 Task: Read customer reviews and ratings for real estate agents in Montgomery, Alabama, to find an agent who specializes in historic districts or antebellum homes.
Action: Mouse moved to (424, 215)
Screenshot: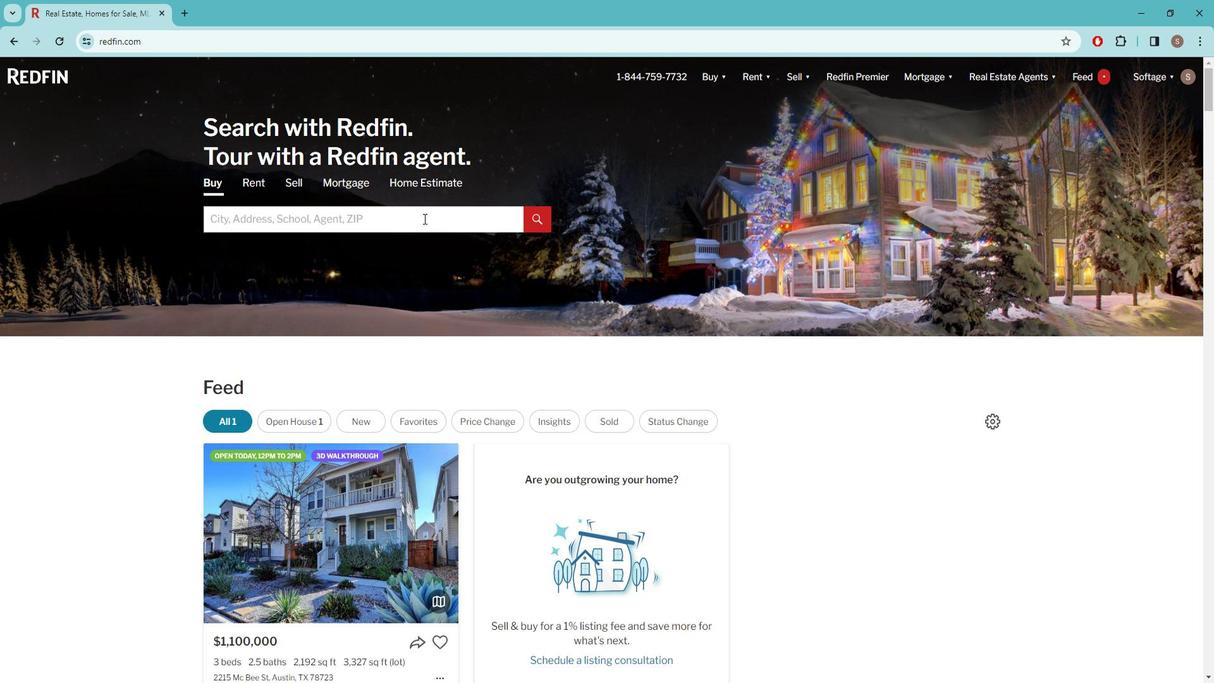 
Action: Mouse pressed left at (424, 215)
Screenshot: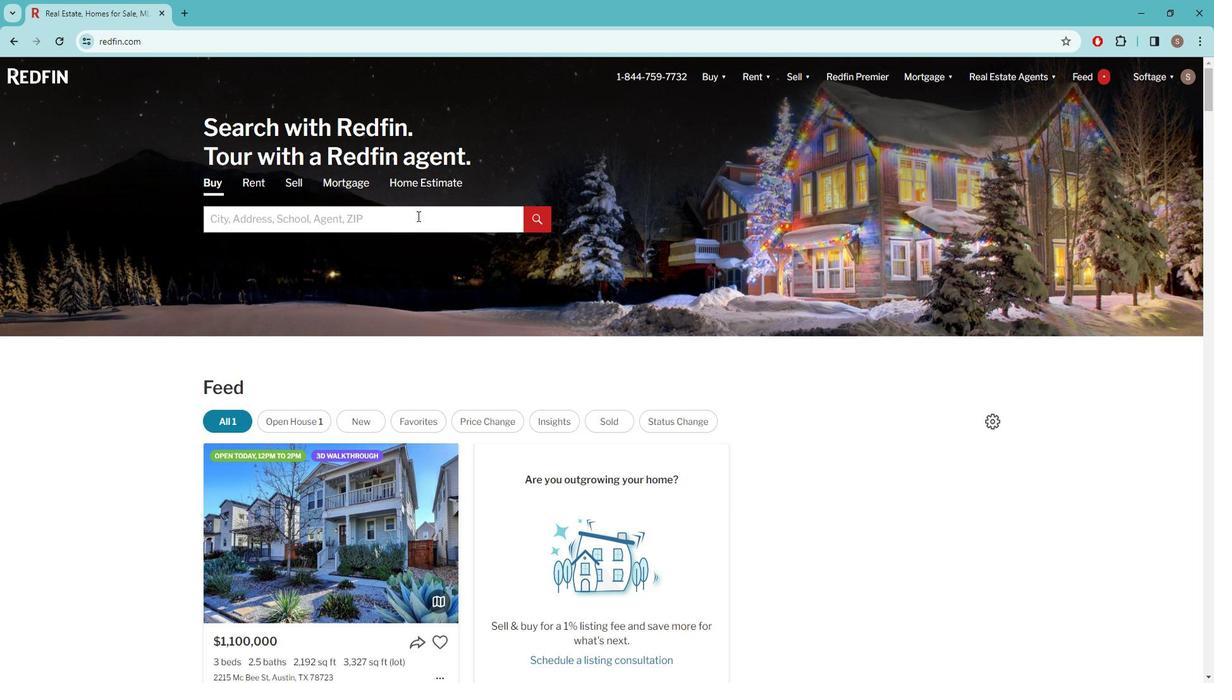 
Action: Key pressed m<Key.caps_lock>ONTGOMERY,<Key.space><Key.caps_lock>a<Key.caps_lock>LABAMA
Screenshot: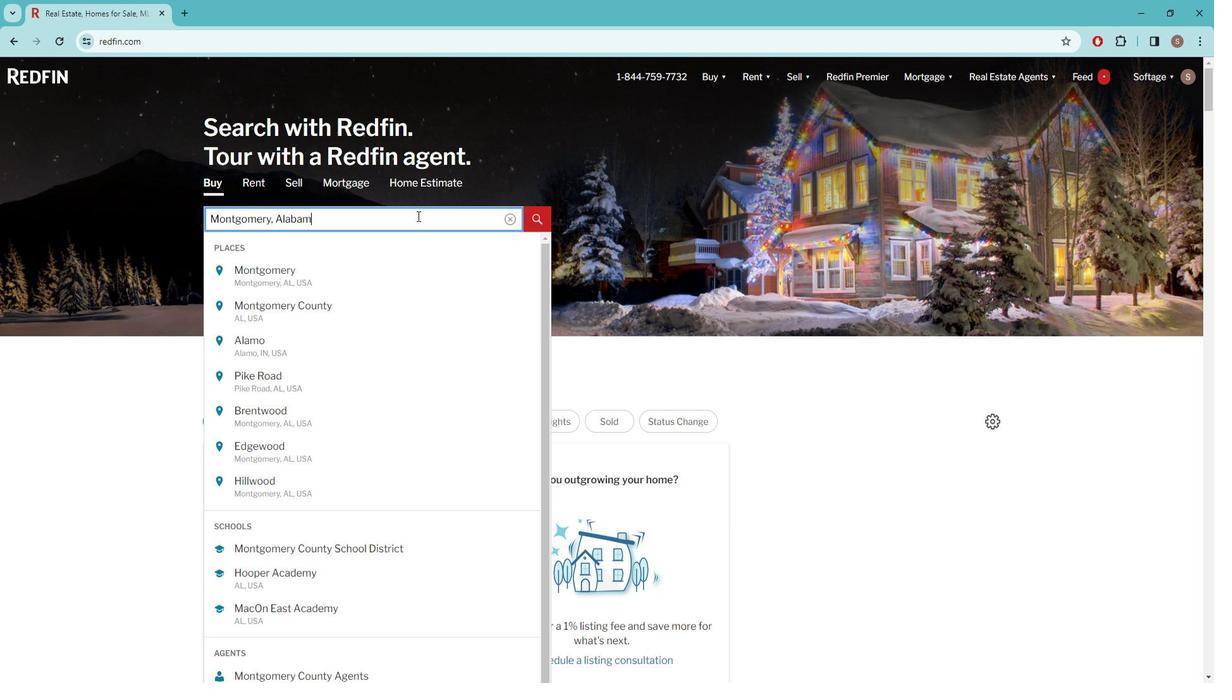 
Action: Mouse moved to (394, 271)
Screenshot: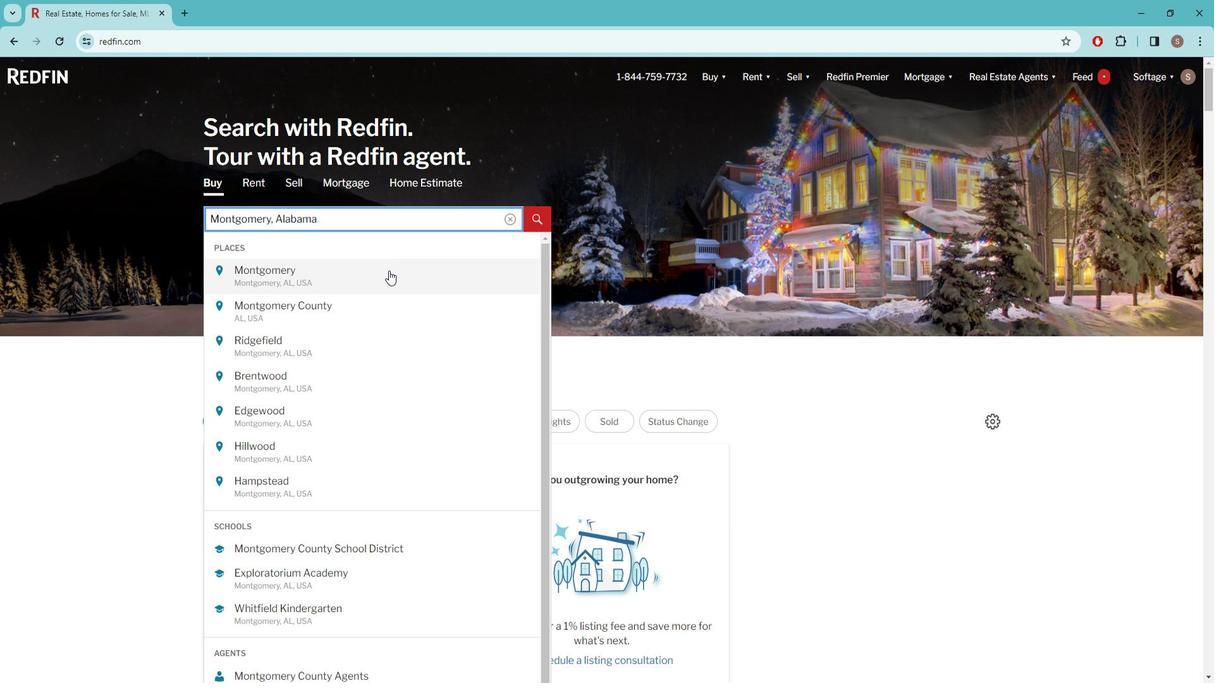 
Action: Mouse pressed left at (394, 271)
Screenshot: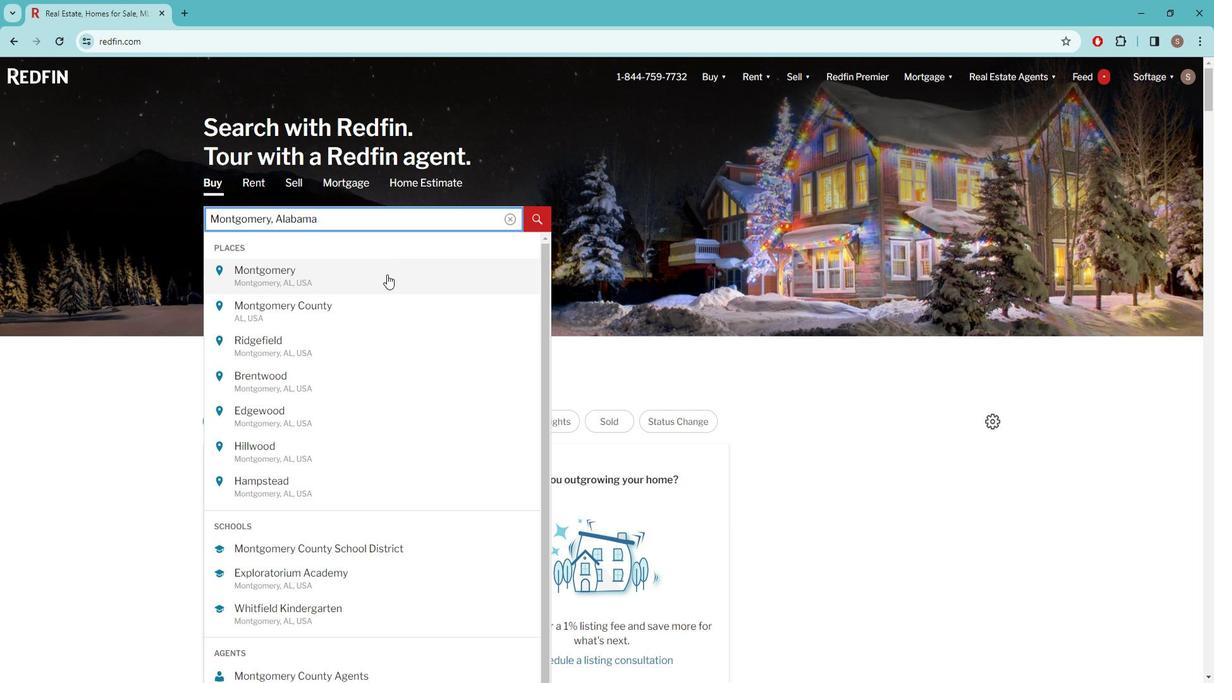 
Action: Mouse moved to (1073, 163)
Screenshot: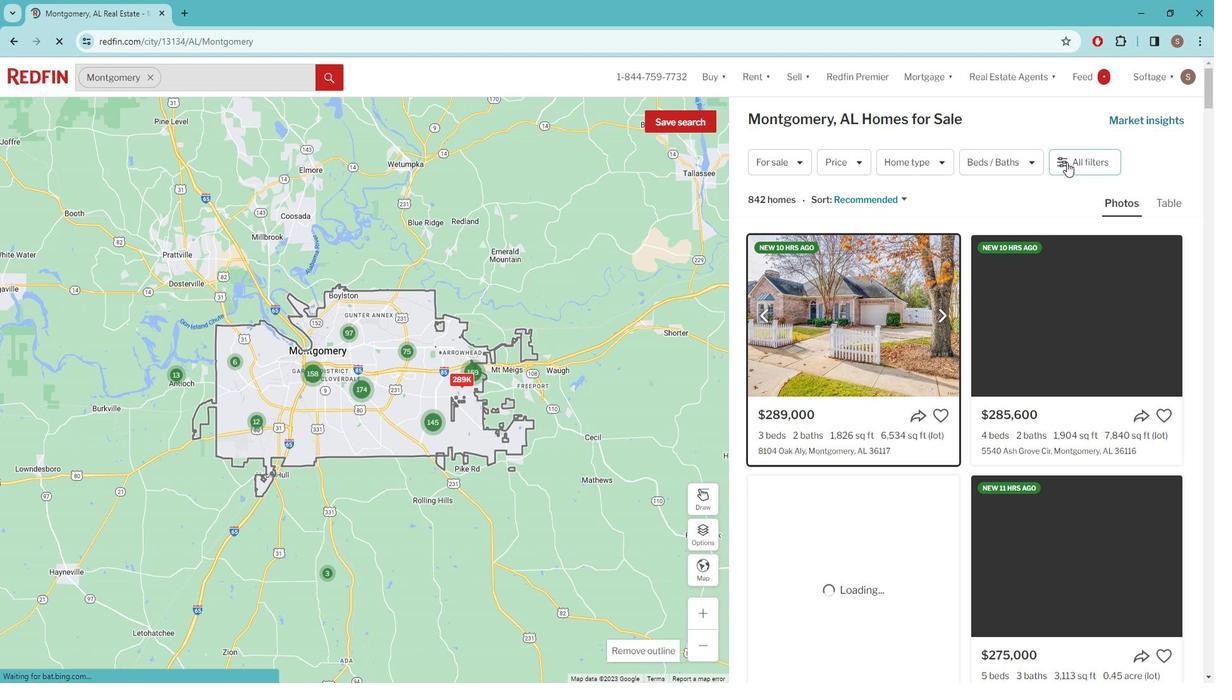 
Action: Mouse pressed left at (1073, 163)
Screenshot: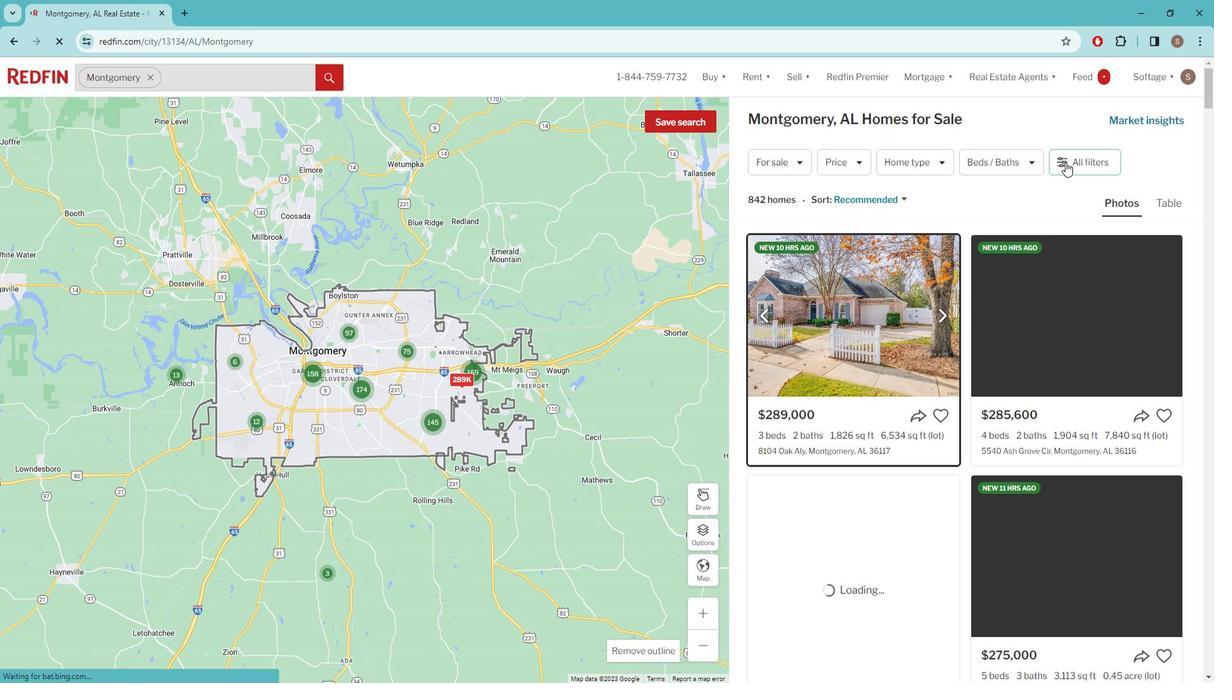 
Action: Mouse pressed left at (1073, 163)
Screenshot: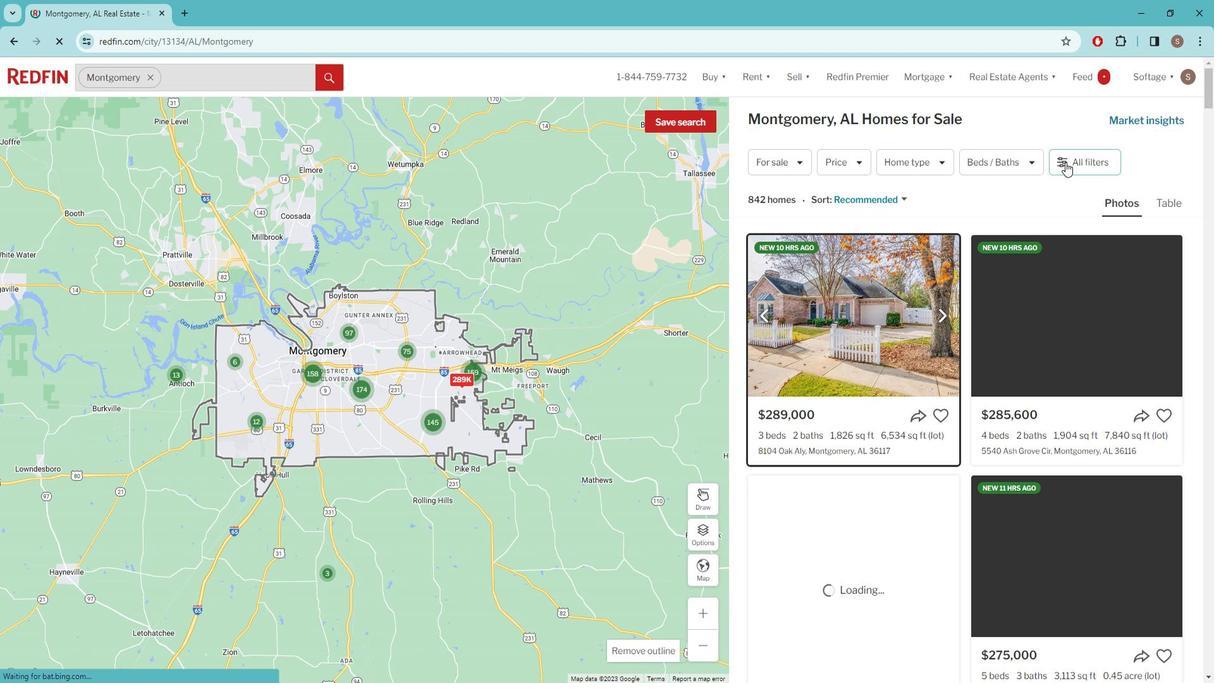 
Action: Mouse pressed left at (1073, 163)
Screenshot: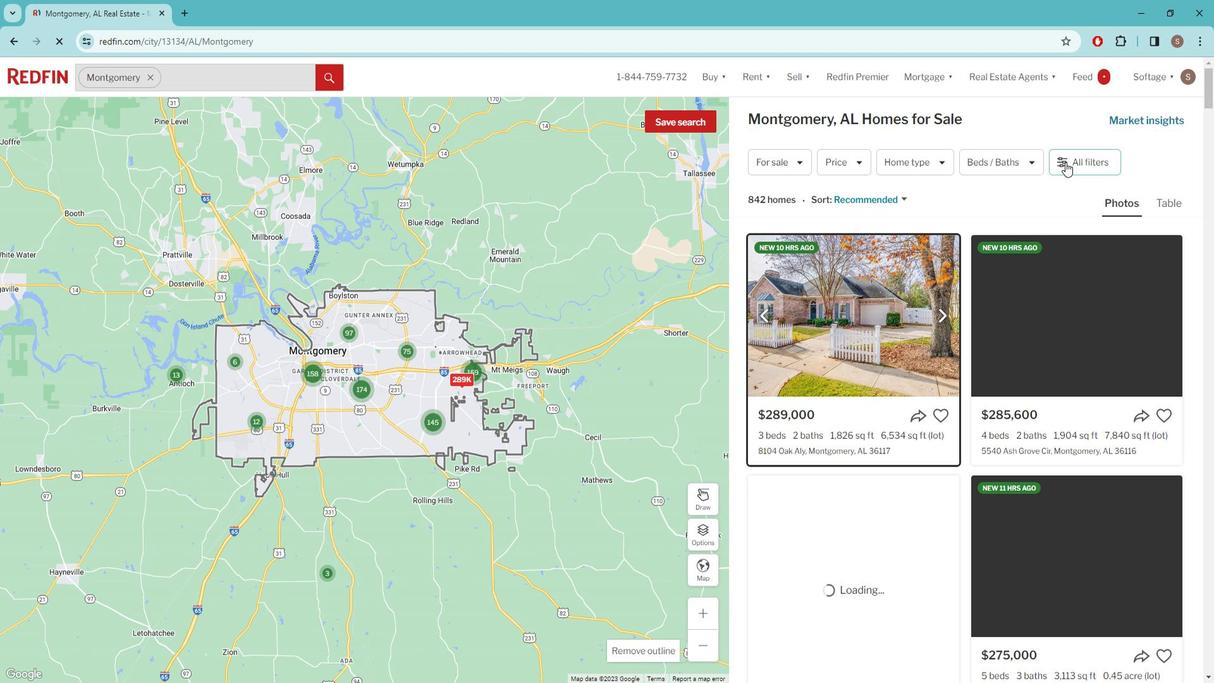 
Action: Mouse pressed left at (1073, 163)
Screenshot: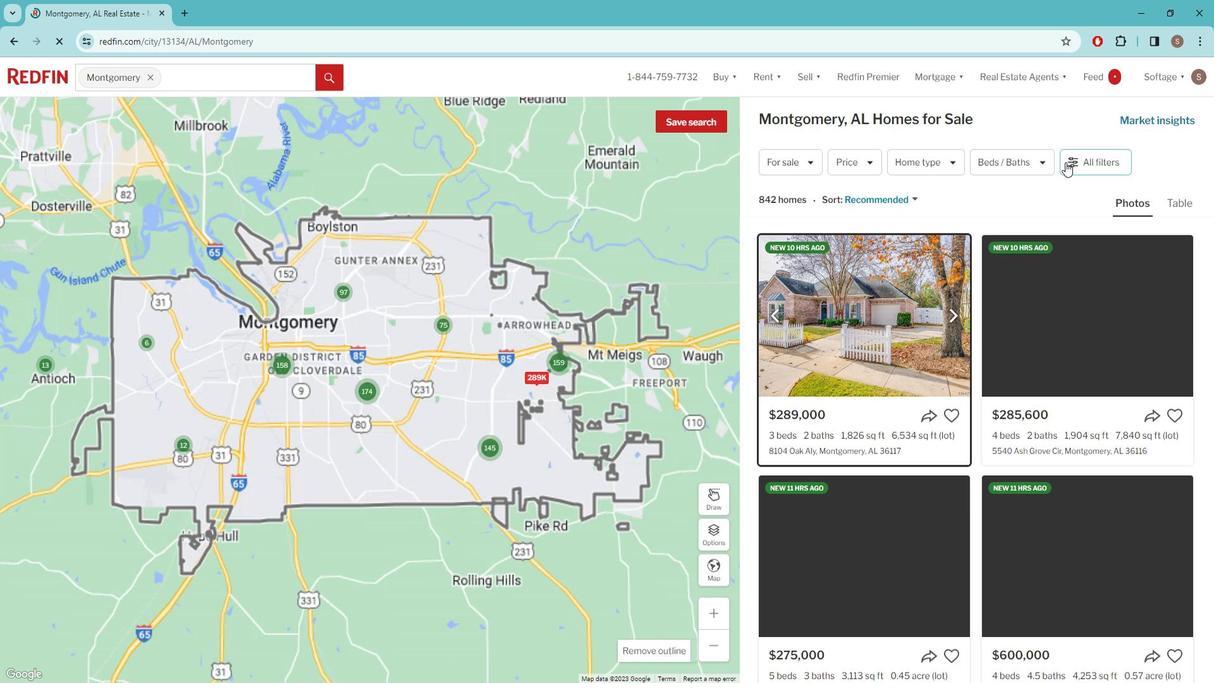 
Action: Mouse moved to (1076, 161)
Screenshot: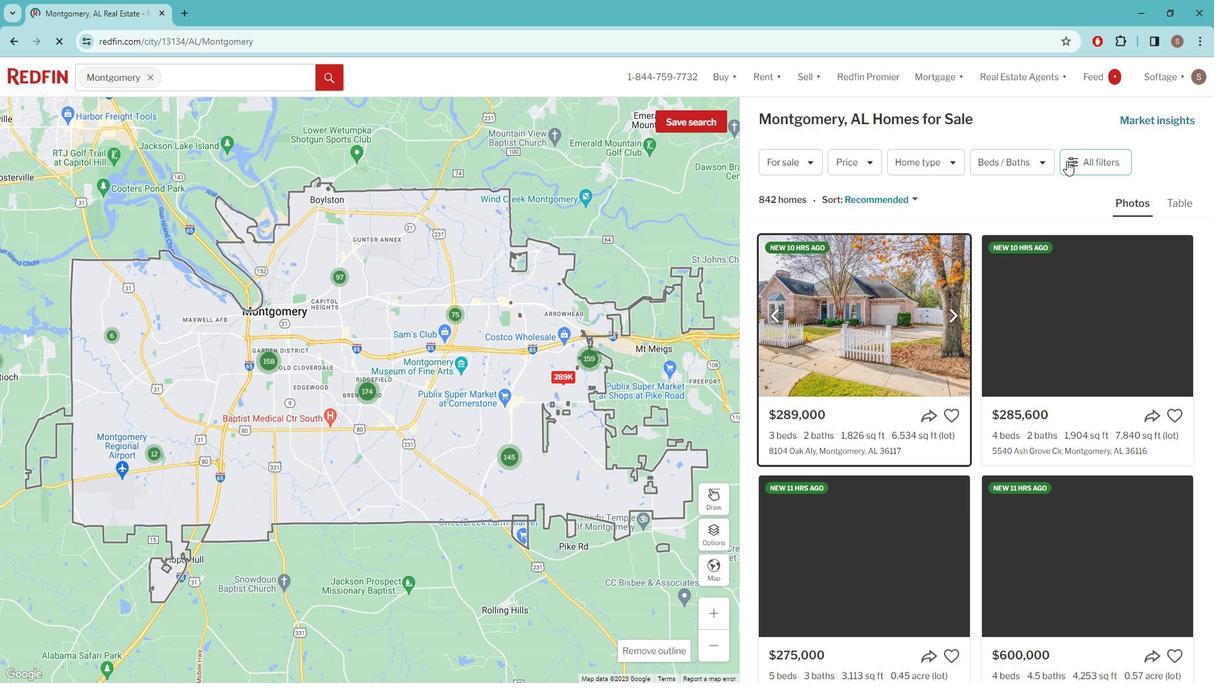 
Action: Mouse pressed left at (1076, 161)
Screenshot: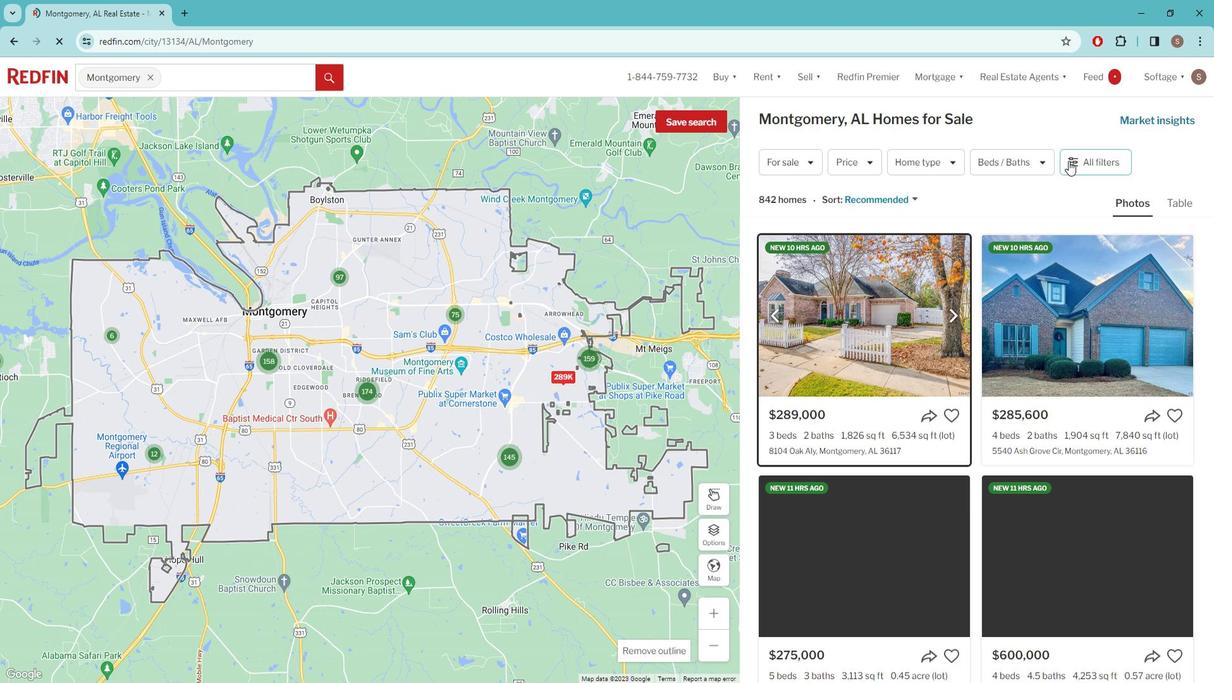 
Action: Mouse moved to (1052, 195)
Screenshot: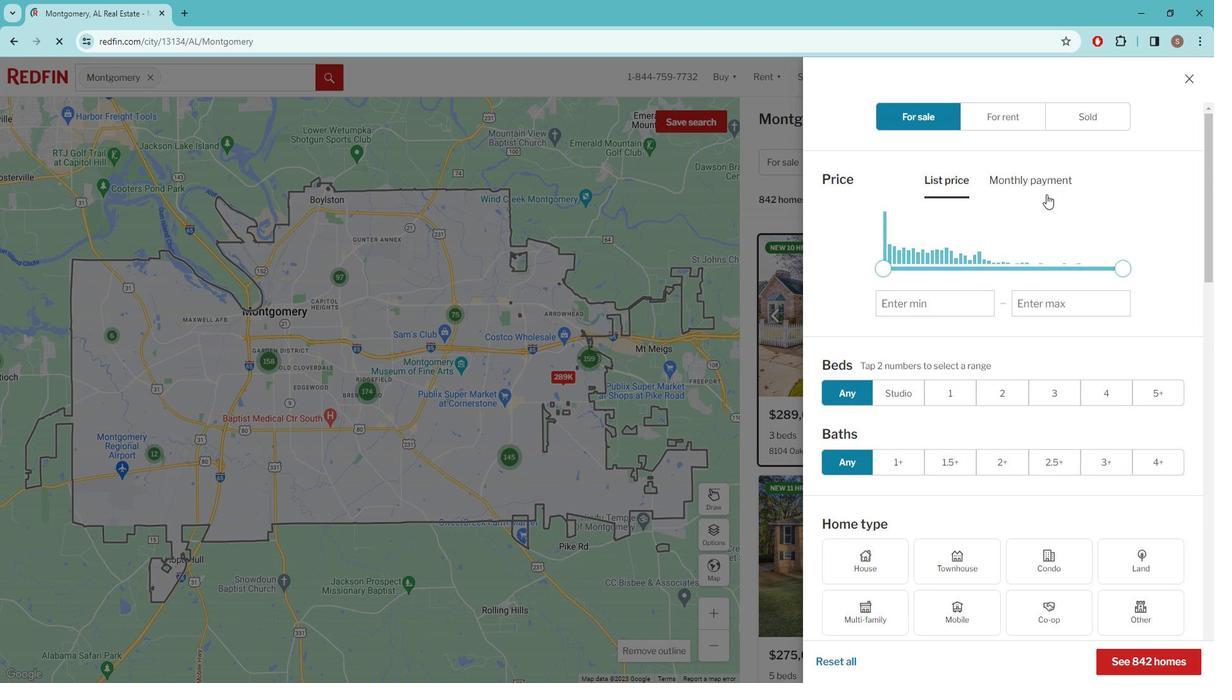 
Action: Mouse scrolled (1052, 194) with delta (0, 0)
Screenshot: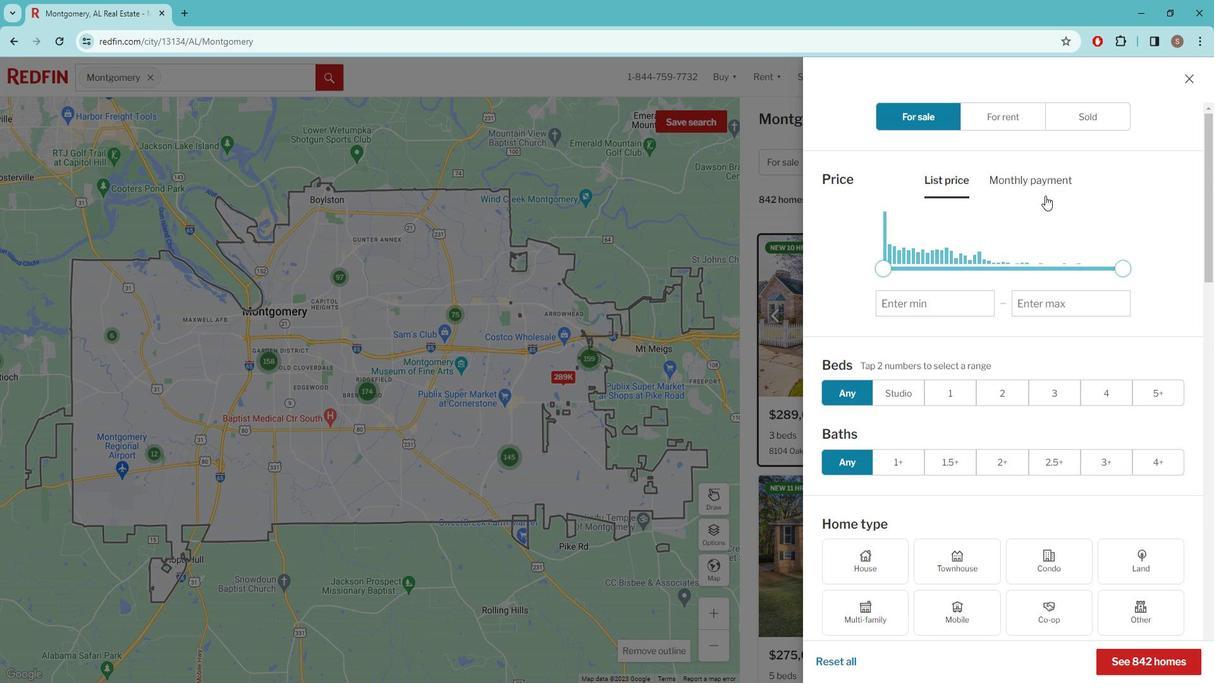 
Action: Mouse scrolled (1052, 194) with delta (0, 0)
Screenshot: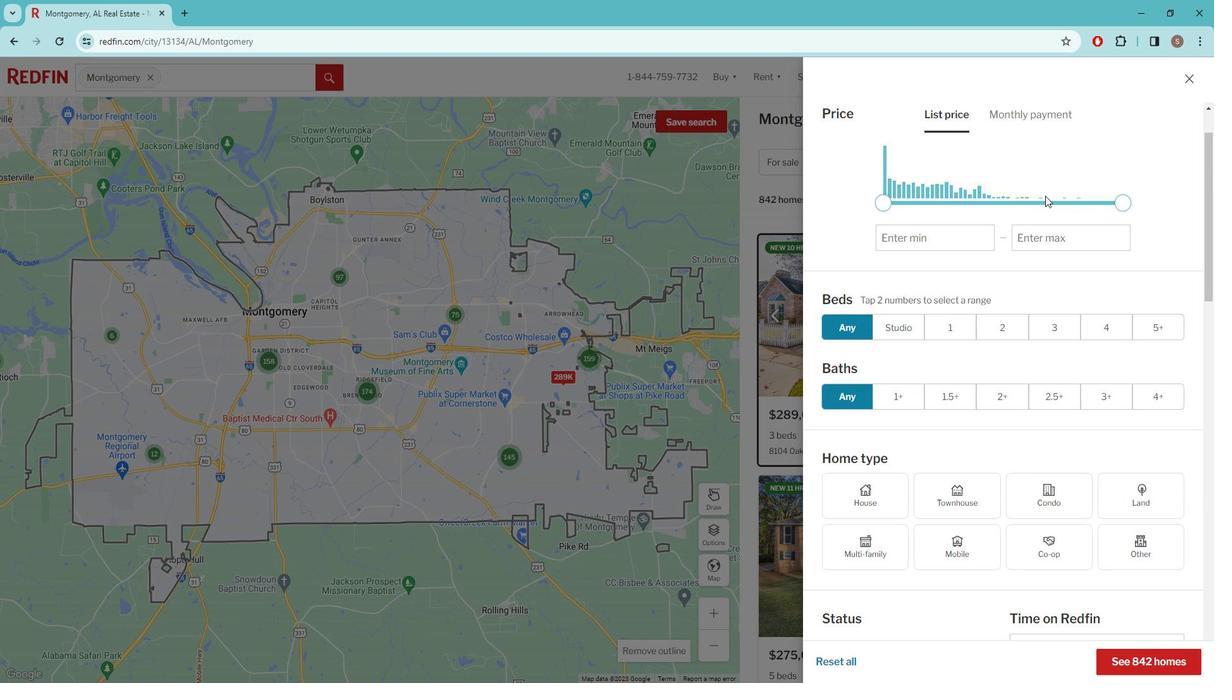 
Action: Mouse moved to (1042, 201)
Screenshot: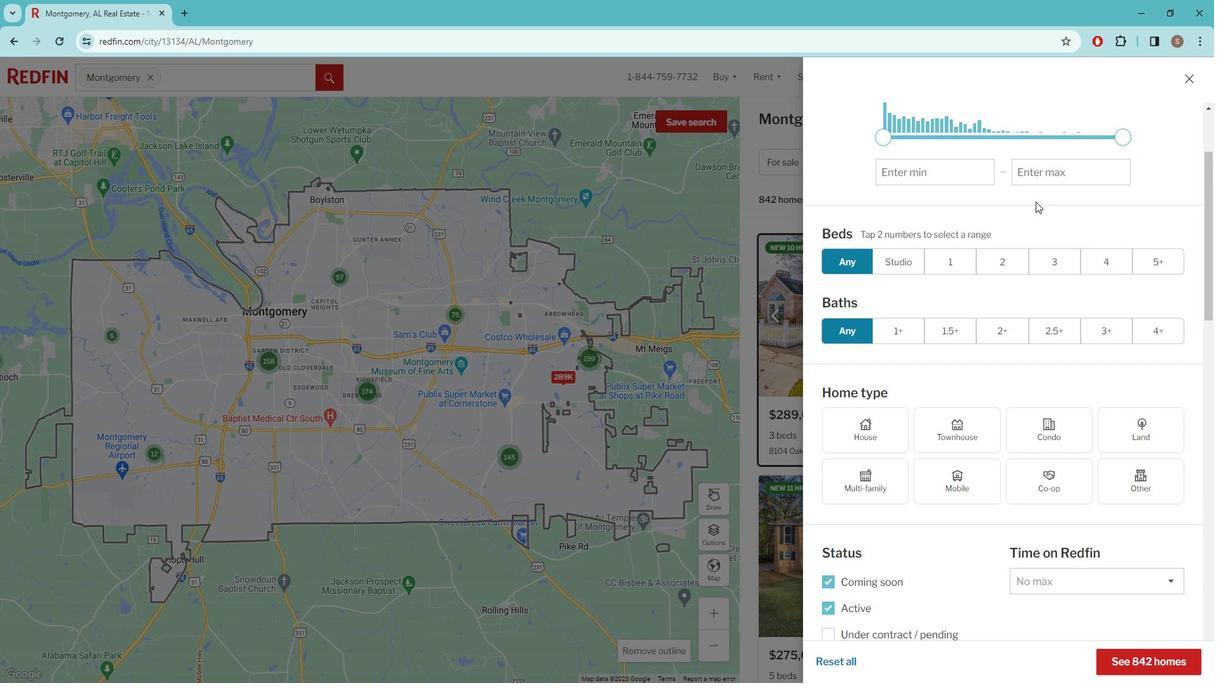
Action: Mouse scrolled (1042, 201) with delta (0, 0)
Screenshot: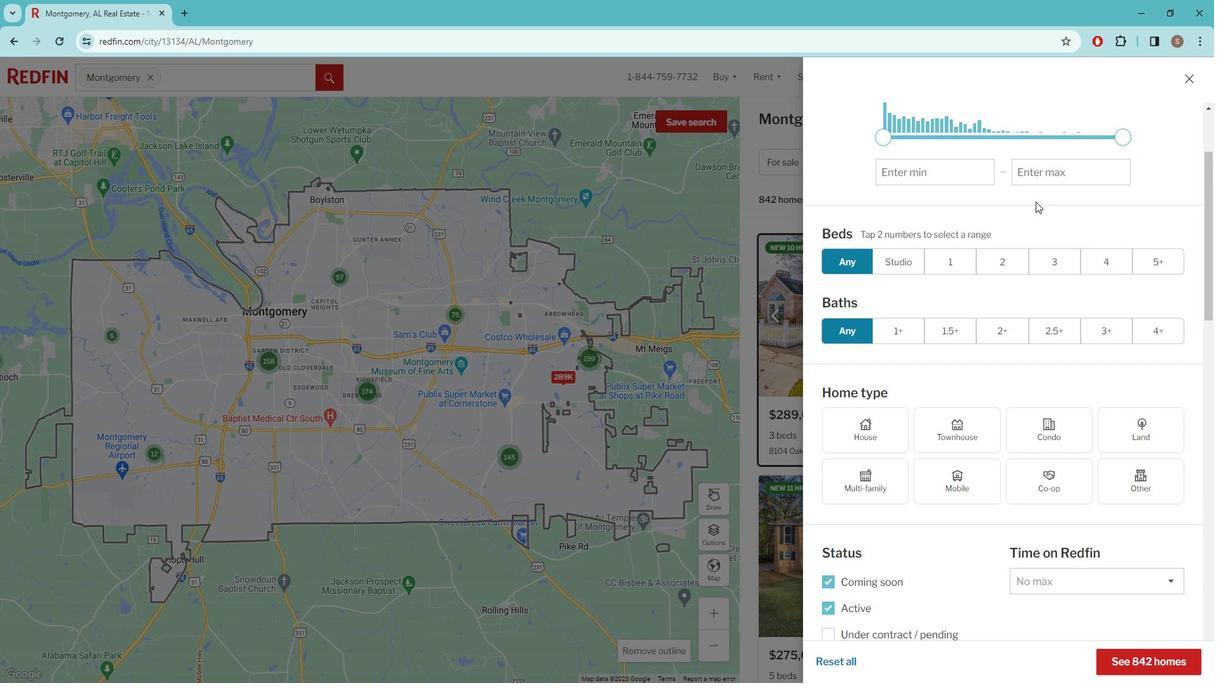 
Action: Mouse moved to (1037, 205)
Screenshot: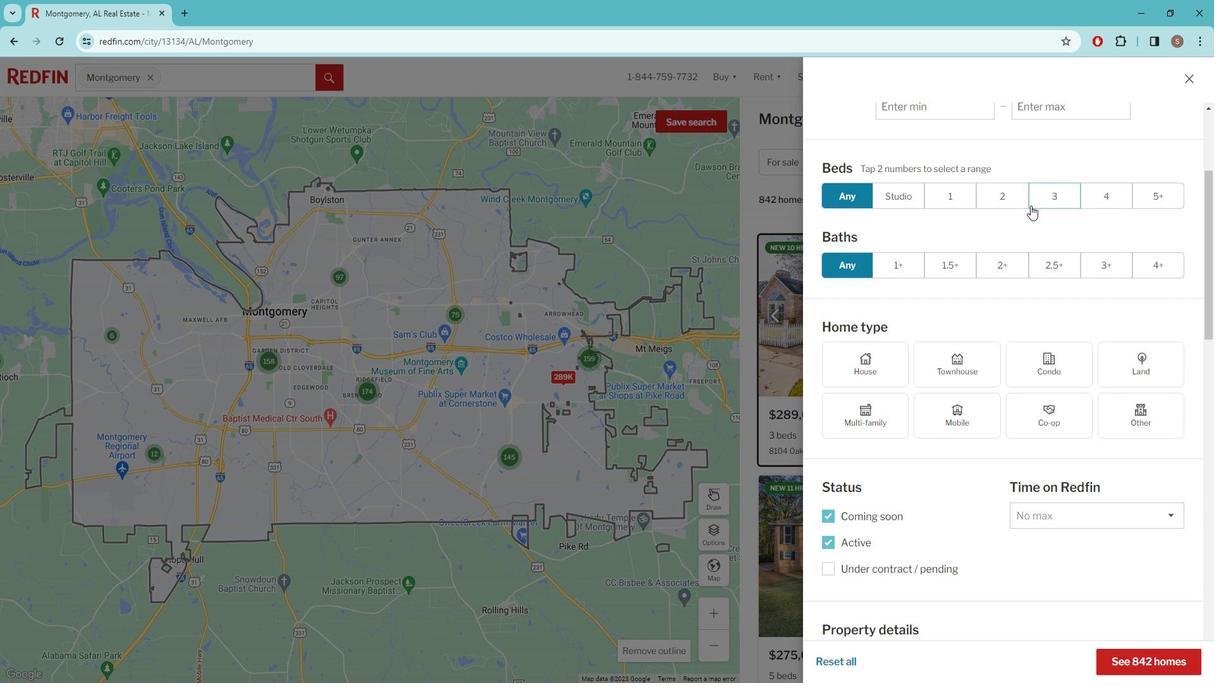 
Action: Mouse scrolled (1037, 205) with delta (0, 0)
Screenshot: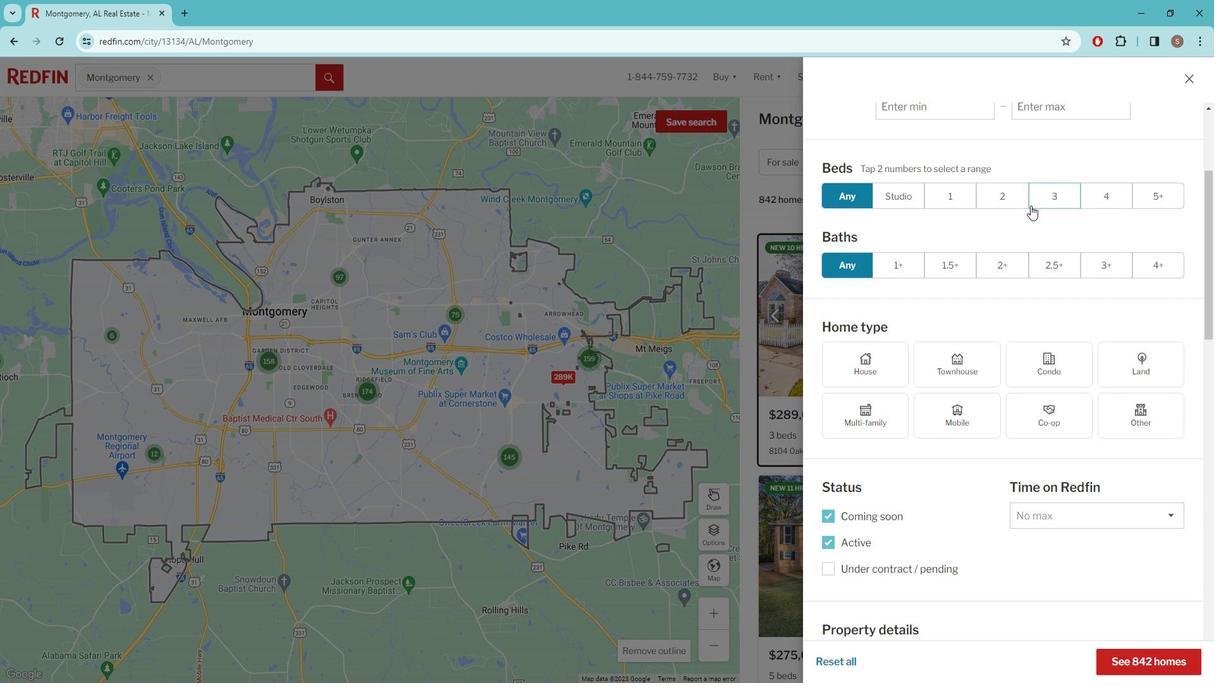 
Action: Mouse moved to (1023, 211)
Screenshot: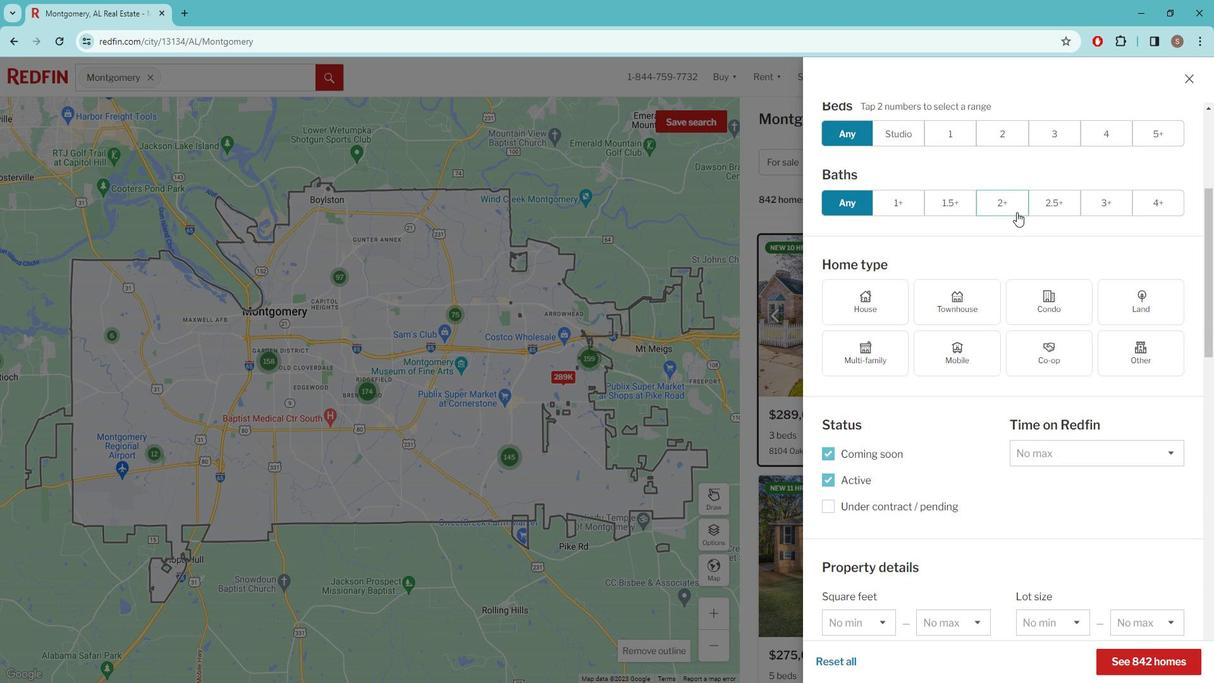 
Action: Mouse scrolled (1023, 210) with delta (0, 0)
Screenshot: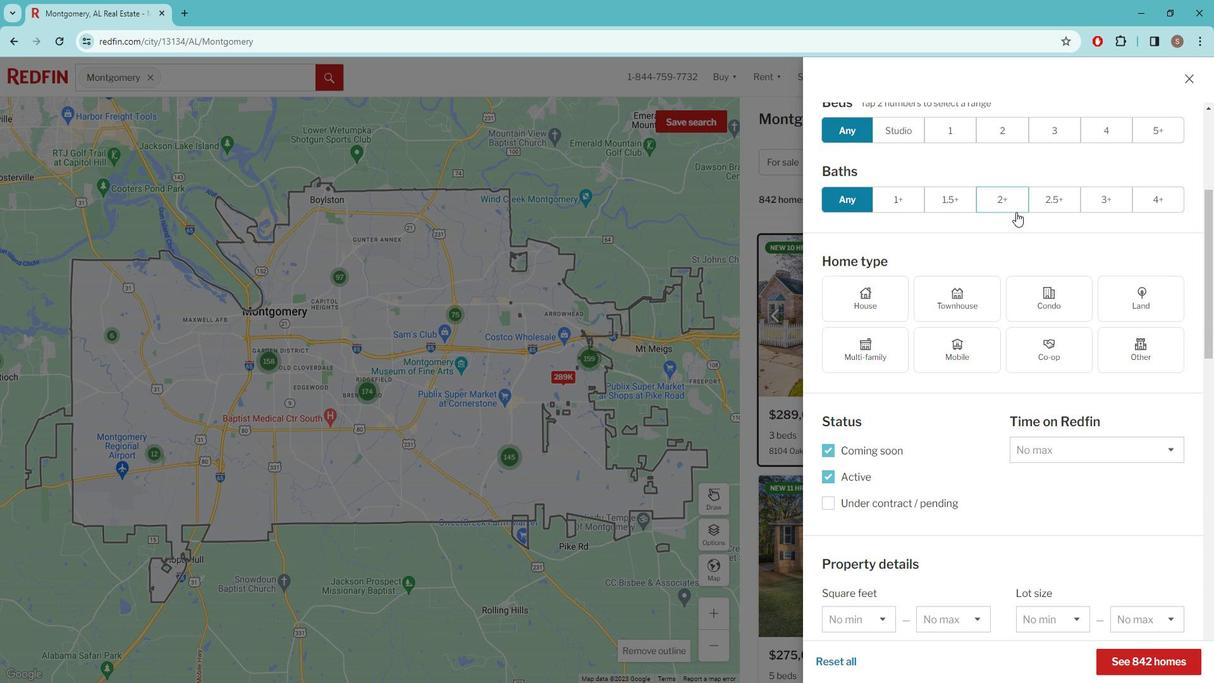 
Action: Mouse moved to (1023, 211)
Screenshot: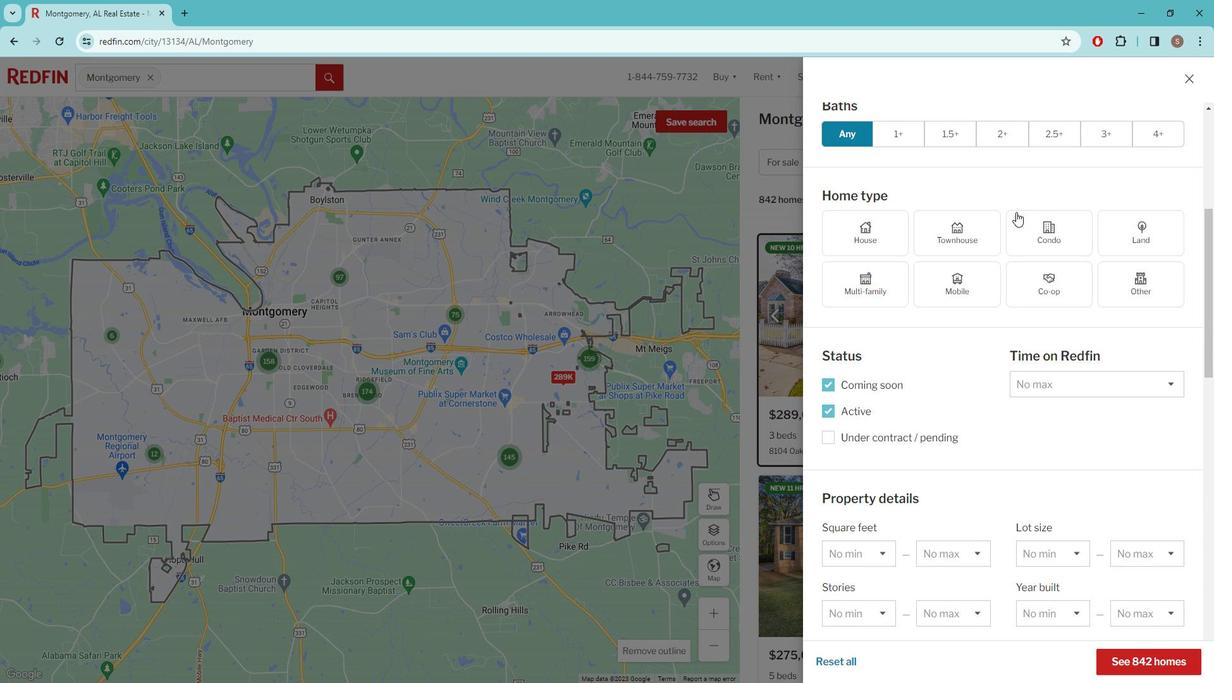 
Action: Mouse scrolled (1023, 210) with delta (0, 0)
Screenshot: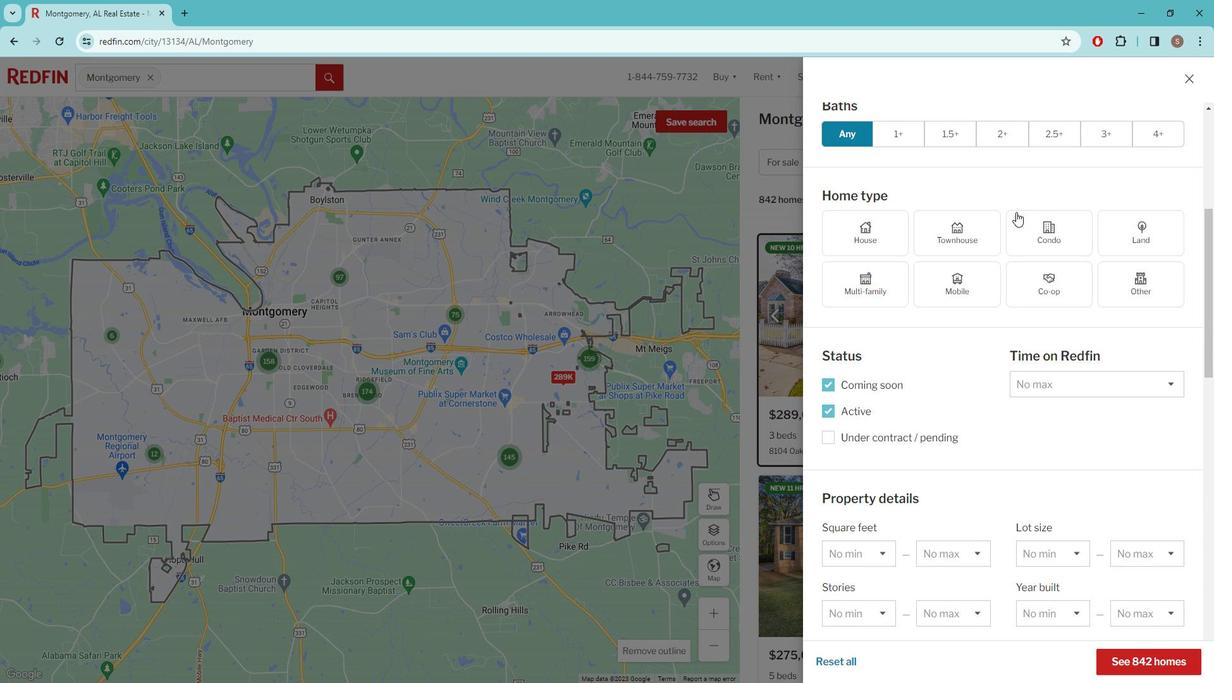 
Action: Mouse scrolled (1023, 210) with delta (0, 0)
Screenshot: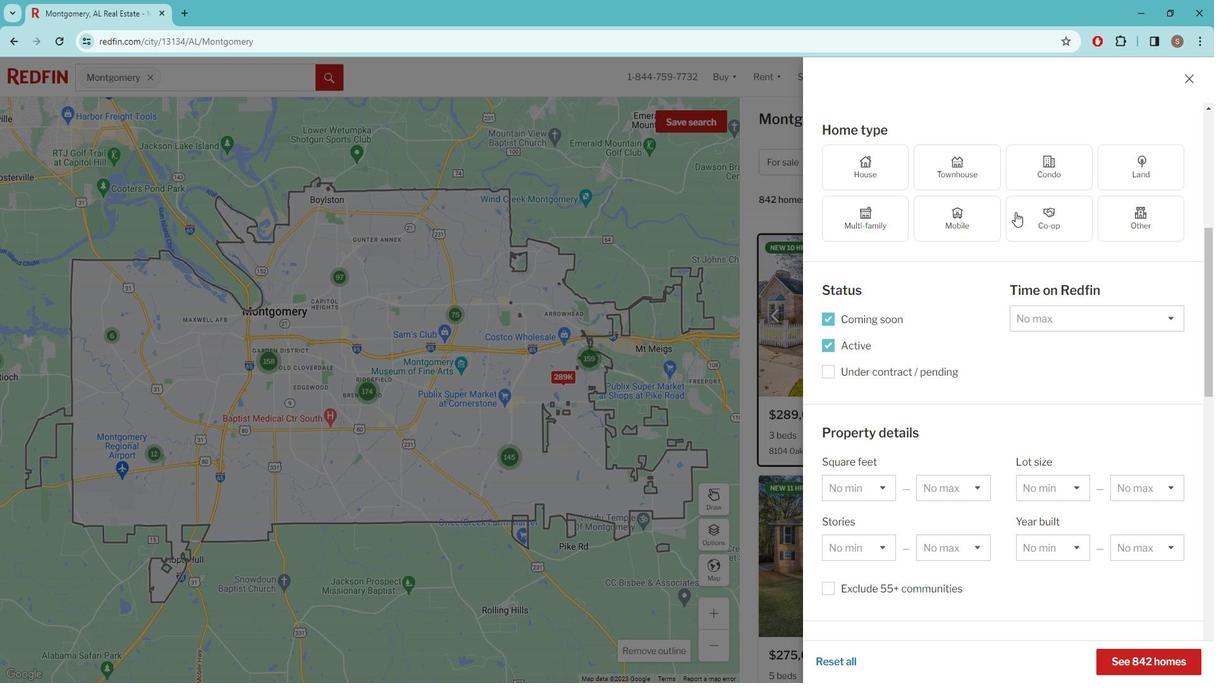 
Action: Mouse scrolled (1023, 210) with delta (0, 0)
Screenshot: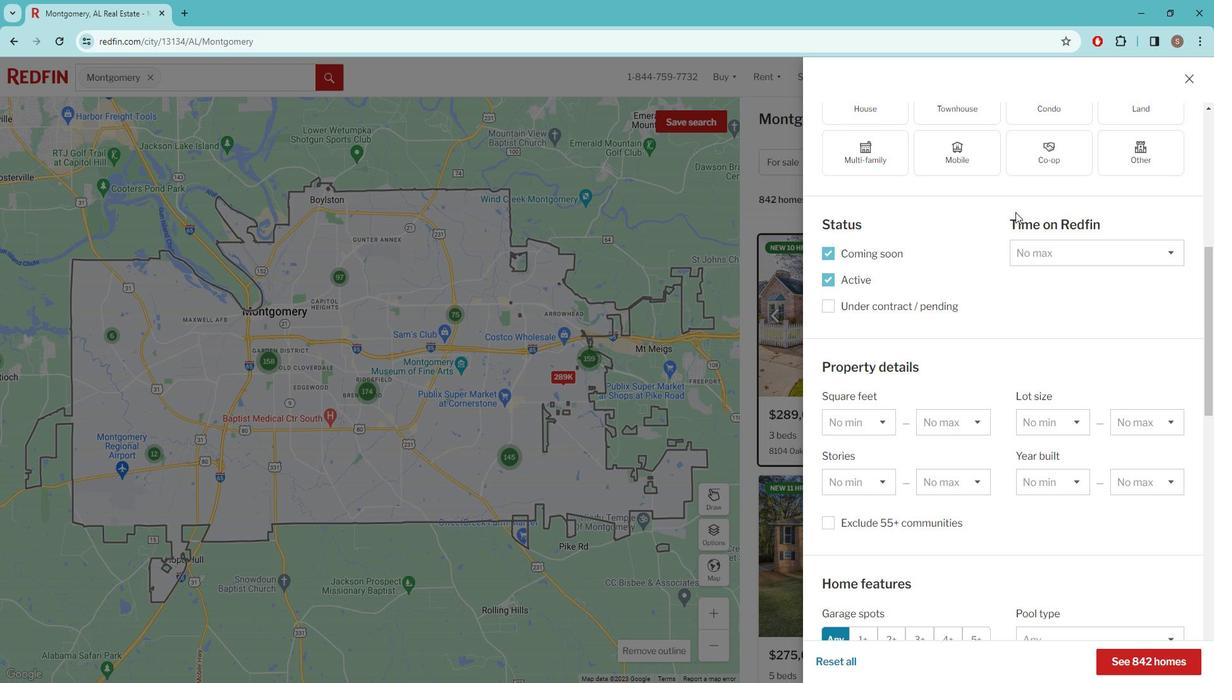 
Action: Mouse moved to (999, 239)
Screenshot: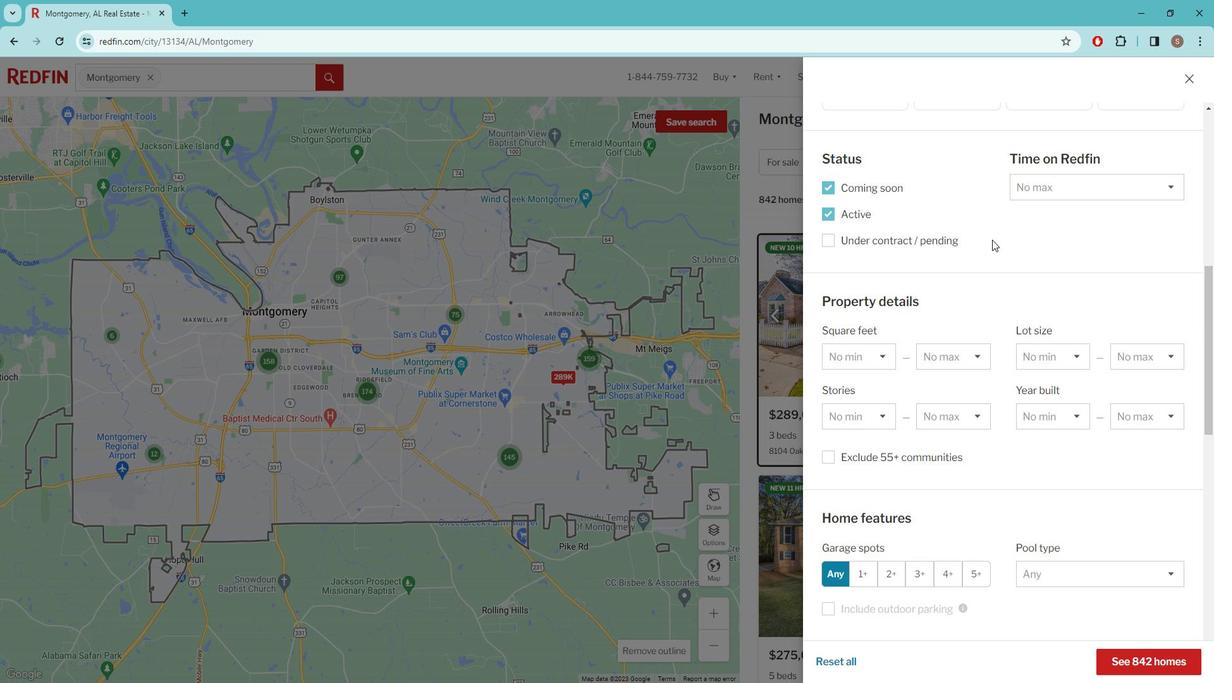 
Action: Mouse scrolled (999, 238) with delta (0, 0)
Screenshot: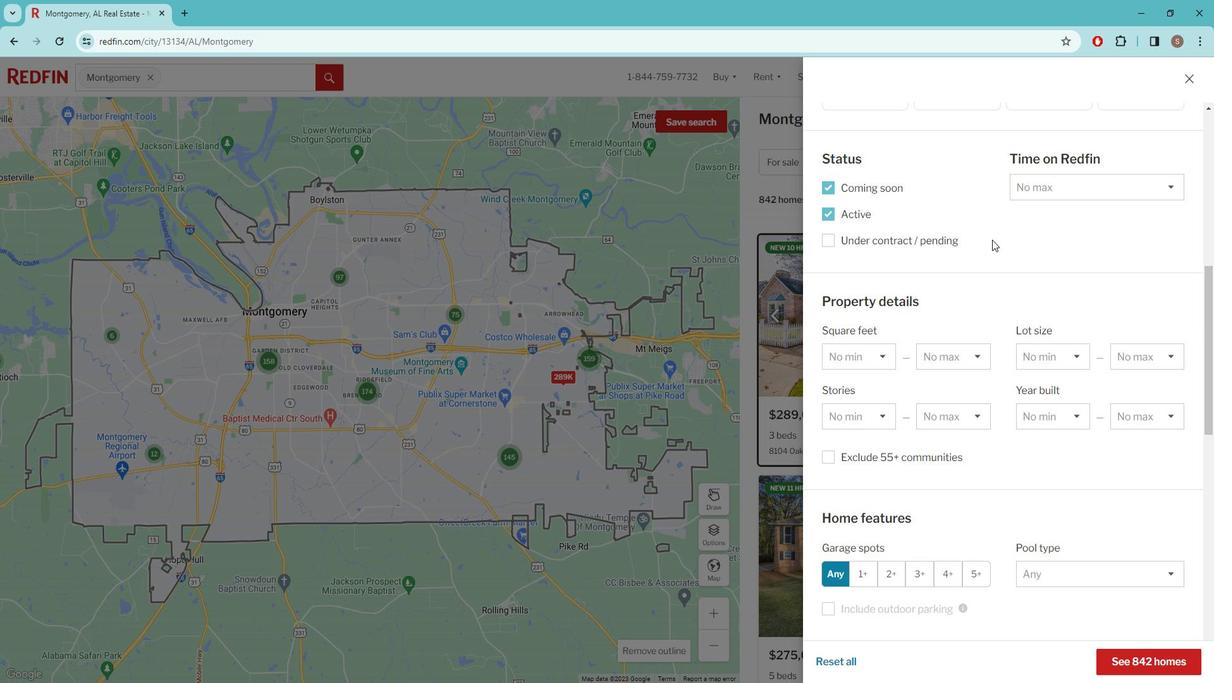 
Action: Mouse scrolled (999, 238) with delta (0, 0)
Screenshot: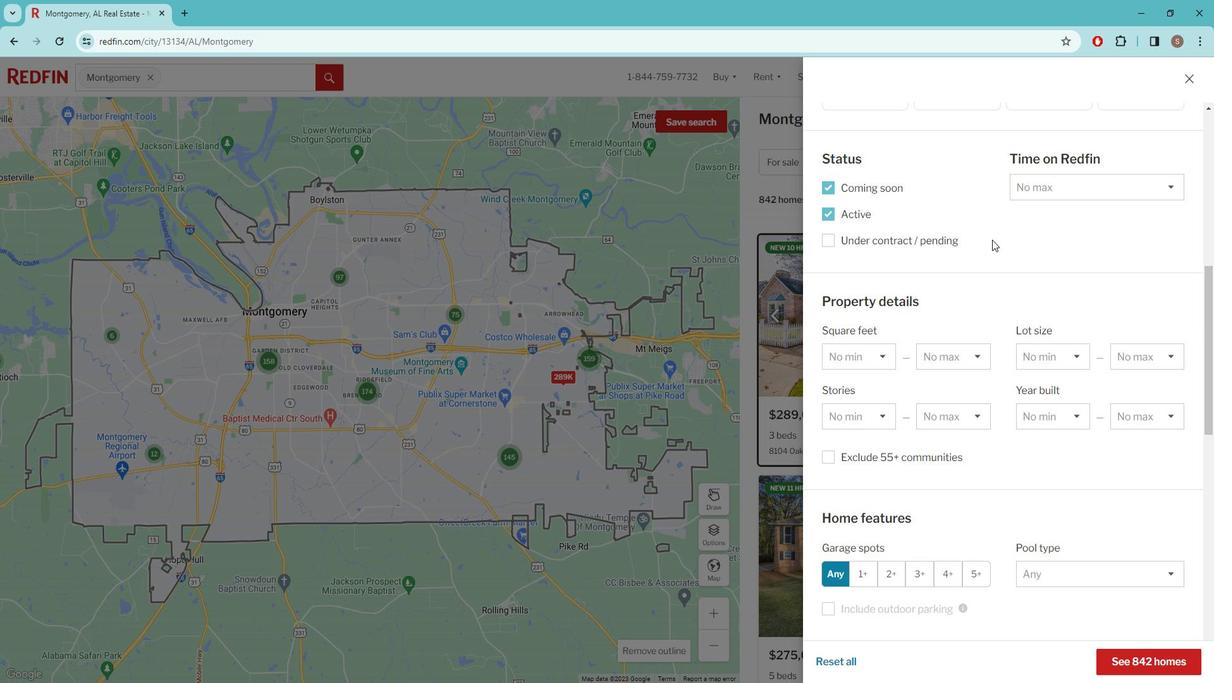 
Action: Mouse scrolled (999, 238) with delta (0, 0)
Screenshot: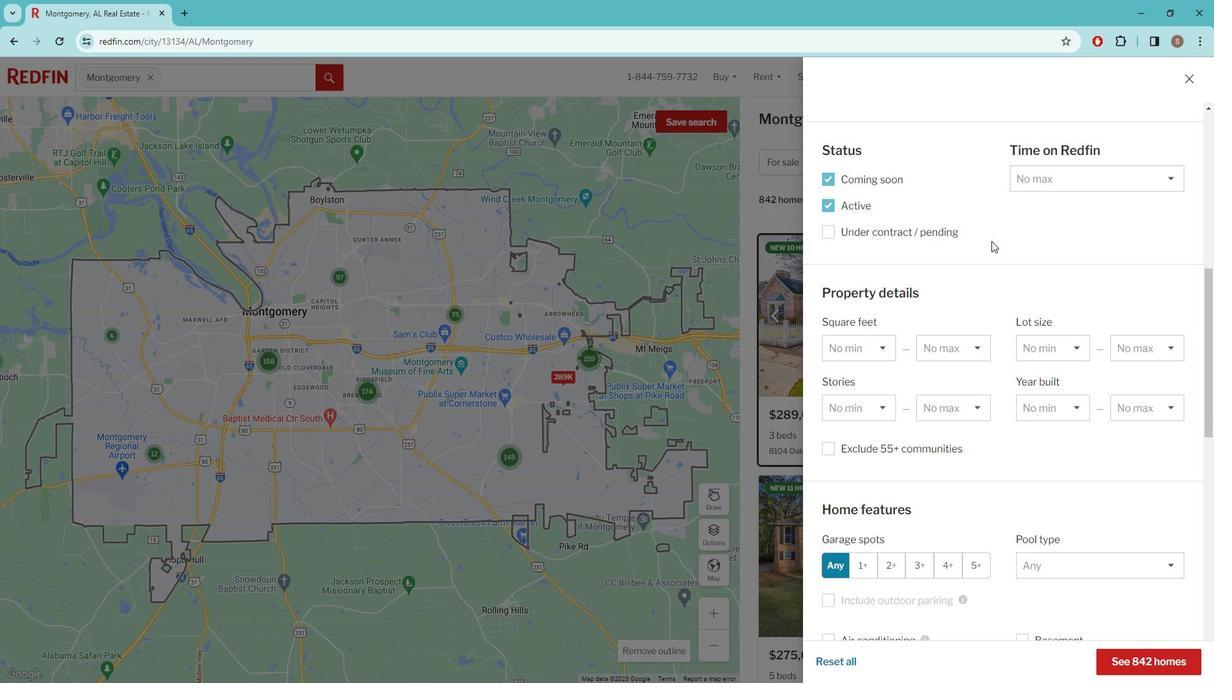 
Action: Mouse moved to (999, 242)
Screenshot: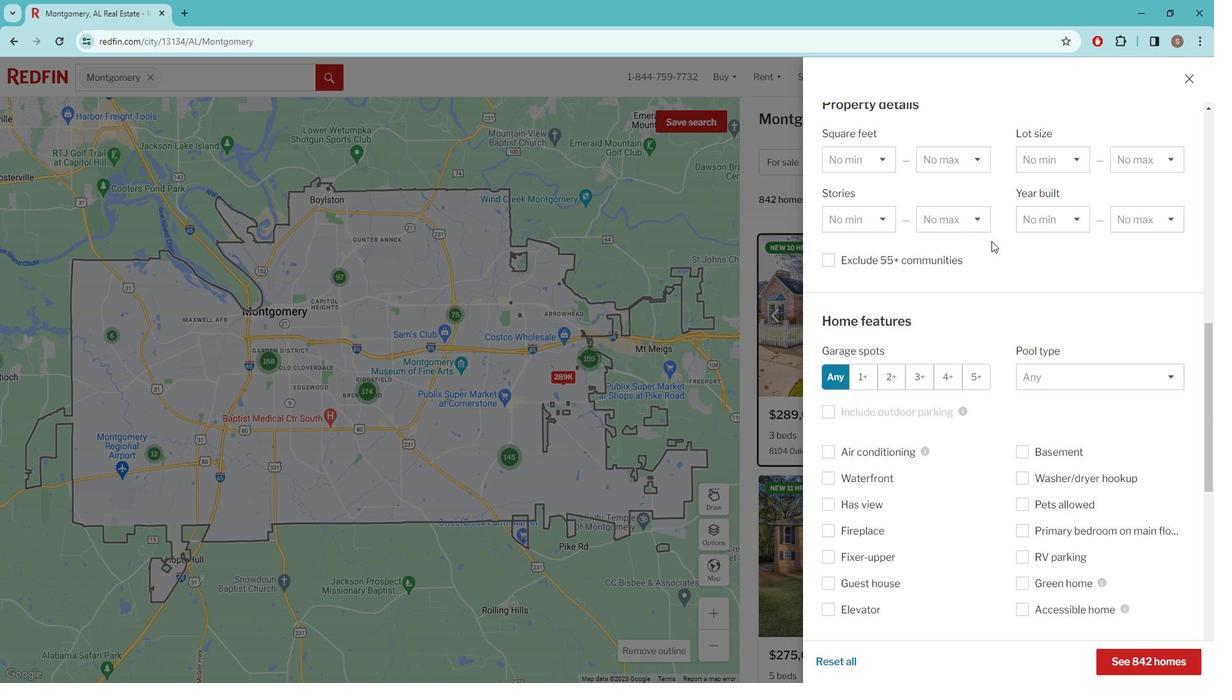 
Action: Mouse scrolled (999, 241) with delta (0, 0)
Screenshot: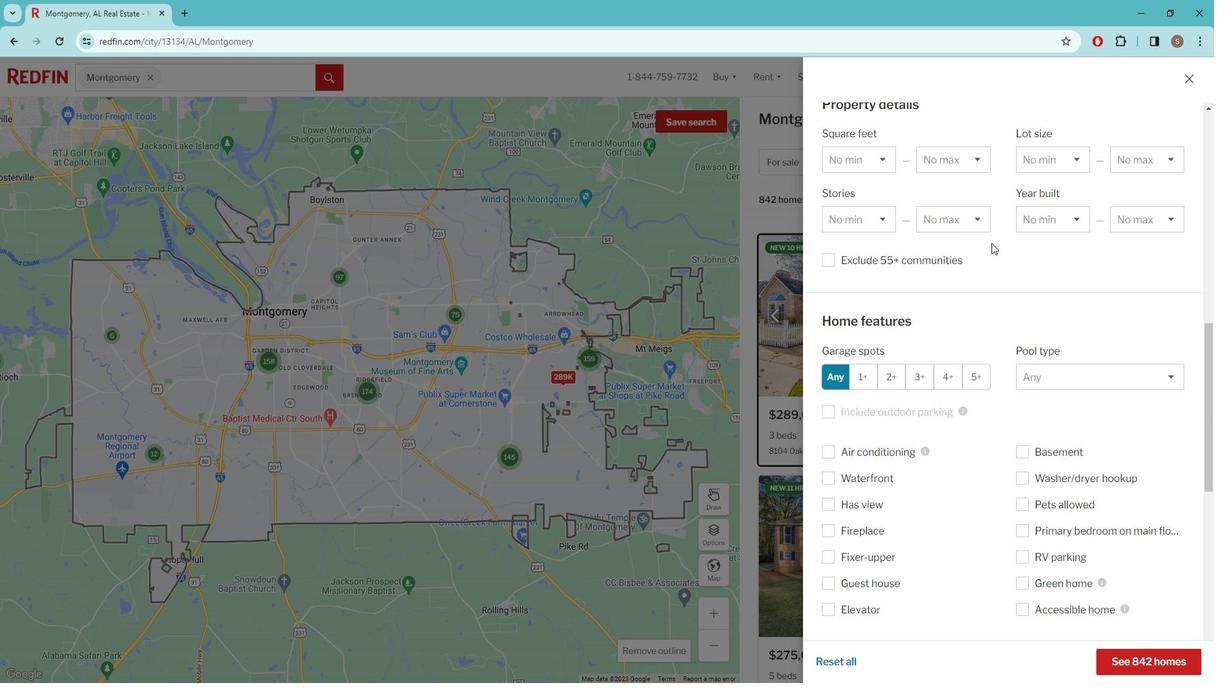 
Action: Mouse moved to (998, 244)
Screenshot: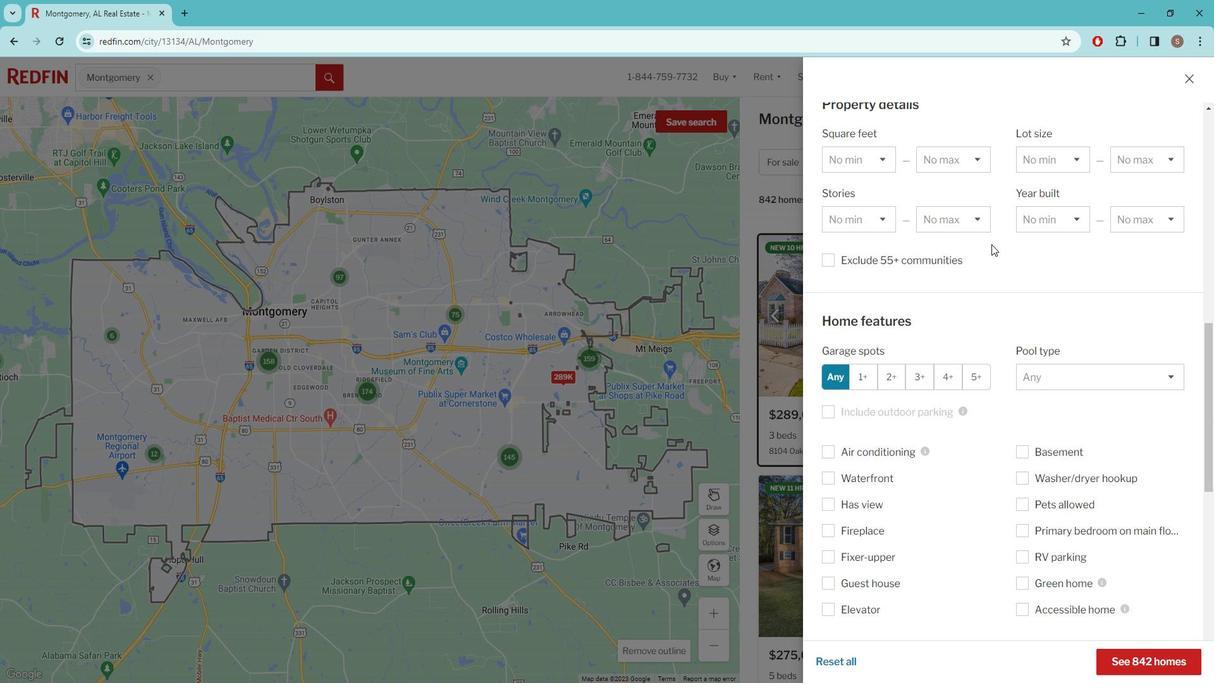 
Action: Mouse scrolled (998, 244) with delta (0, 0)
Screenshot: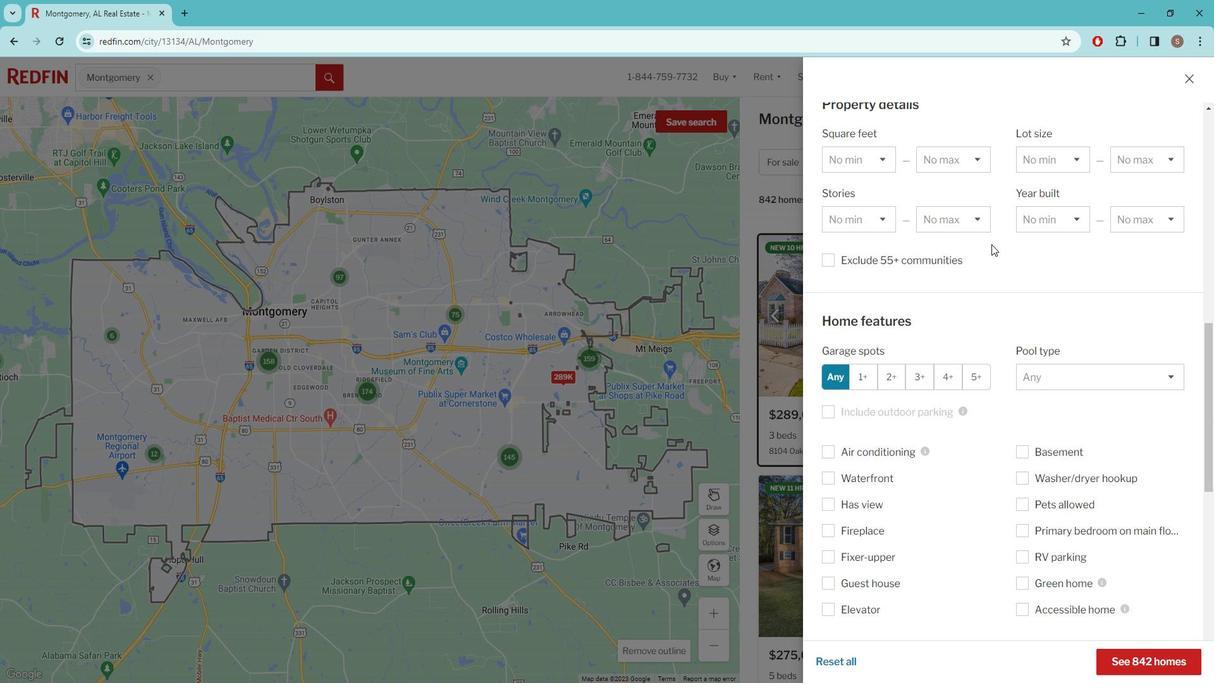 
Action: Mouse moved to (914, 539)
Screenshot: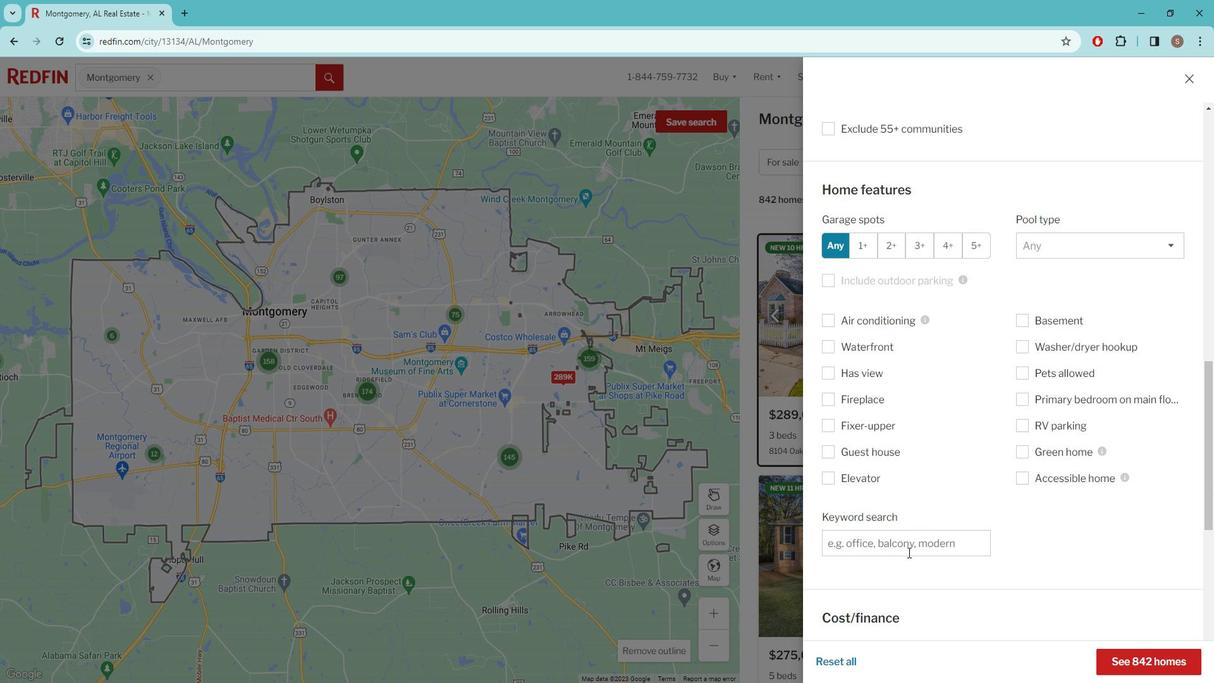 
Action: Mouse pressed left at (914, 539)
Screenshot: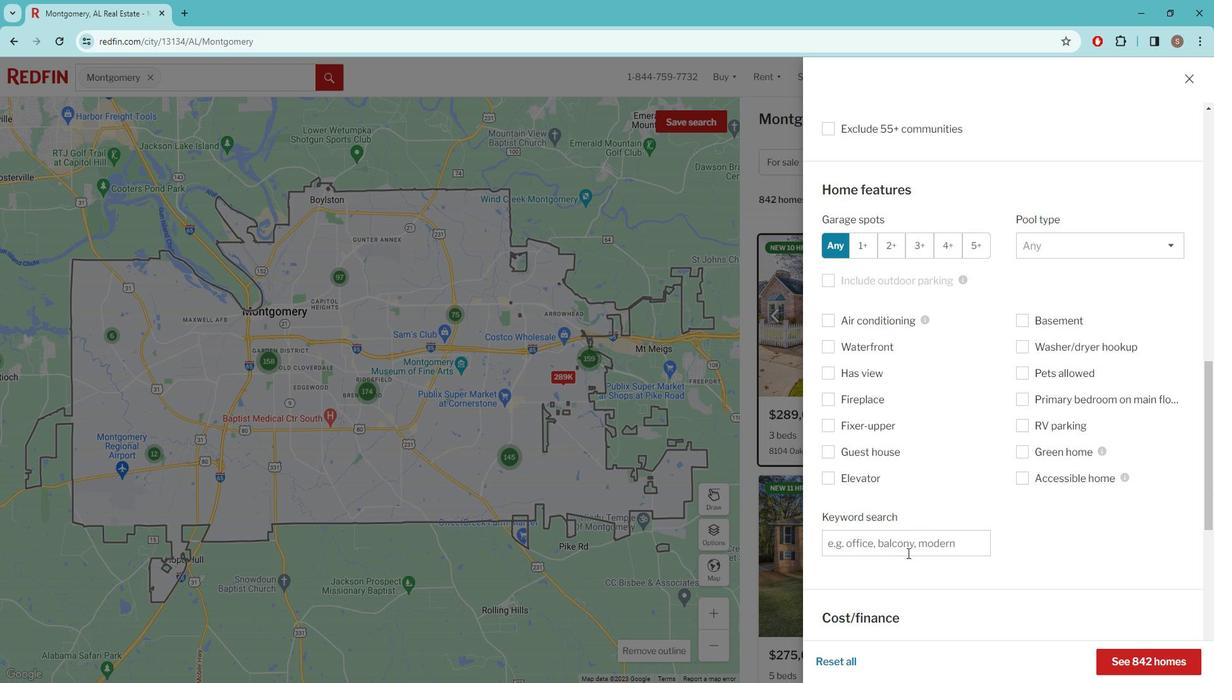 
Action: Mouse moved to (903, 542)
Screenshot: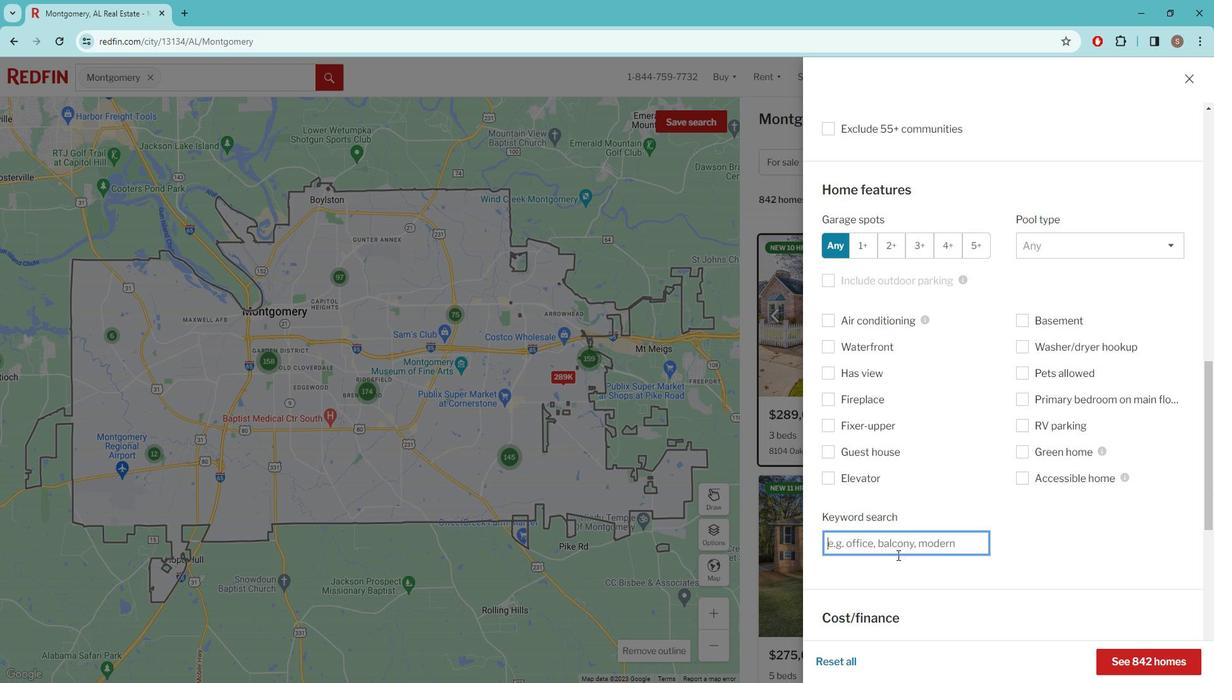
Action: Key pressed ANTEBELLUM<Key.space>HOMES
Screenshot: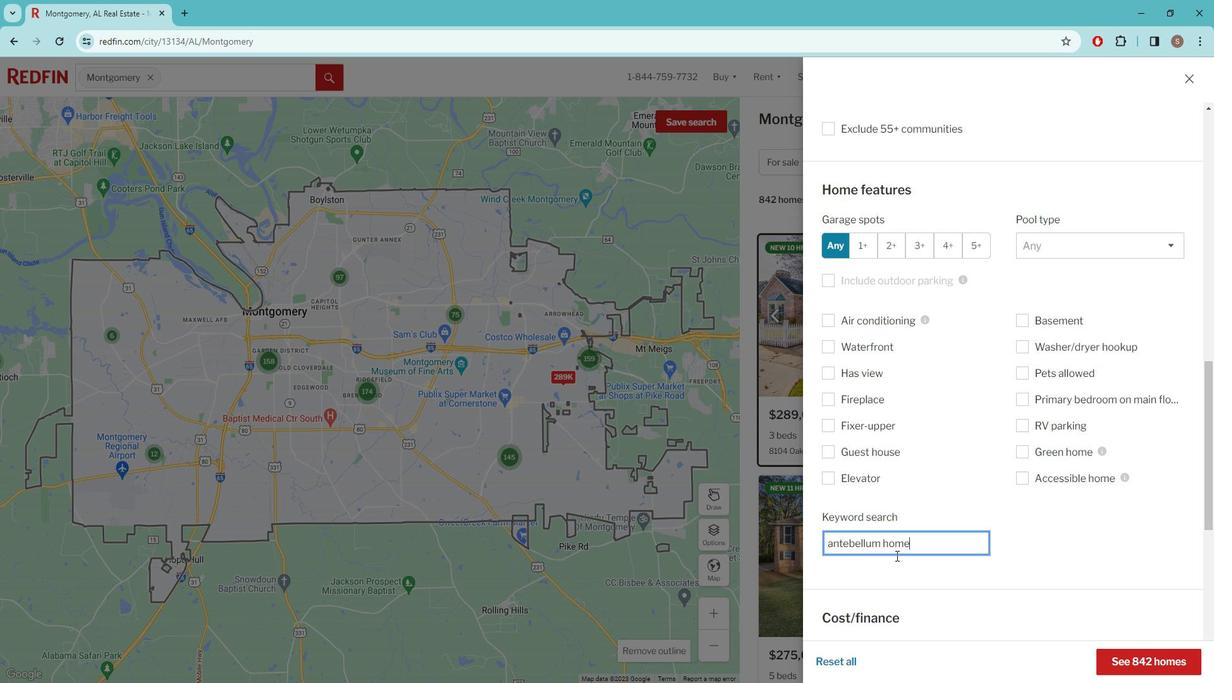 
Action: Mouse scrolled (903, 541) with delta (0, 0)
Screenshot: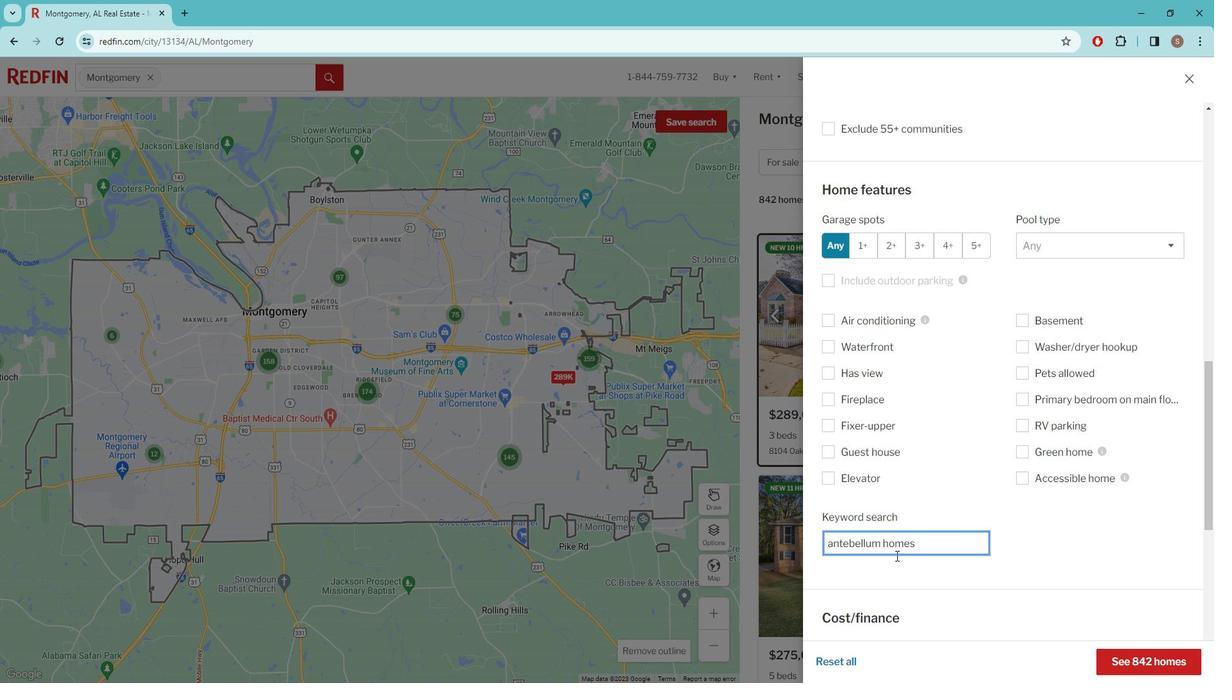 
Action: Mouse moved to (913, 526)
Screenshot: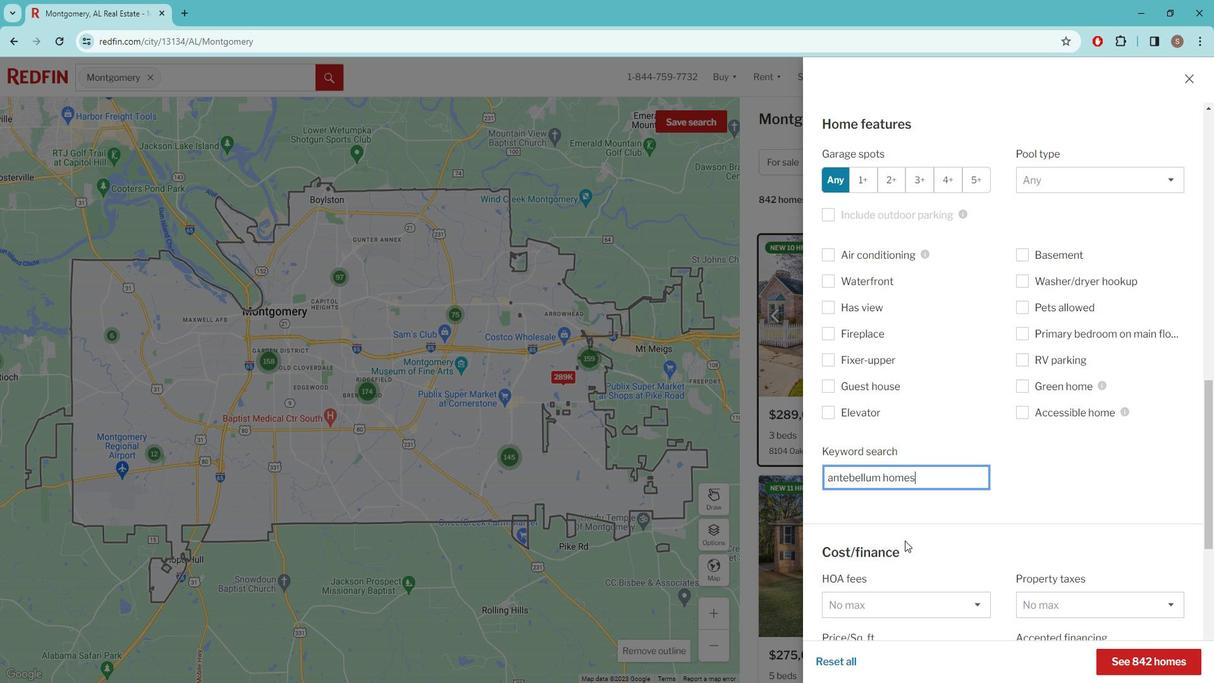 
Action: Mouse scrolled (913, 525) with delta (0, 0)
Screenshot: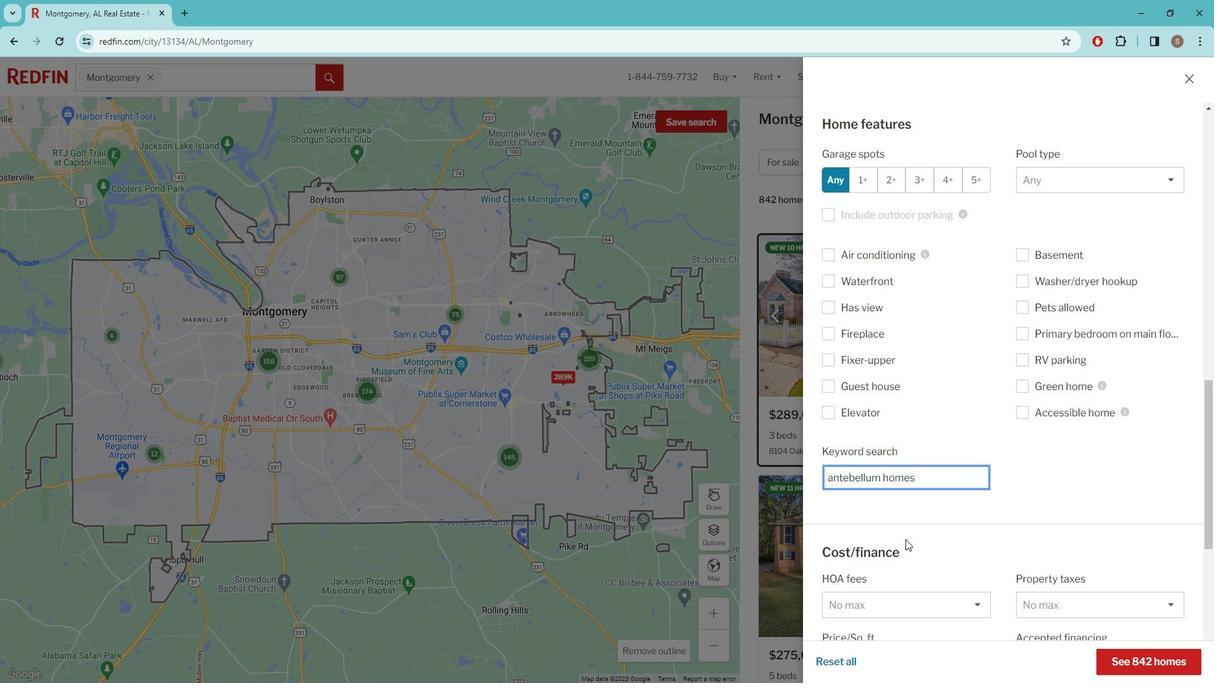 
Action: Mouse scrolled (913, 525) with delta (0, 0)
Screenshot: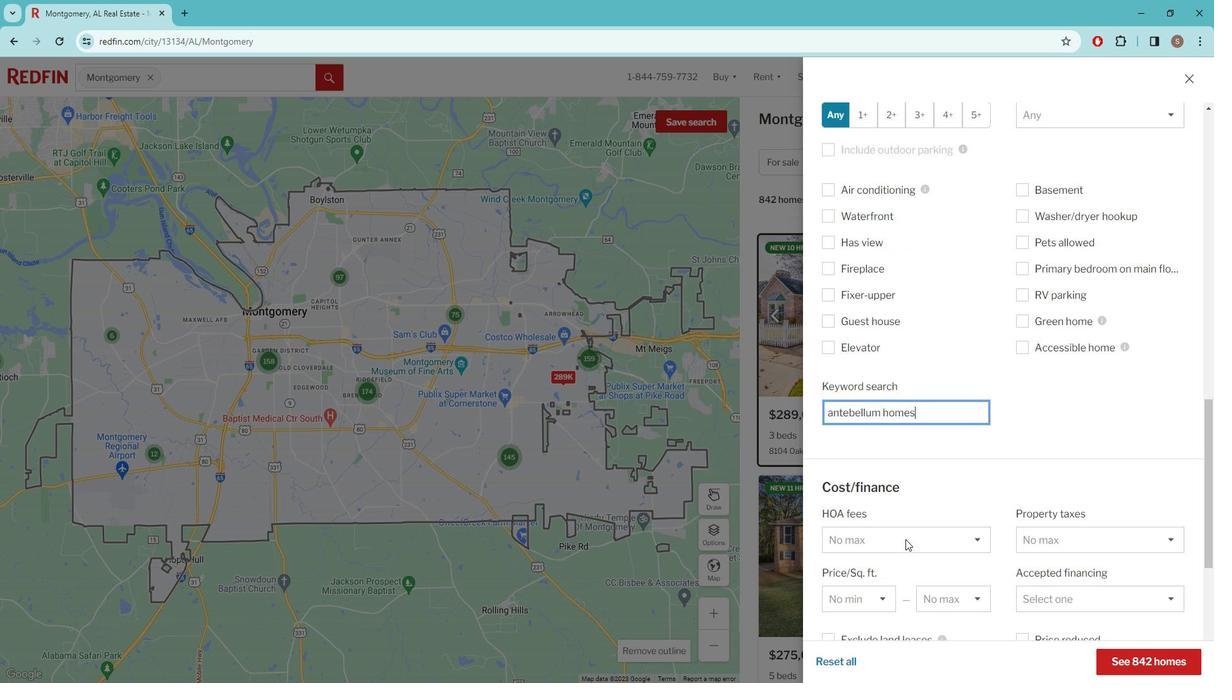 
Action: Mouse scrolled (913, 525) with delta (0, 0)
Screenshot: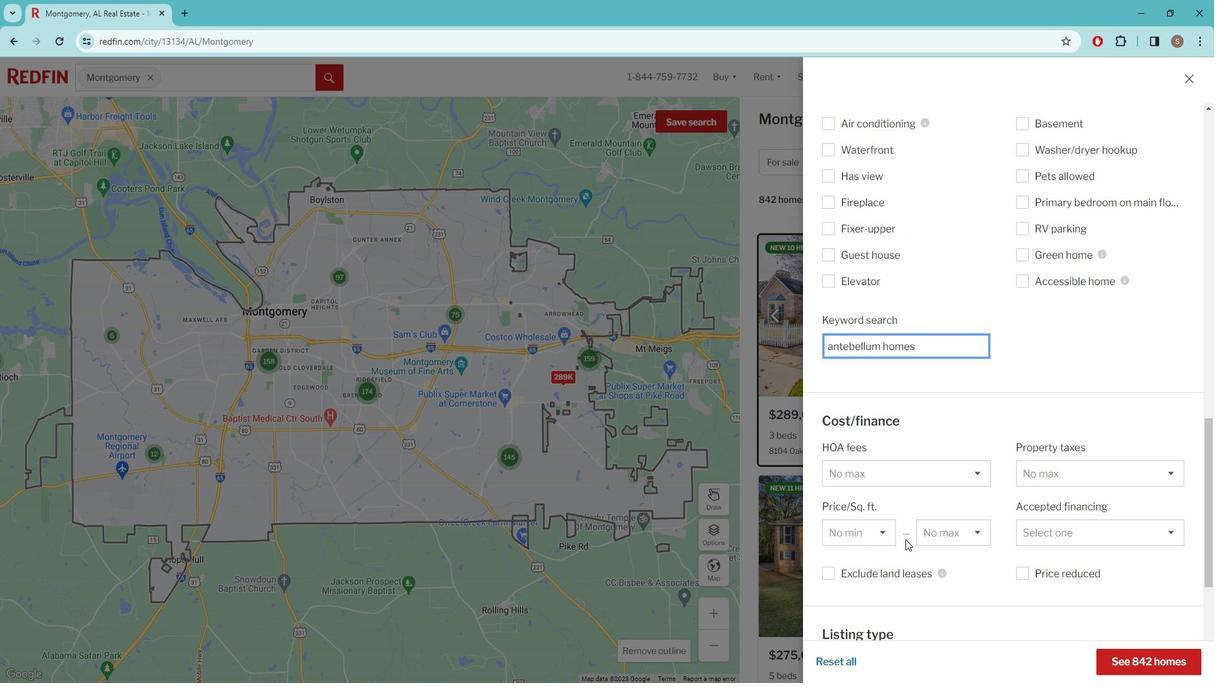 
Action: Mouse scrolled (913, 525) with delta (0, 0)
Screenshot: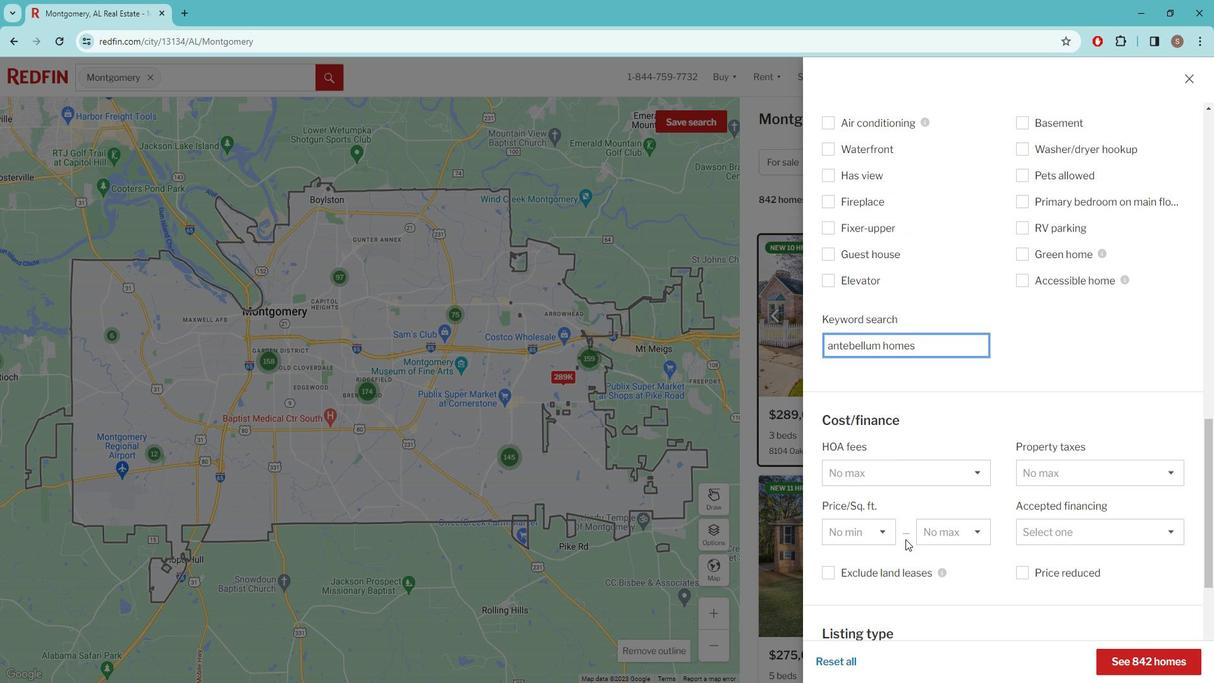 
Action: Mouse scrolled (913, 525) with delta (0, 0)
Screenshot: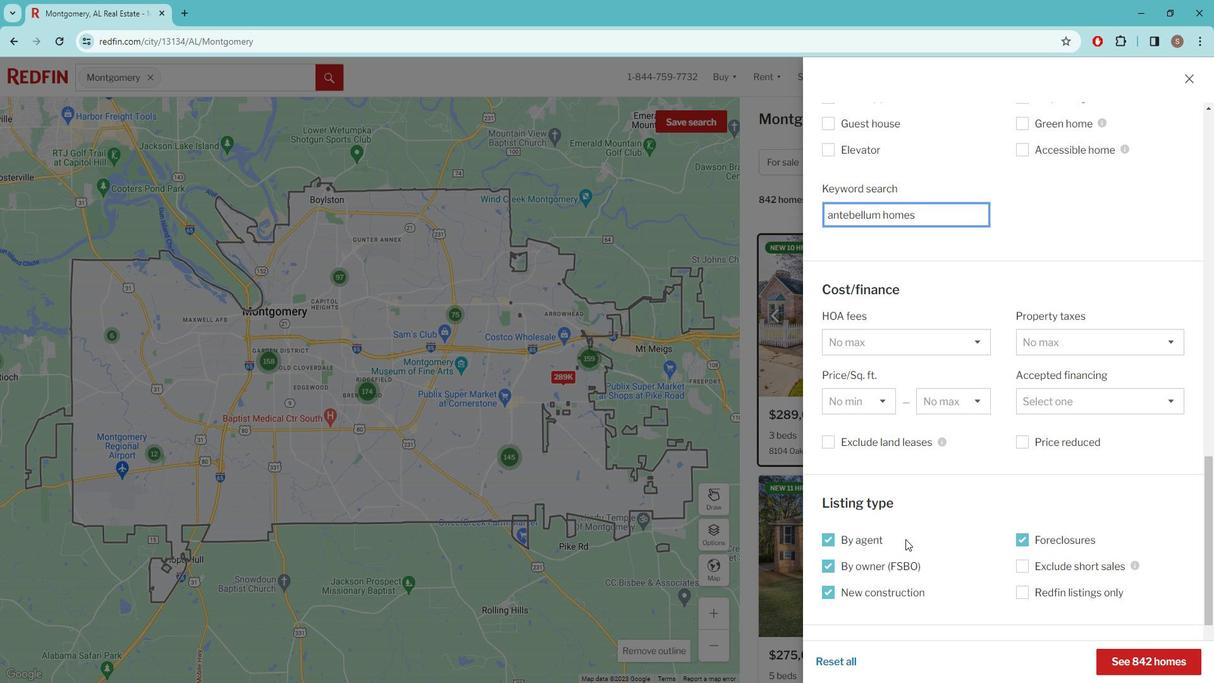 
Action: Mouse scrolled (913, 525) with delta (0, 0)
Screenshot: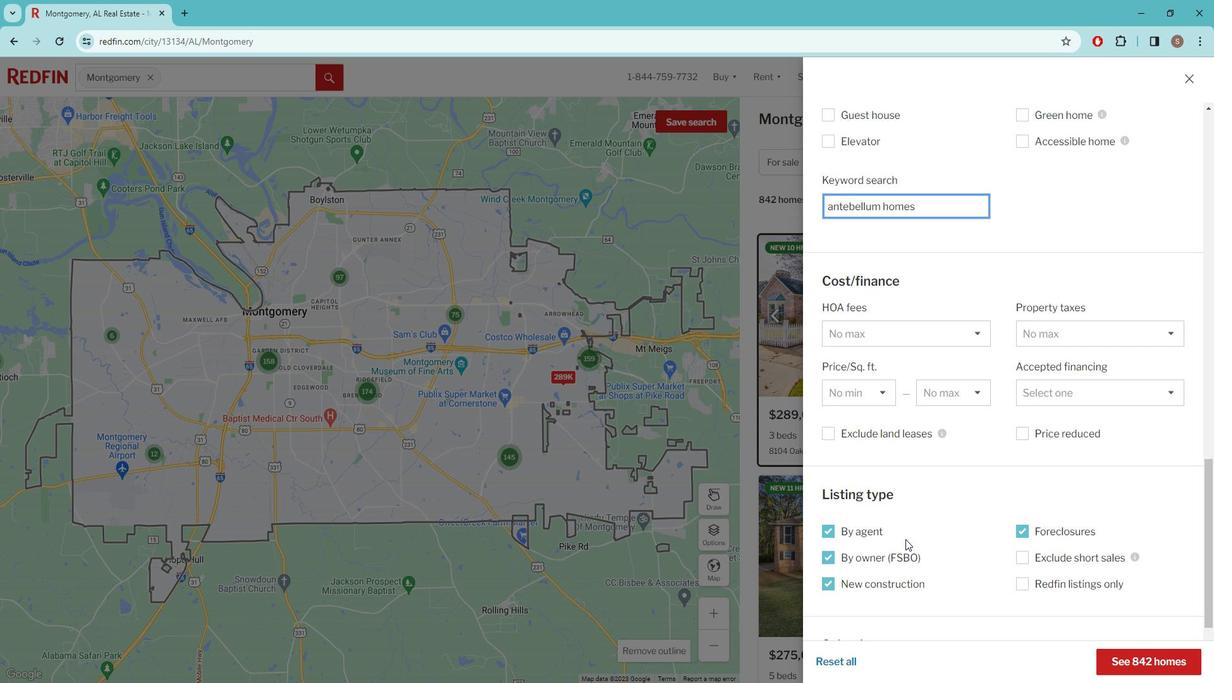 
Action: Mouse scrolled (913, 525) with delta (0, 0)
Screenshot: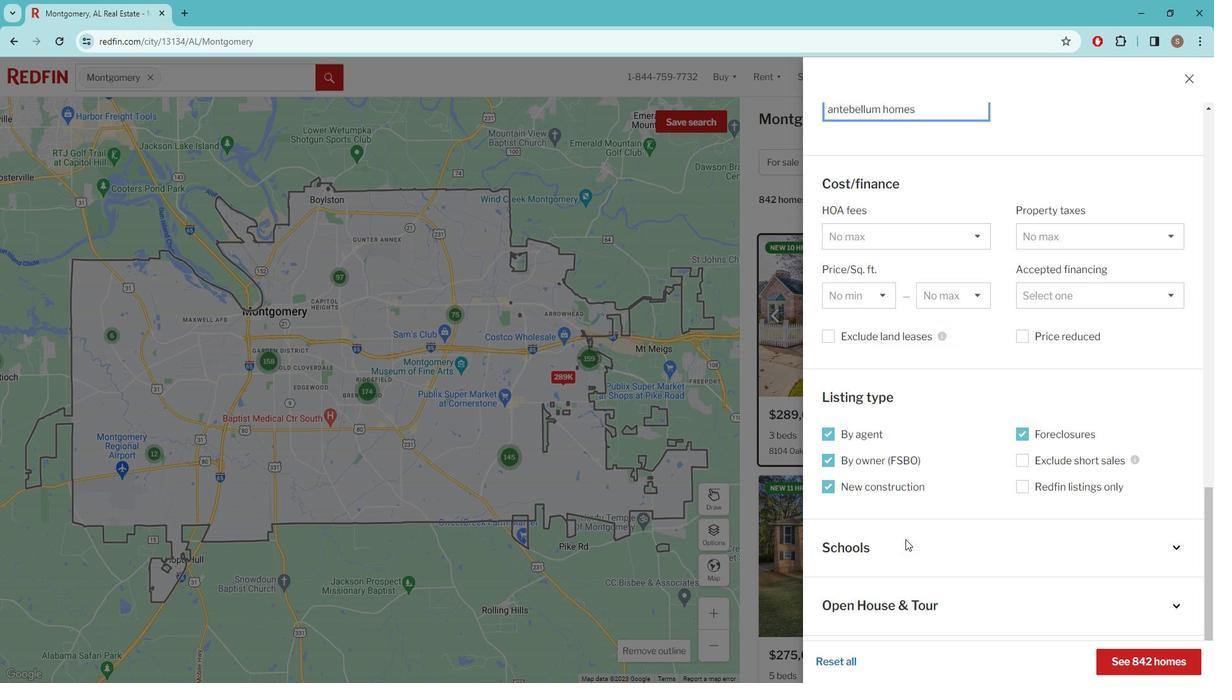 
Action: Mouse scrolled (913, 525) with delta (0, 0)
Screenshot: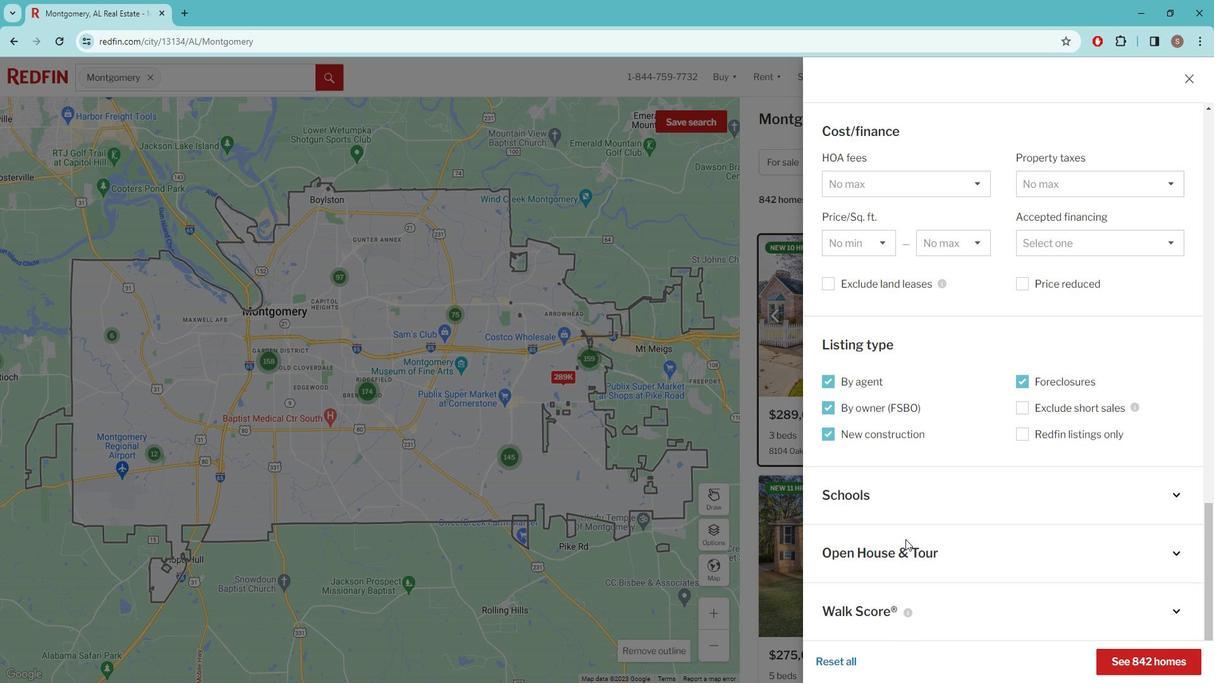 
Action: Mouse scrolled (913, 525) with delta (0, 0)
Screenshot: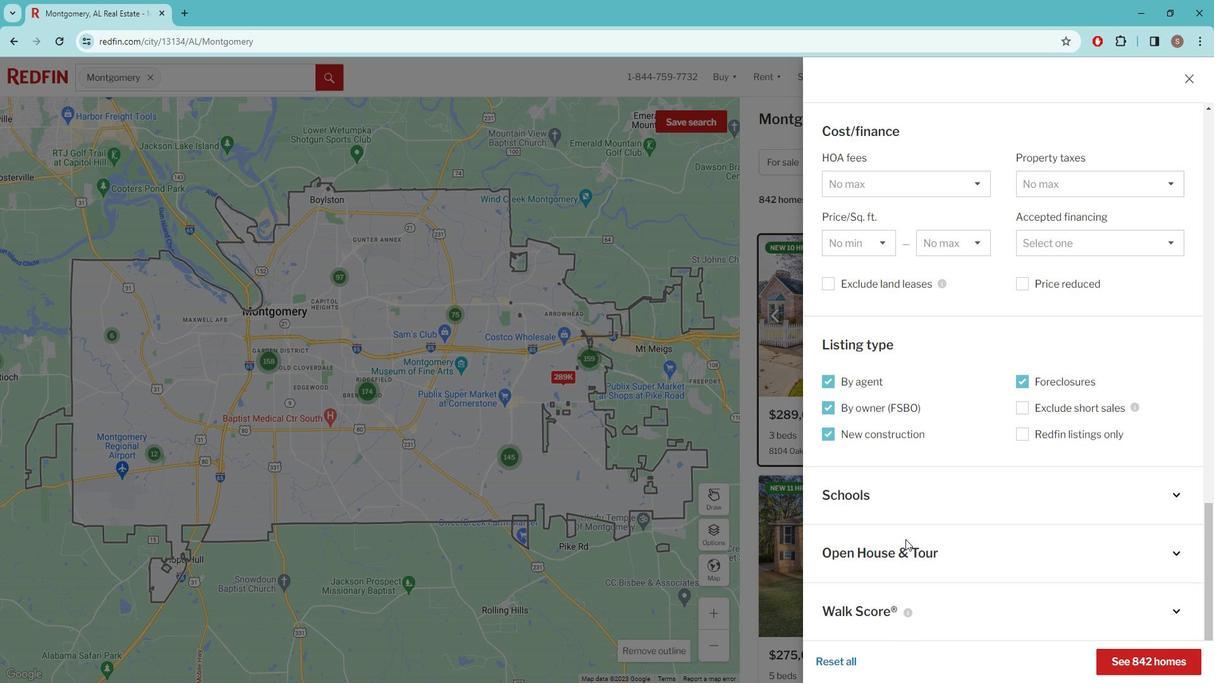 
Action: Mouse scrolled (913, 525) with delta (0, 0)
Screenshot: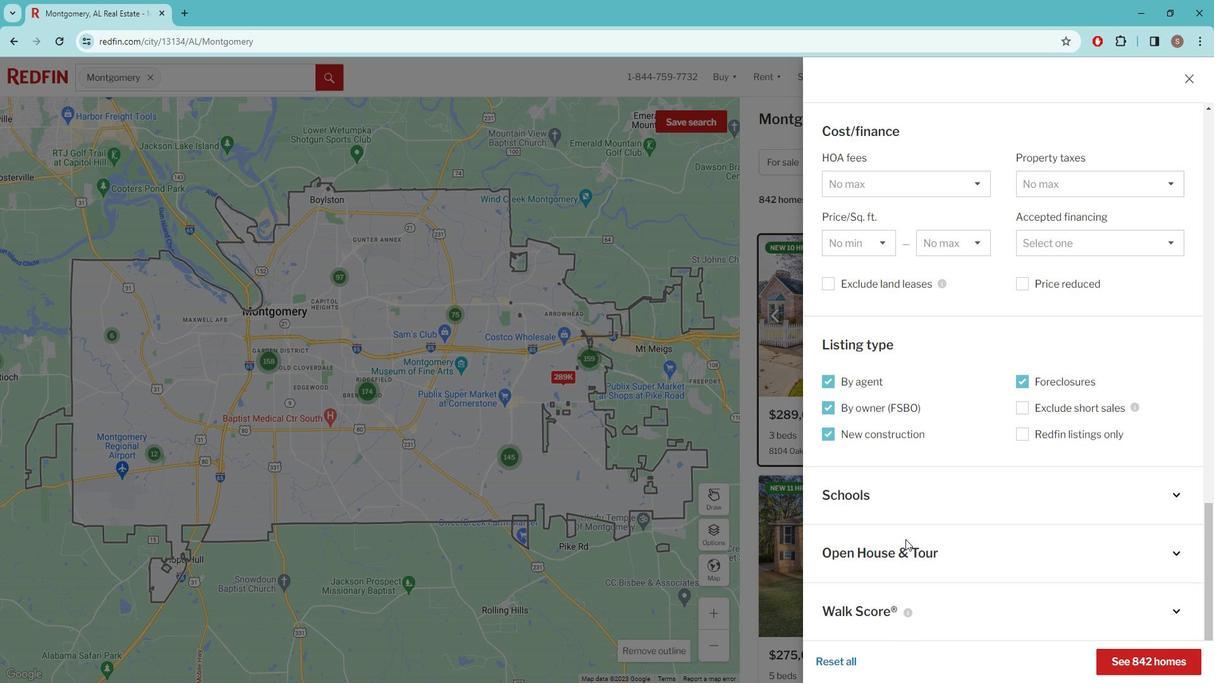 
Action: Mouse moved to (1162, 640)
Screenshot: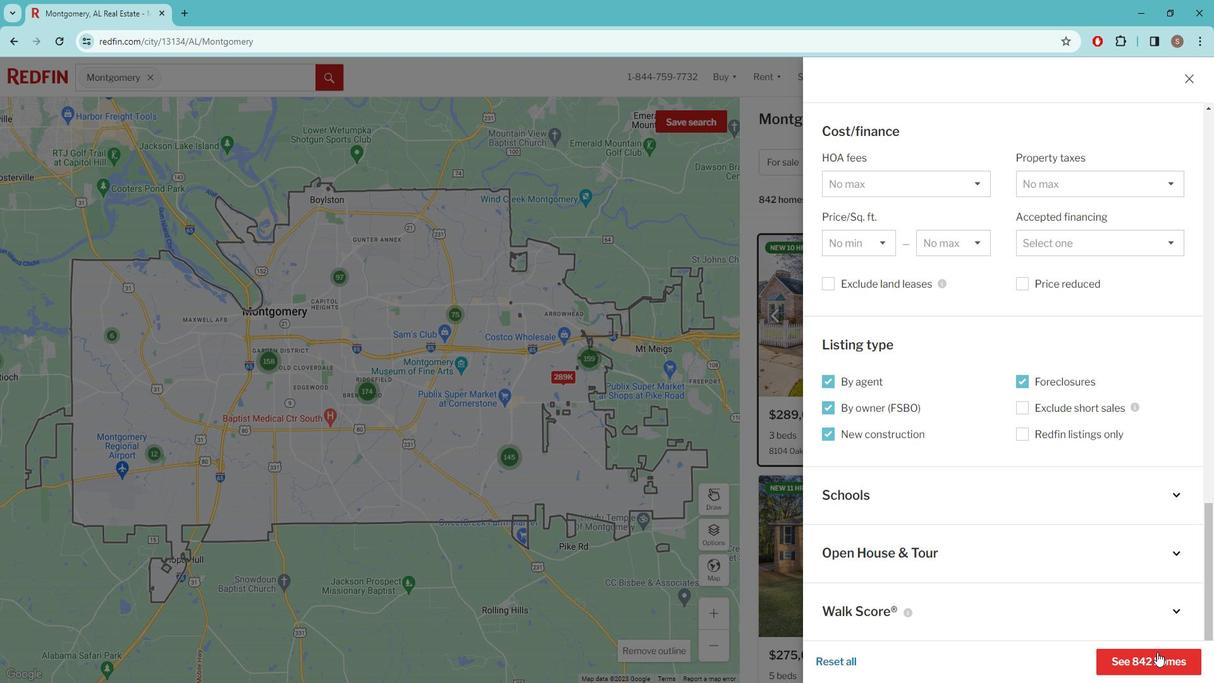 
Action: Mouse pressed left at (1162, 640)
Screenshot: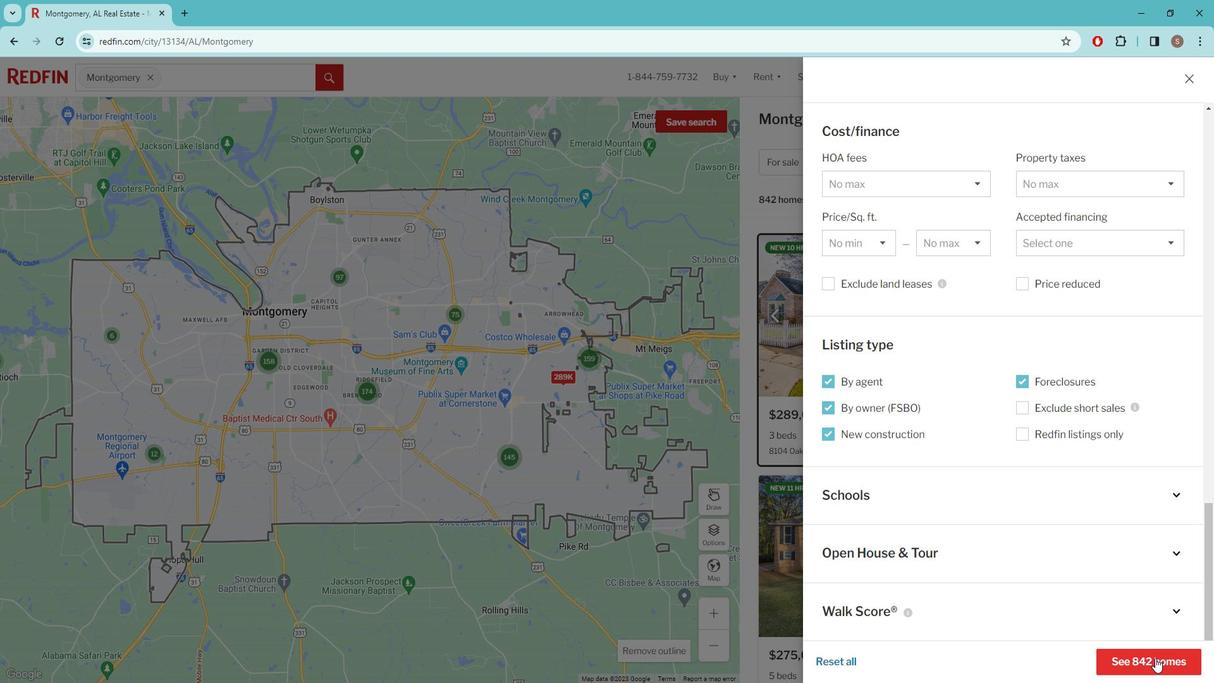
Action: Mouse moved to (1017, 134)
Screenshot: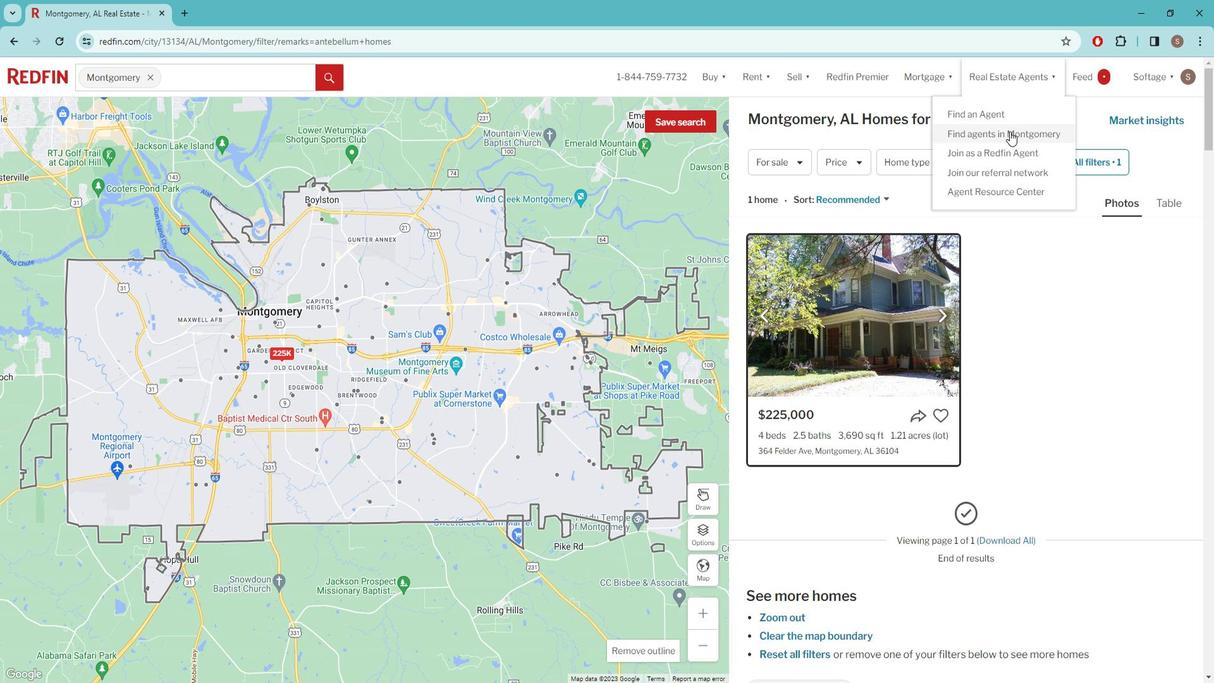 
Action: Mouse pressed left at (1017, 134)
Screenshot: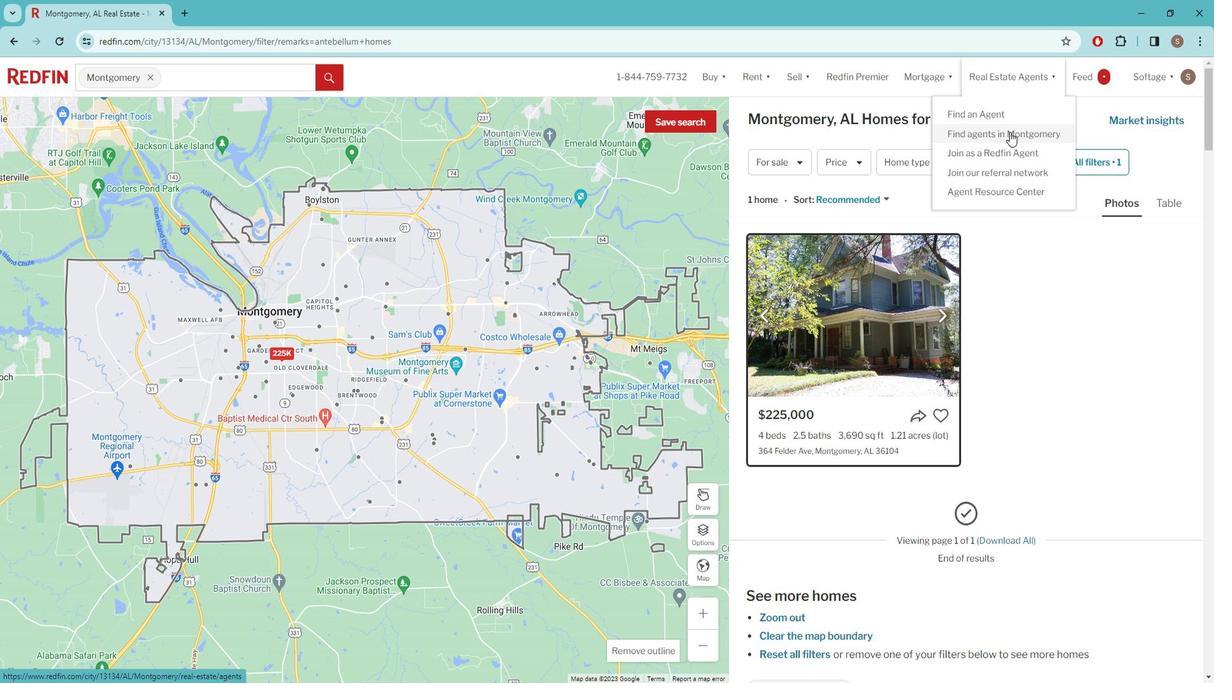 
Action: Mouse moved to (430, 286)
Screenshot: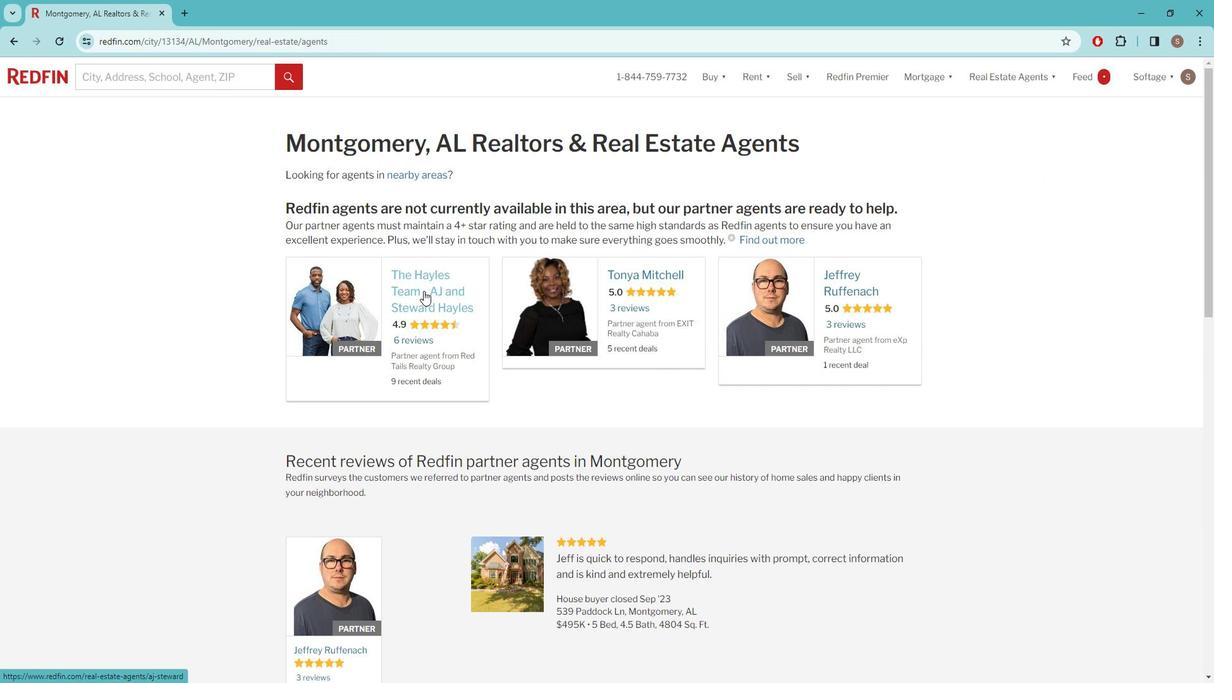 
Action: Mouse pressed left at (430, 286)
Screenshot: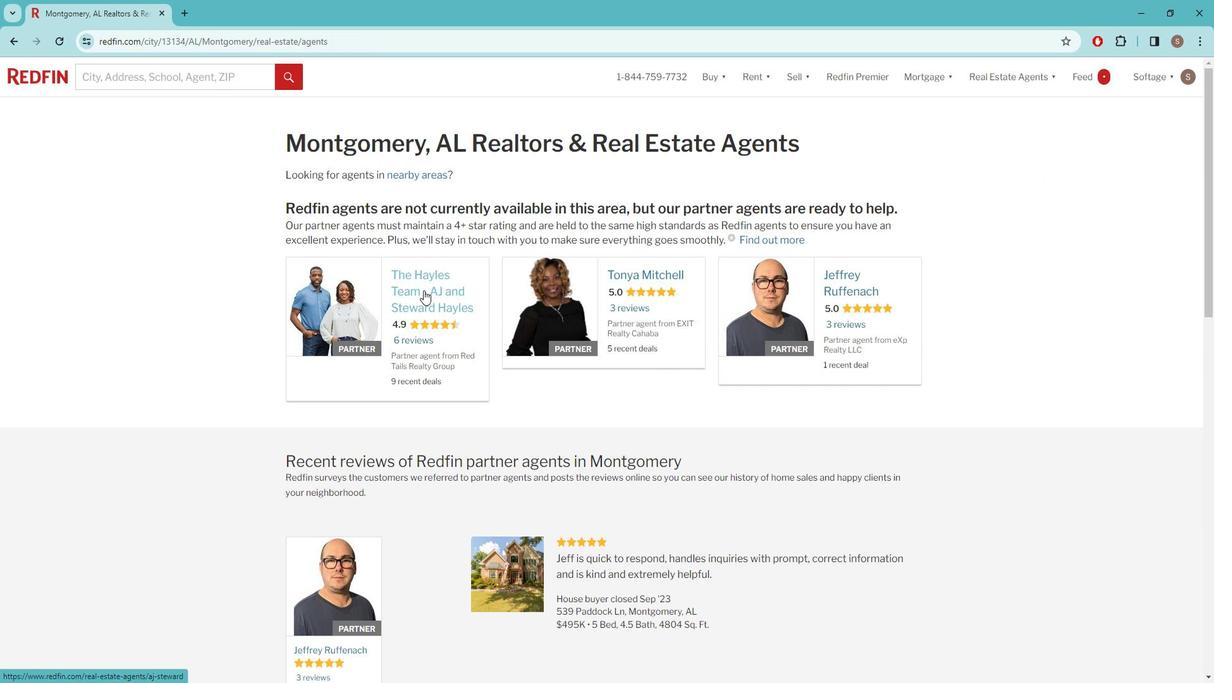 
Action: Mouse moved to (532, 217)
Screenshot: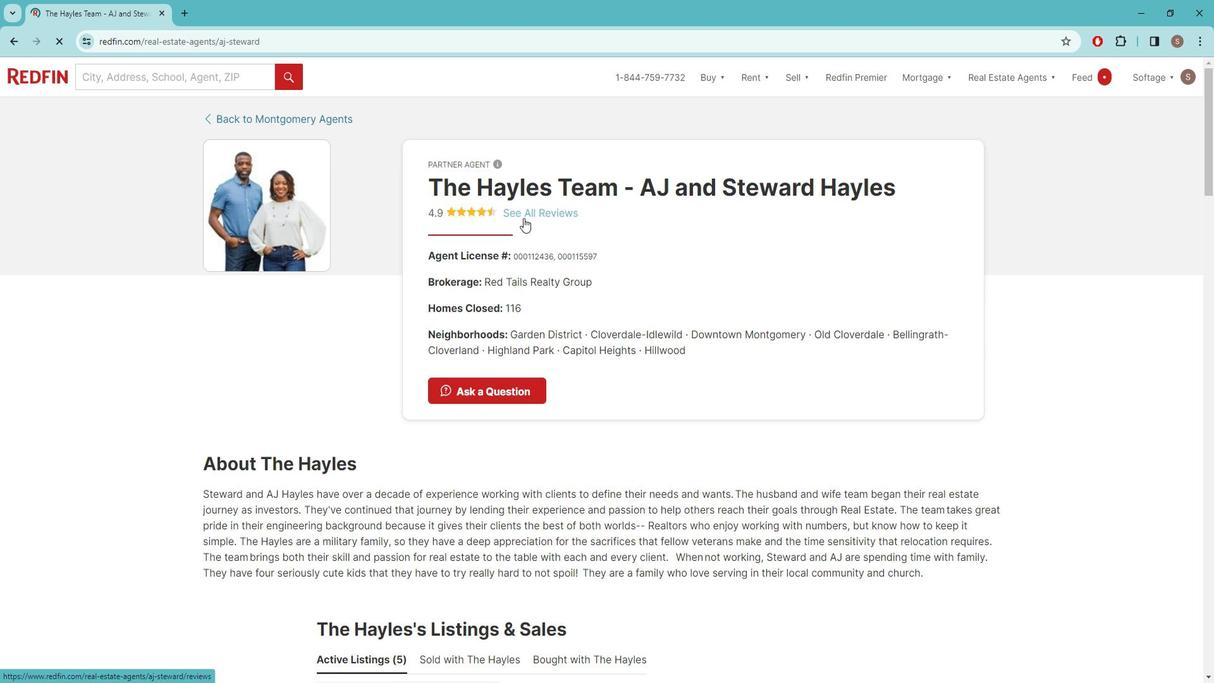 
Action: Mouse scrolled (532, 217) with delta (0, 0)
Screenshot: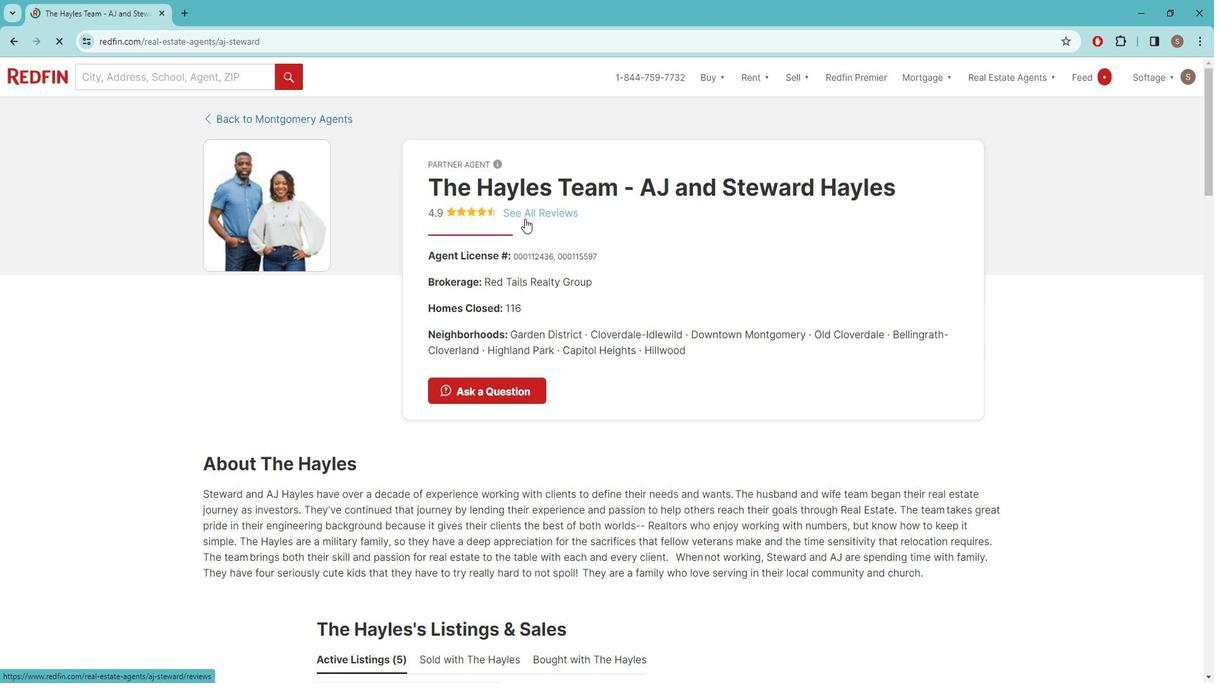 
Action: Mouse moved to (532, 218)
Screenshot: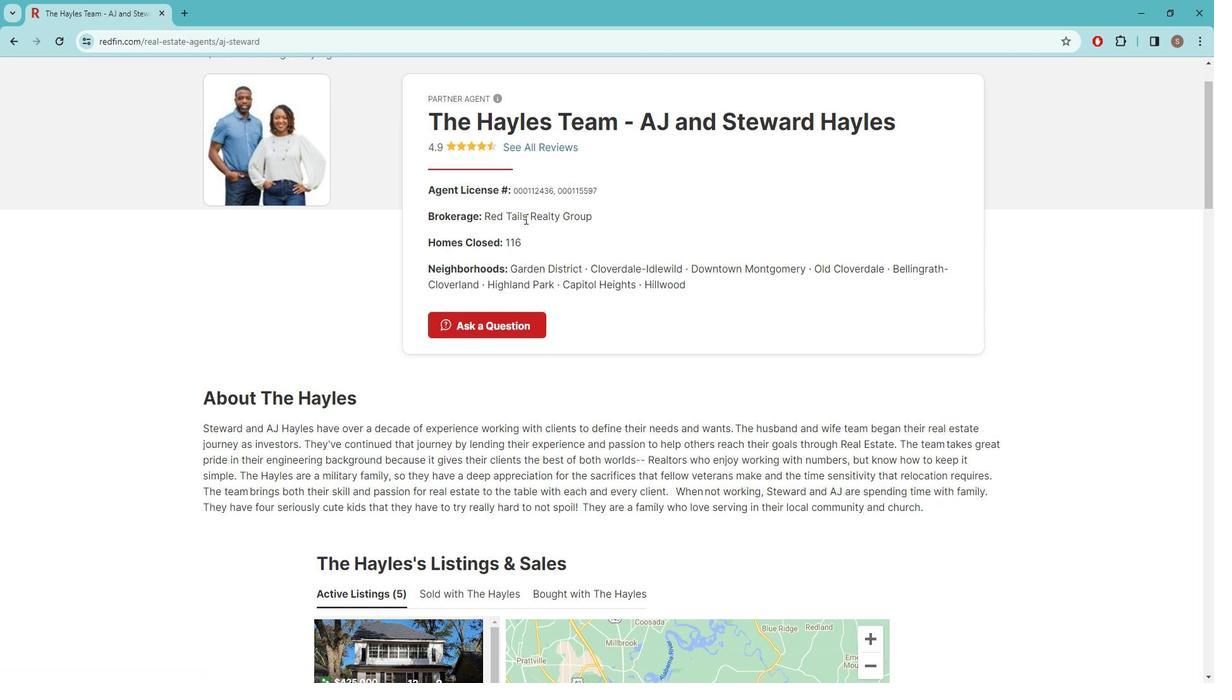 
Action: Mouse scrolled (532, 217) with delta (0, 0)
Screenshot: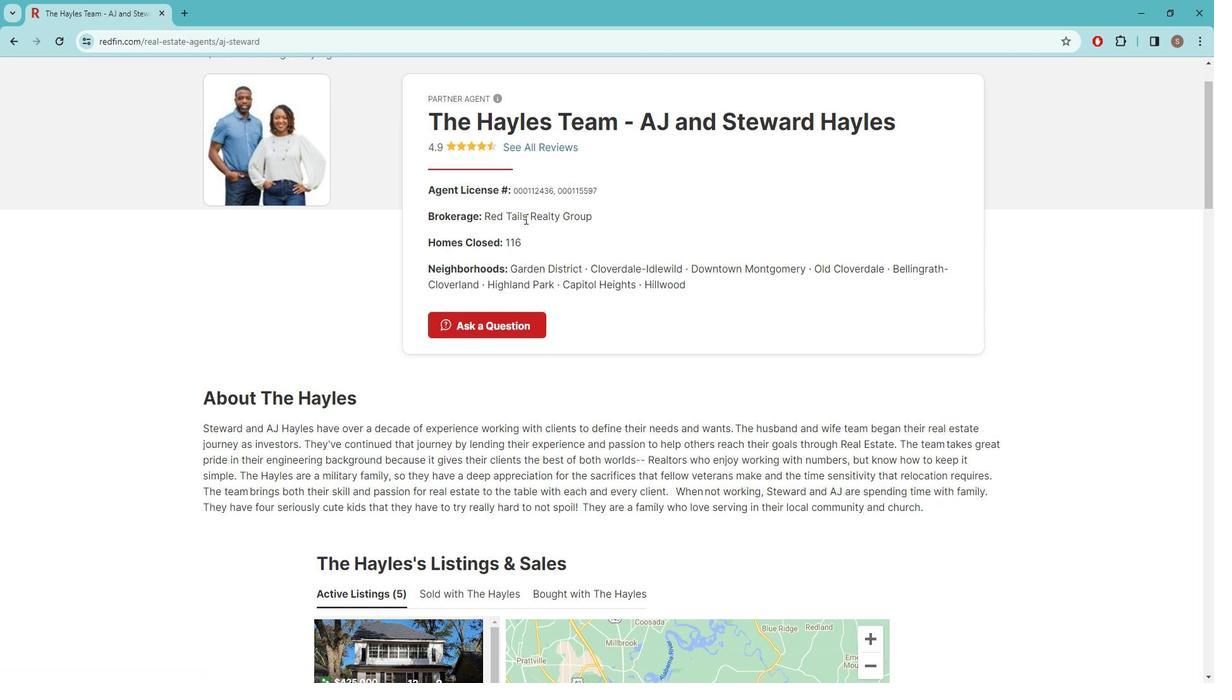 
Action: Mouse moved to (689, 436)
Screenshot: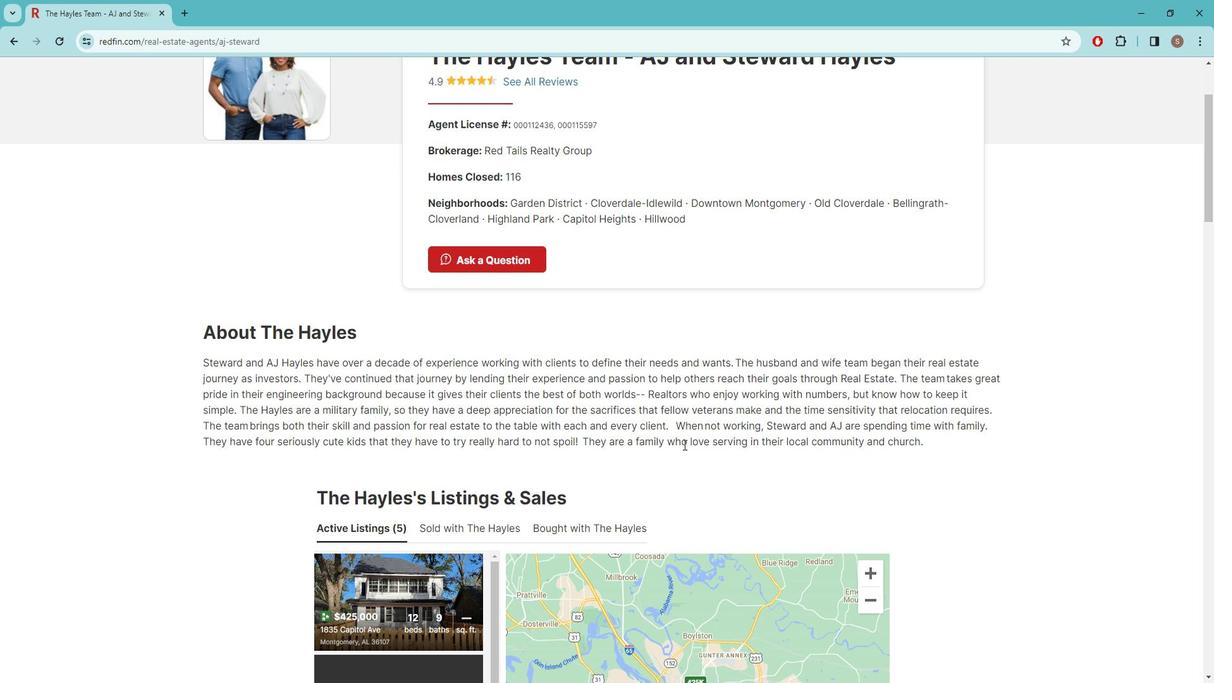
Action: Mouse scrolled (689, 435) with delta (0, 0)
Screenshot: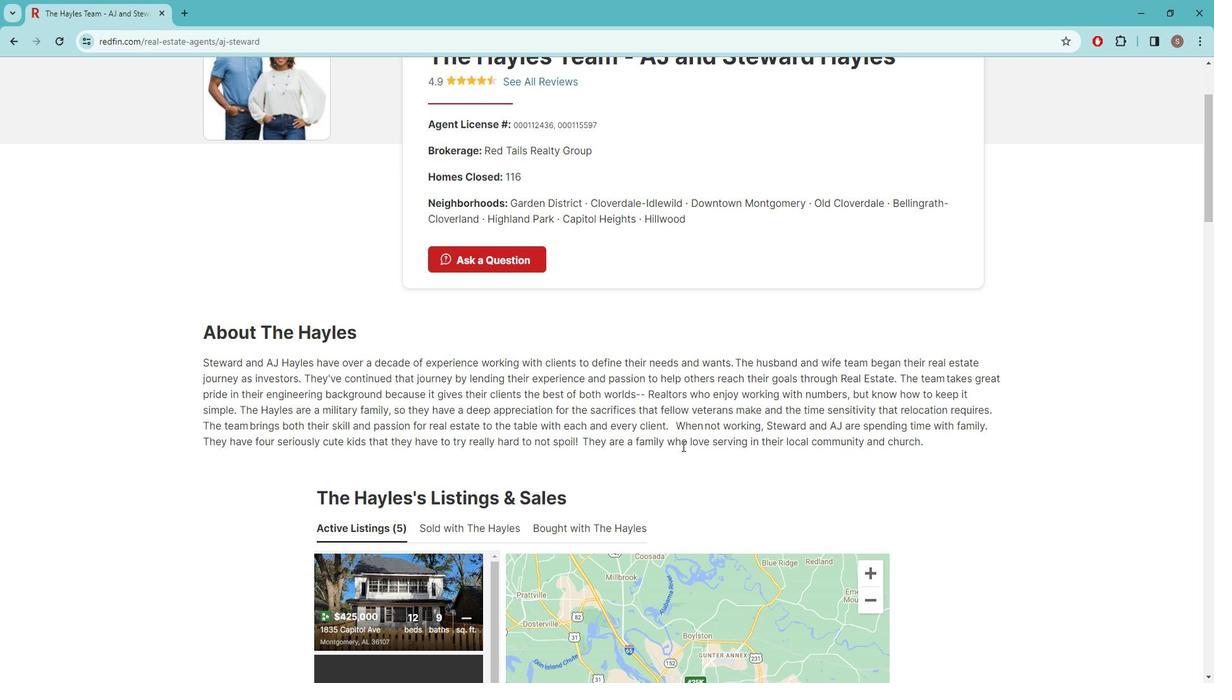 
Action: Mouse moved to (623, 394)
Screenshot: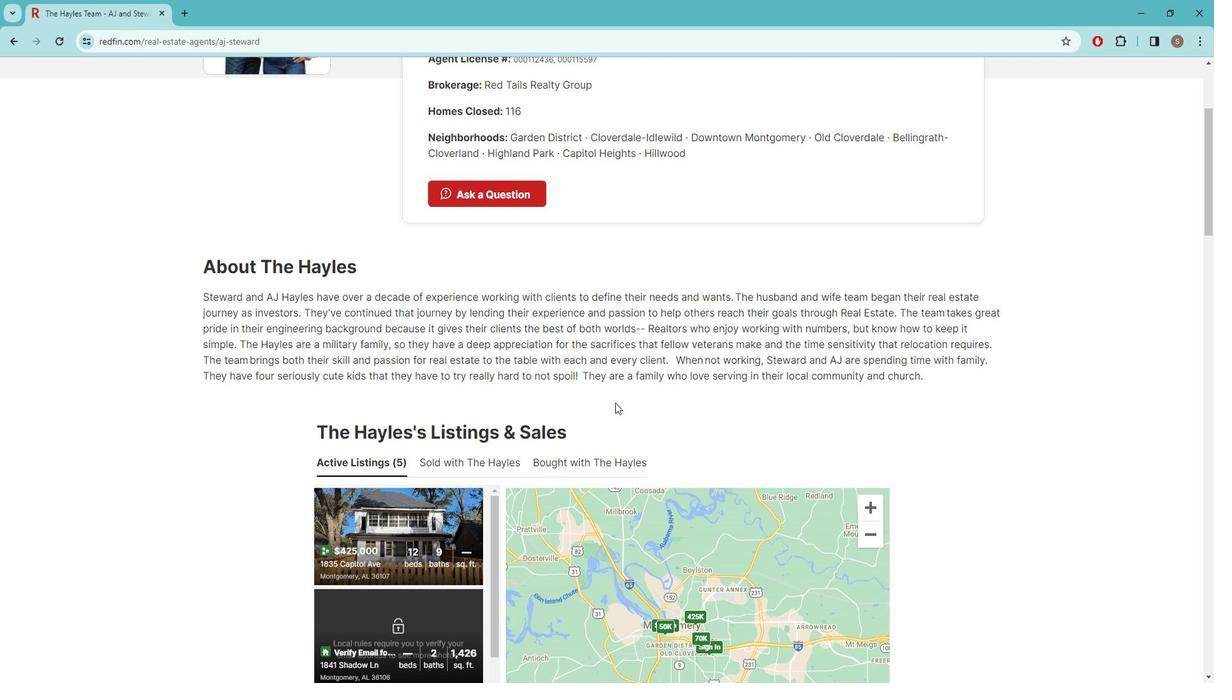 
Action: Mouse scrolled (623, 394) with delta (0, 0)
Screenshot: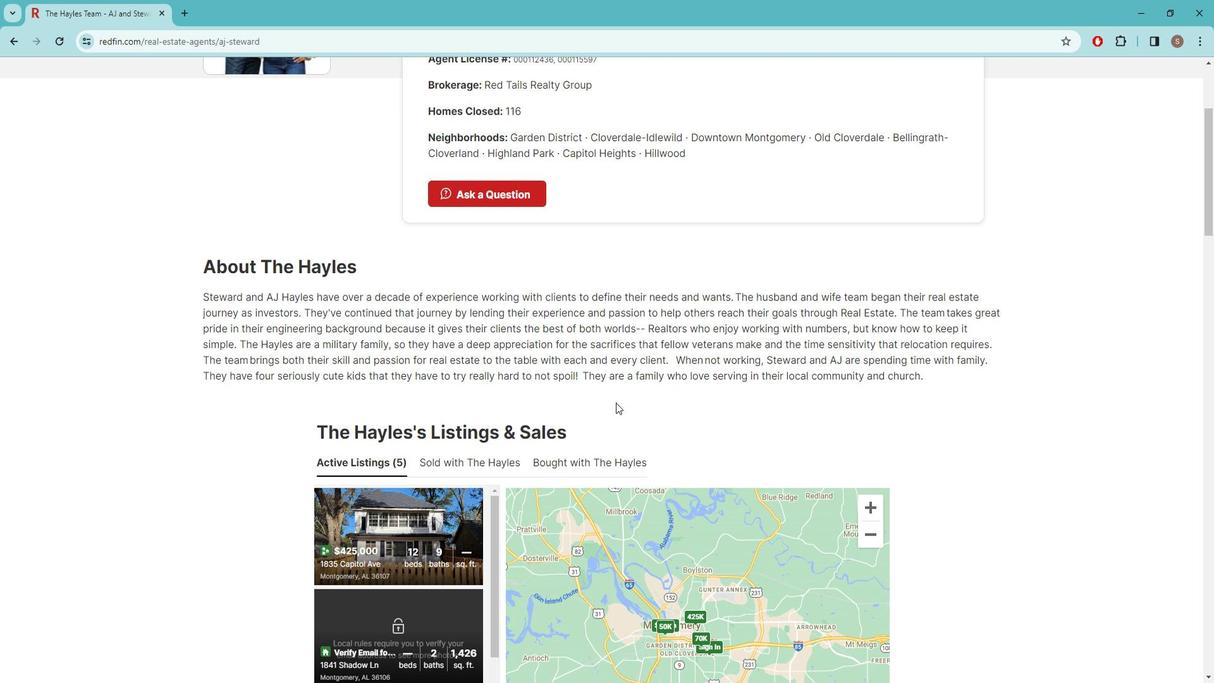 
Action: Mouse moved to (719, 337)
Screenshot: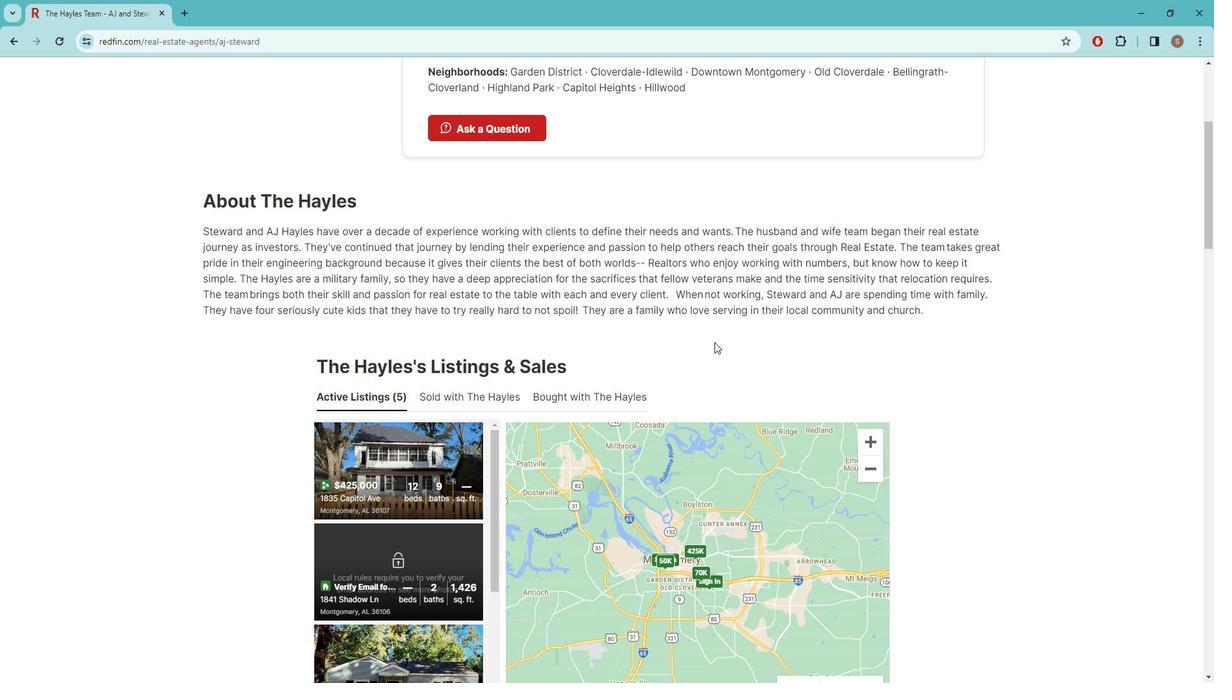 
Action: Mouse scrolled (719, 336) with delta (0, 0)
Screenshot: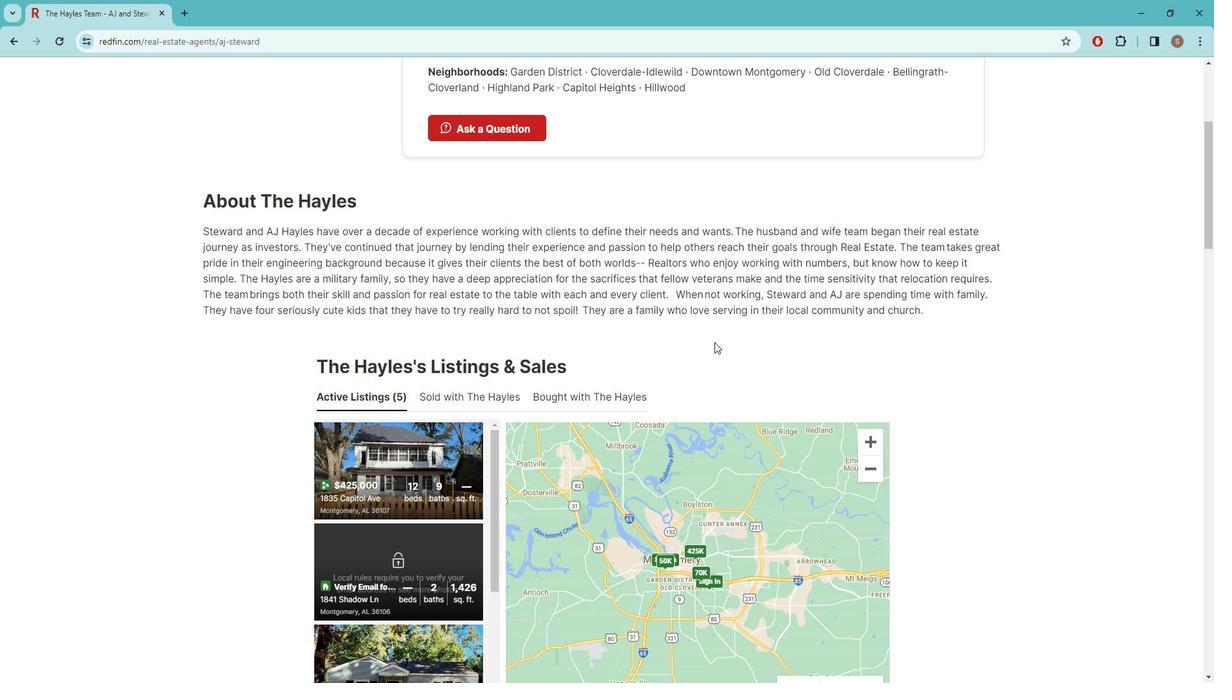 
Action: Mouse moved to (685, 331)
Screenshot: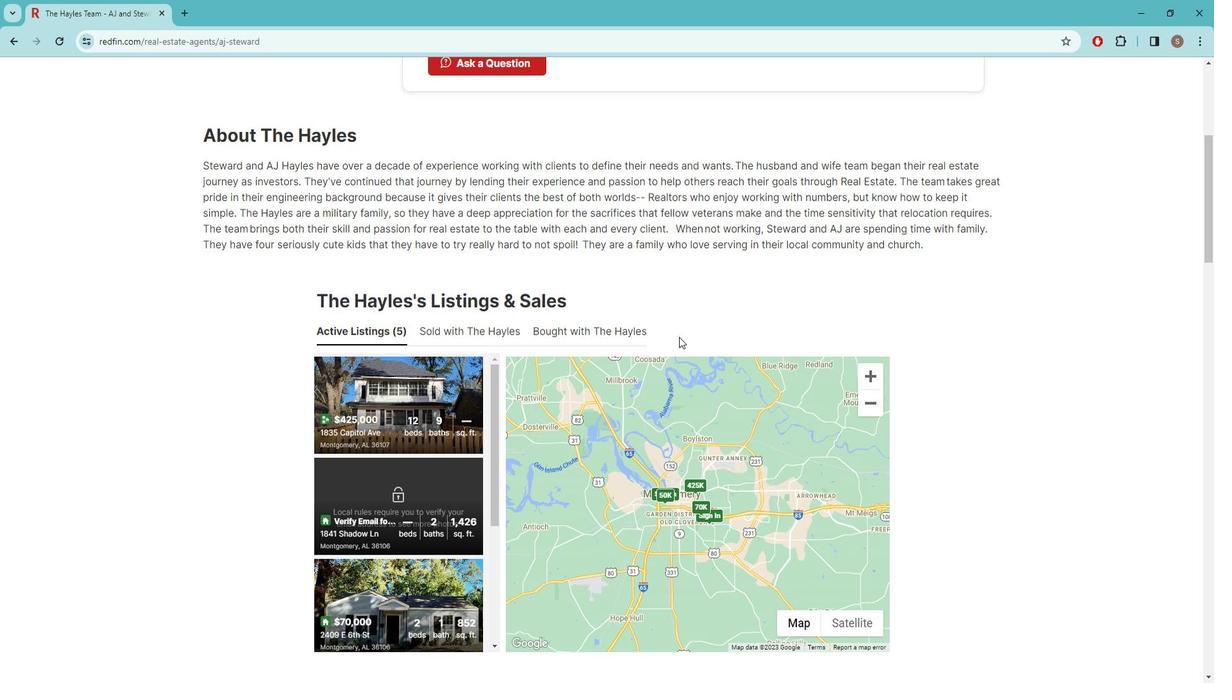 
Action: Mouse scrolled (685, 330) with delta (0, 0)
Screenshot: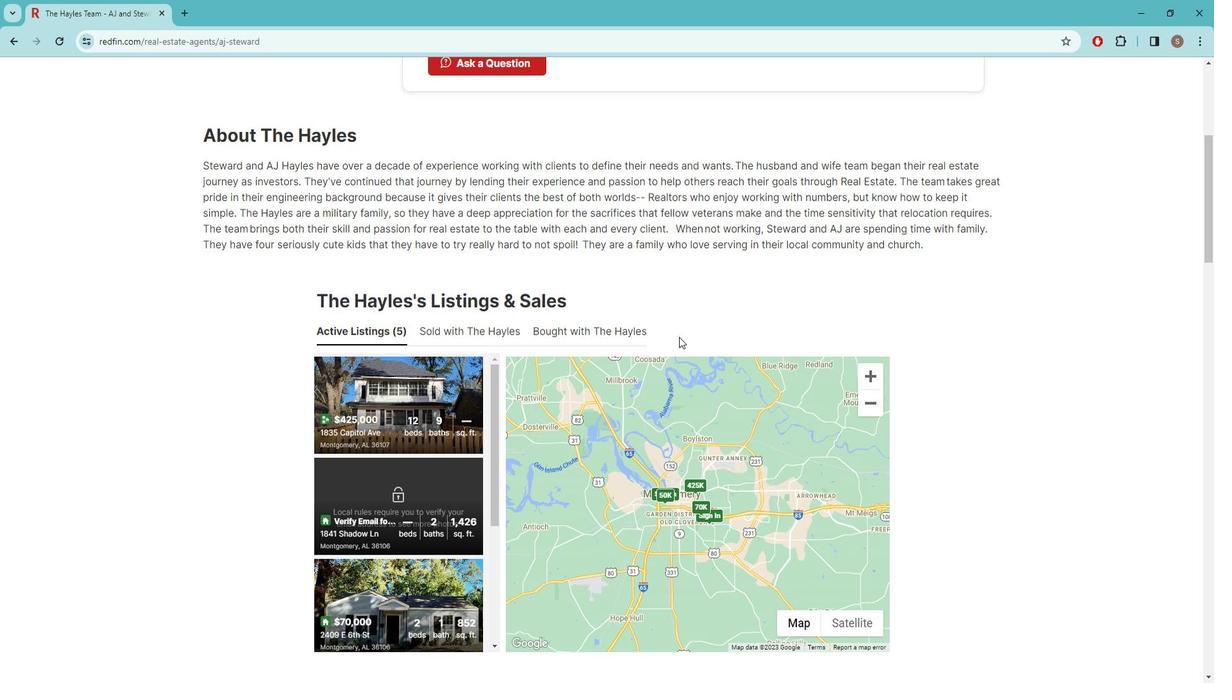
Action: Mouse moved to (684, 331)
Screenshot: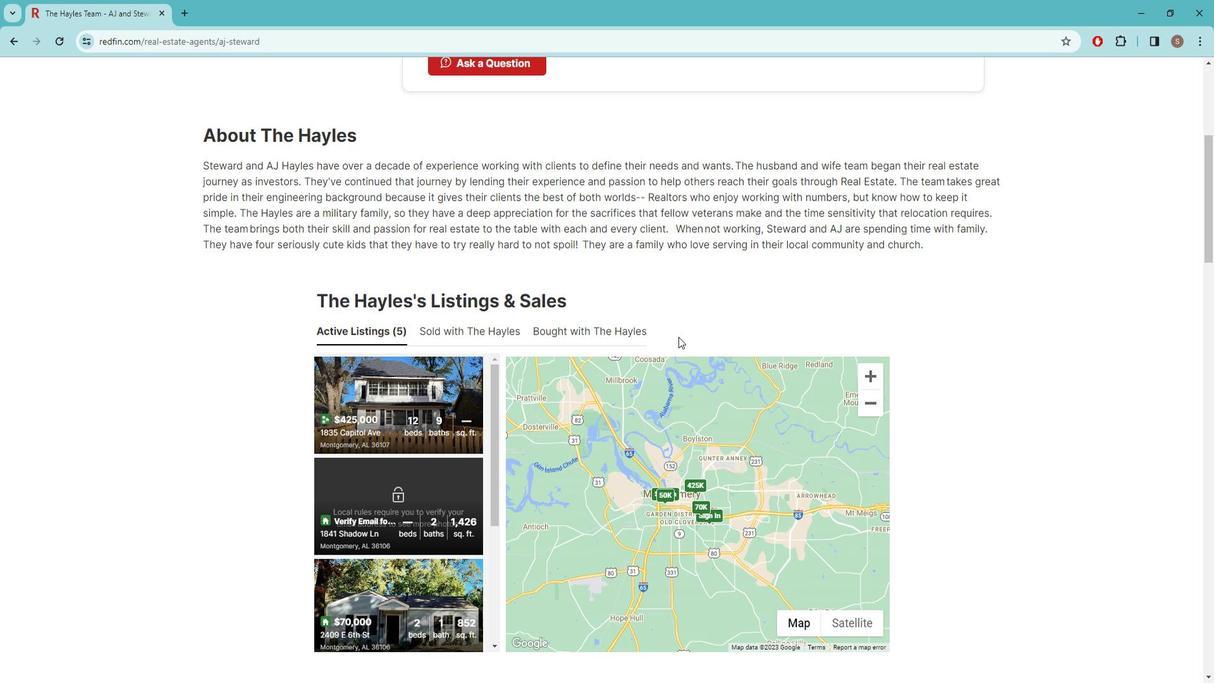 
Action: Mouse scrolled (684, 330) with delta (0, 0)
Screenshot: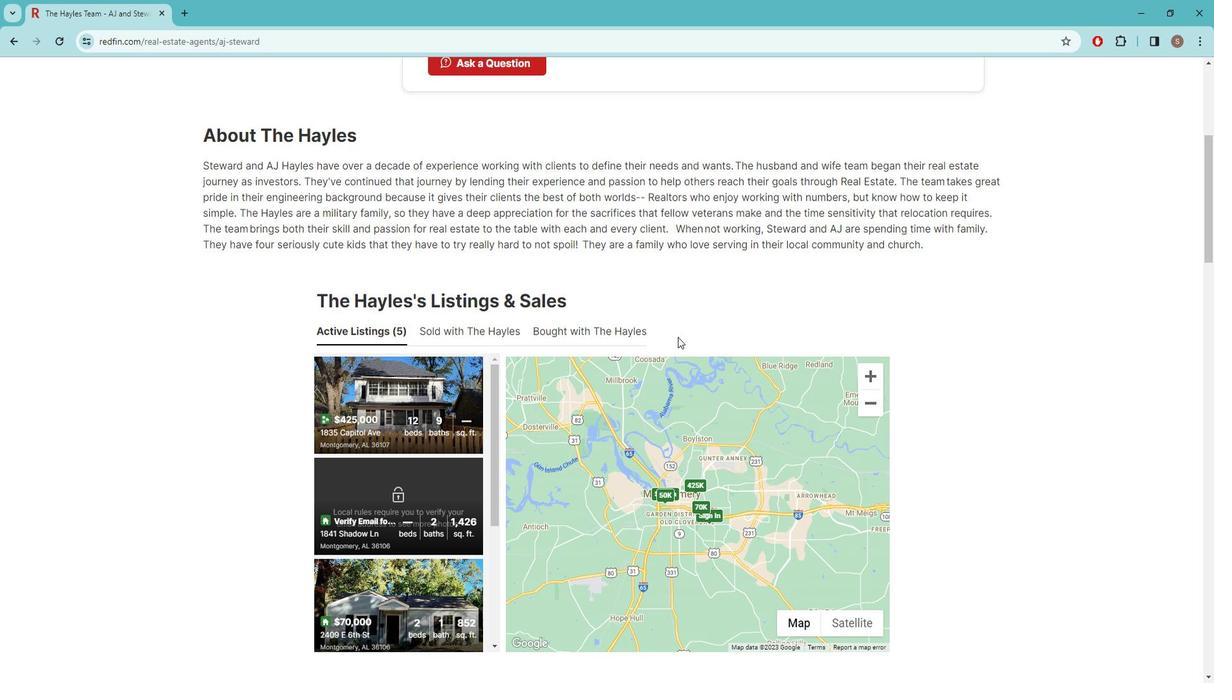 
Action: Mouse moved to (654, 326)
Screenshot: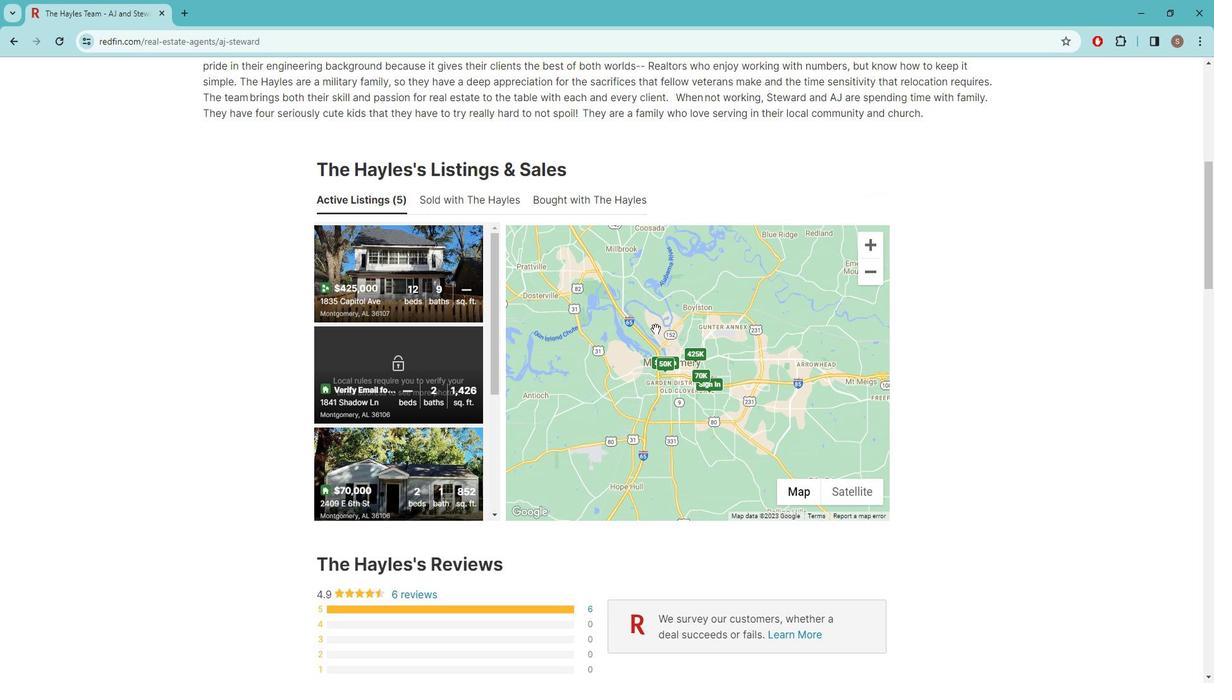 
Action: Mouse scrolled (654, 325) with delta (0, 0)
Screenshot: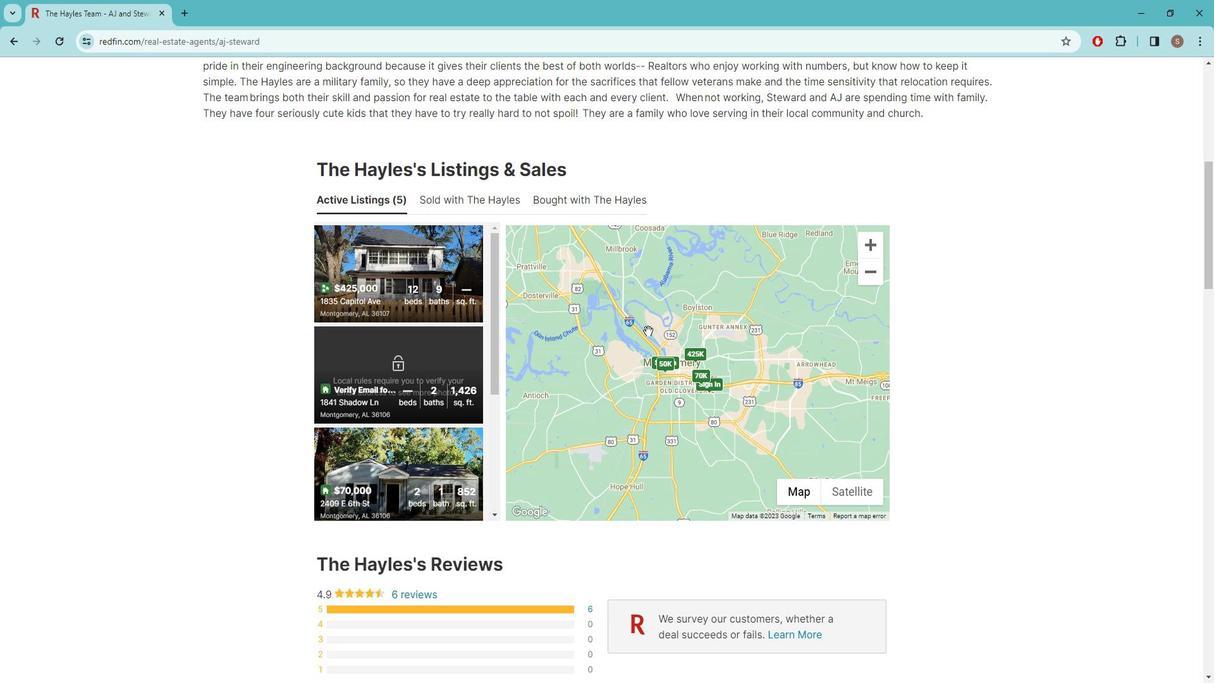 
Action: Mouse moved to (653, 326)
Screenshot: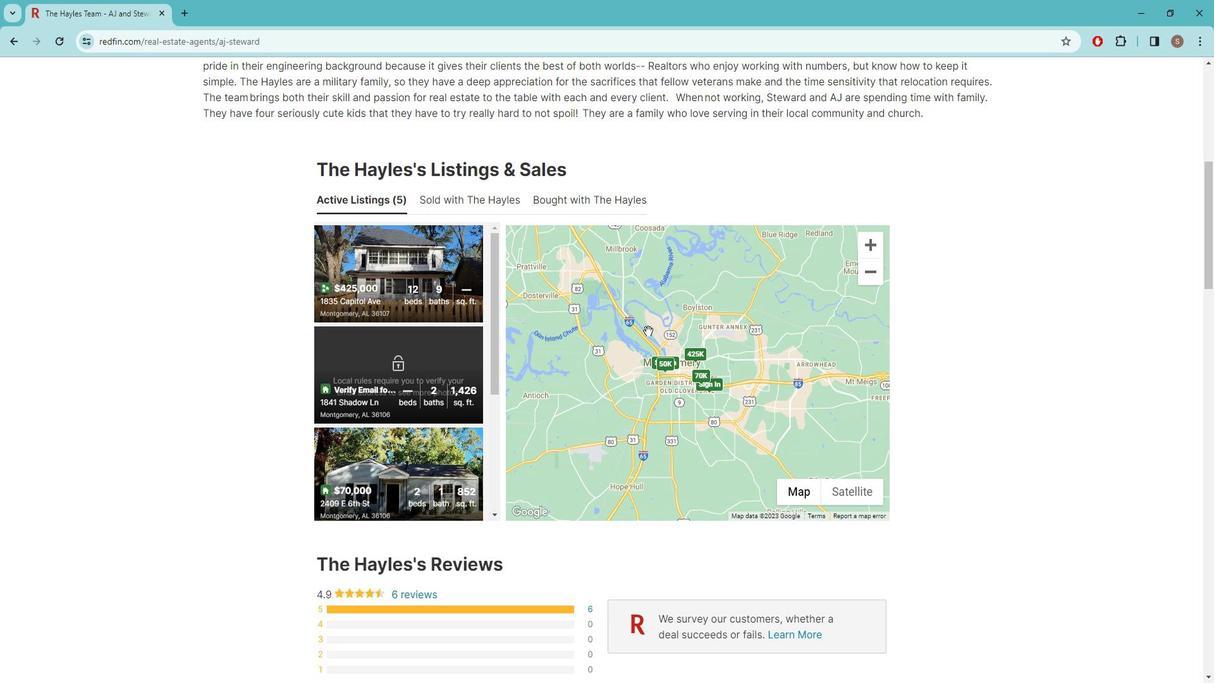 
Action: Mouse scrolled (653, 325) with delta (0, 0)
Screenshot: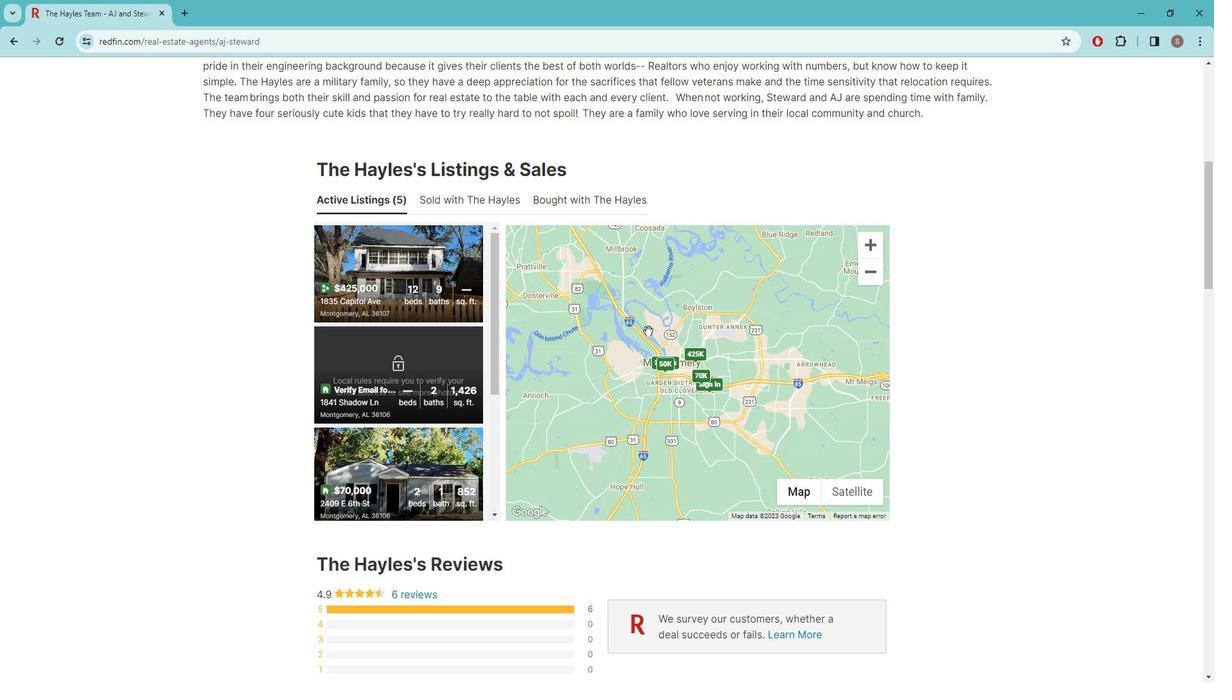 
Action: Mouse moved to (642, 334)
Screenshot: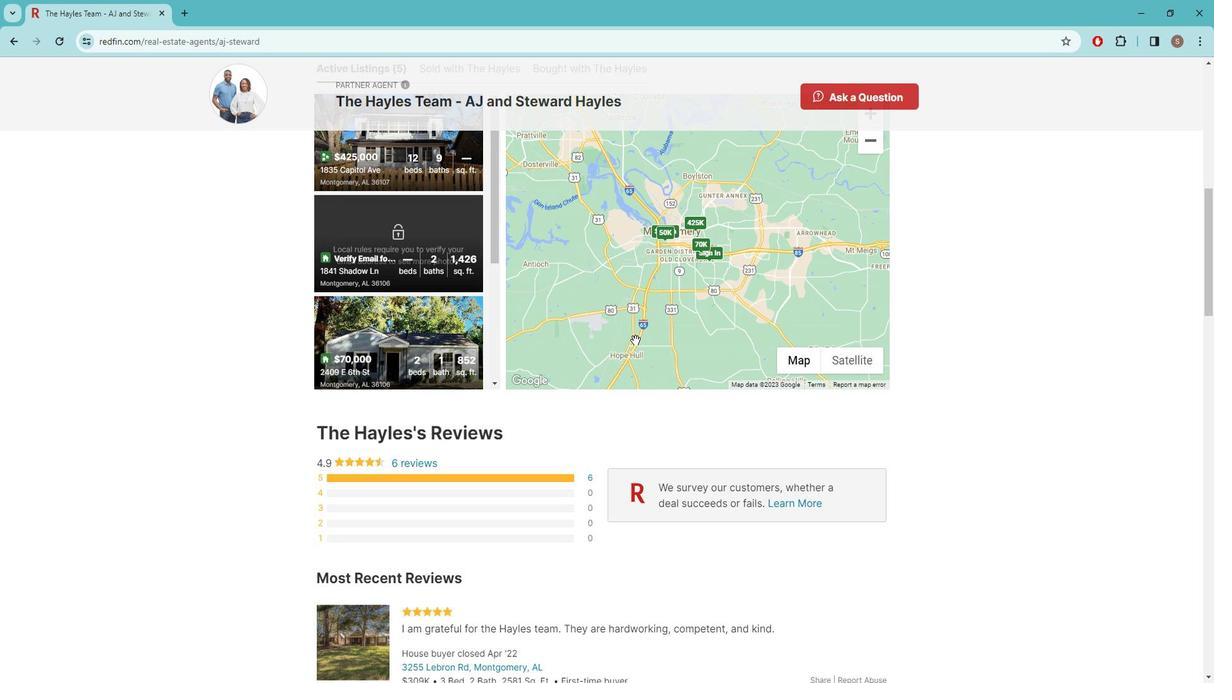 
Action: Mouse scrolled (642, 334) with delta (0, 0)
Screenshot: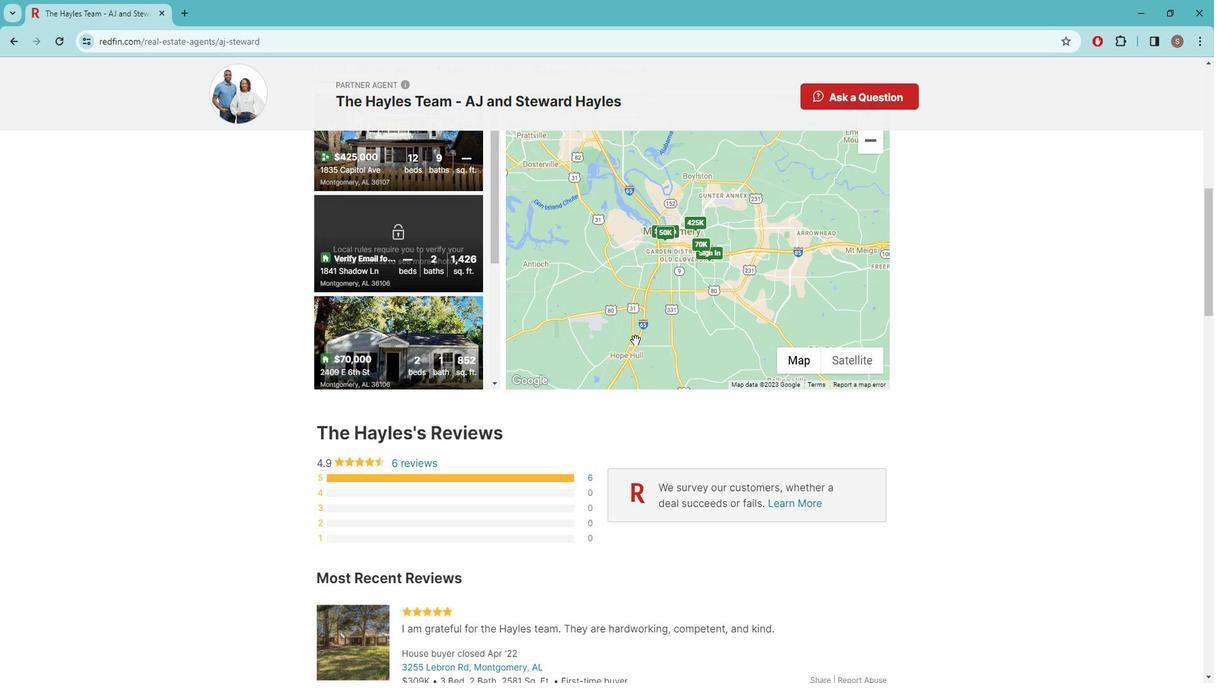 
Action: Mouse moved to (635, 335)
Screenshot: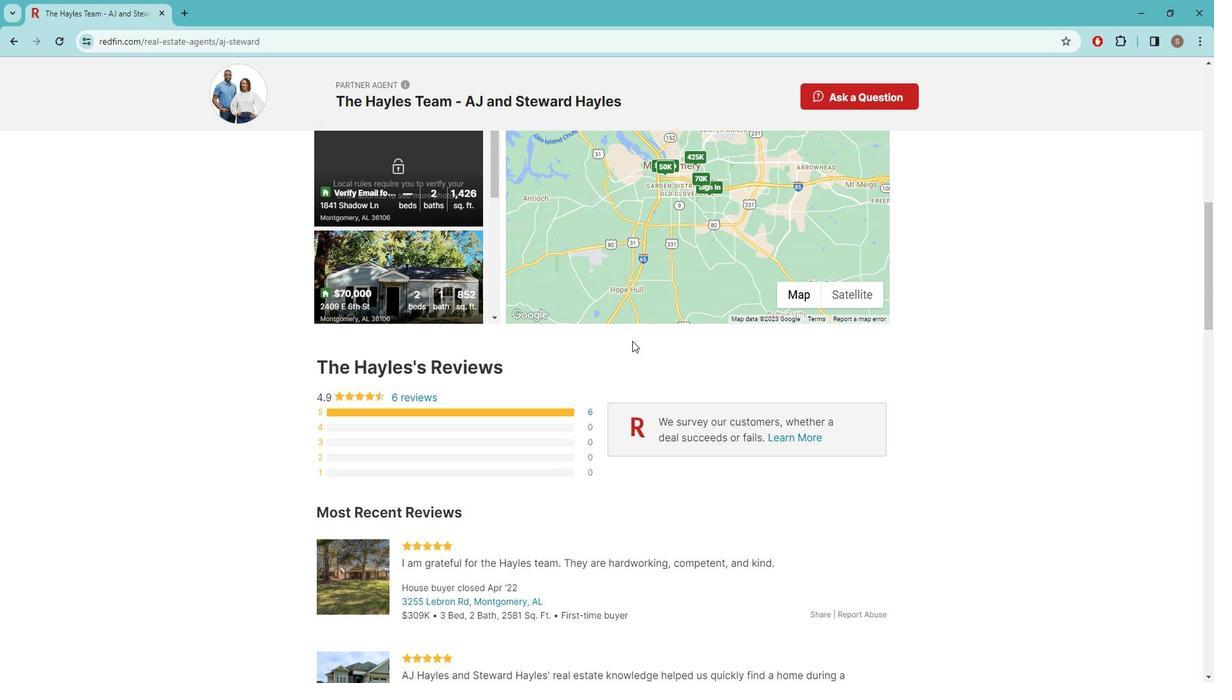 
Action: Mouse scrolled (635, 334) with delta (0, 0)
Screenshot: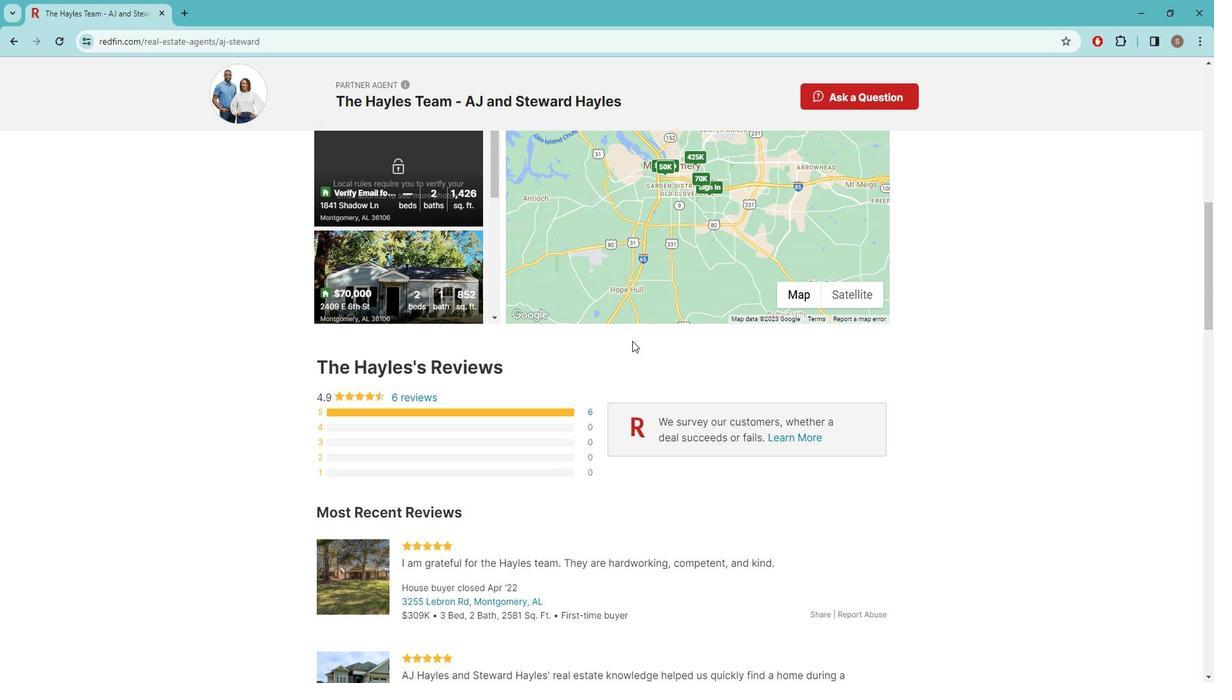 
Action: Mouse moved to (632, 335)
Screenshot: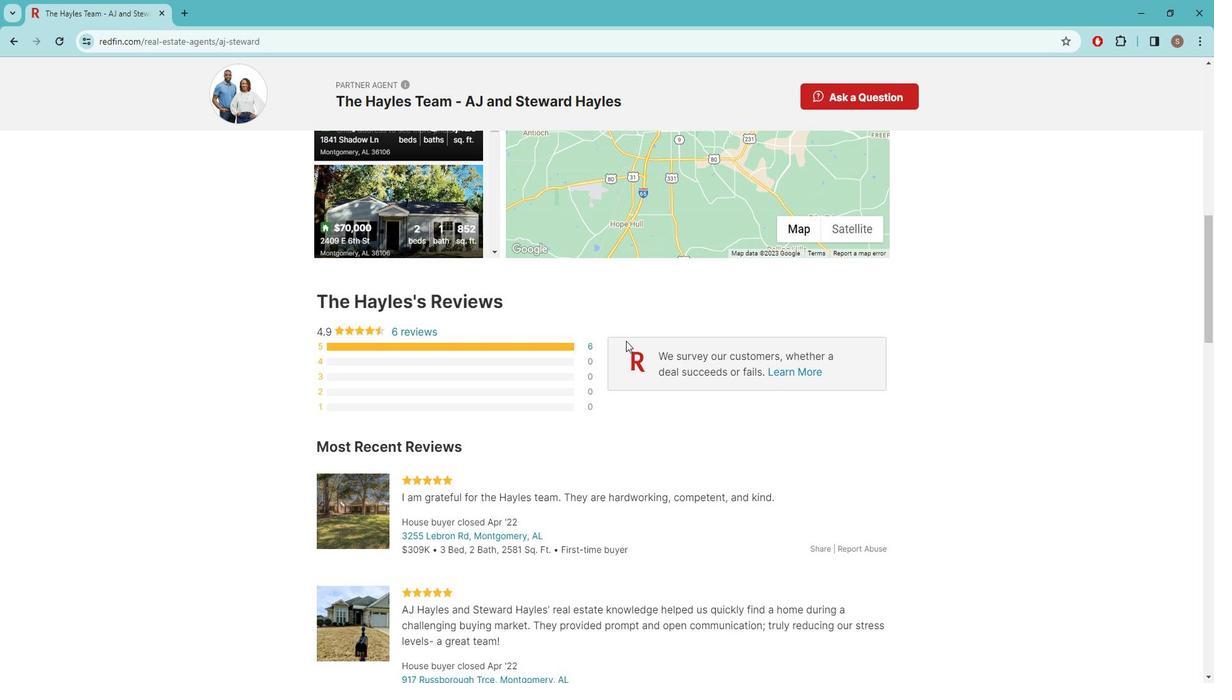 
Action: Mouse scrolled (632, 334) with delta (0, 0)
Screenshot: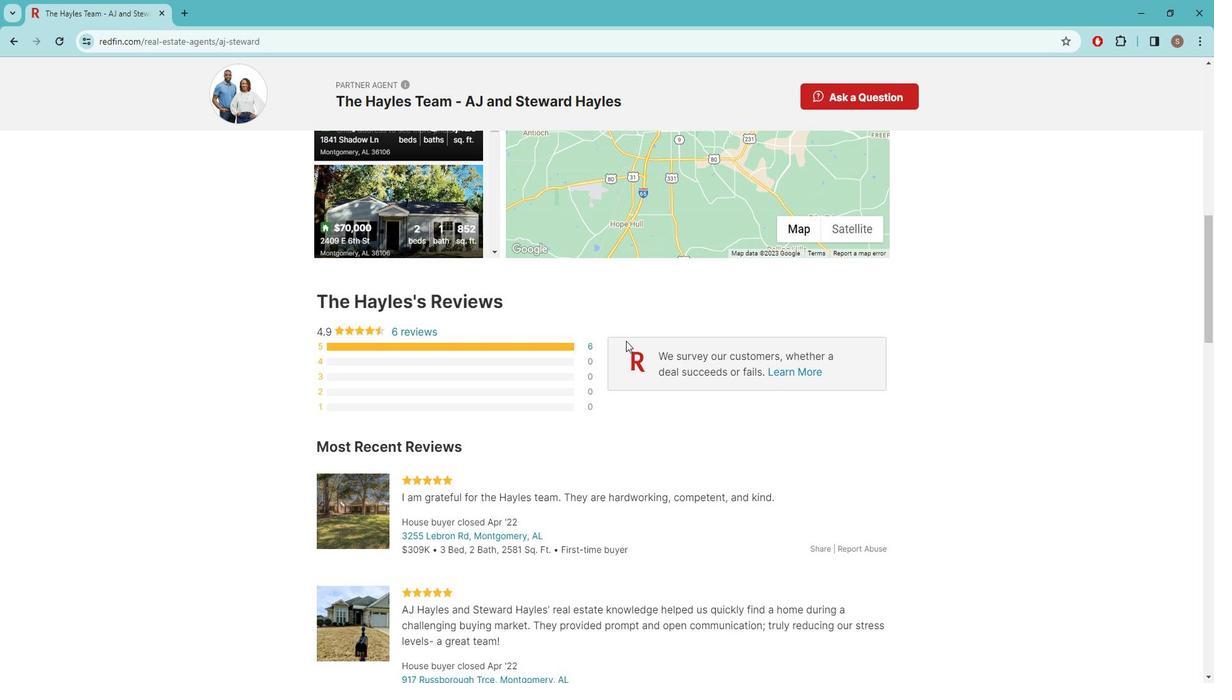 
Action: Mouse moved to (625, 335)
Screenshot: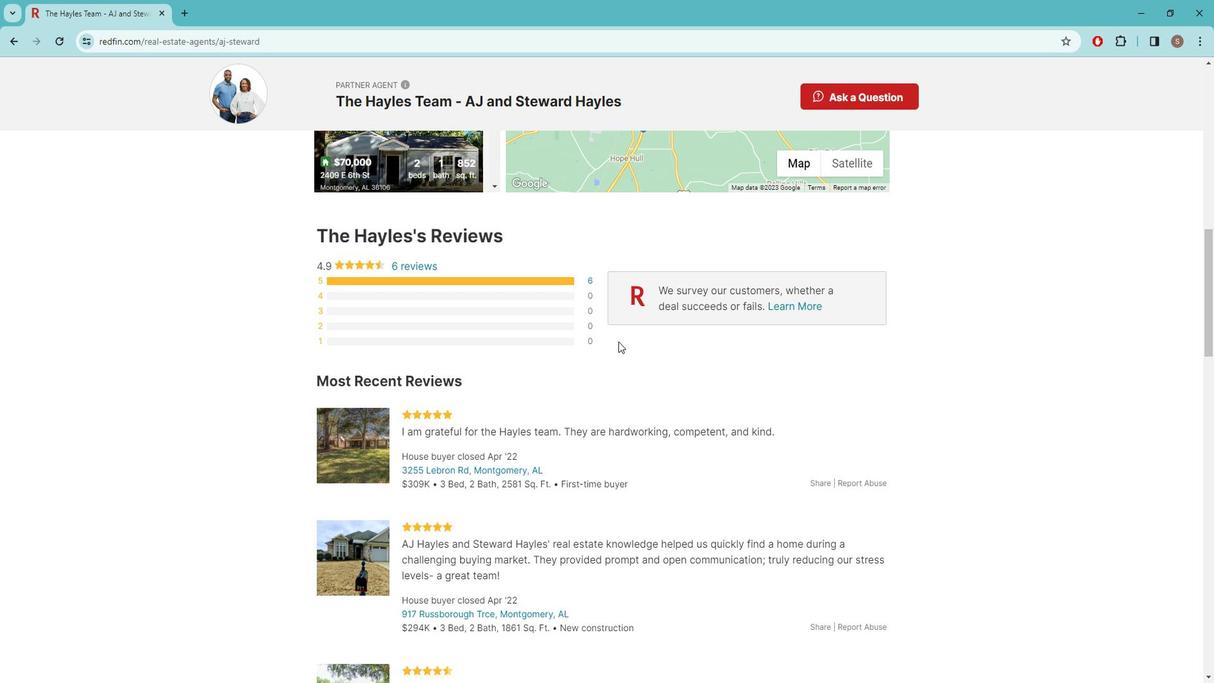 
Action: Mouse scrolled (625, 335) with delta (0, 0)
Screenshot: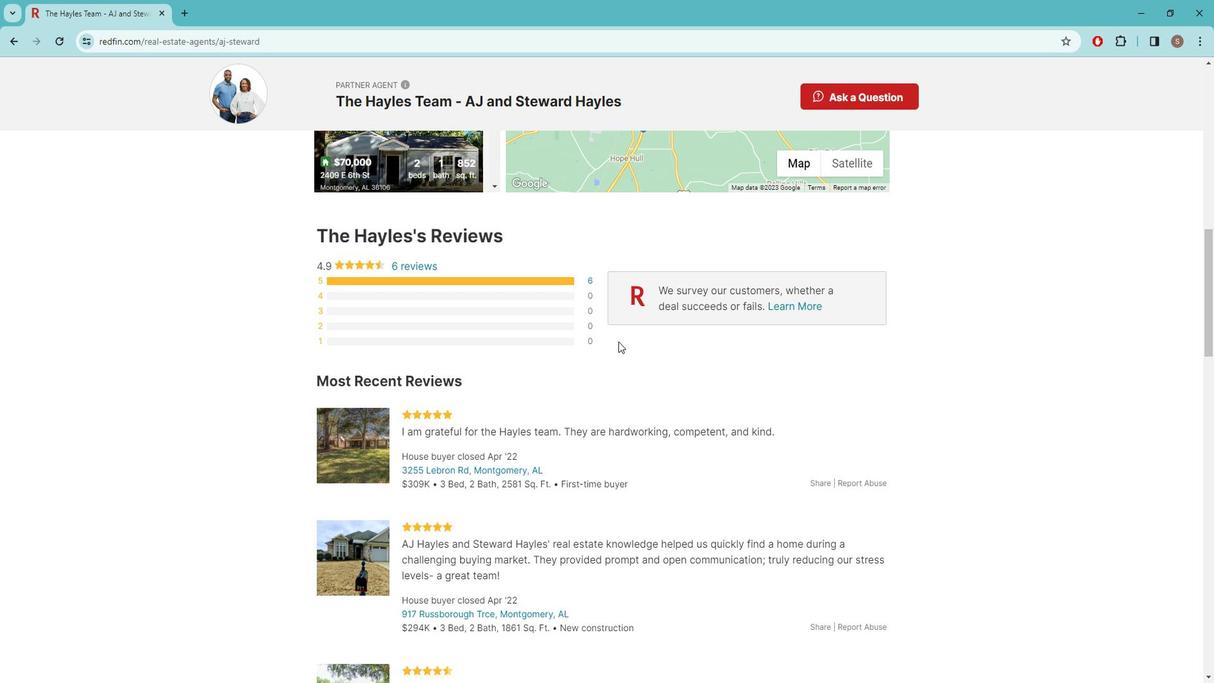 
Action: Mouse moved to (623, 335)
Screenshot: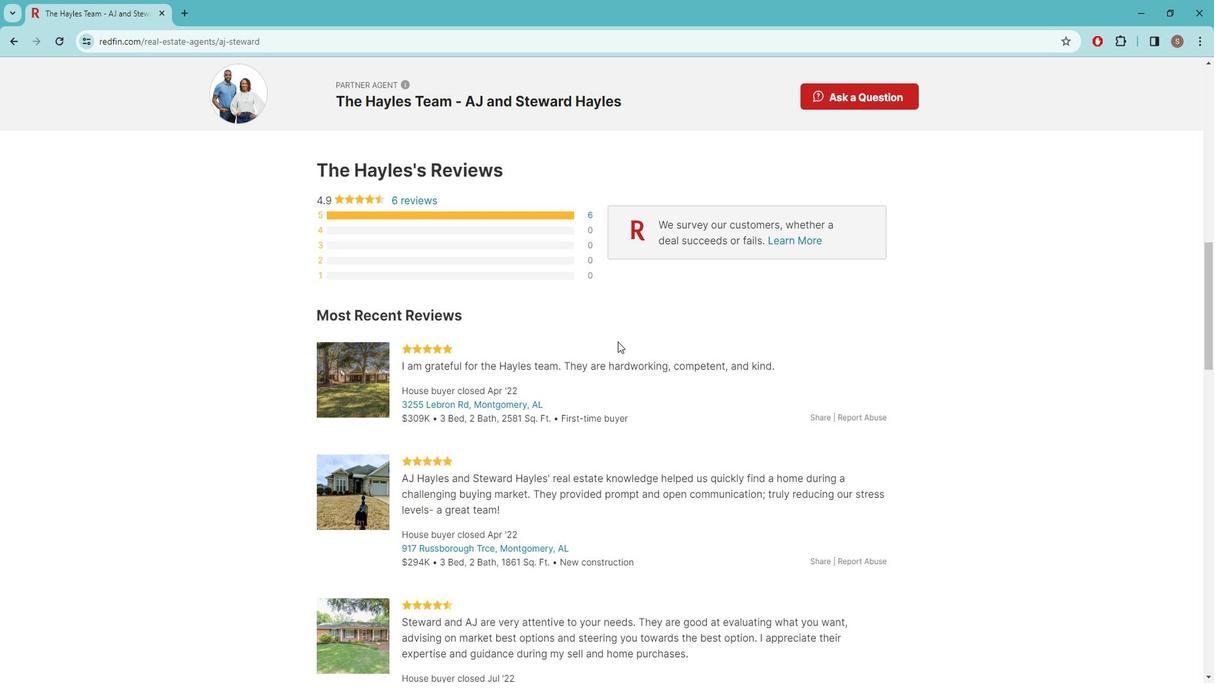 
Action: Mouse scrolled (623, 335) with delta (0, 0)
Screenshot: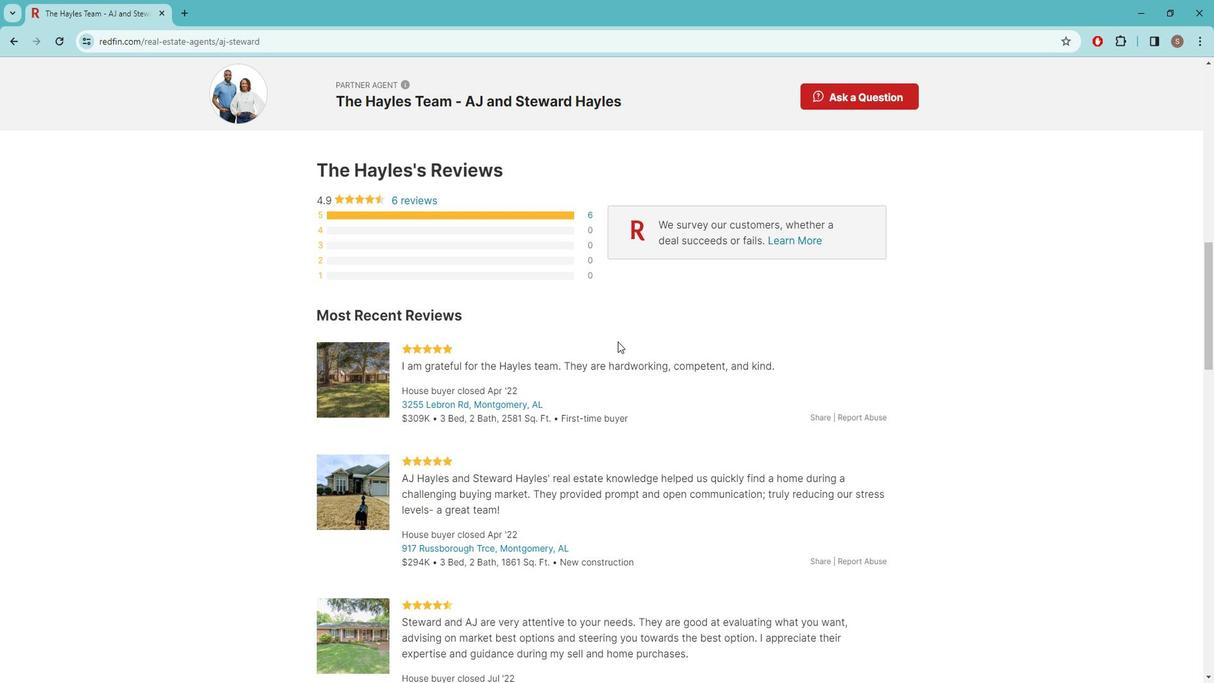 
Action: Mouse moved to (613, 332)
Screenshot: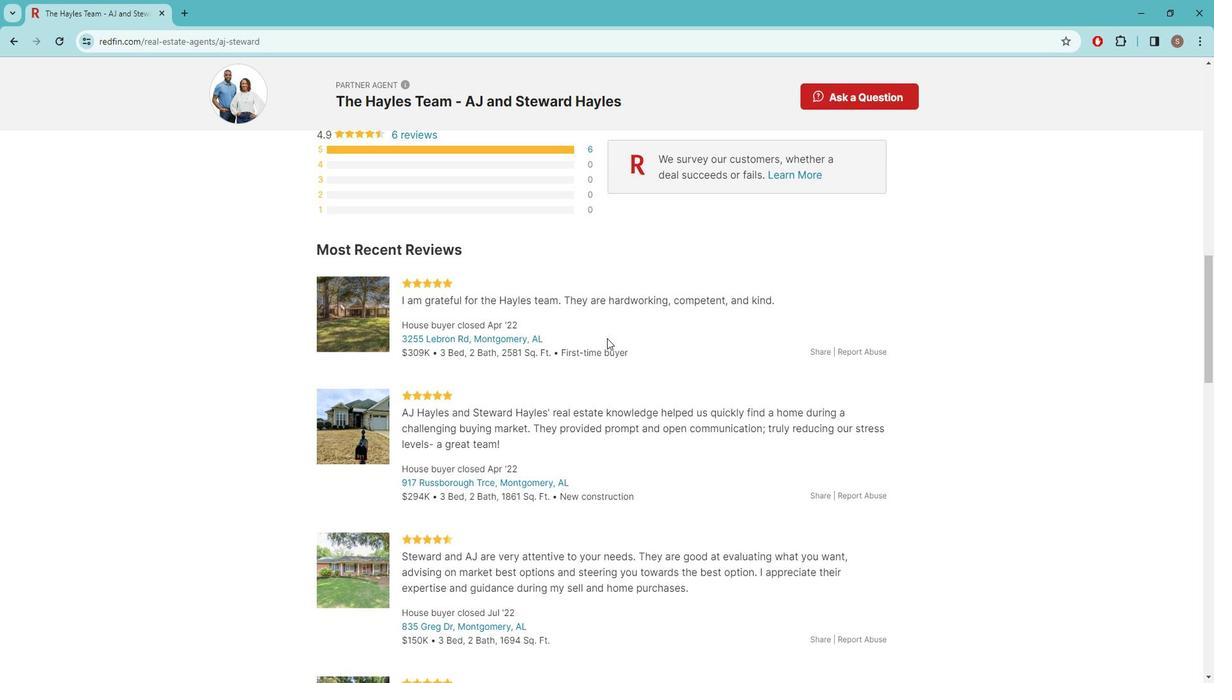 
Action: Mouse scrolled (613, 333) with delta (0, 0)
Screenshot: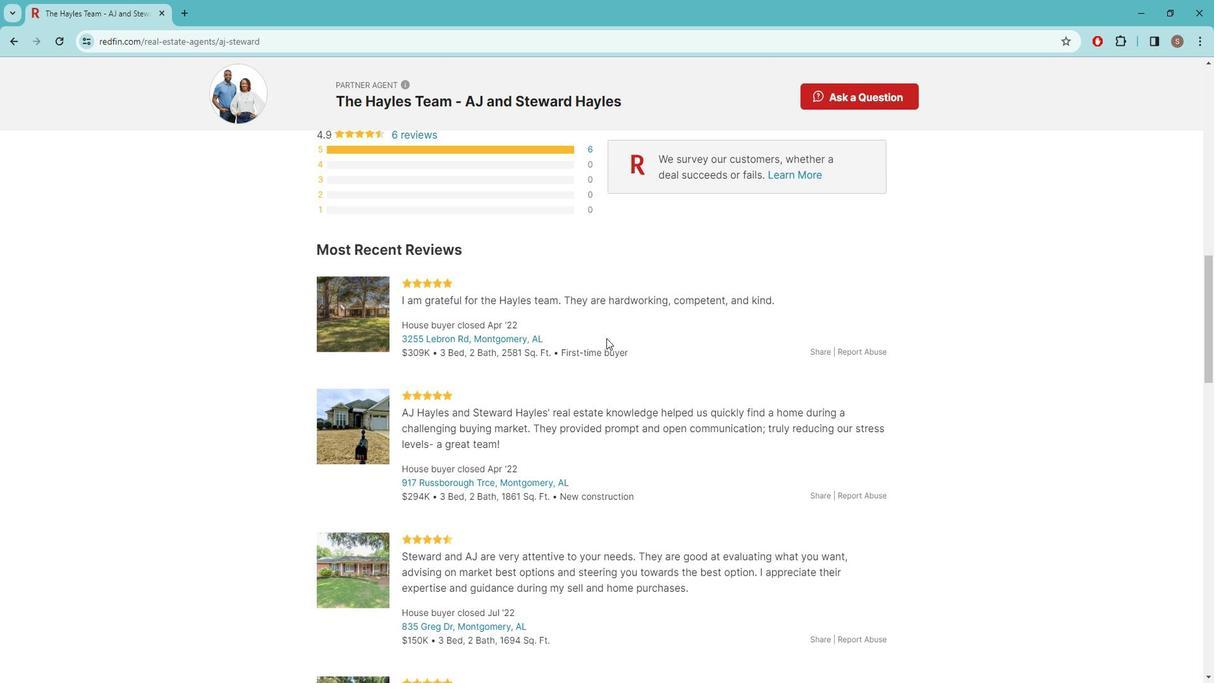 
Action: Mouse scrolled (613, 333) with delta (0, 0)
Screenshot: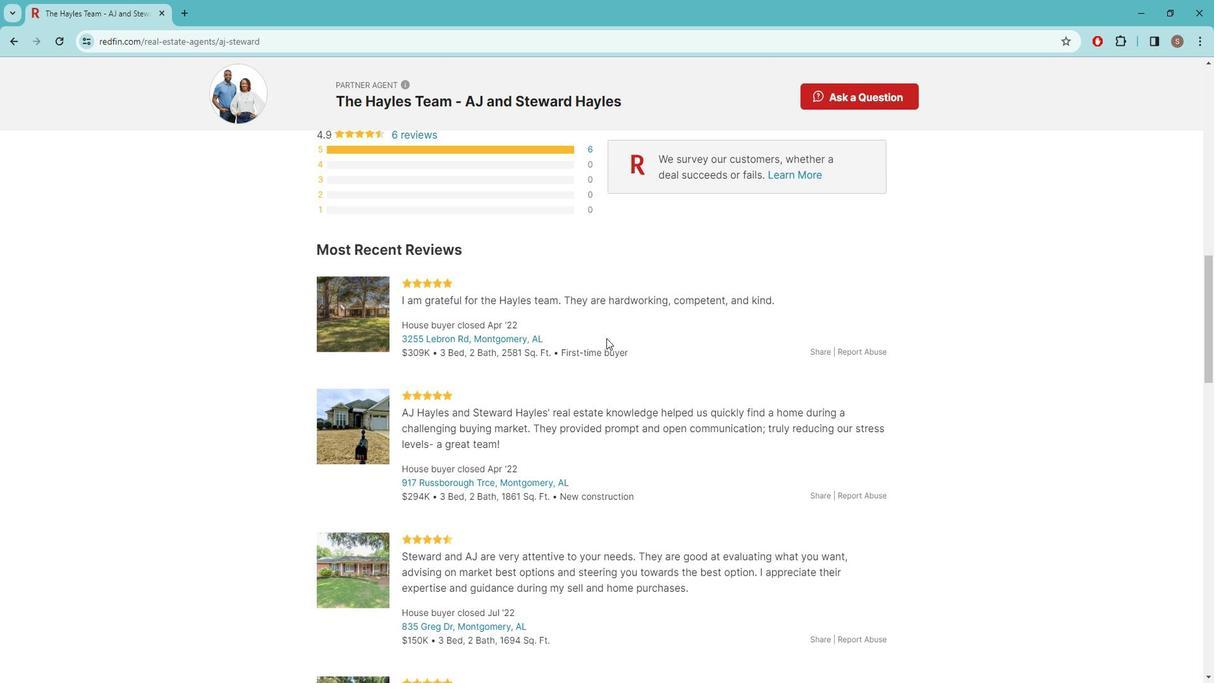 
Action: Mouse scrolled (613, 332) with delta (0, 0)
Screenshot: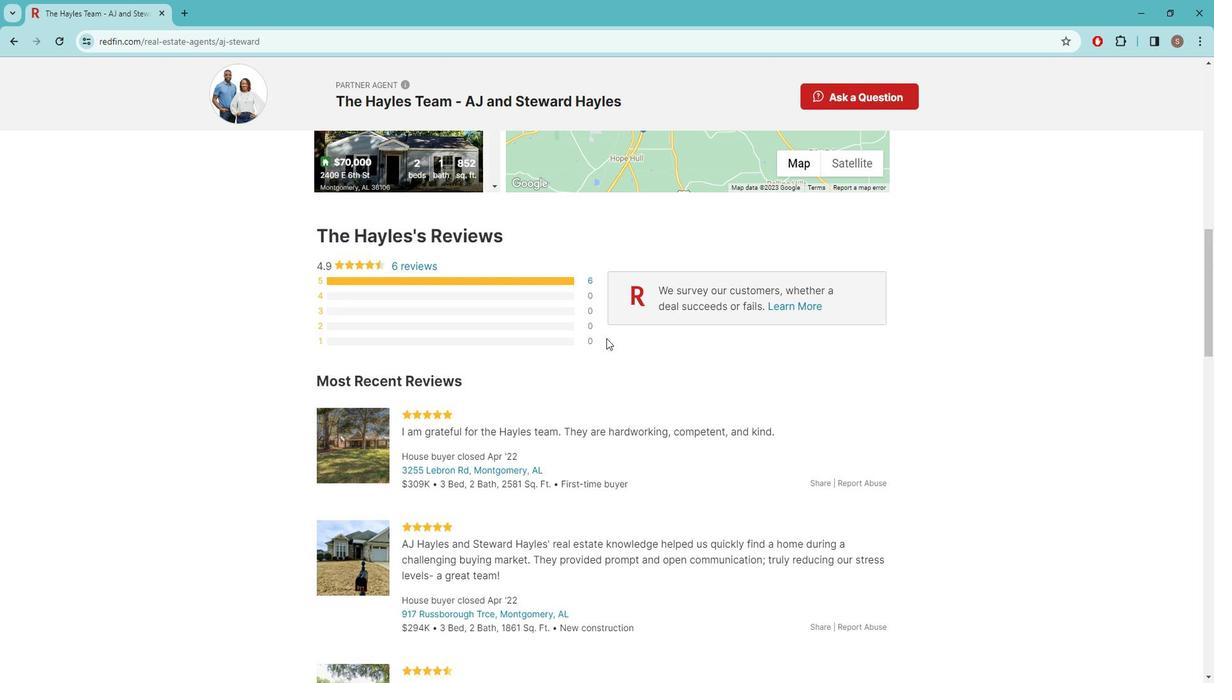 
Action: Mouse moved to (612, 332)
Screenshot: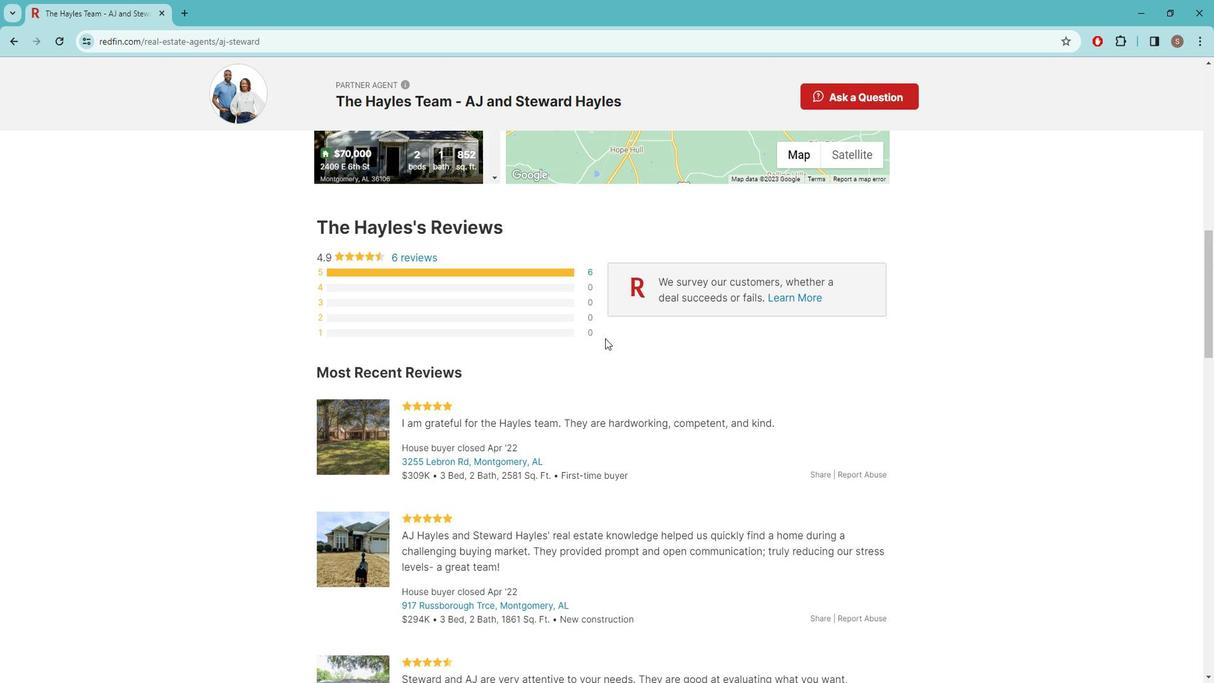 
Action: Mouse scrolled (612, 332) with delta (0, 0)
Screenshot: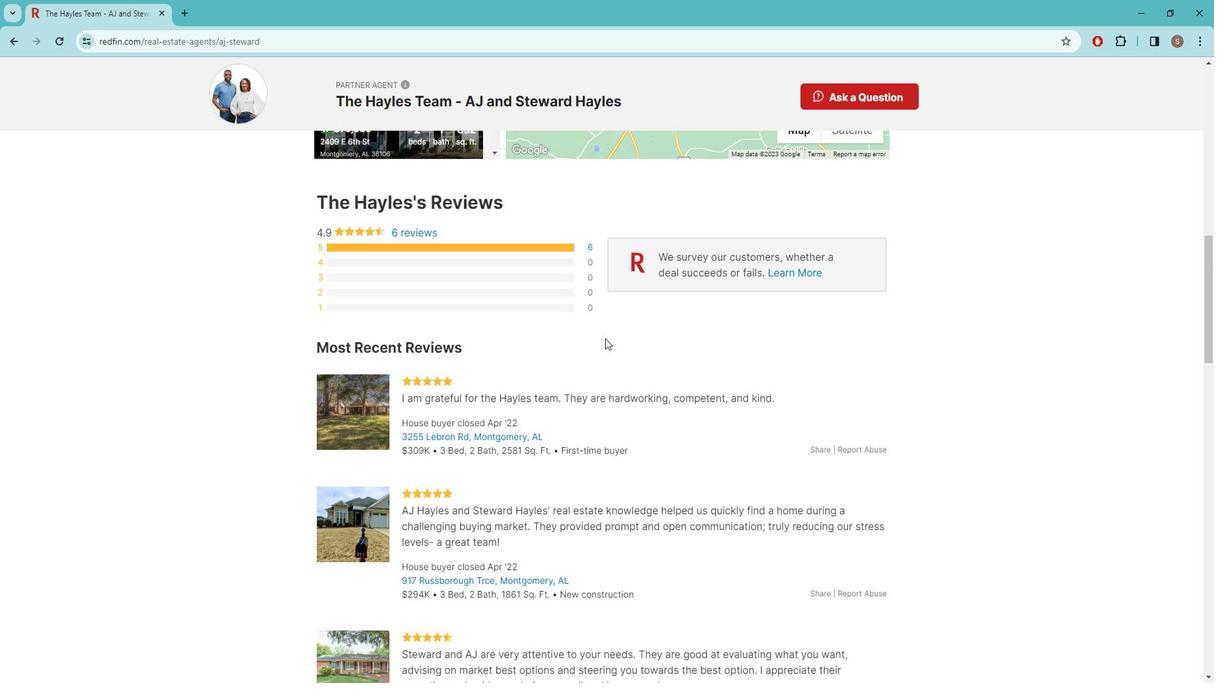 
Action: Mouse moved to (680, 333)
Screenshot: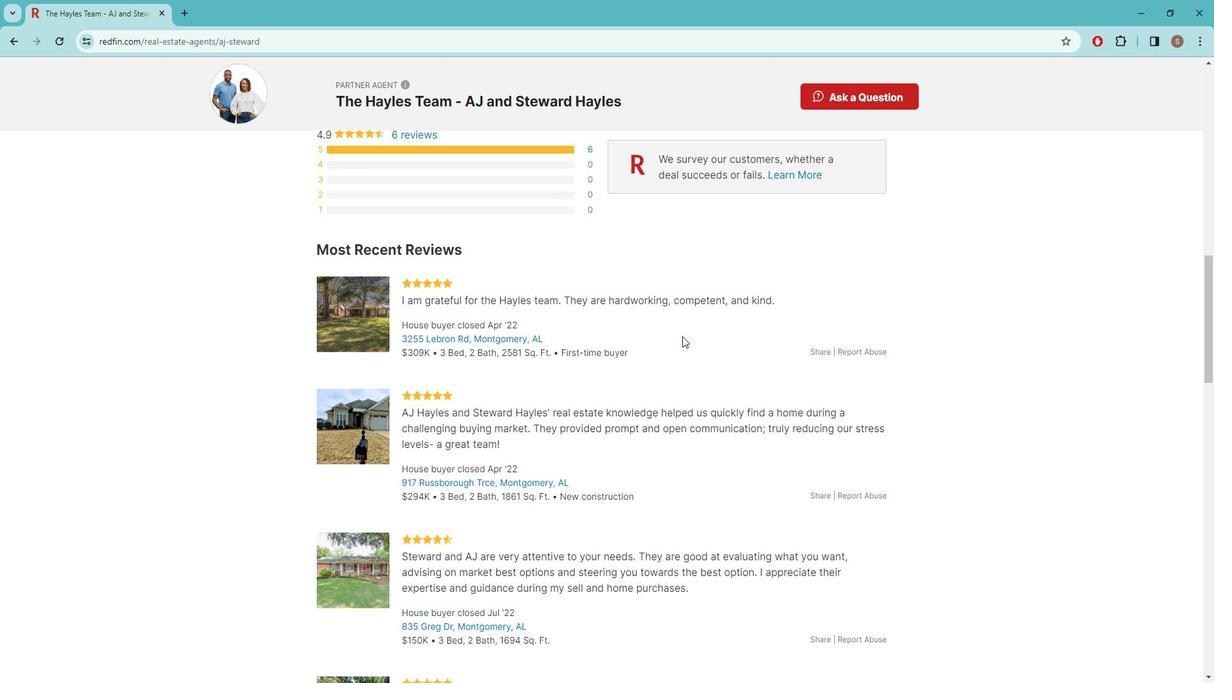 
Action: Mouse scrolled (680, 332) with delta (0, 0)
Screenshot: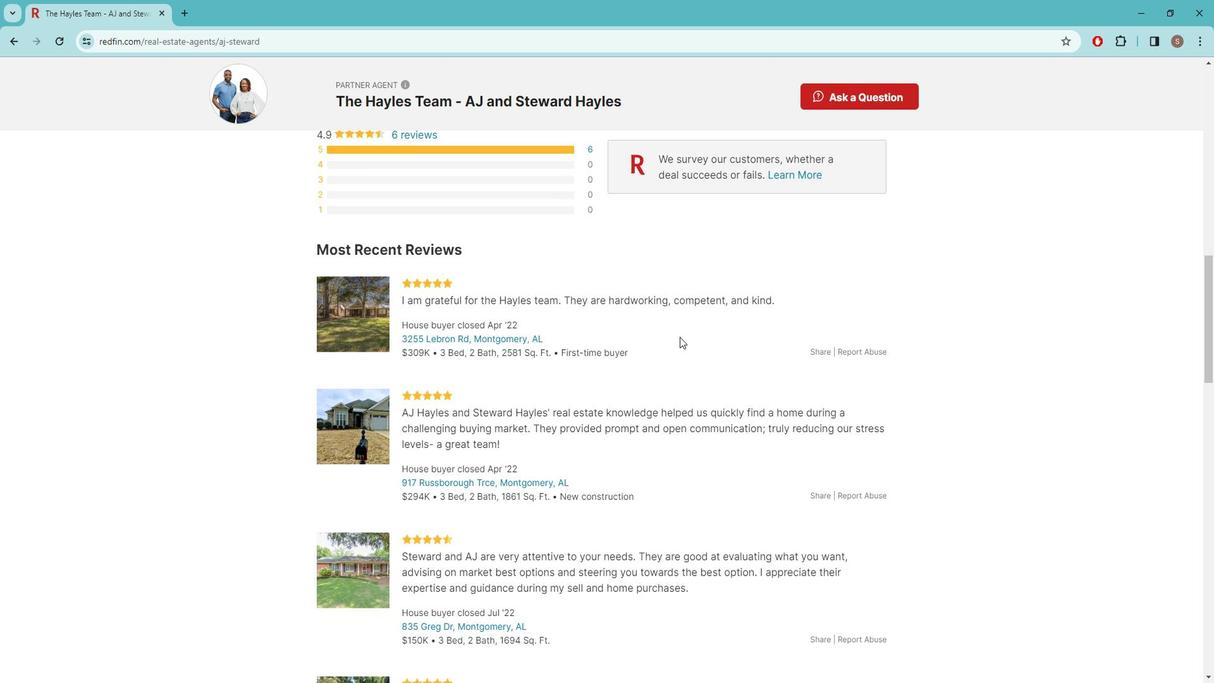 
Action: Mouse moved to (643, 394)
Screenshot: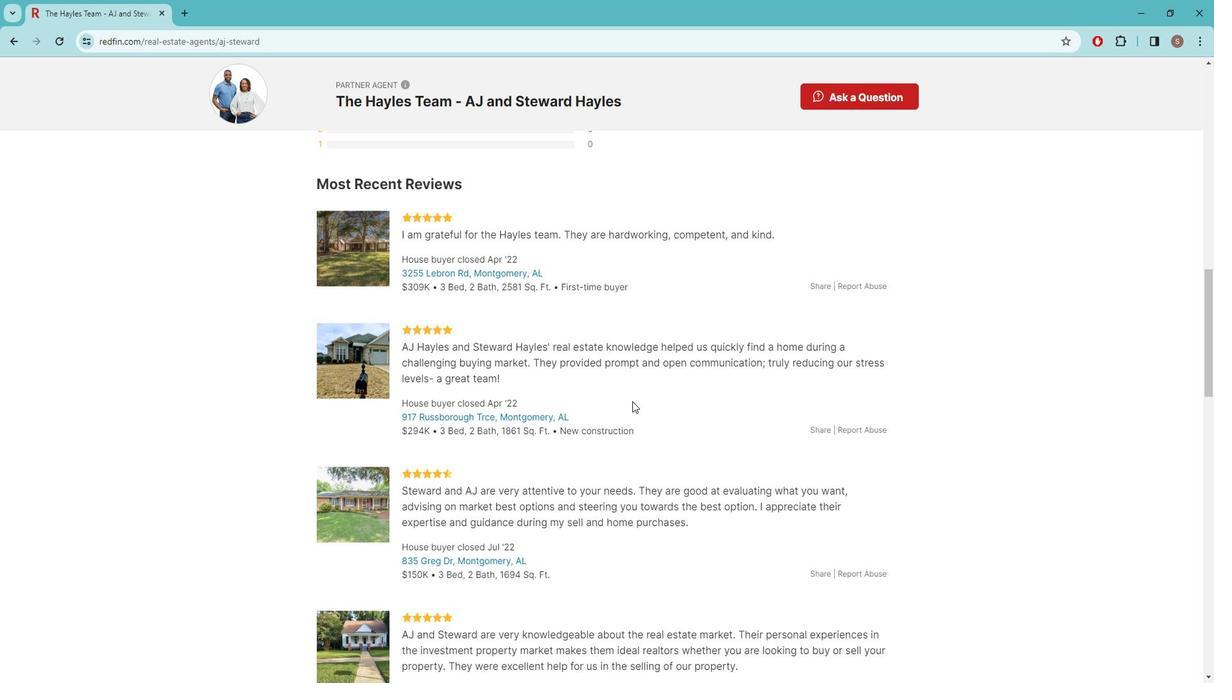 
Action: Mouse scrolled (643, 394) with delta (0, 0)
Screenshot: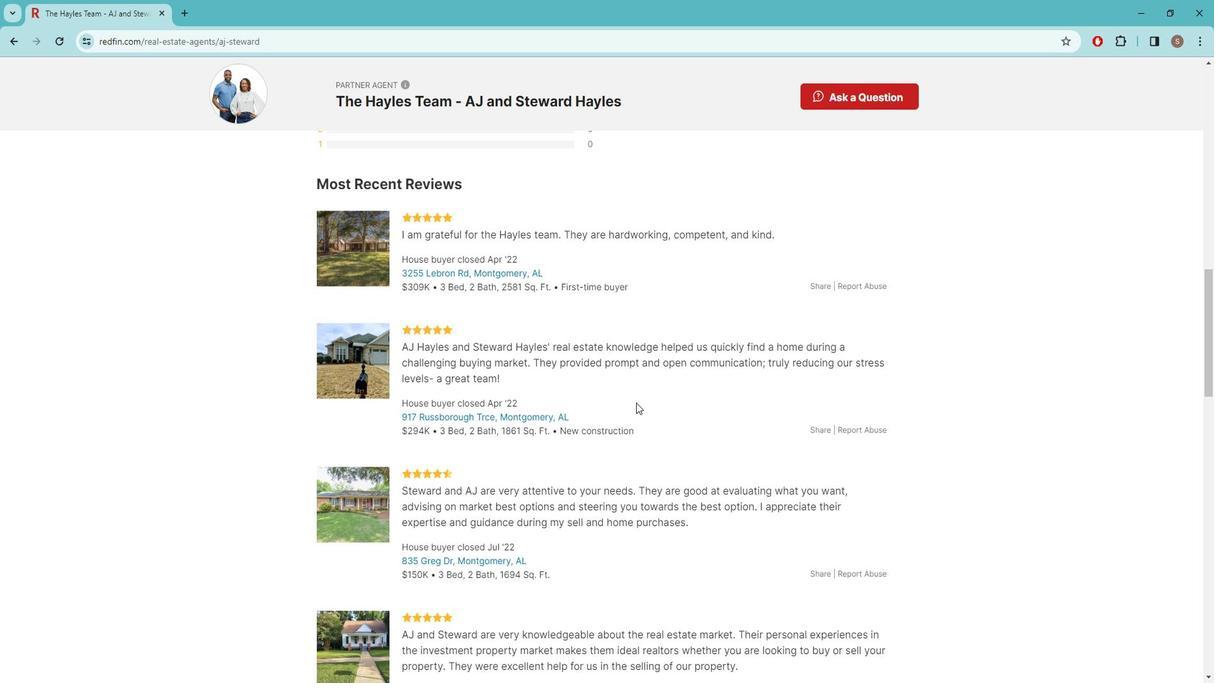 
Action: Mouse scrolled (643, 394) with delta (0, 0)
Screenshot: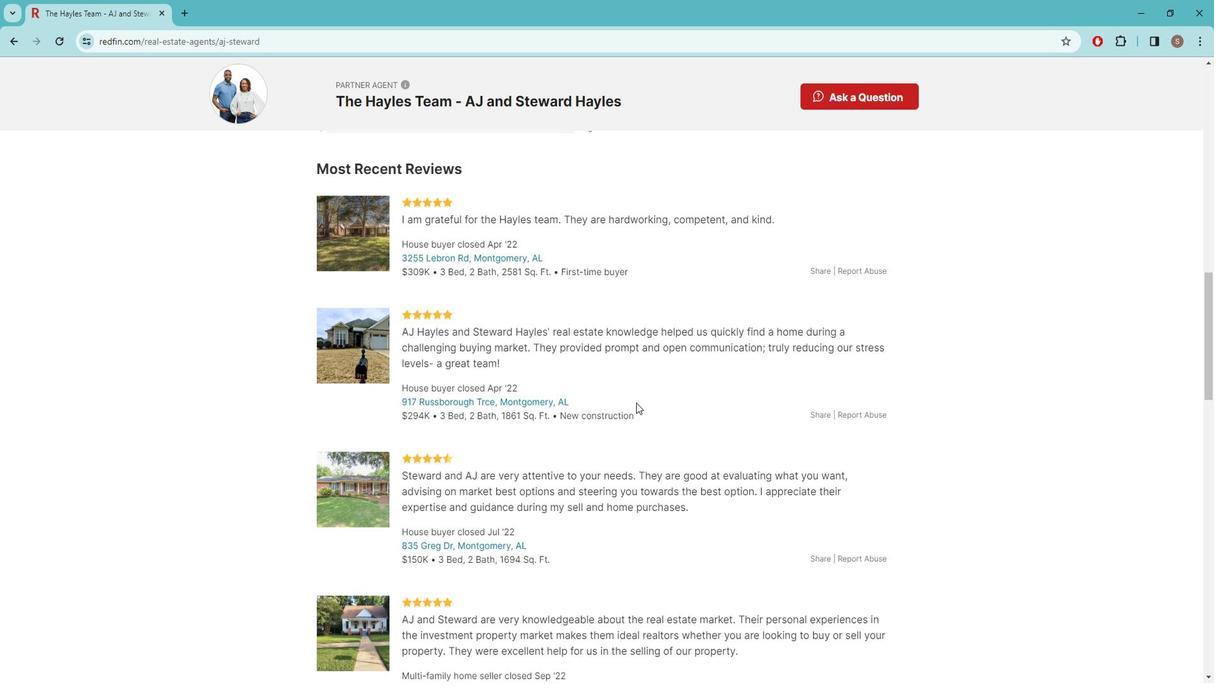 
Action: Mouse moved to (635, 419)
Screenshot: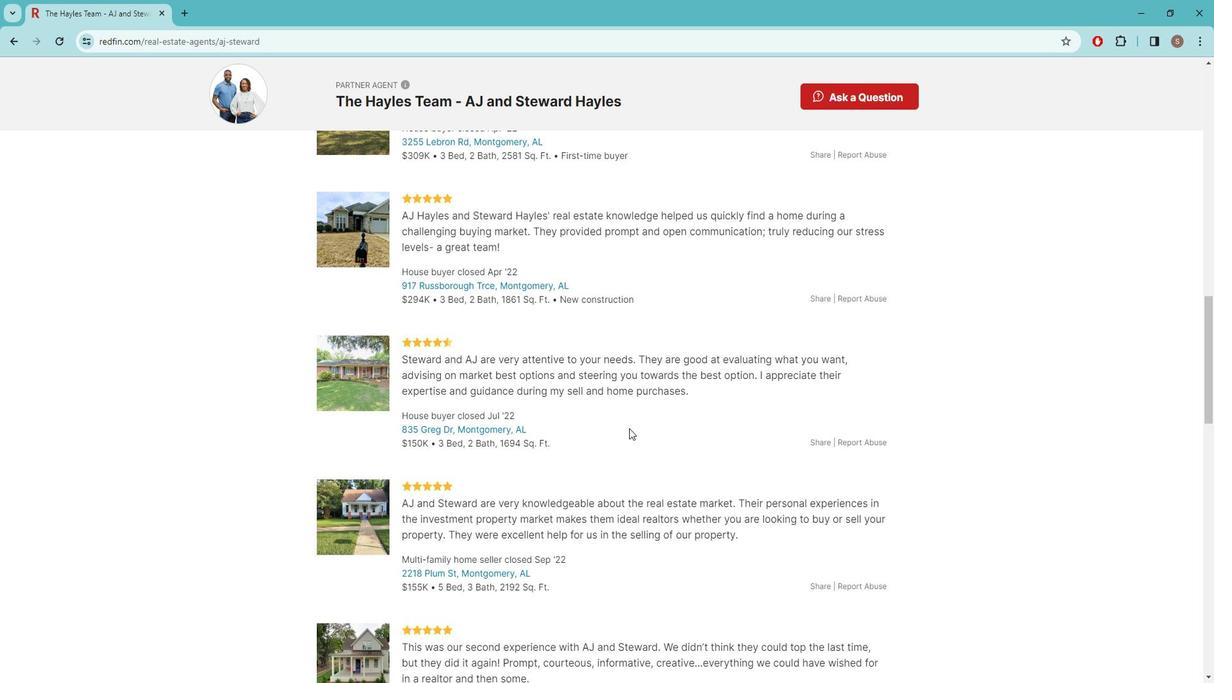 
Action: Mouse scrolled (635, 418) with delta (0, 0)
Screenshot: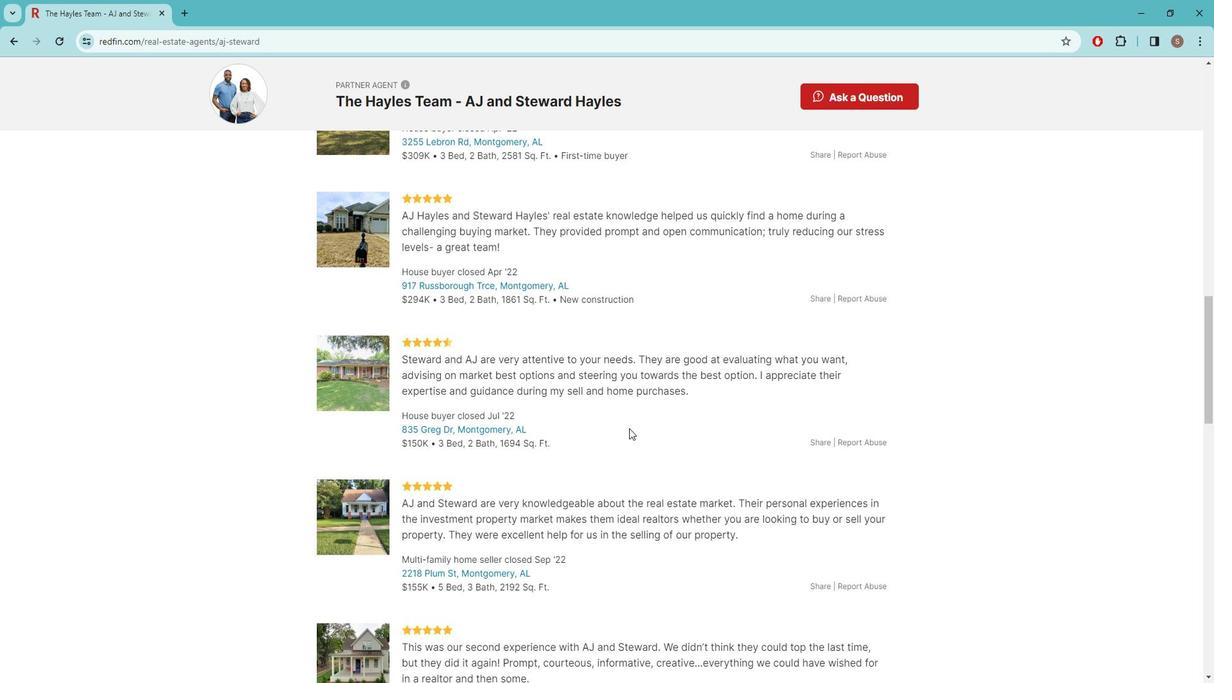 
Action: Mouse moved to (633, 416)
Screenshot: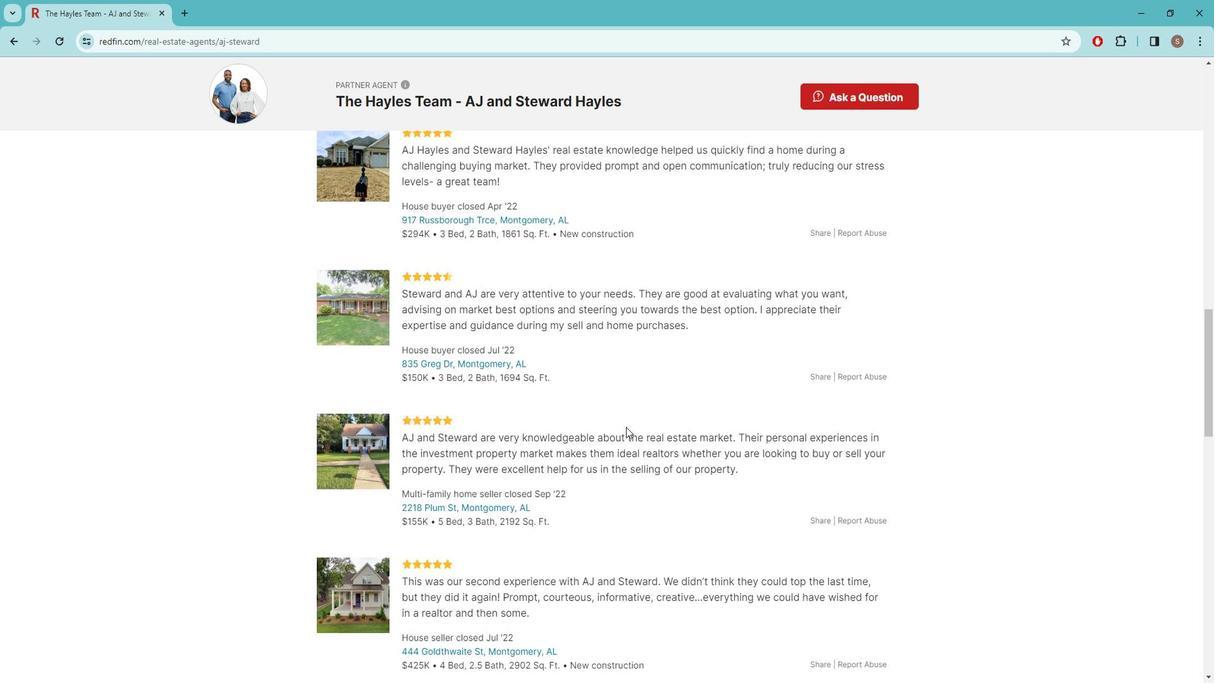 
Action: Mouse scrolled (633, 416) with delta (0, 0)
Screenshot: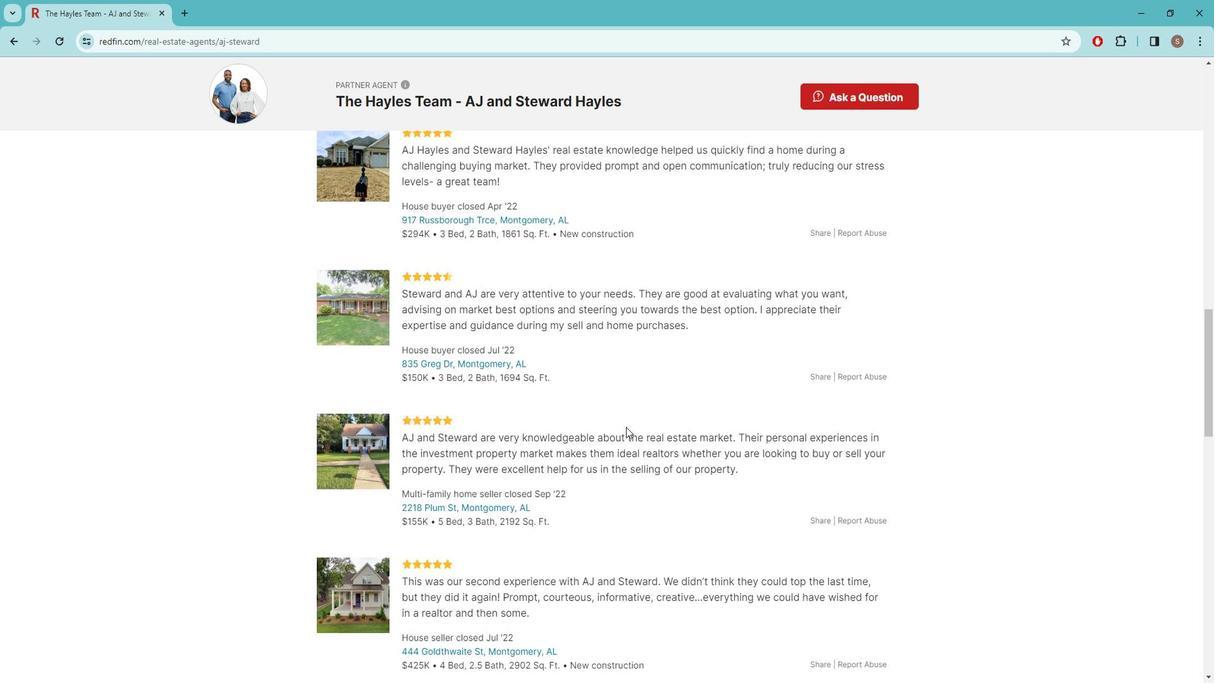 
Action: Mouse moved to (670, 439)
Screenshot: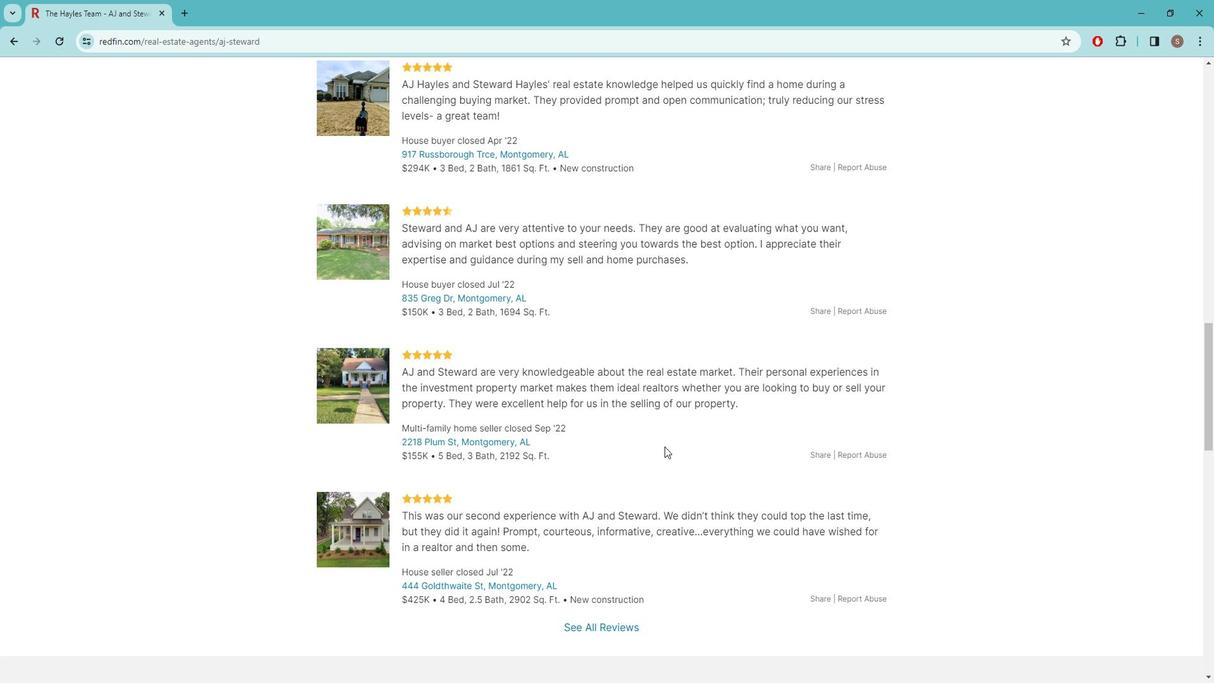 
Action: Mouse scrolled (670, 438) with delta (0, 0)
Screenshot: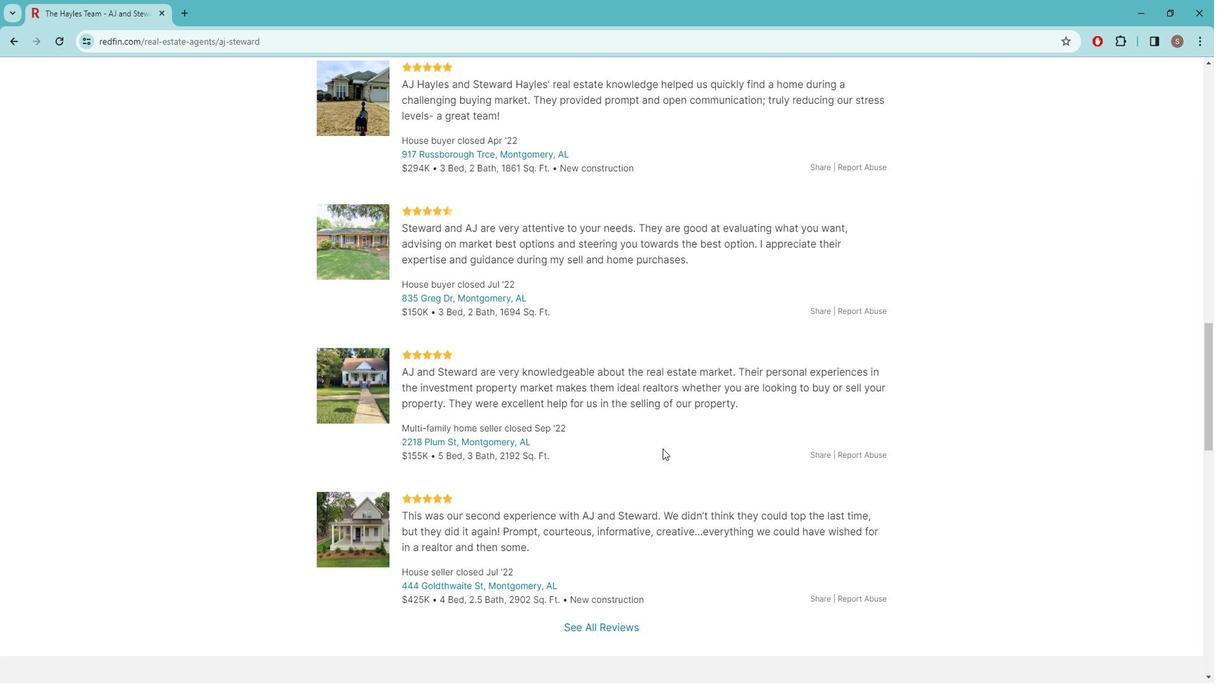 
Action: Mouse moved to (602, 547)
Screenshot: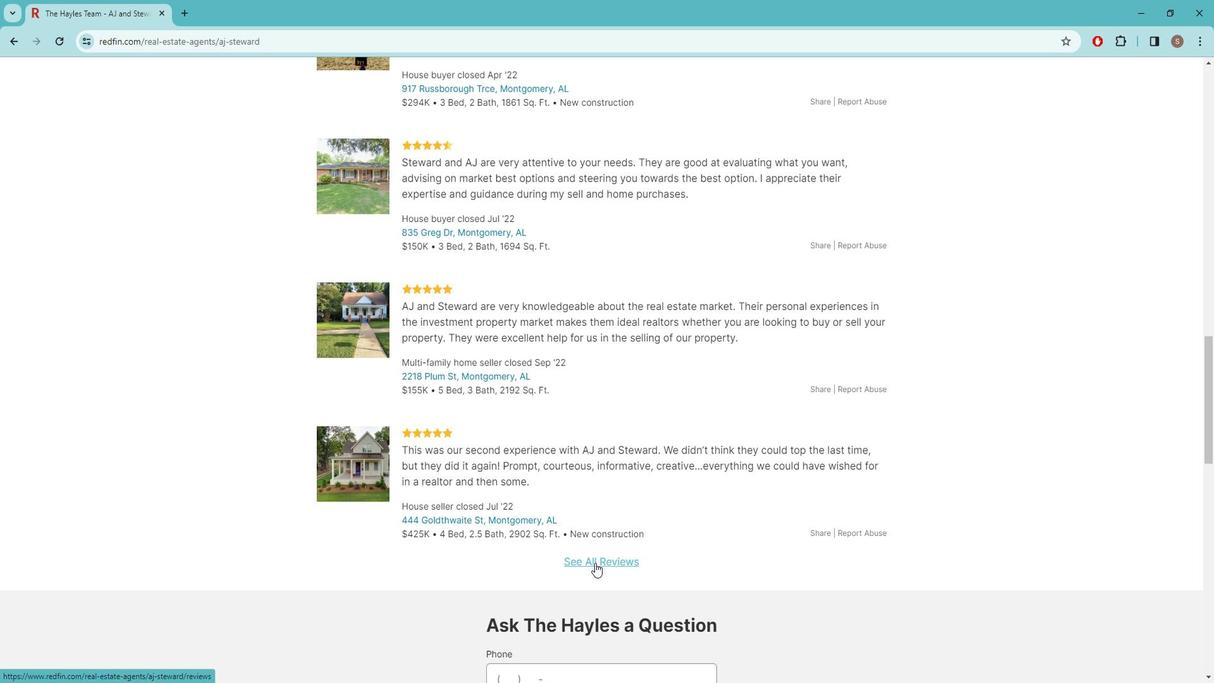 
Action: Mouse pressed left at (602, 547)
Screenshot: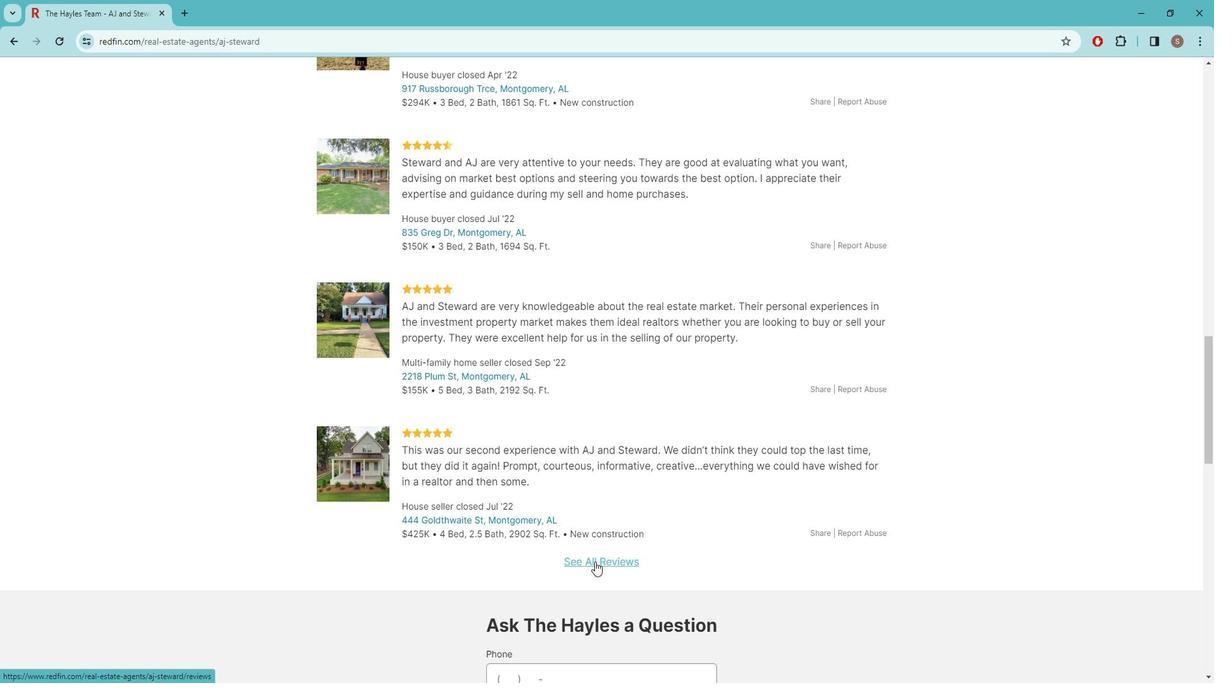 
Action: Mouse moved to (633, 462)
Screenshot: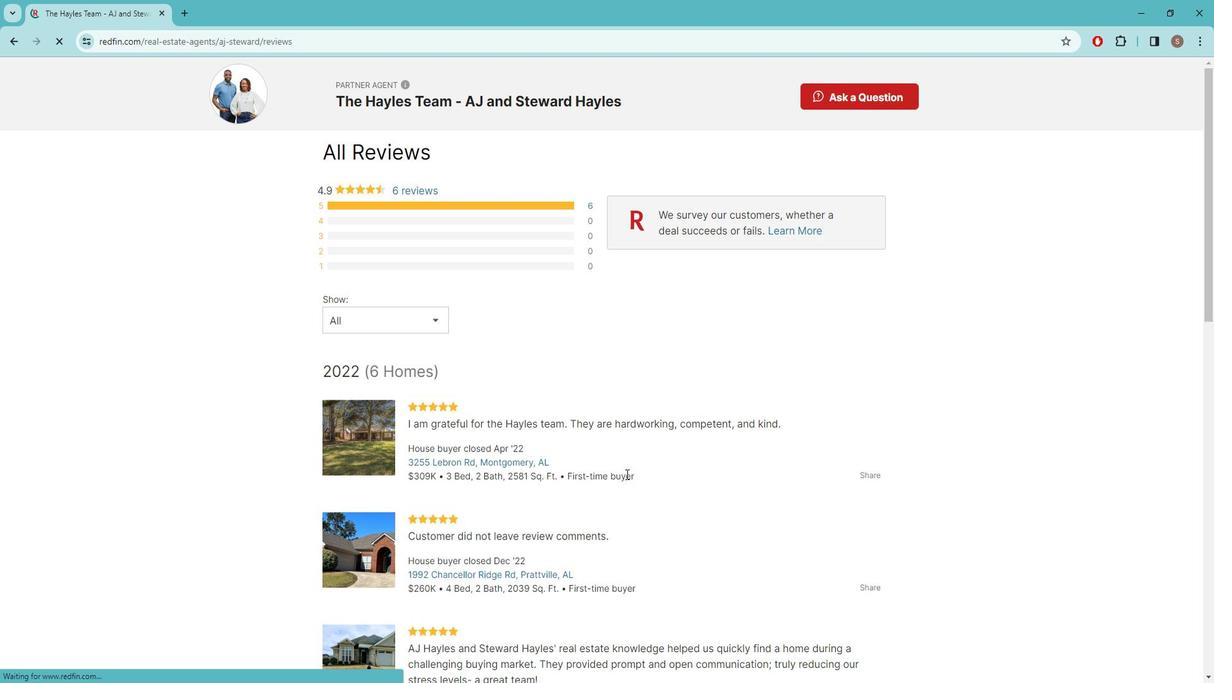 
Action: Mouse scrolled (633, 461) with delta (0, 0)
Screenshot: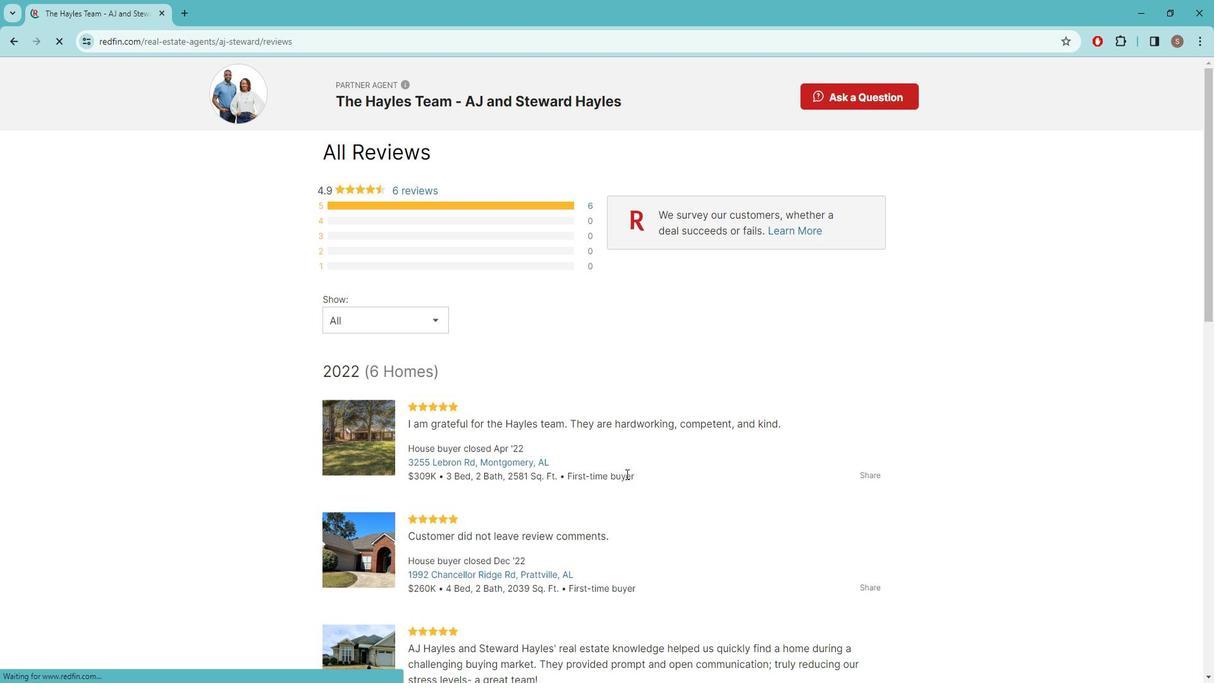 
Action: Mouse moved to (633, 460)
Screenshot: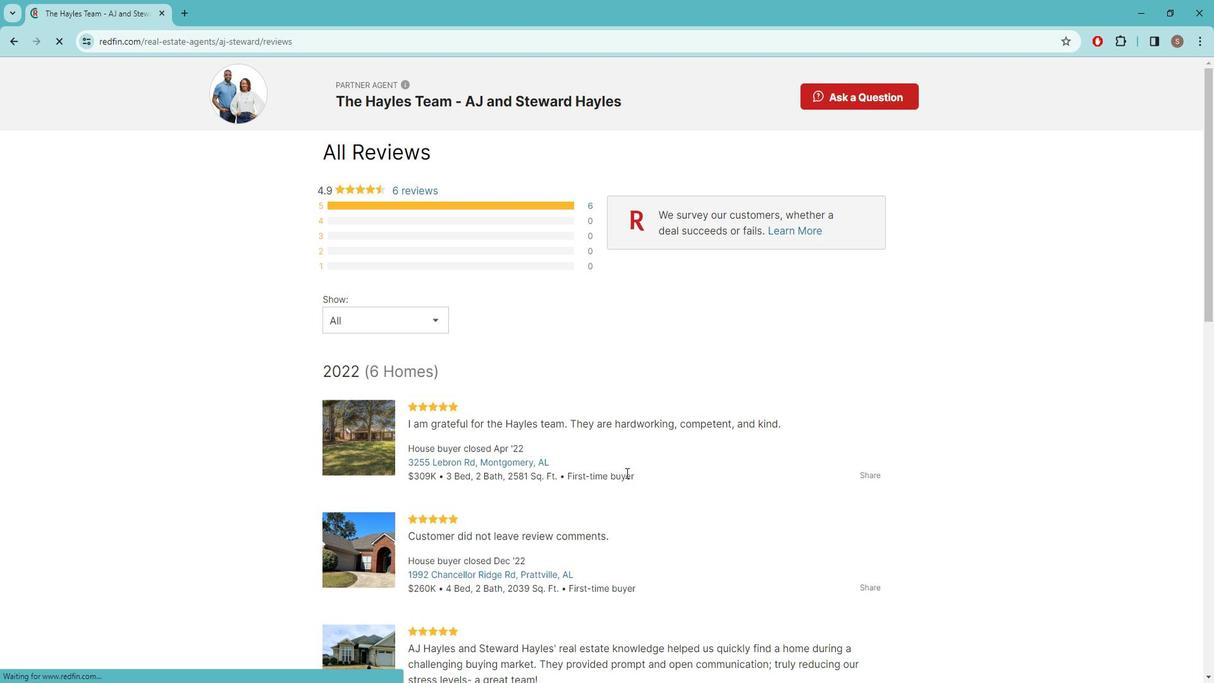 
Action: Mouse scrolled (633, 459) with delta (0, 0)
Screenshot: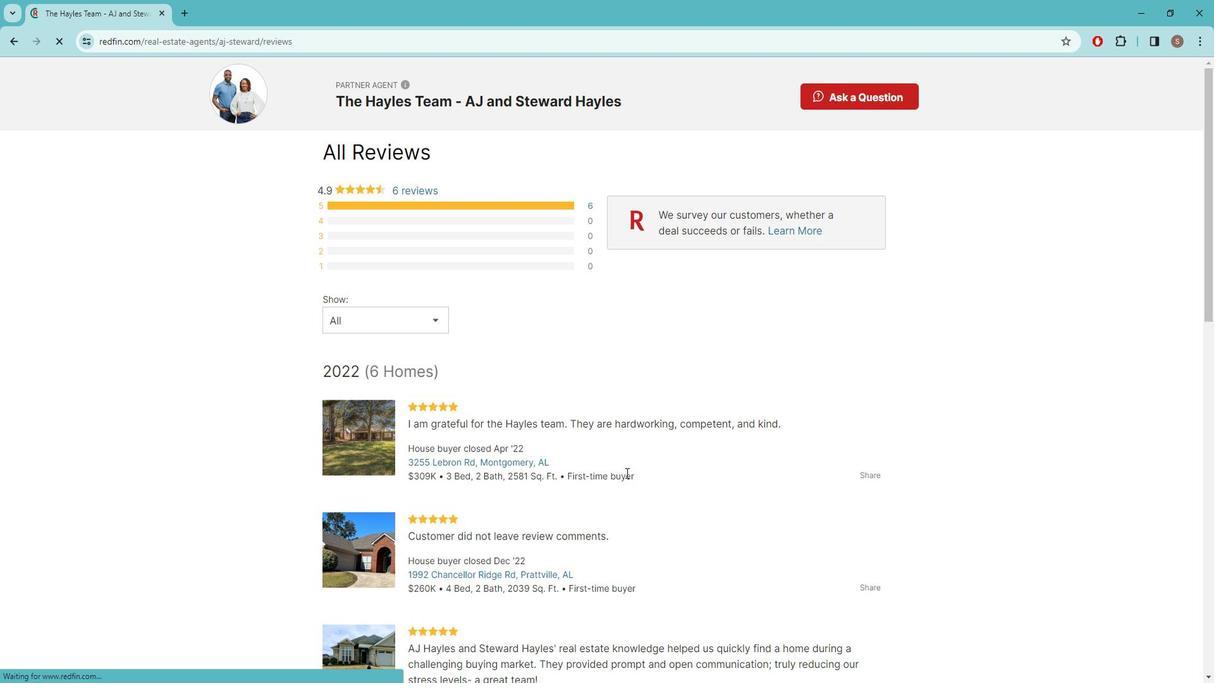
Action: Mouse scrolled (633, 459) with delta (0, 0)
Screenshot: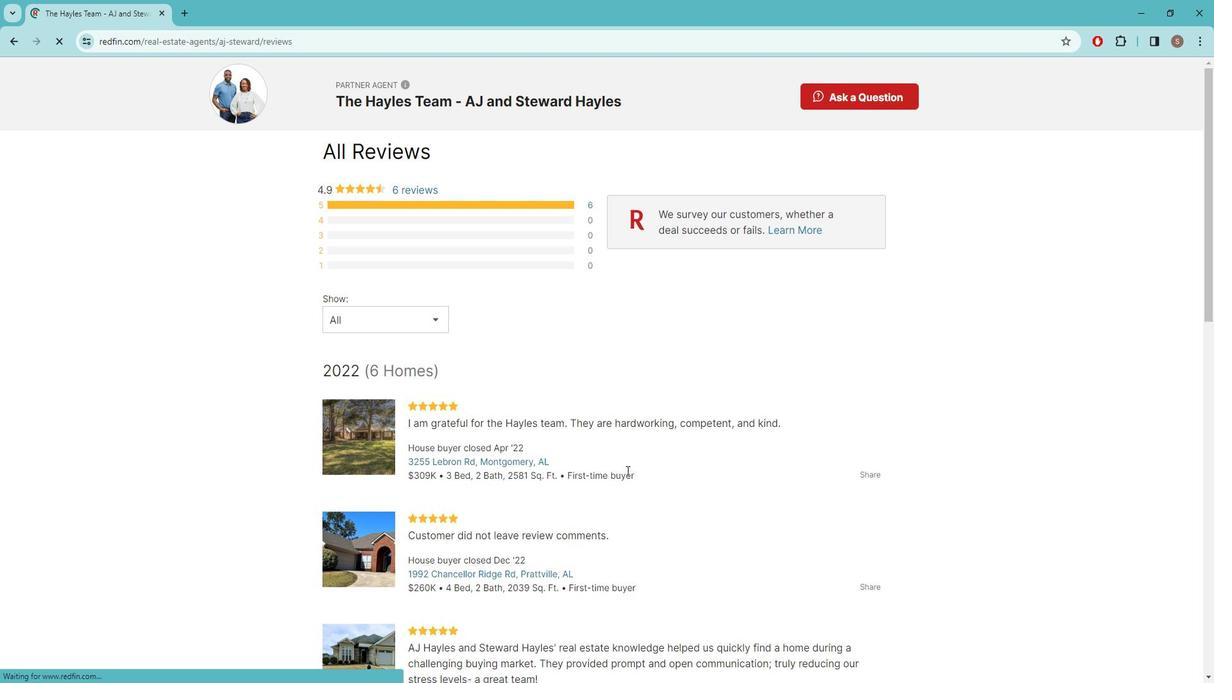 
Action: Mouse moved to (633, 459)
Screenshot: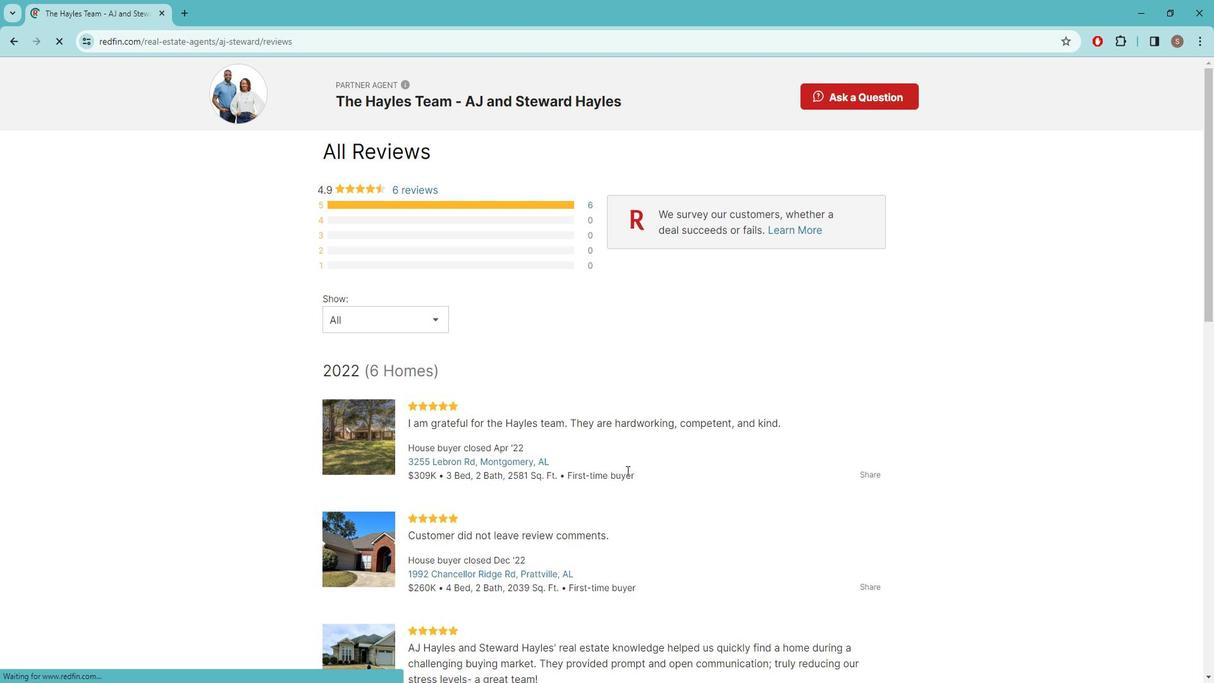 
Action: Mouse scrolled (633, 458) with delta (0, 0)
Screenshot: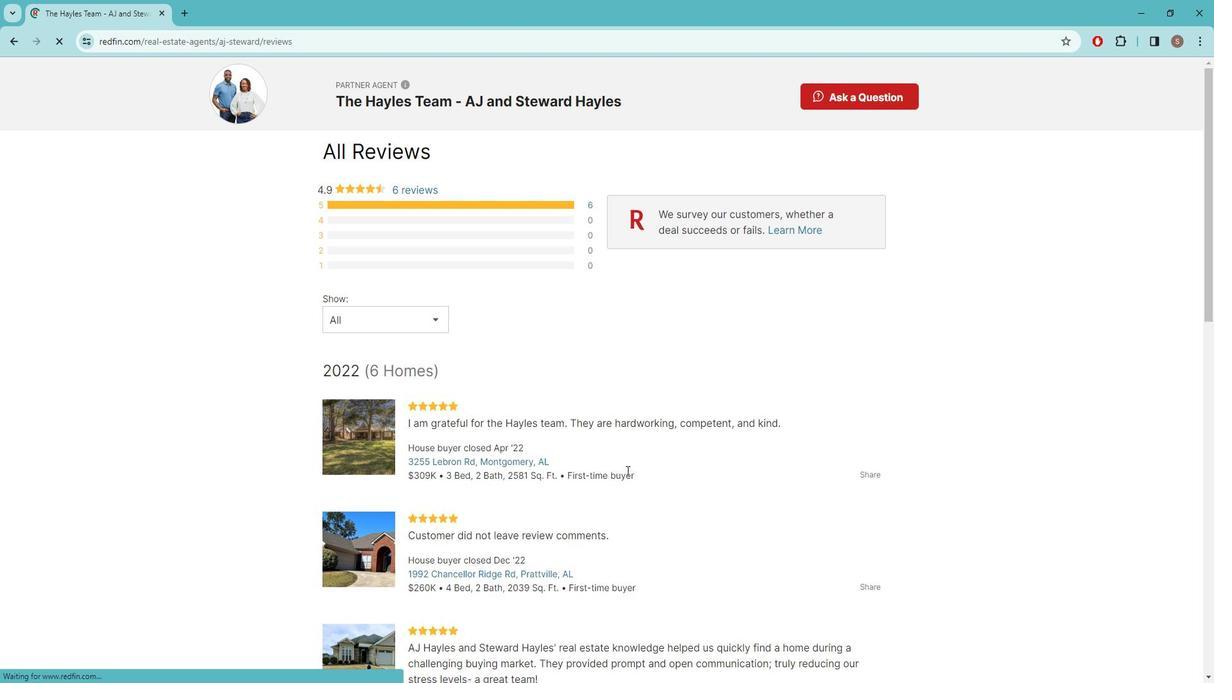 
Action: Mouse moved to (634, 457)
Screenshot: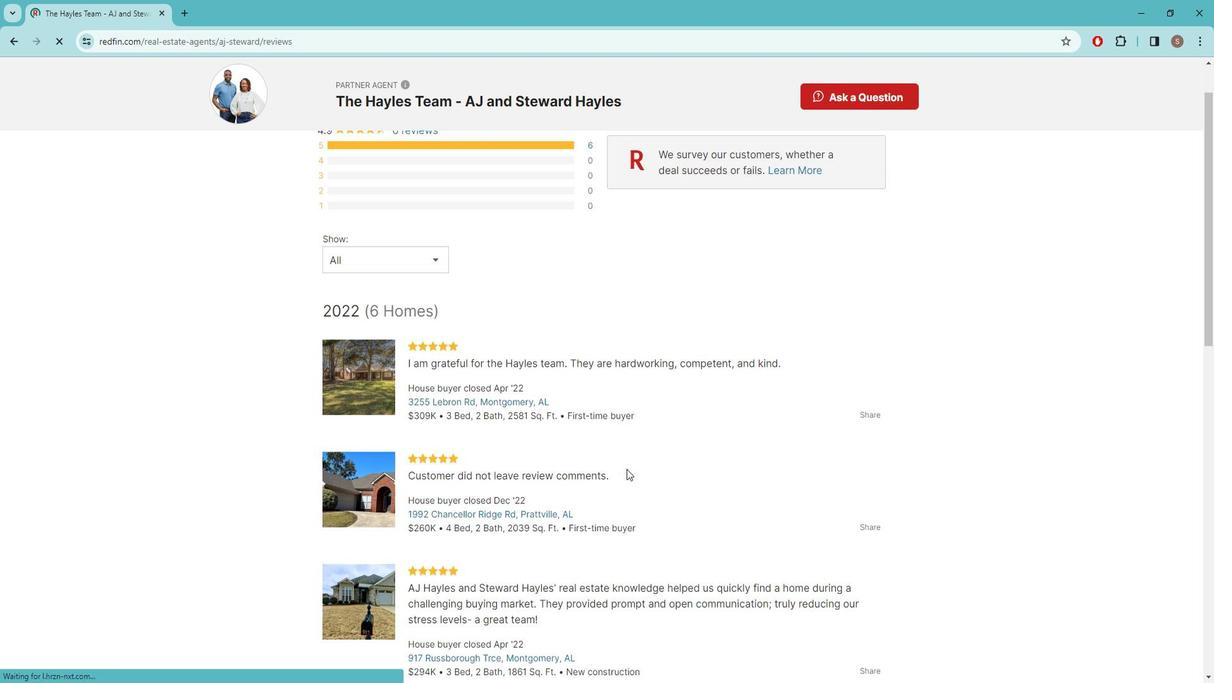 
Action: Mouse scrolled (634, 456) with delta (0, 0)
Screenshot: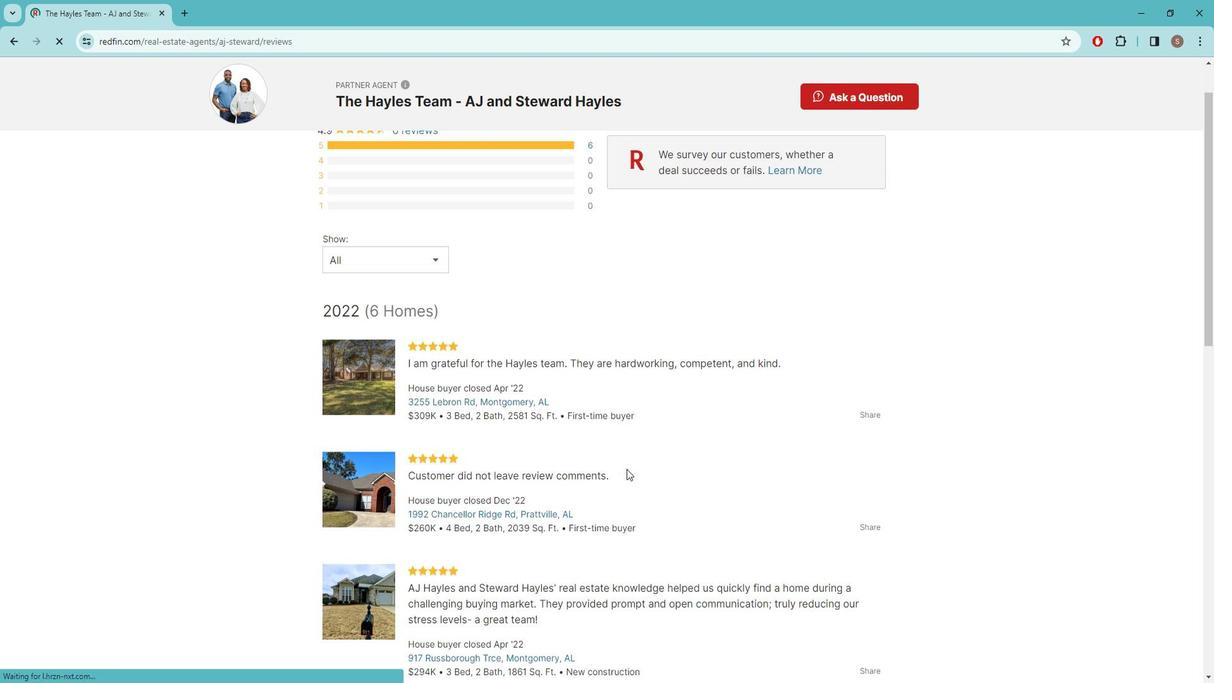 
Action: Mouse moved to (634, 453)
Screenshot: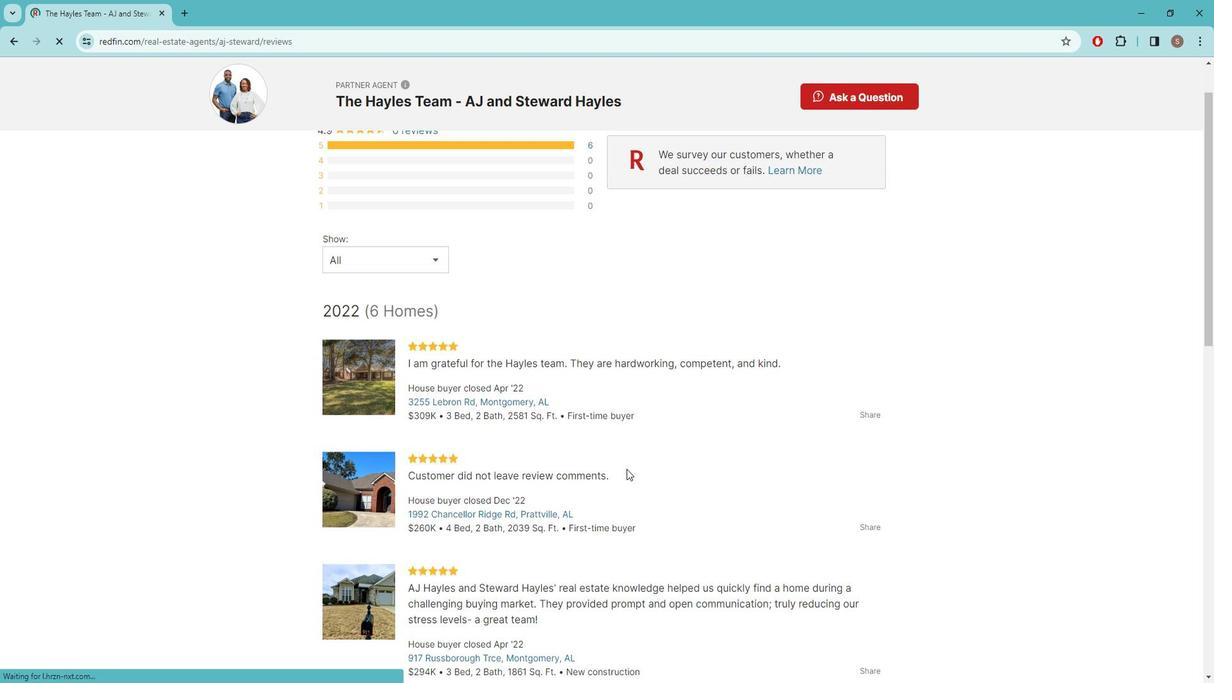 
Action: Mouse scrolled (634, 452) with delta (0, 0)
Screenshot: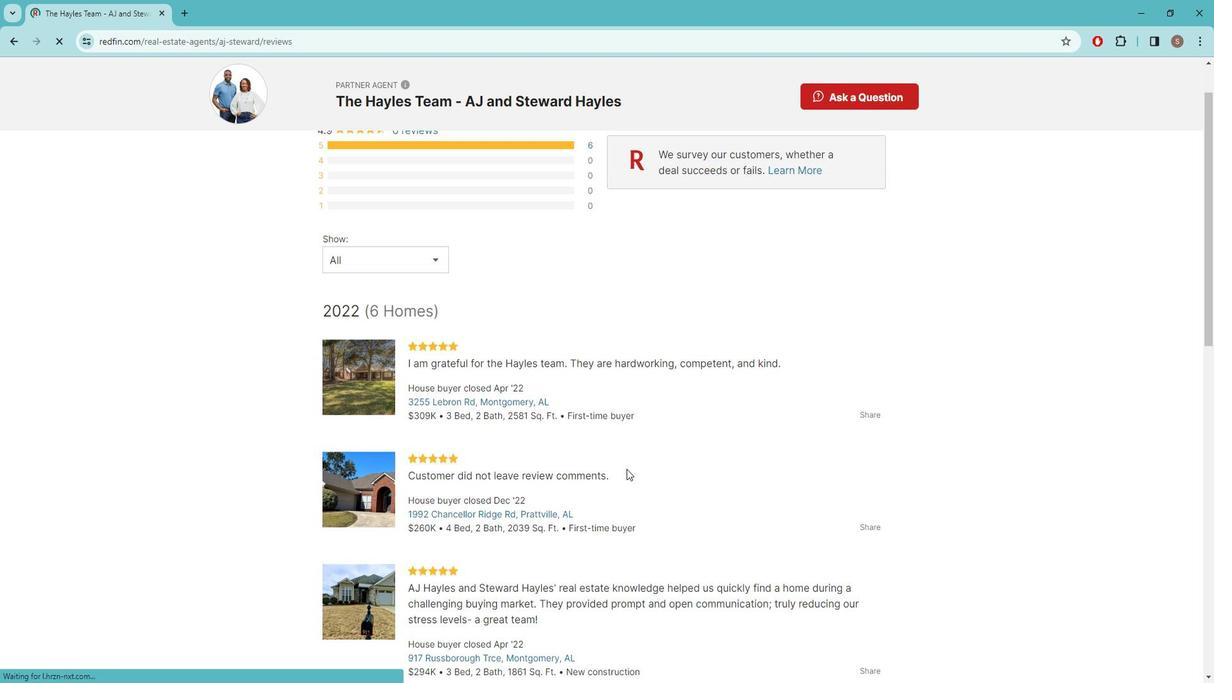 
Action: Mouse moved to (634, 431)
Screenshot: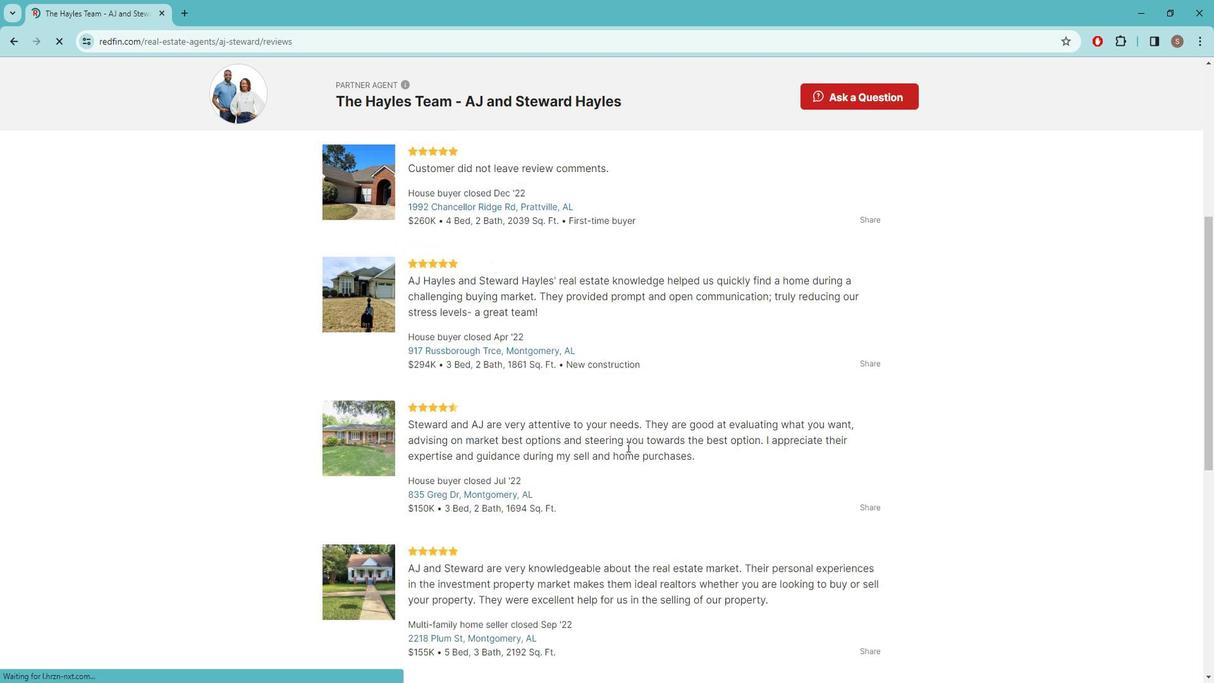 
Action: Mouse scrolled (634, 430) with delta (0, 0)
Screenshot: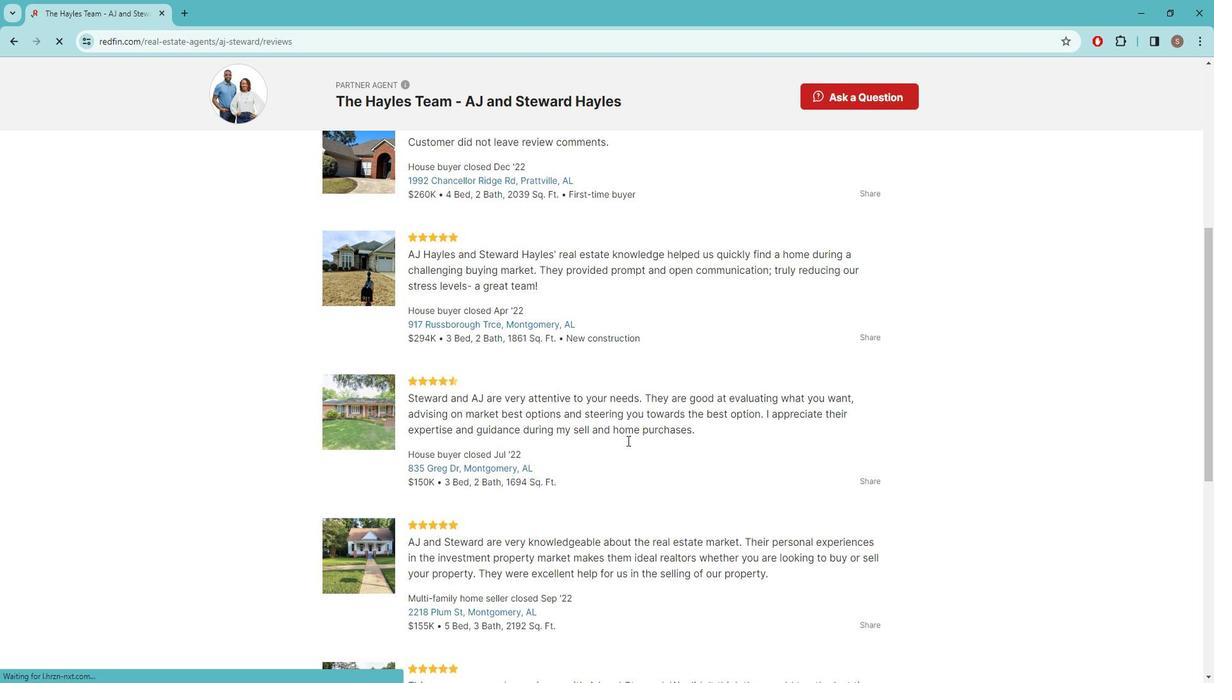 
Action: Mouse scrolled (634, 430) with delta (0, 0)
Screenshot: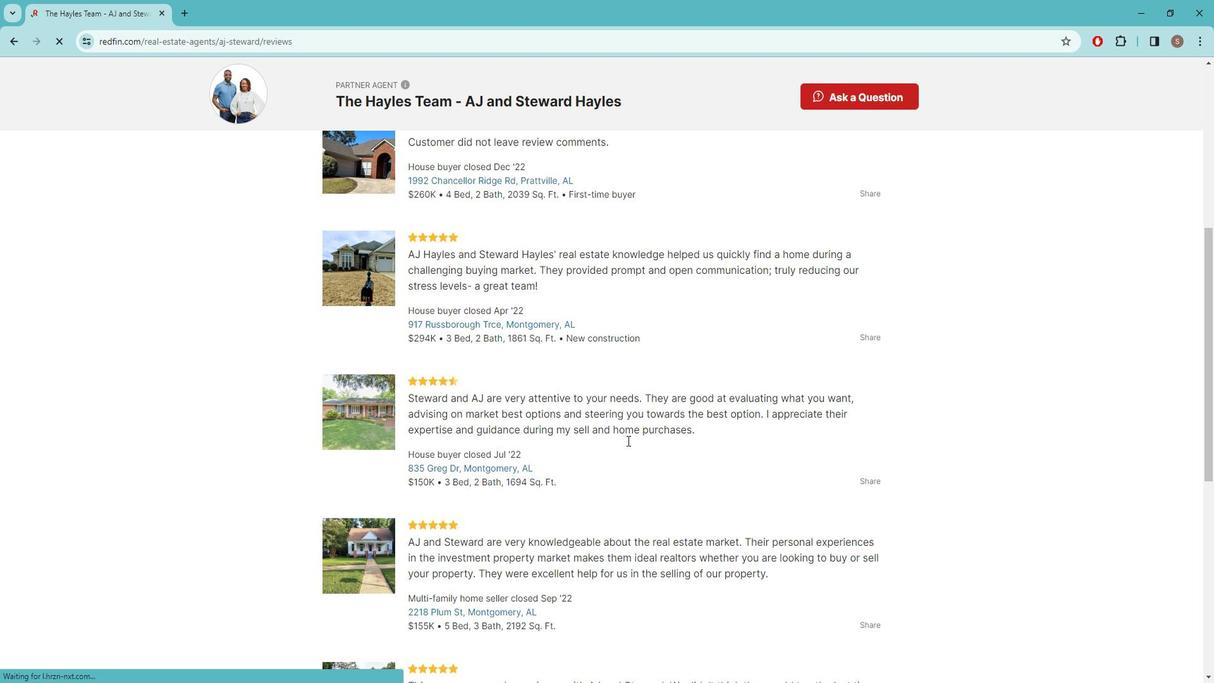
Action: Mouse scrolled (634, 430) with delta (0, 0)
Screenshot: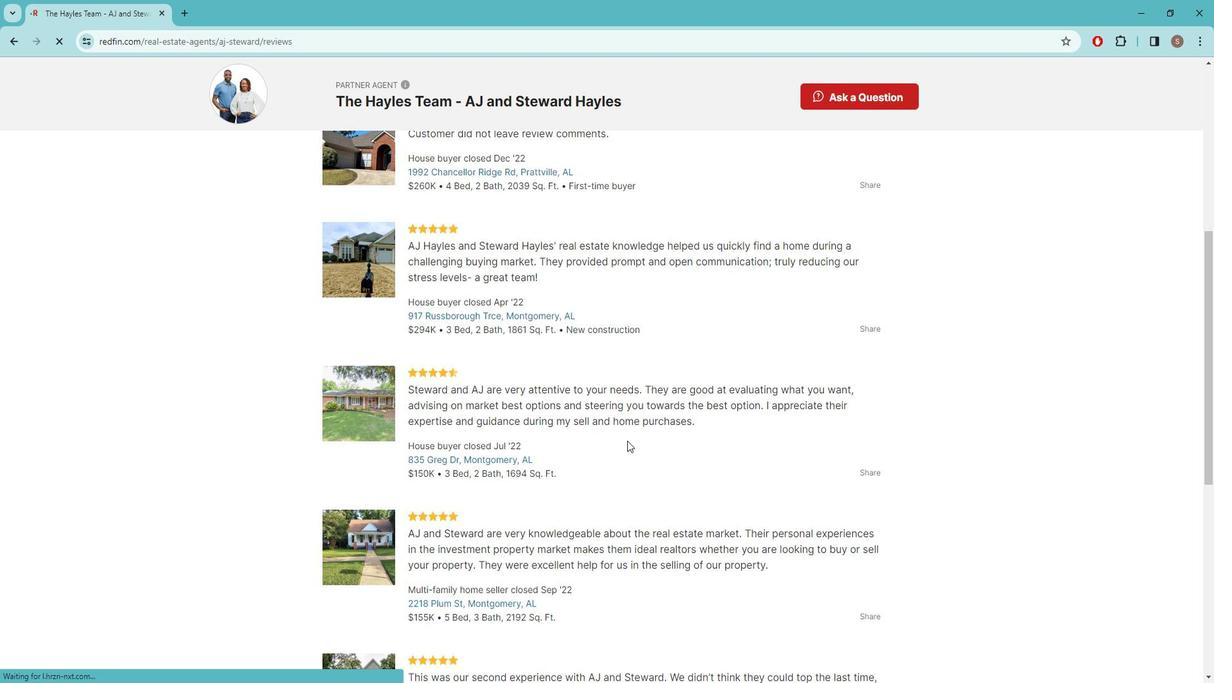 
Action: Mouse scrolled (634, 430) with delta (0, 0)
Screenshot: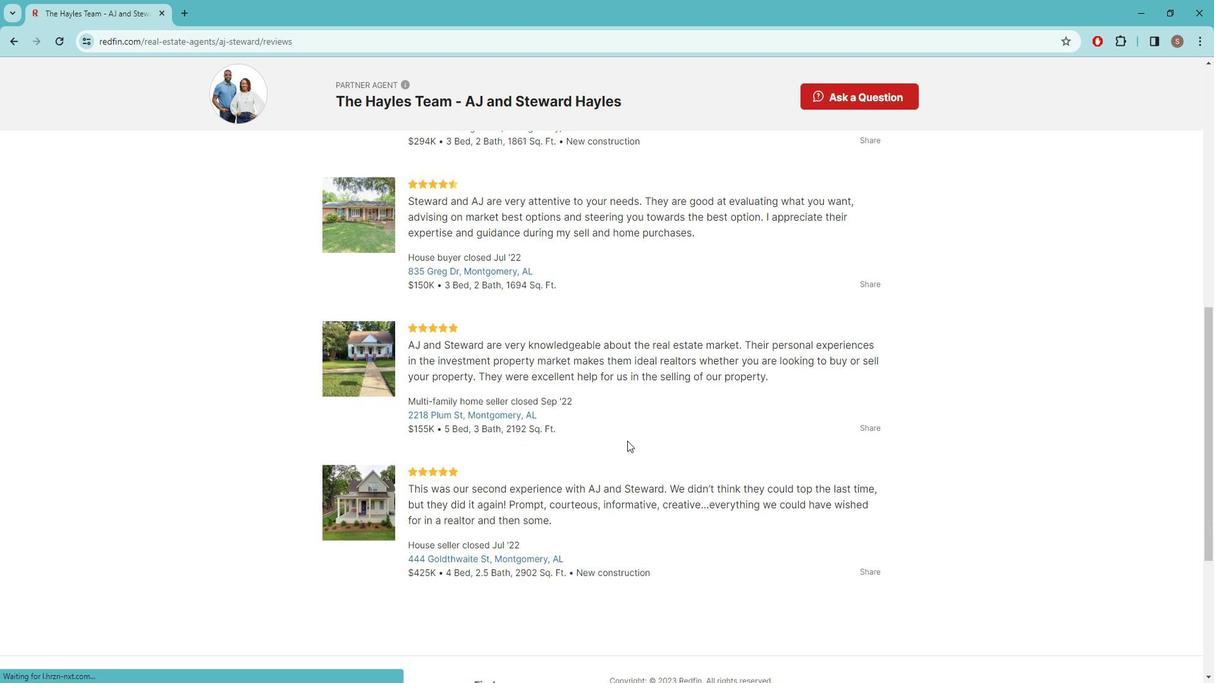 
Action: Mouse scrolled (634, 432) with delta (0, 0)
Screenshot: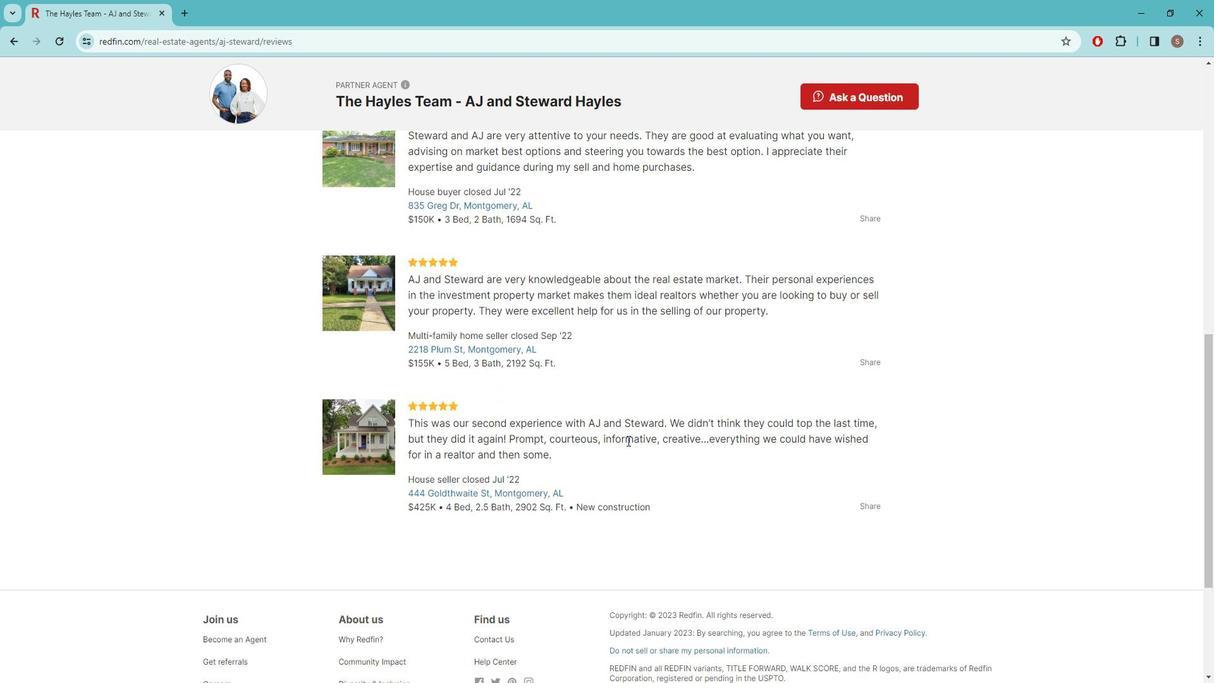 
Action: Mouse scrolled (634, 432) with delta (0, 0)
Screenshot: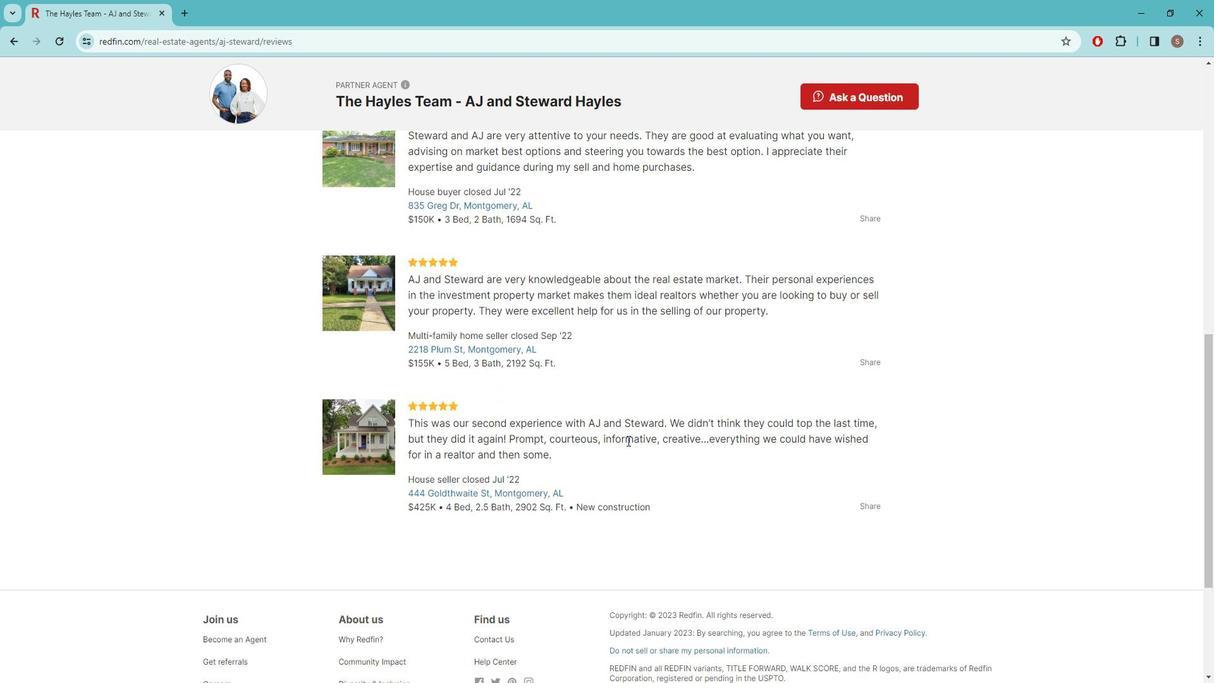 
Action: Mouse scrolled (634, 432) with delta (0, 0)
Screenshot: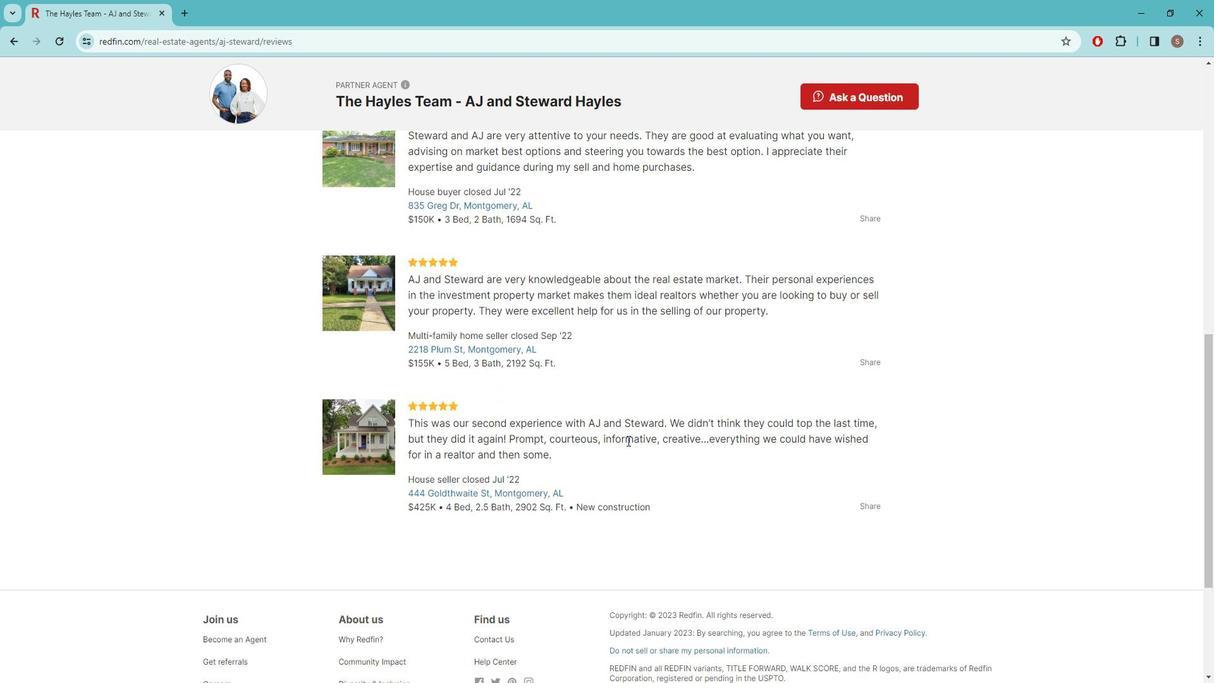 
Action: Mouse scrolled (634, 432) with delta (0, 0)
Screenshot: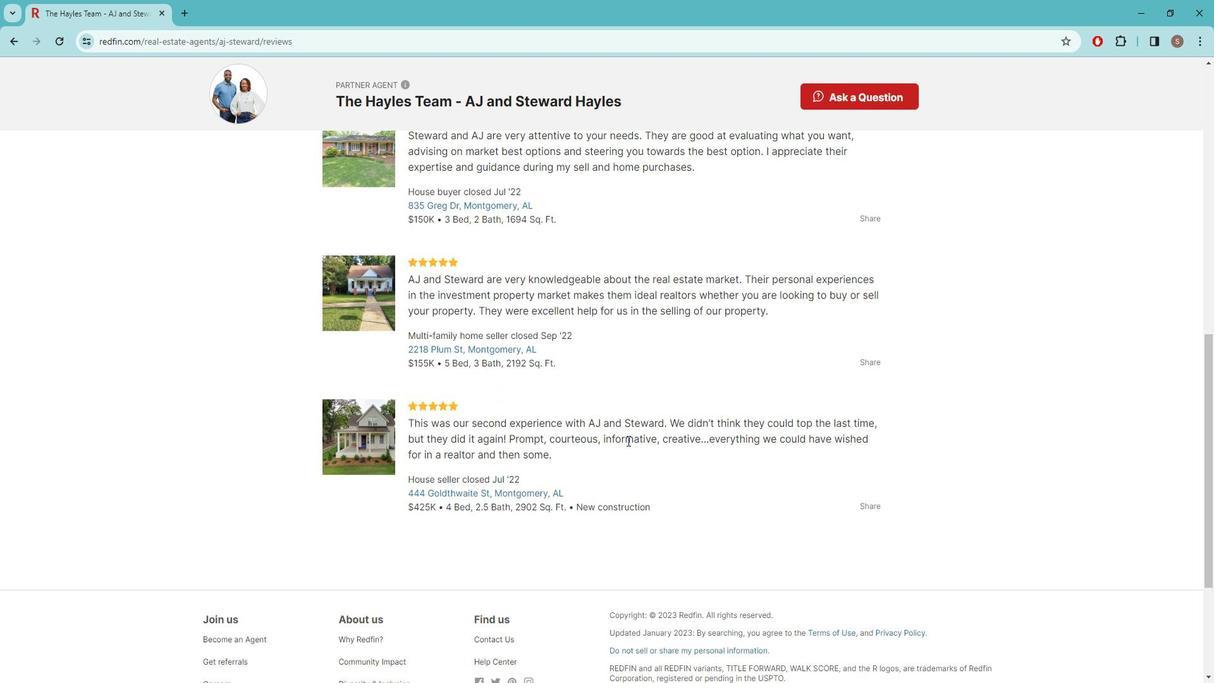 
Action: Mouse scrolled (634, 432) with delta (0, 0)
Screenshot: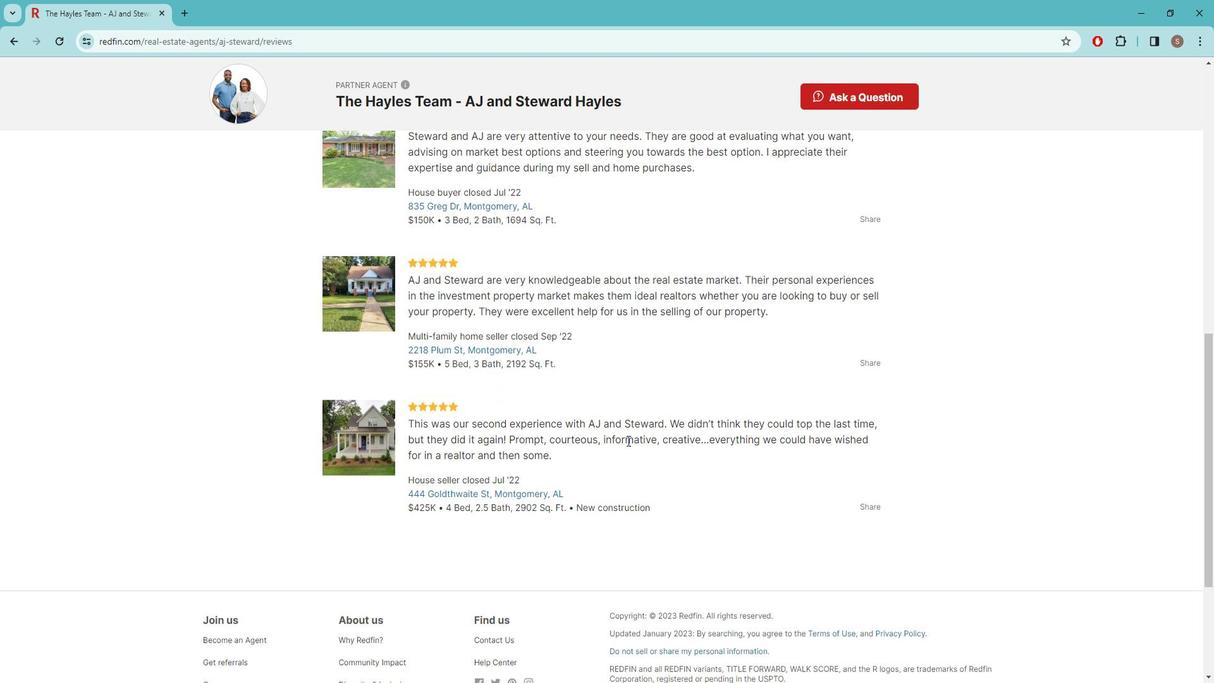
Action: Mouse scrolled (634, 432) with delta (0, 0)
Screenshot: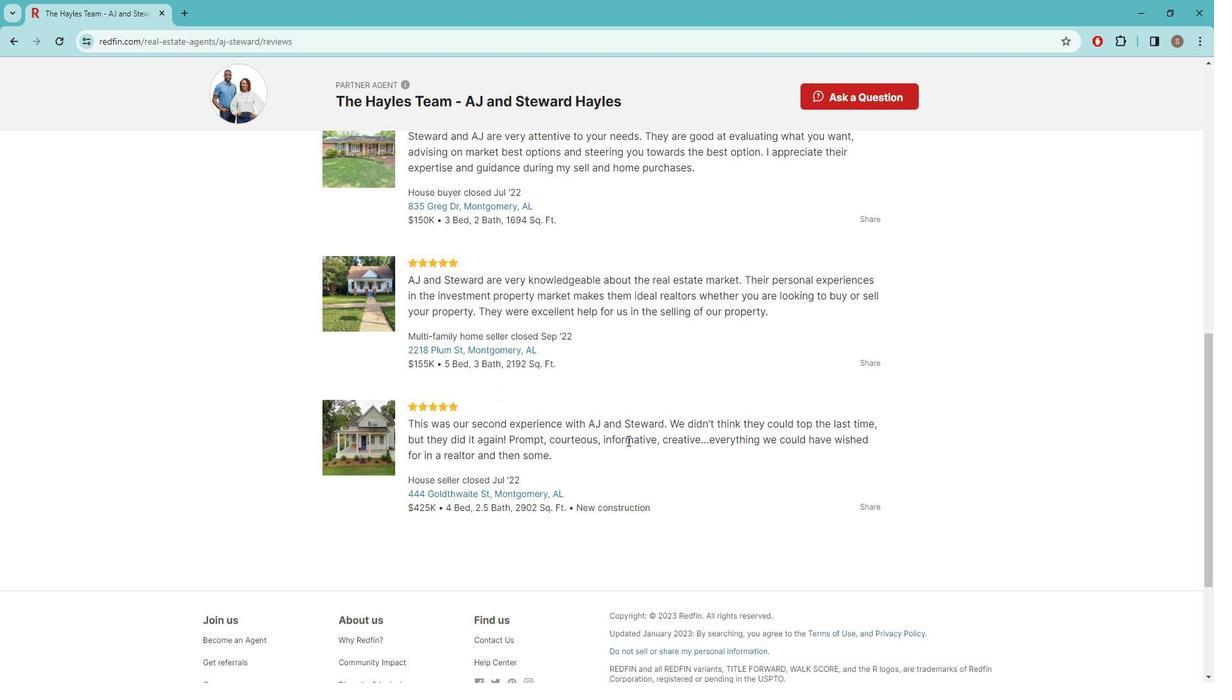 
Action: Mouse scrolled (634, 432) with delta (0, 0)
Screenshot: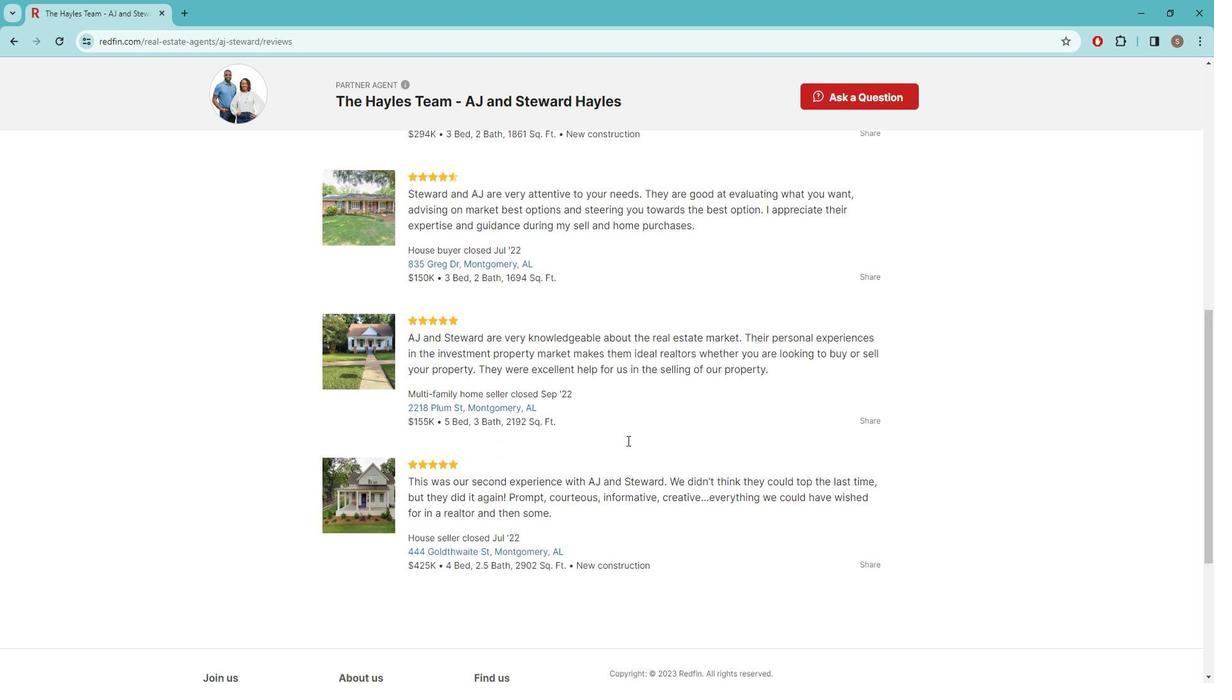 
Action: Mouse moved to (581, 423)
Screenshot: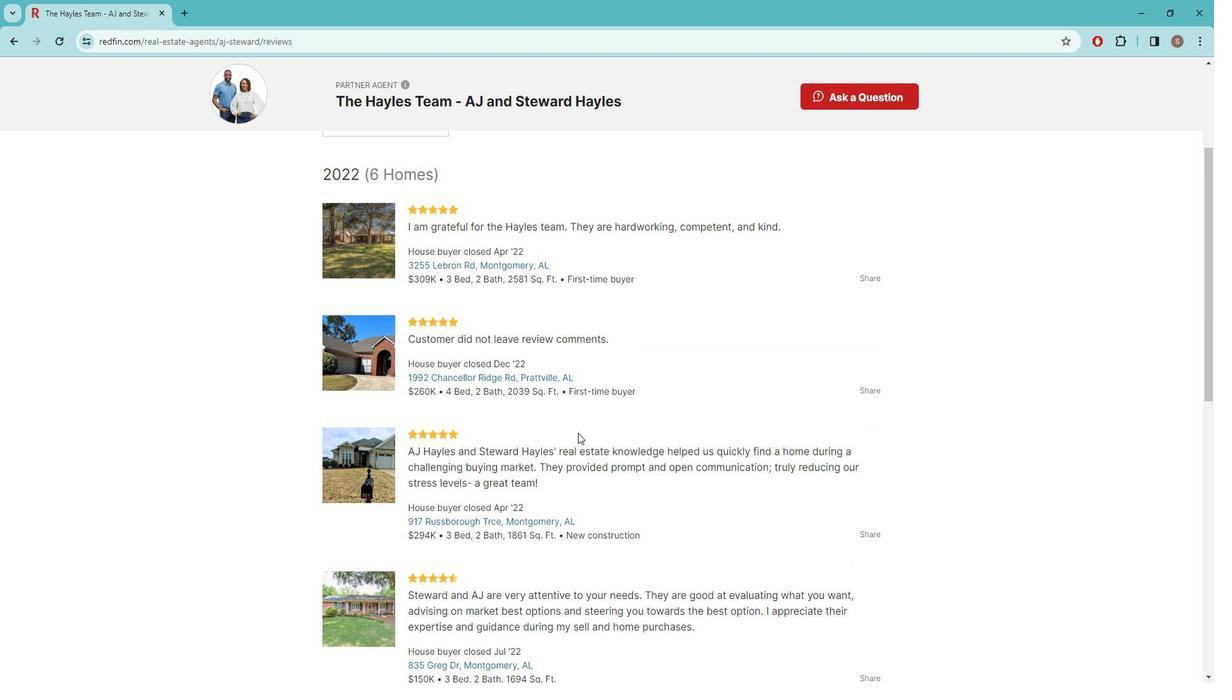 
Action: Mouse scrolled (581, 423) with delta (0, 0)
Screenshot: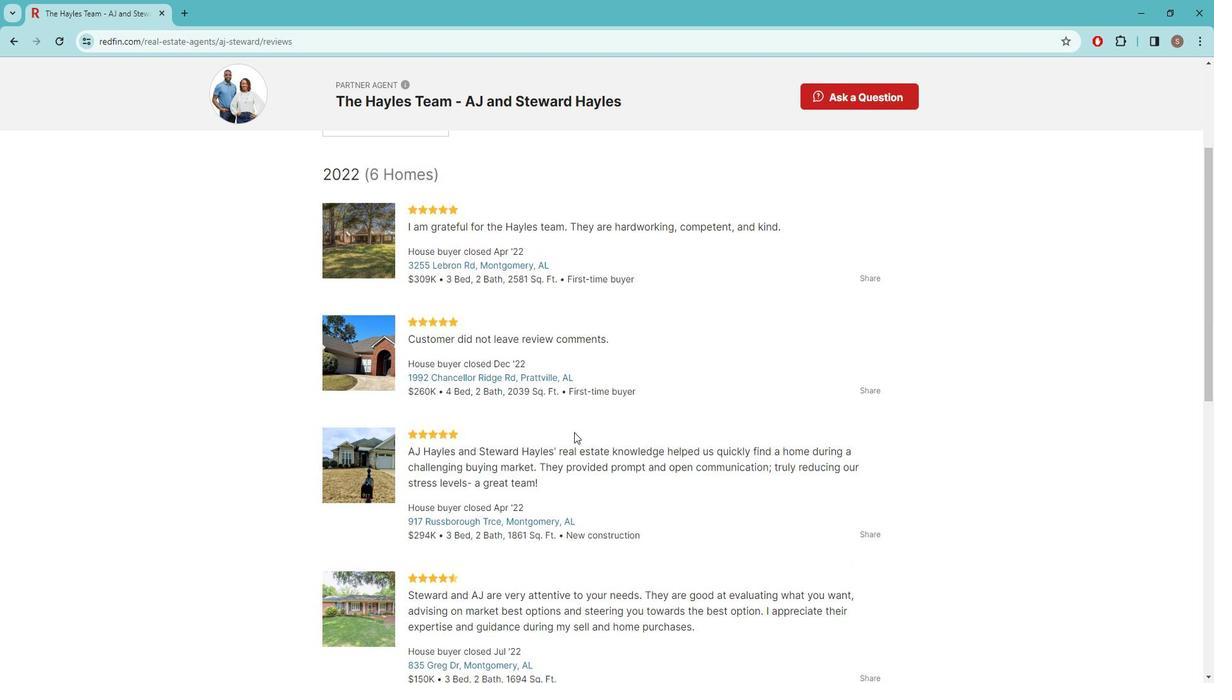 
Action: Mouse scrolled (581, 423) with delta (0, 0)
Screenshot: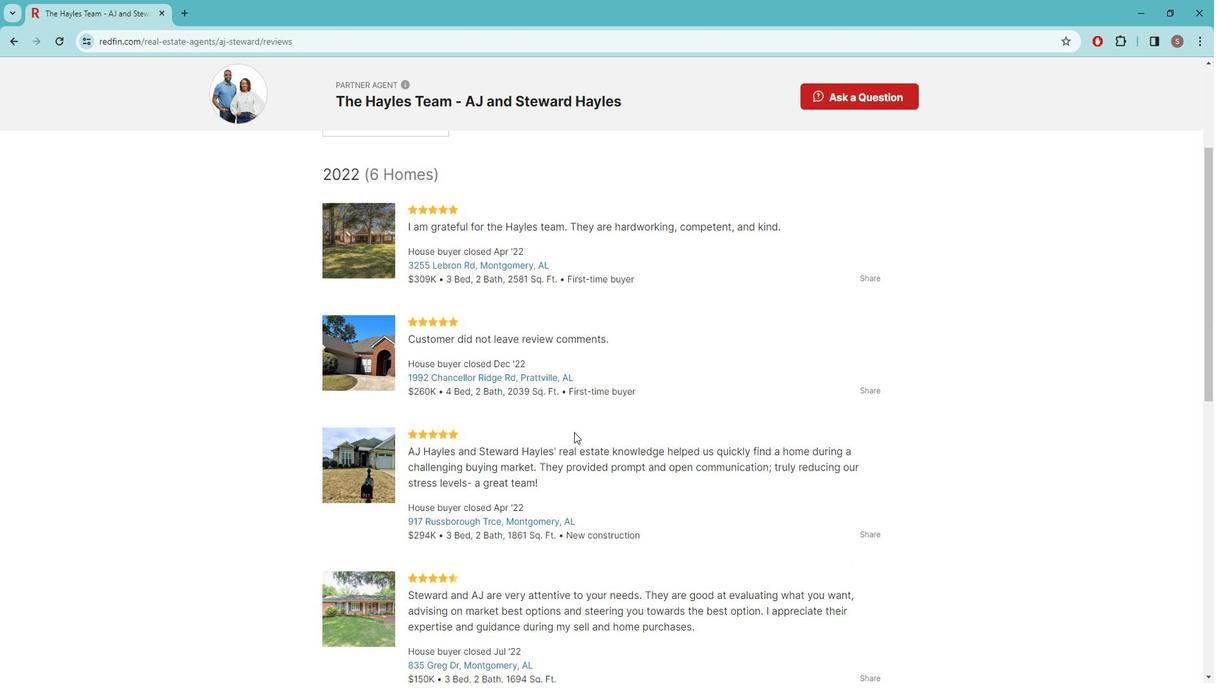 
Action: Mouse scrolled (581, 423) with delta (0, 0)
Screenshot: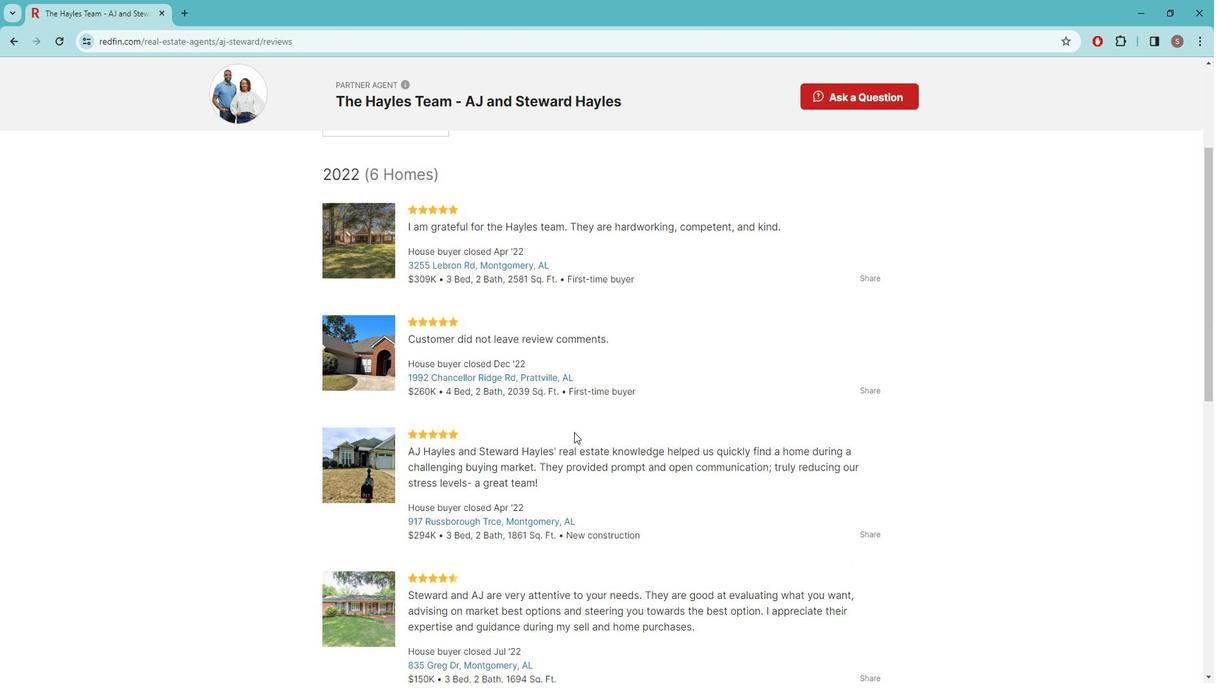 
Action: Mouse scrolled (581, 423) with delta (0, 0)
Screenshot: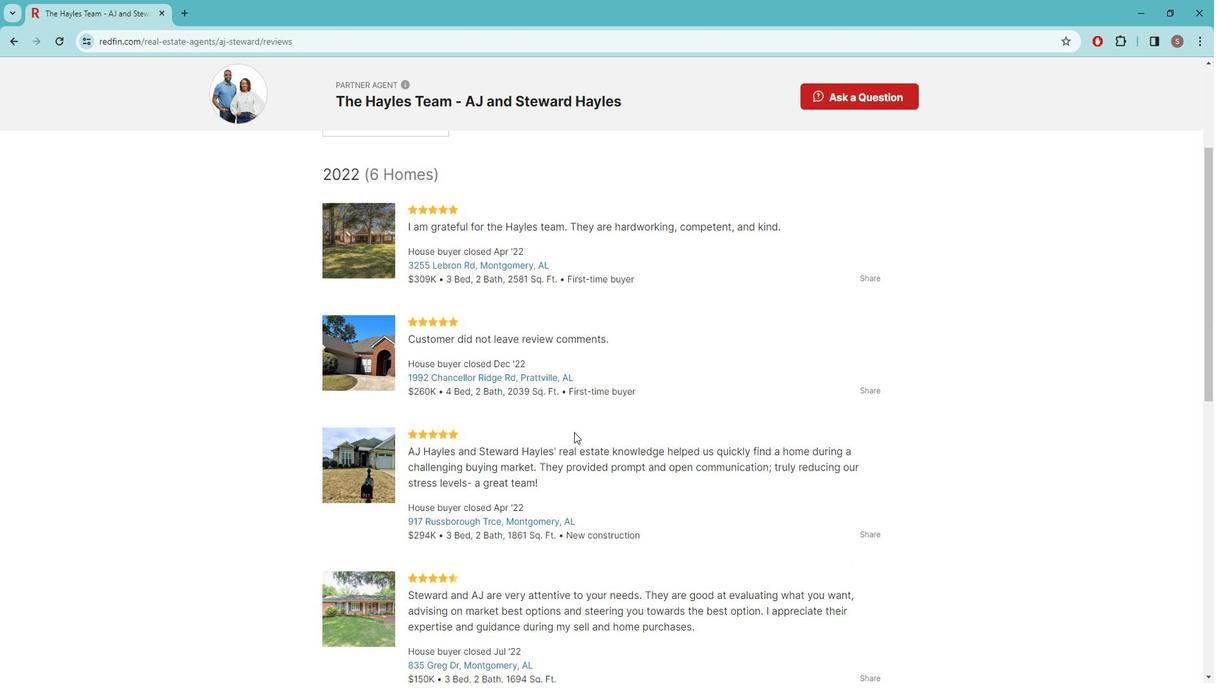 
Action: Mouse scrolled (581, 423) with delta (0, 0)
Screenshot: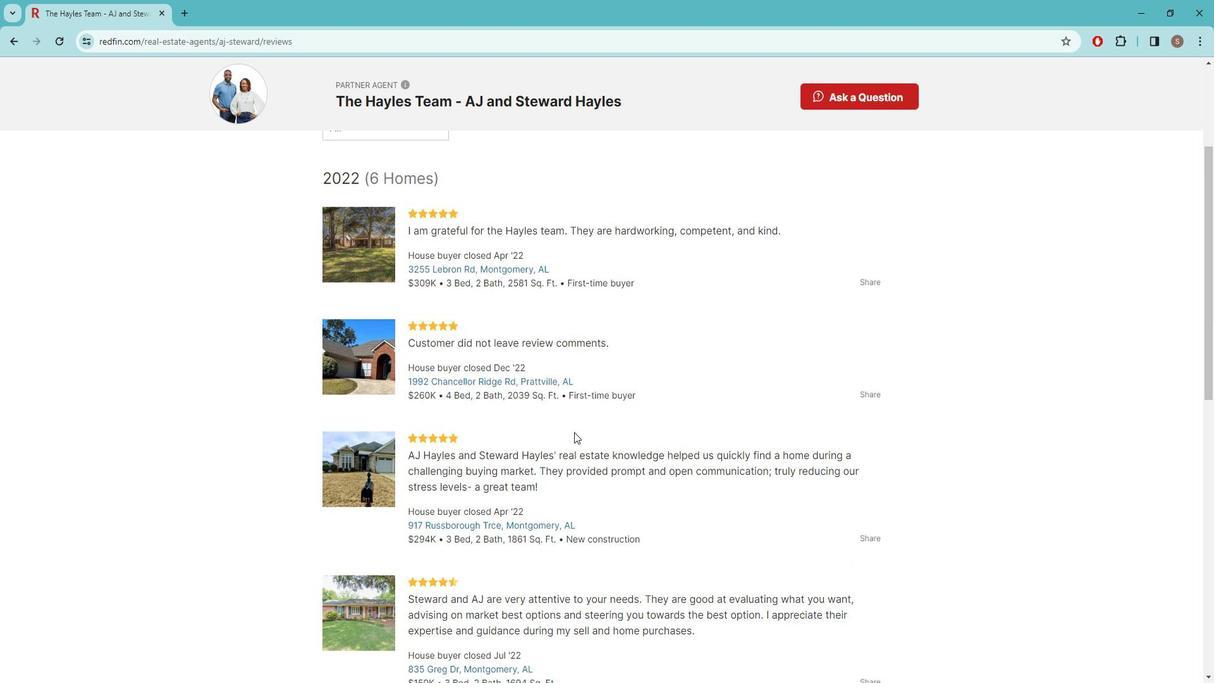 
Action: Mouse moved to (580, 423)
Screenshot: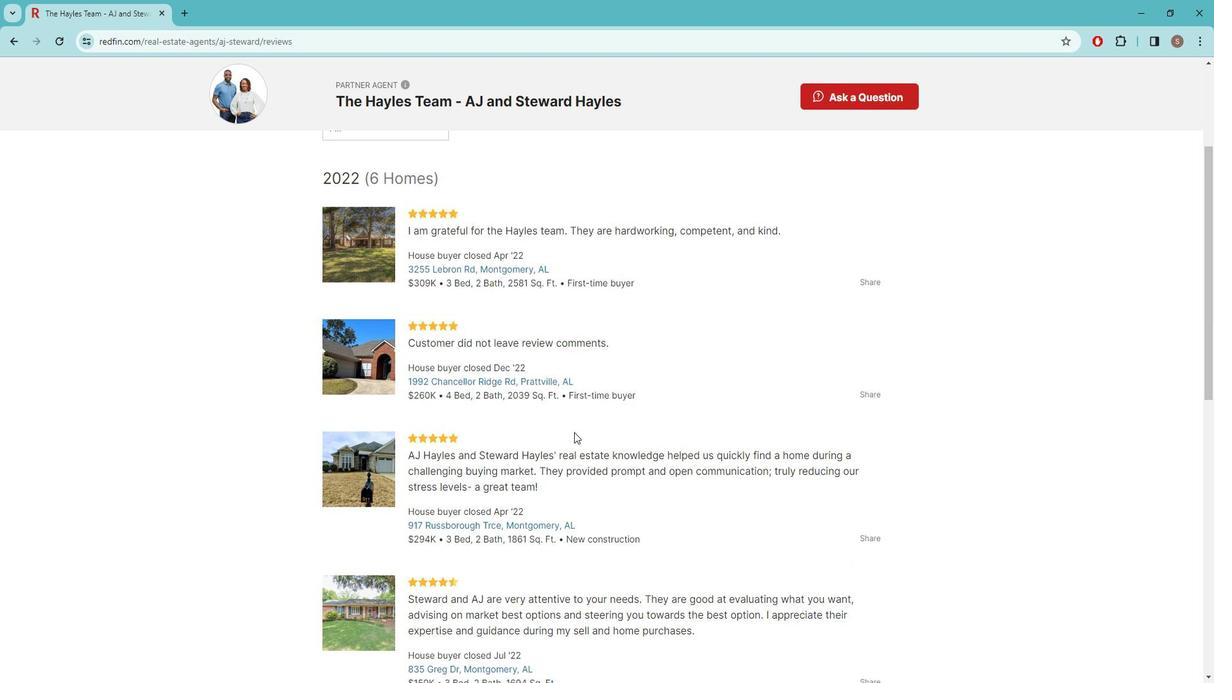 
Action: Mouse scrolled (580, 423) with delta (0, 0)
Screenshot: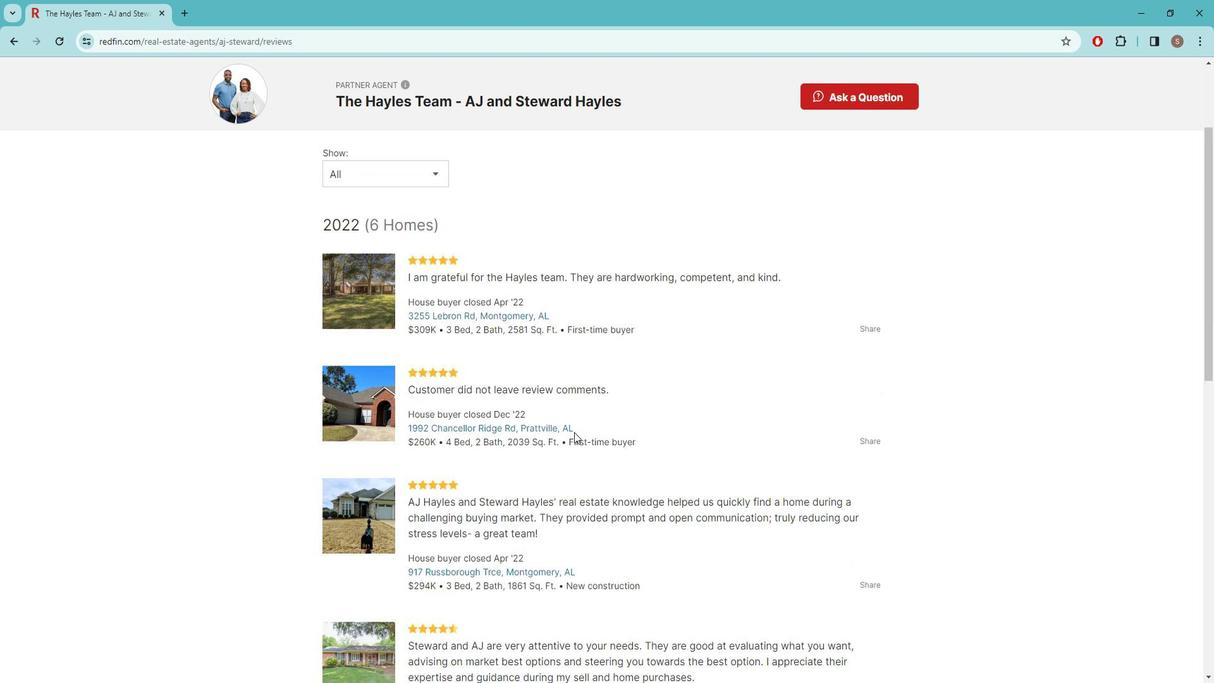 
Action: Mouse moved to (20, 47)
Screenshot: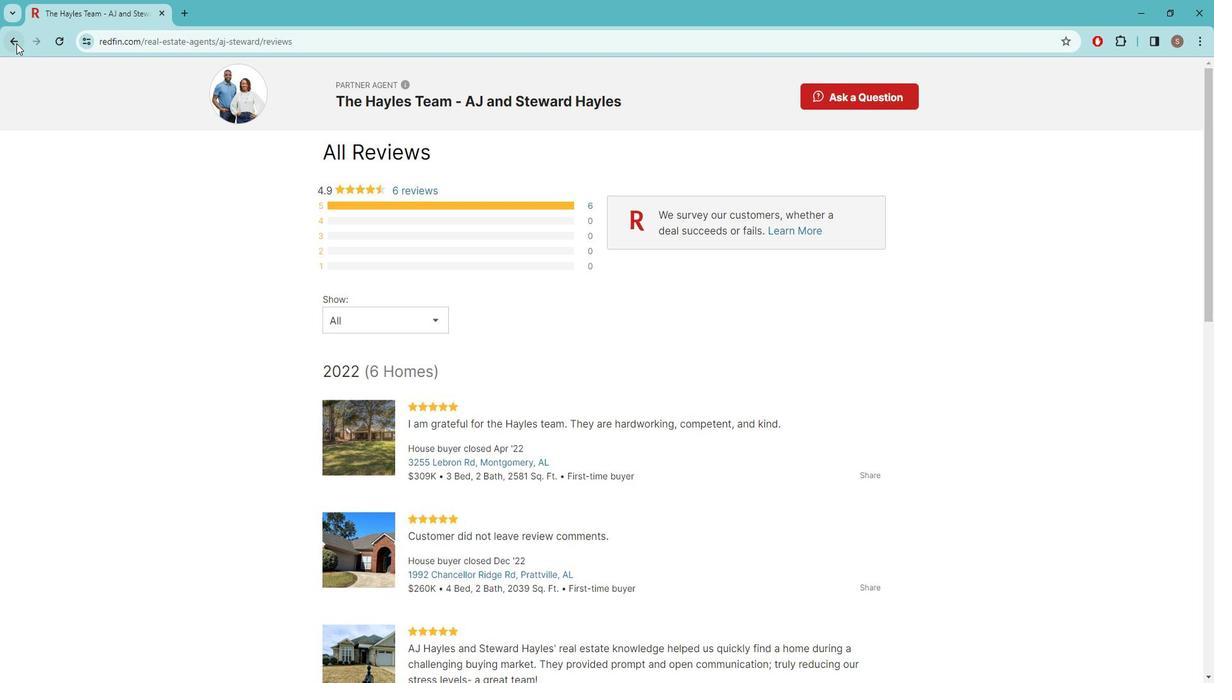 
Action: Mouse pressed left at (20, 47)
Screenshot: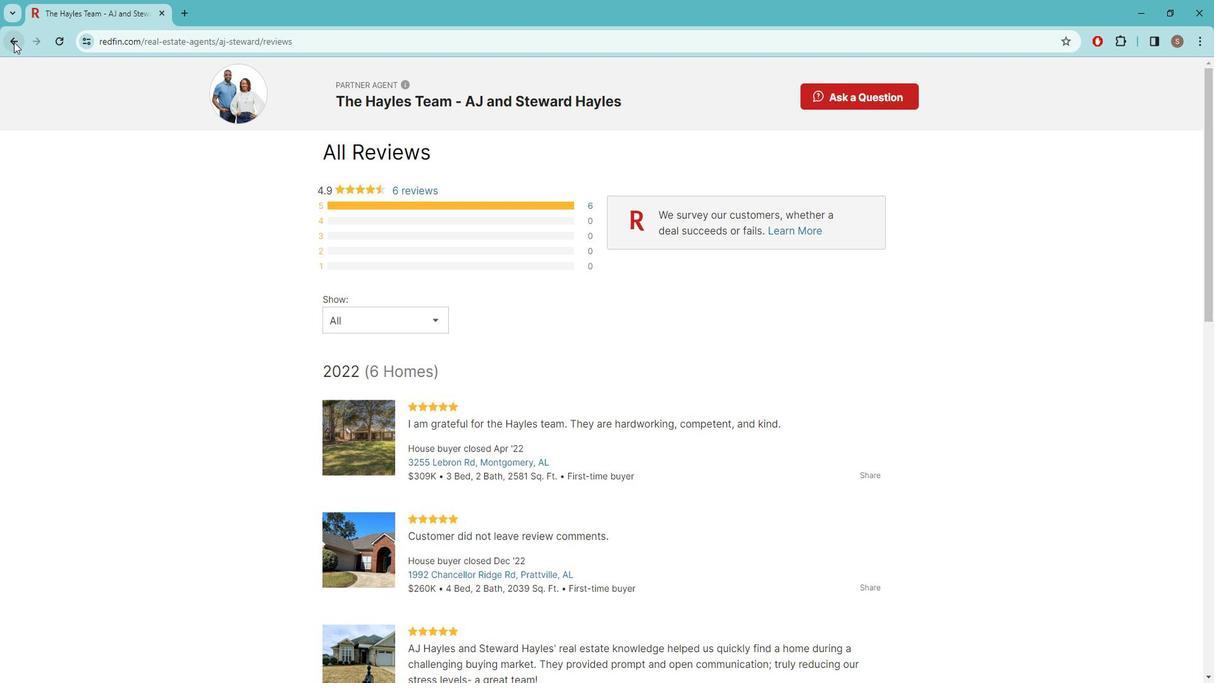 
Action: Mouse moved to (528, 329)
Screenshot: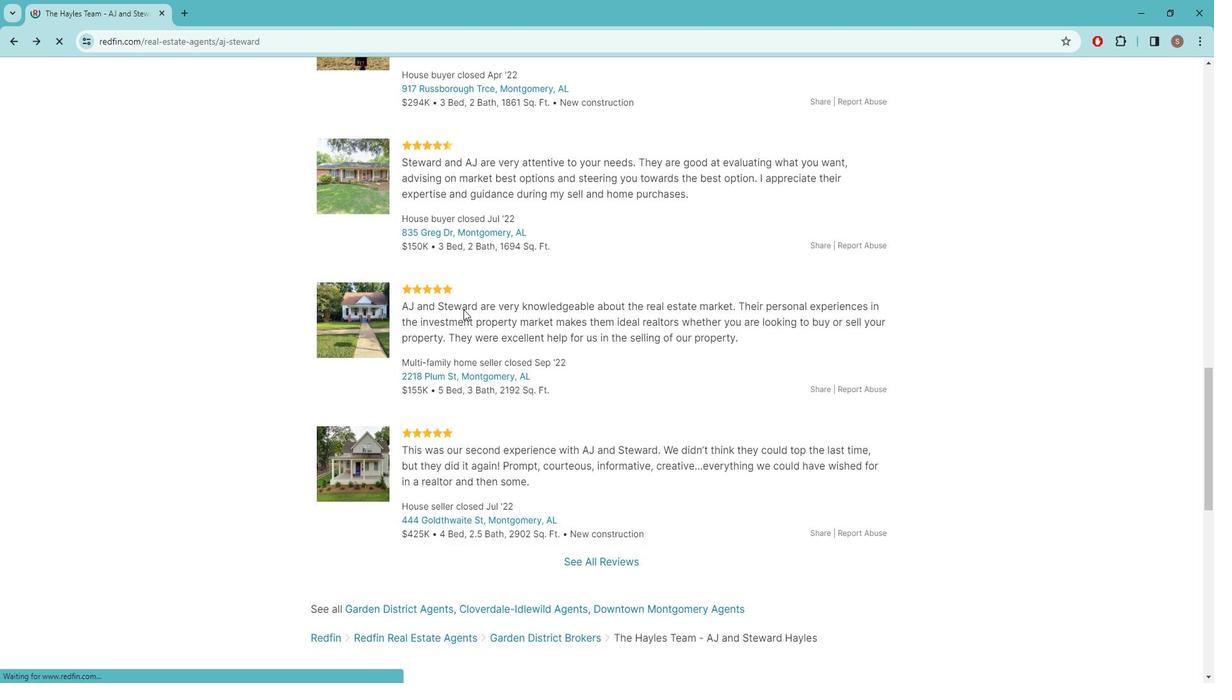 
Action: Mouse scrolled (528, 330) with delta (0, 0)
Screenshot: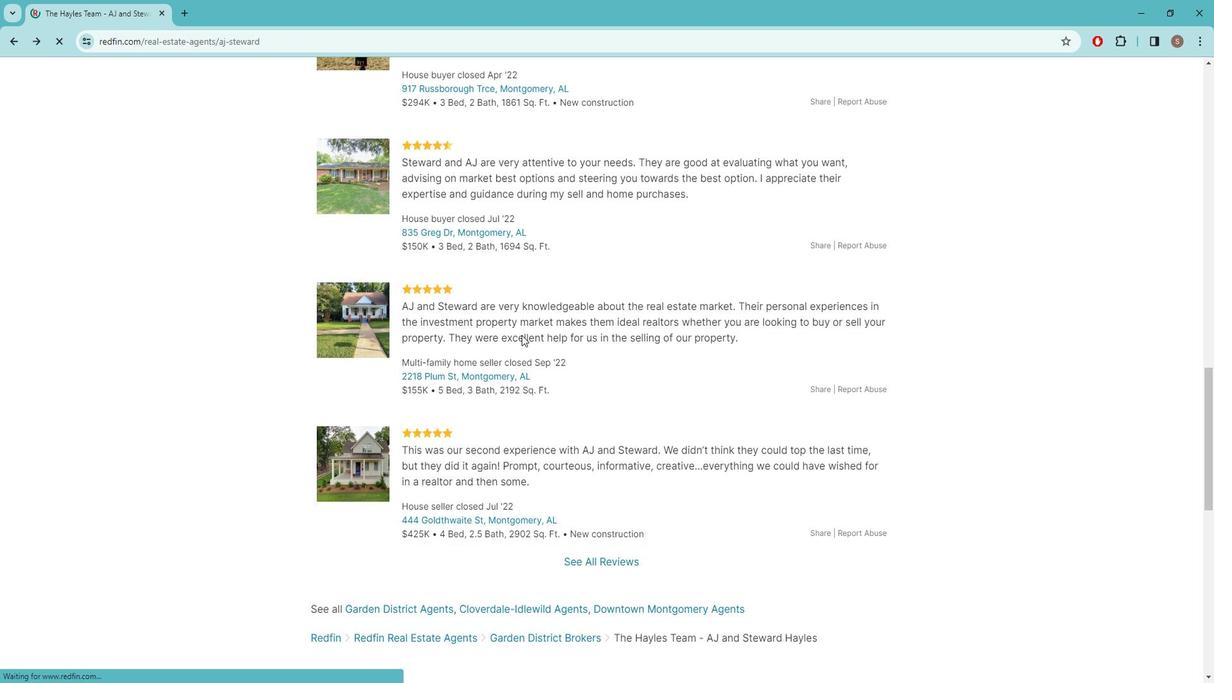 
Action: Mouse scrolled (528, 330) with delta (0, 0)
Screenshot: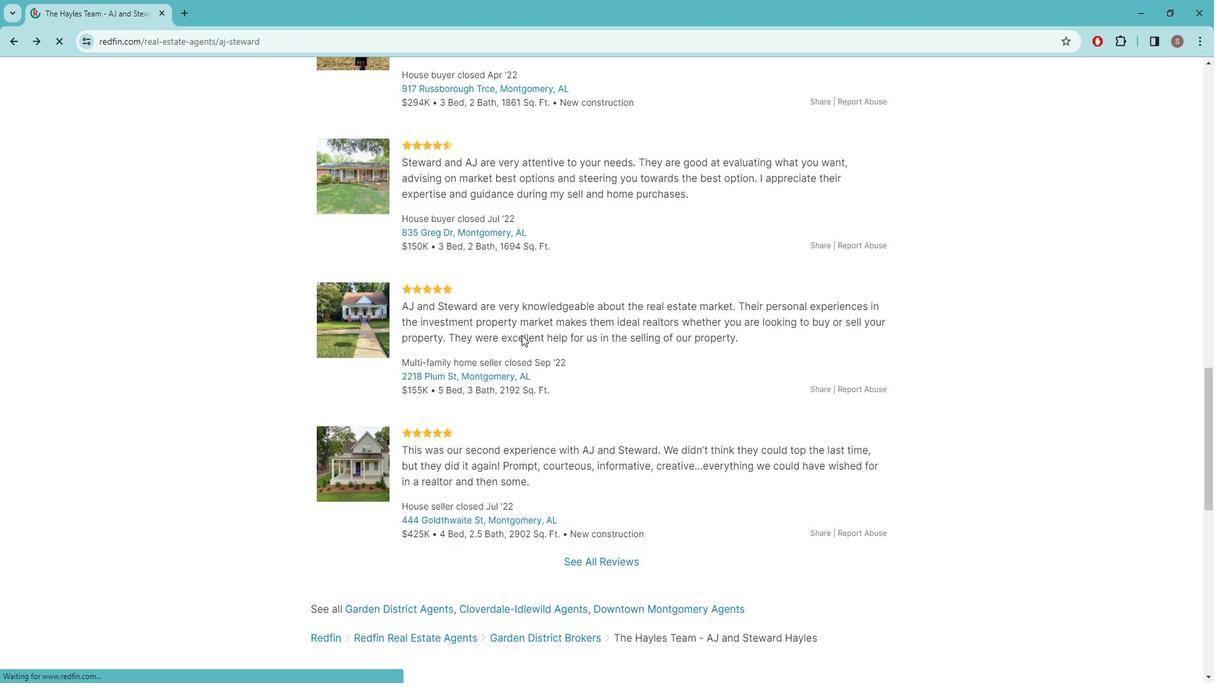 
Action: Mouse scrolled (528, 330) with delta (0, 0)
Screenshot: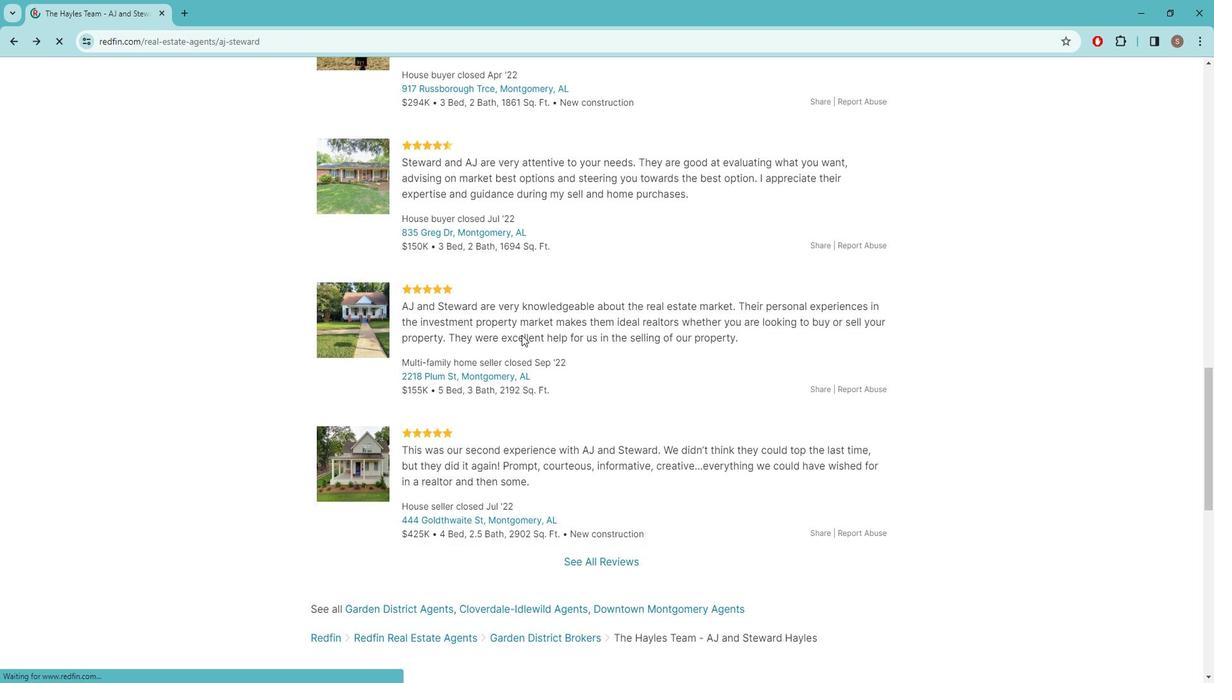 
Action: Mouse scrolled (528, 330) with delta (0, 0)
Screenshot: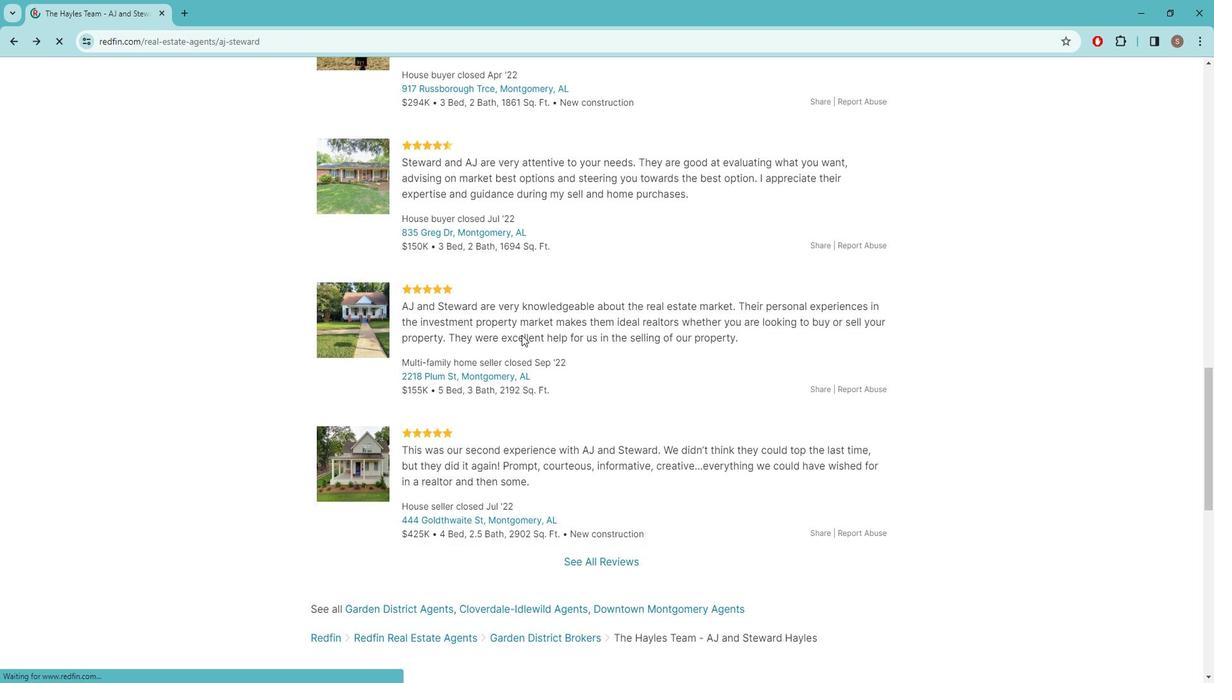 
Action: Mouse scrolled (528, 330) with delta (0, 0)
Screenshot: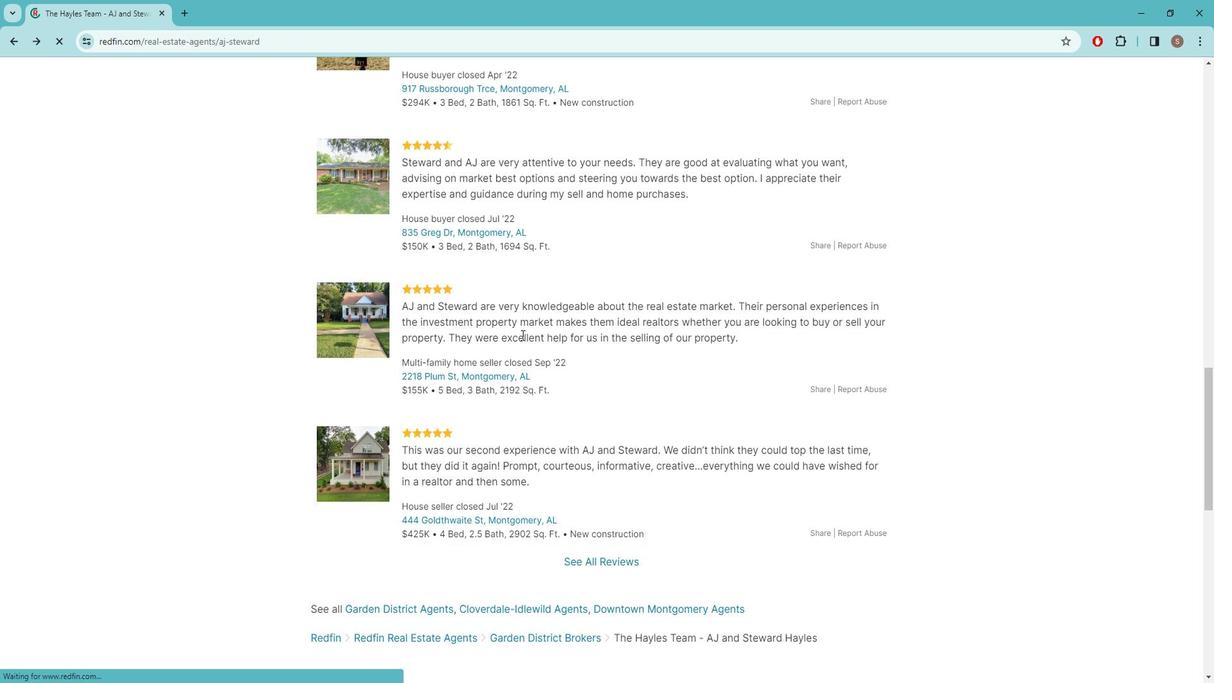 
Action: Mouse scrolled (528, 330) with delta (0, 0)
Screenshot: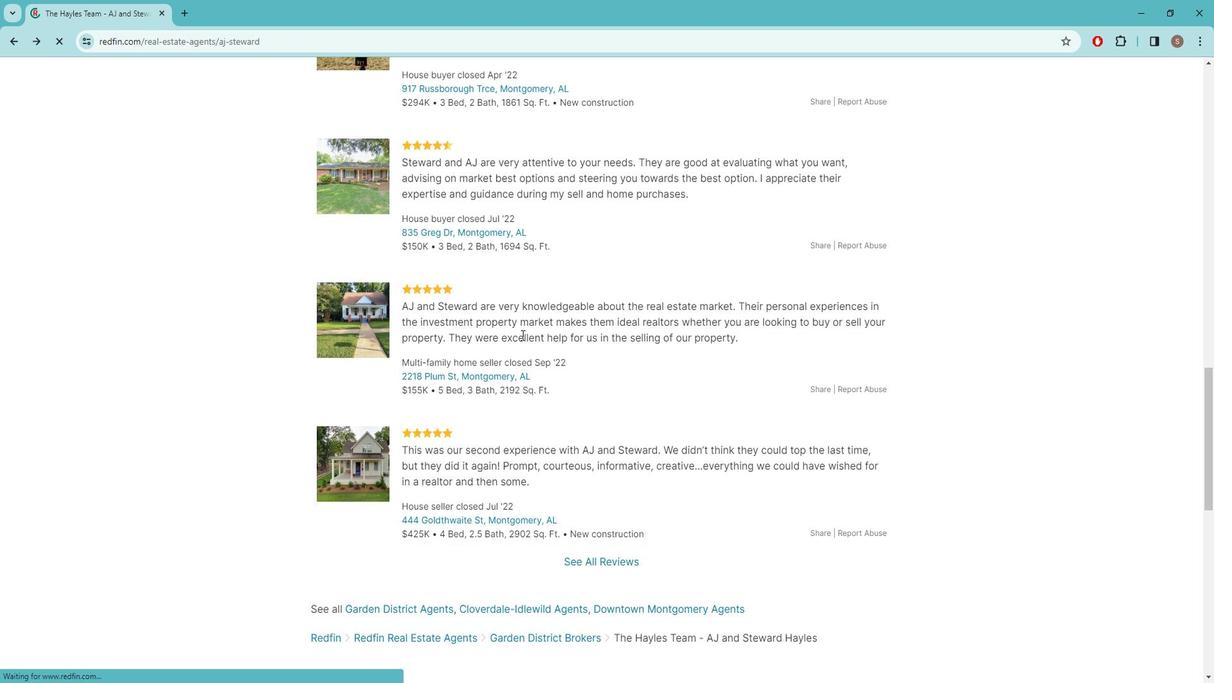 
Action: Mouse scrolled (528, 330) with delta (0, 0)
Screenshot: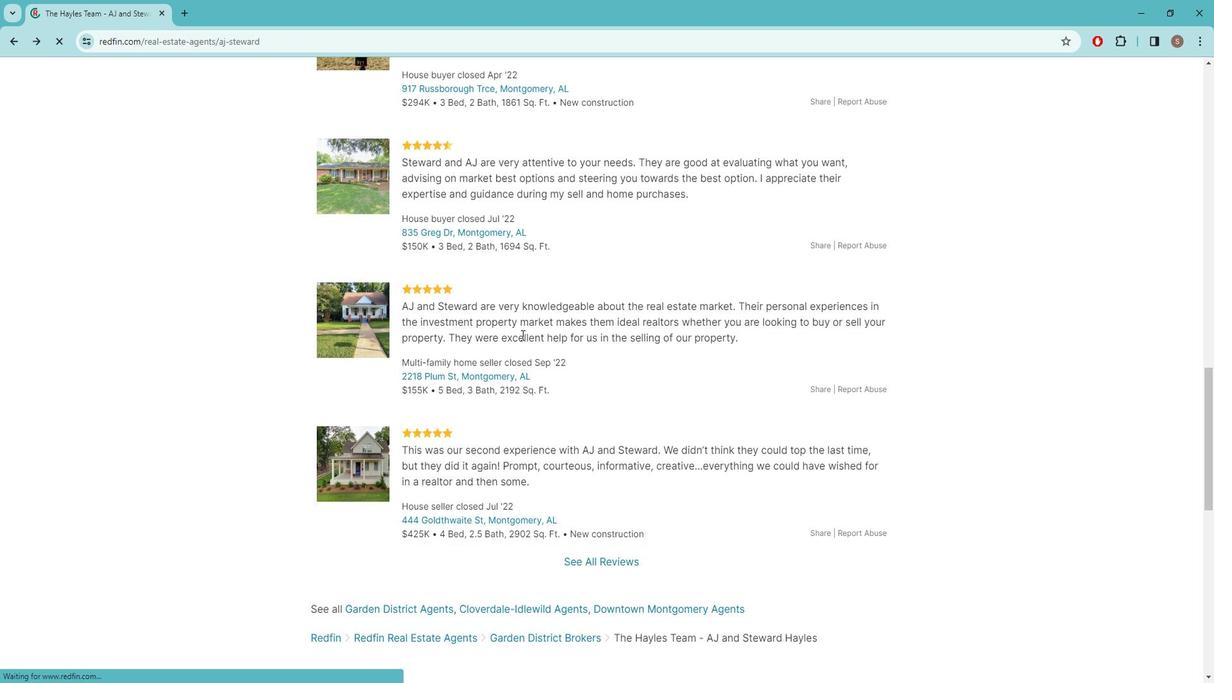 
Action: Mouse moved to (528, 334)
Screenshot: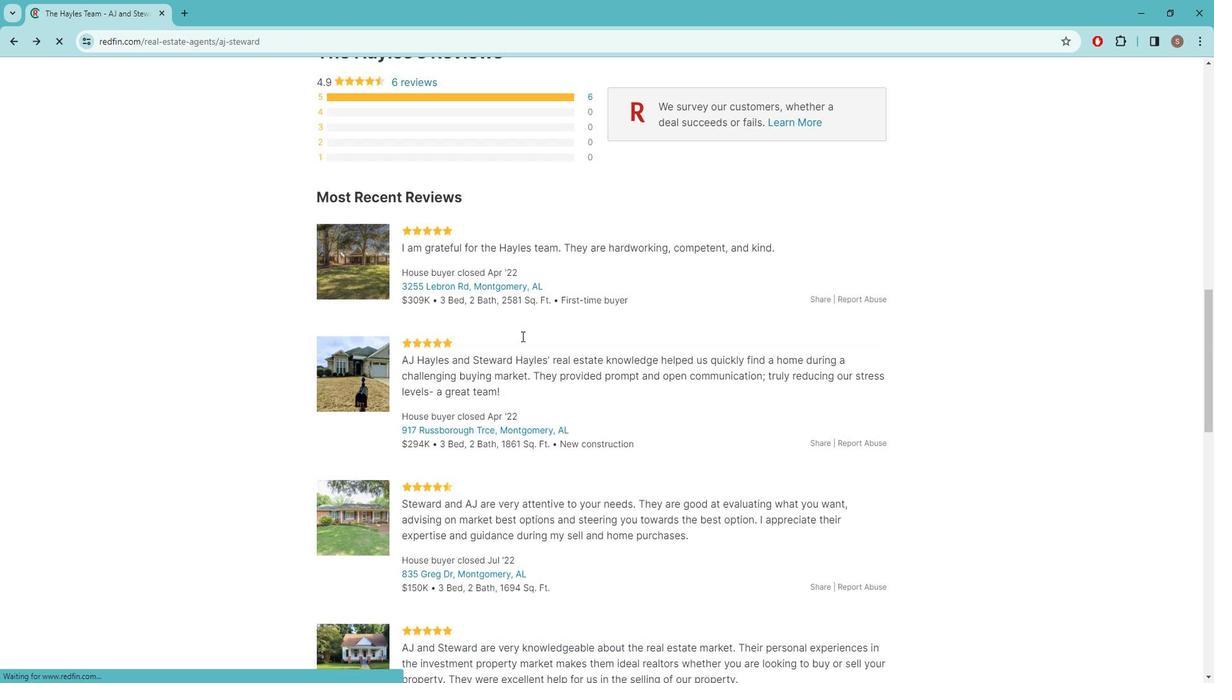 
Action: Mouse scrolled (528, 335) with delta (0, 0)
Screenshot: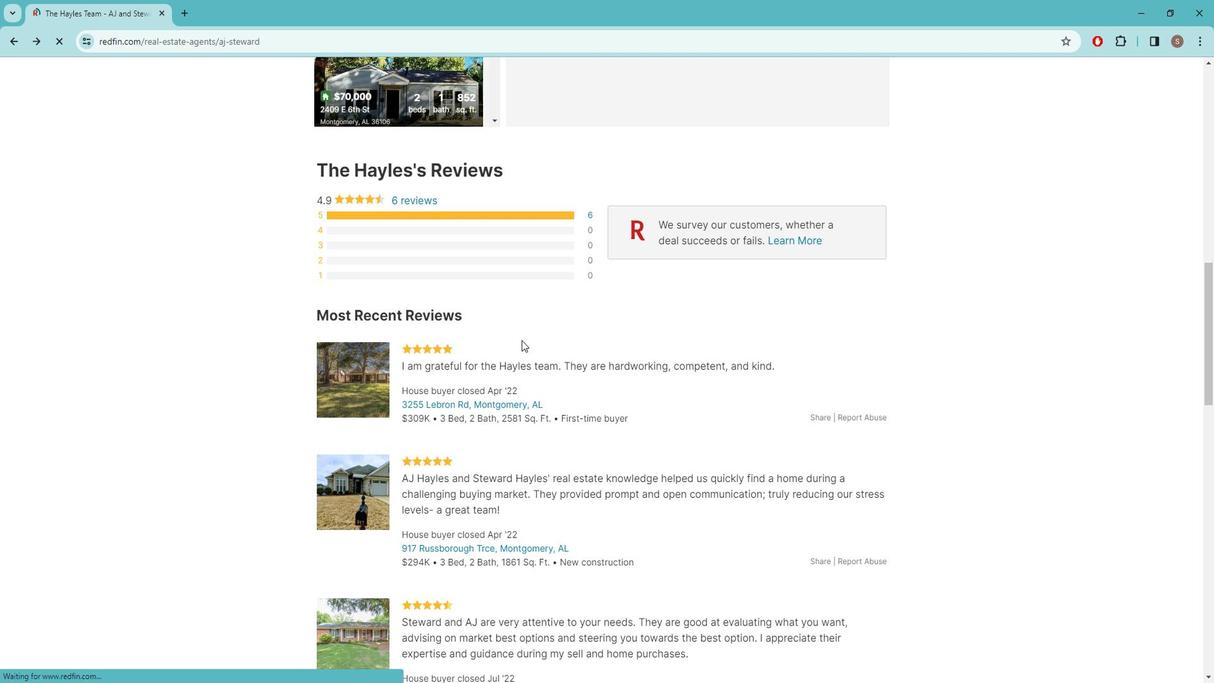
Action: Mouse scrolled (528, 335) with delta (0, 0)
Screenshot: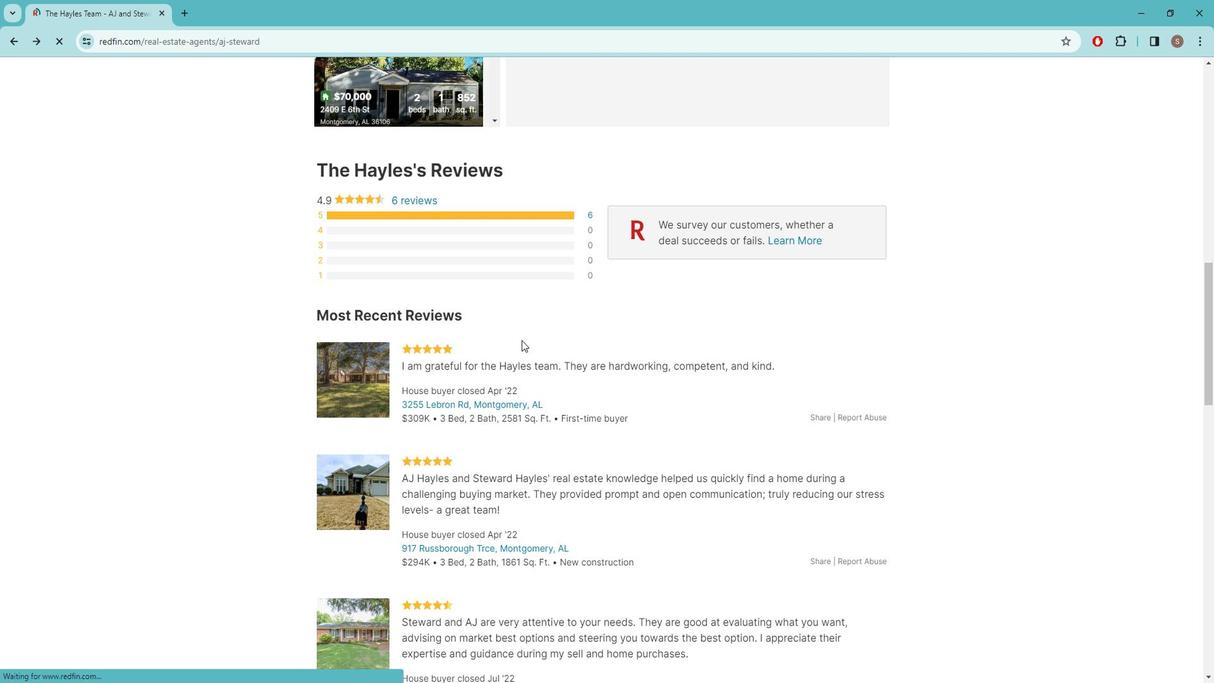 
Action: Mouse scrolled (528, 335) with delta (0, 0)
Screenshot: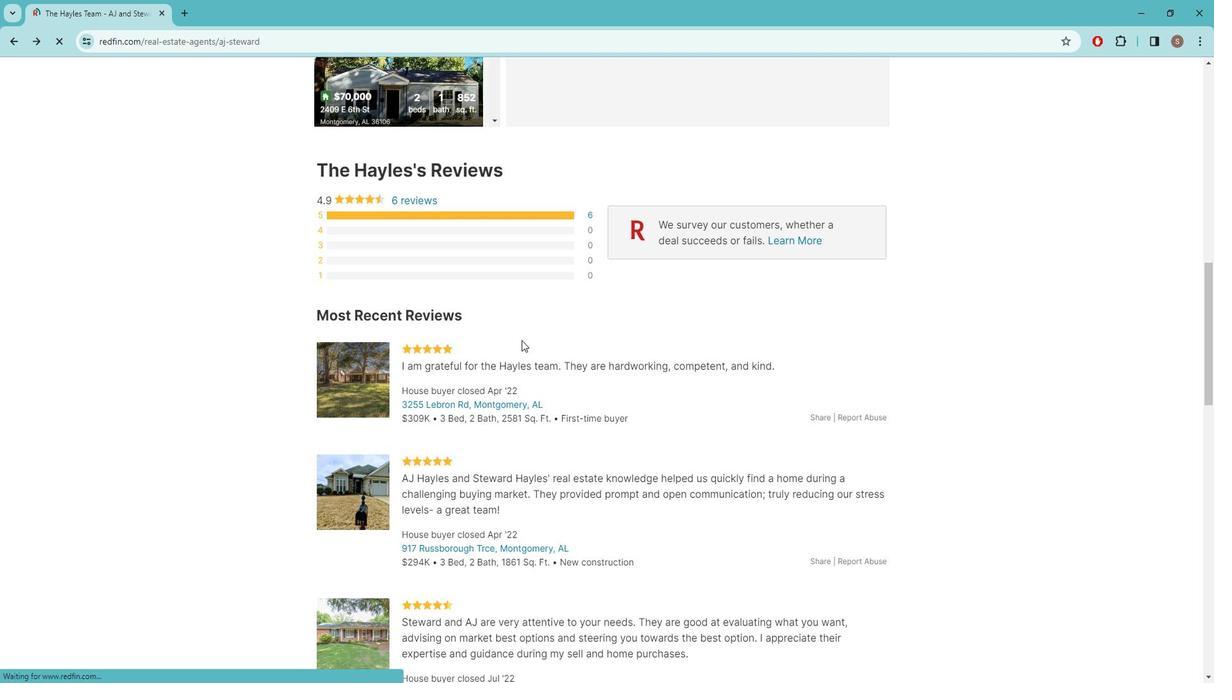 
Action: Mouse scrolled (528, 335) with delta (0, 0)
Screenshot: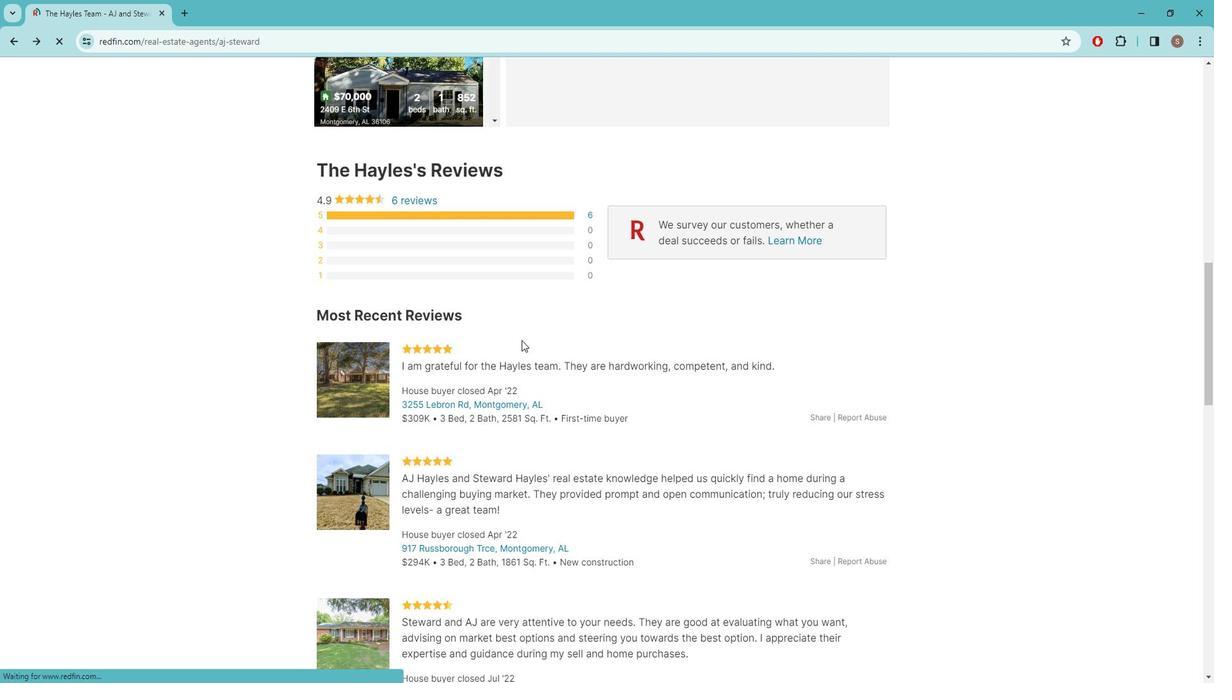 
Action: Mouse scrolled (528, 335) with delta (0, 0)
Screenshot: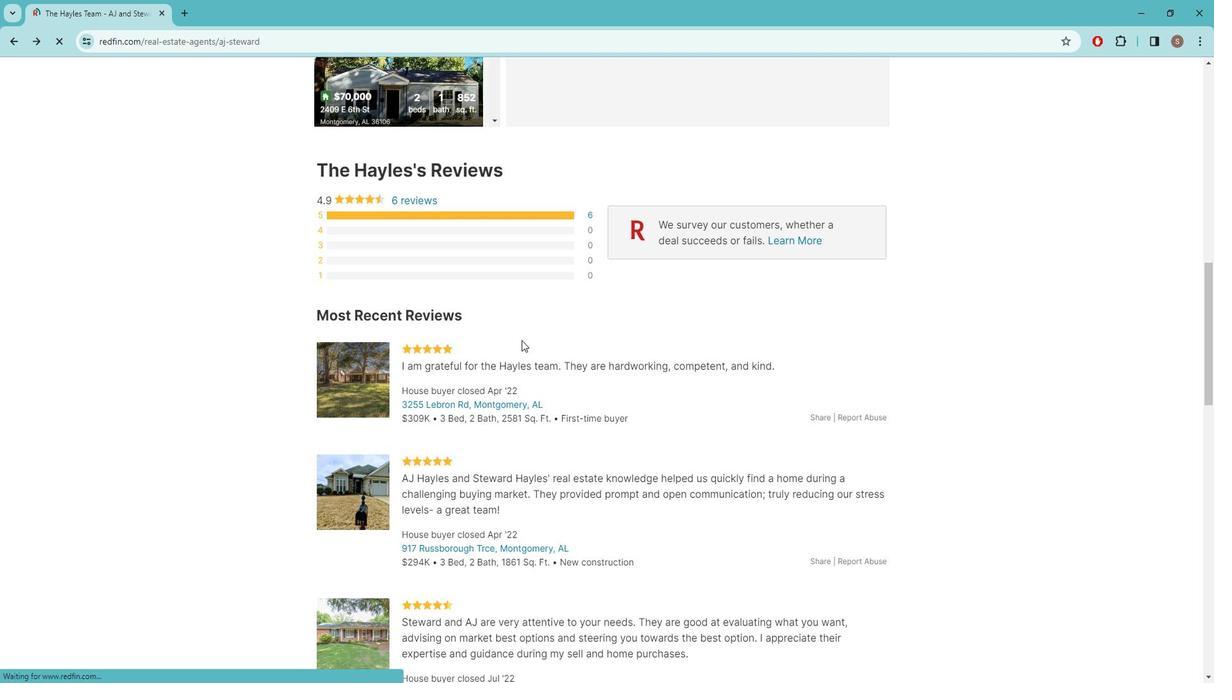 
Action: Mouse scrolled (528, 335) with delta (0, 0)
Screenshot: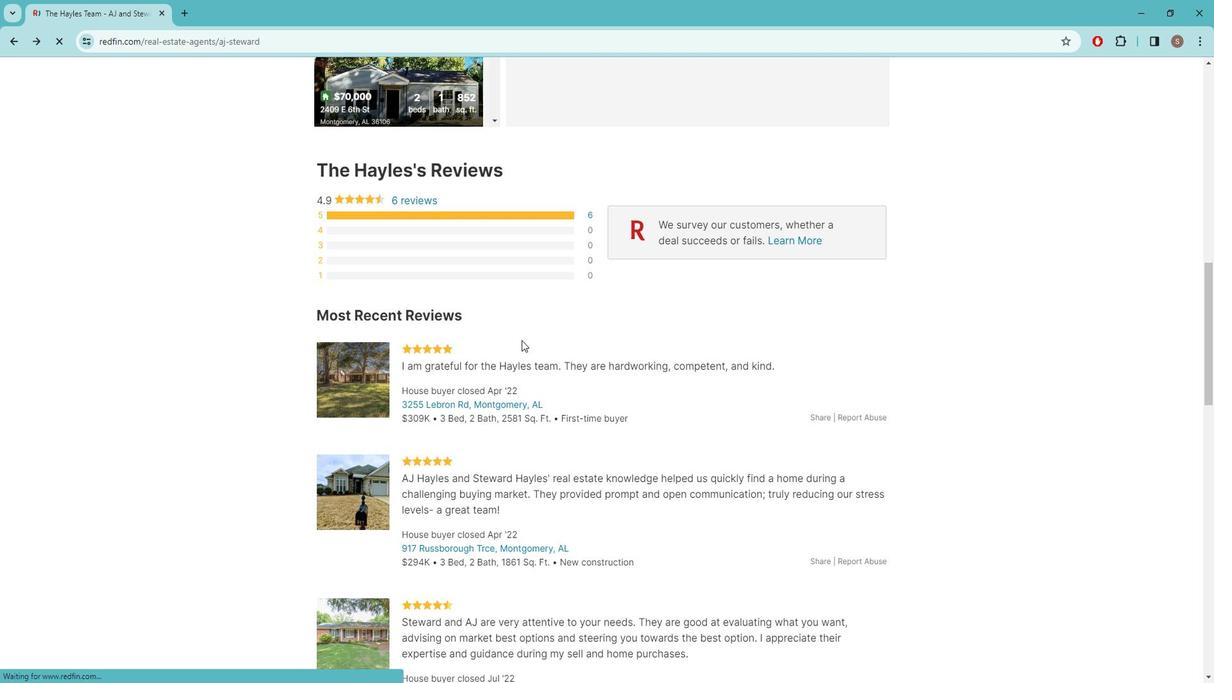 
Action: Mouse scrolled (528, 335) with delta (0, 0)
Screenshot: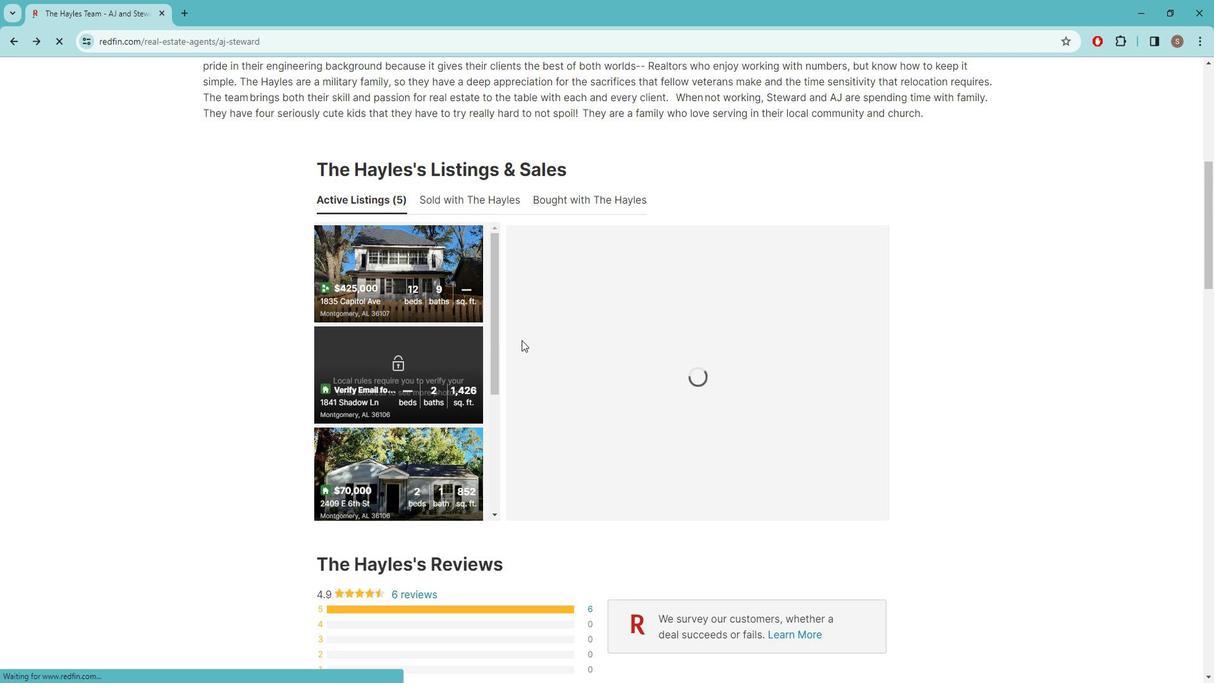 
Action: Mouse scrolled (528, 335) with delta (0, 0)
Screenshot: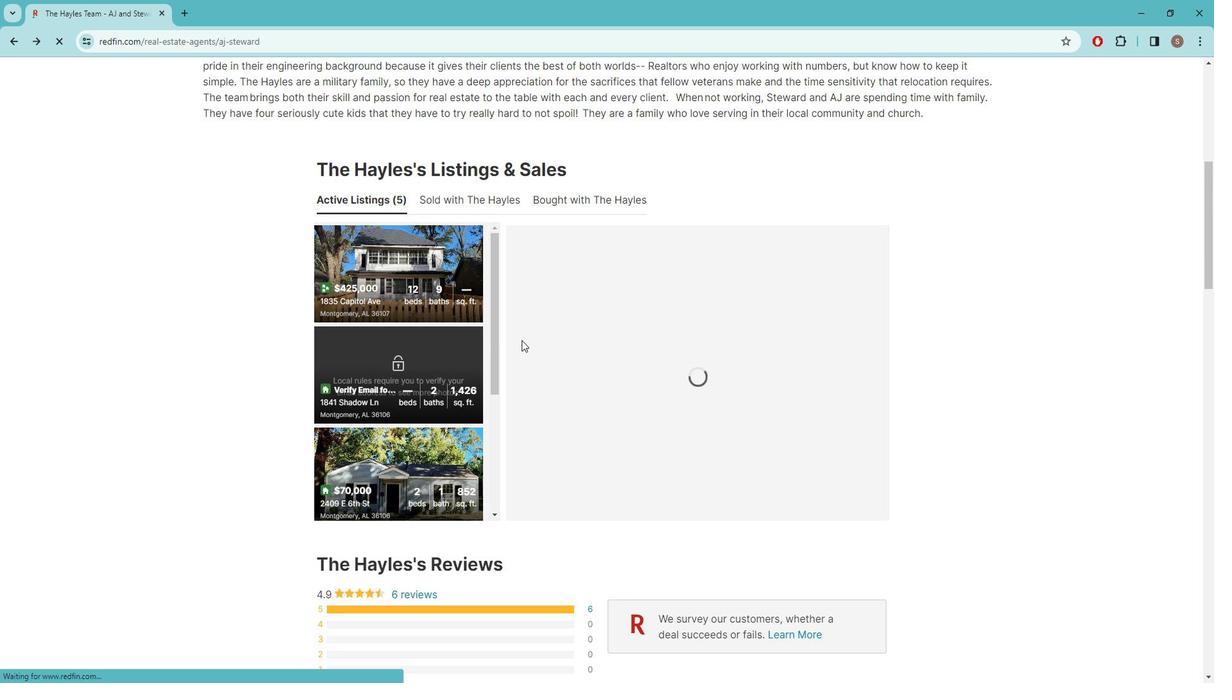 
Action: Mouse scrolled (528, 335) with delta (0, 0)
Screenshot: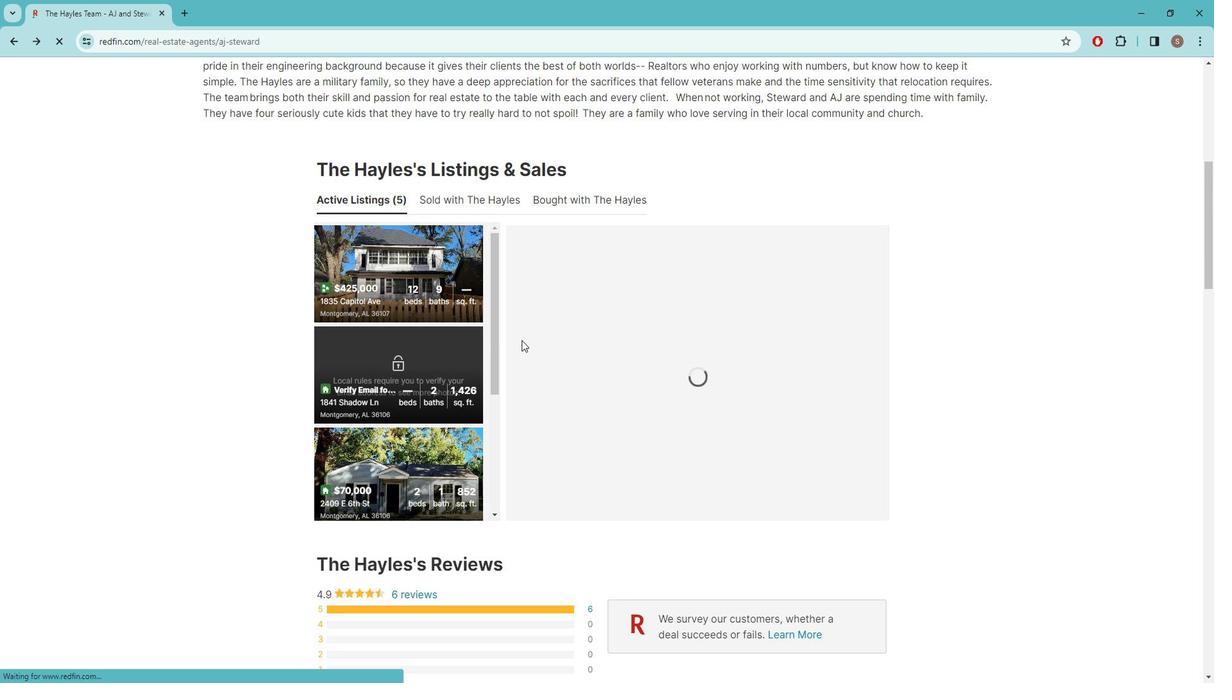 
Action: Mouse scrolled (528, 335) with delta (0, 0)
Screenshot: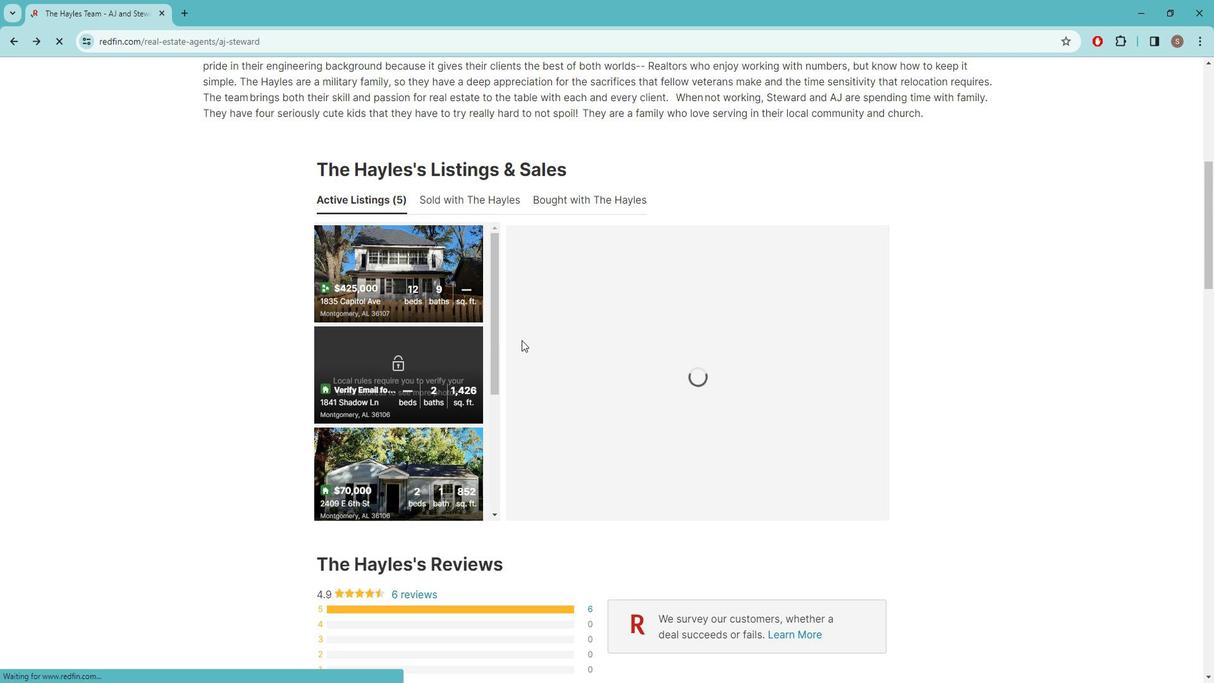 
Action: Mouse scrolled (528, 335) with delta (0, 0)
Screenshot: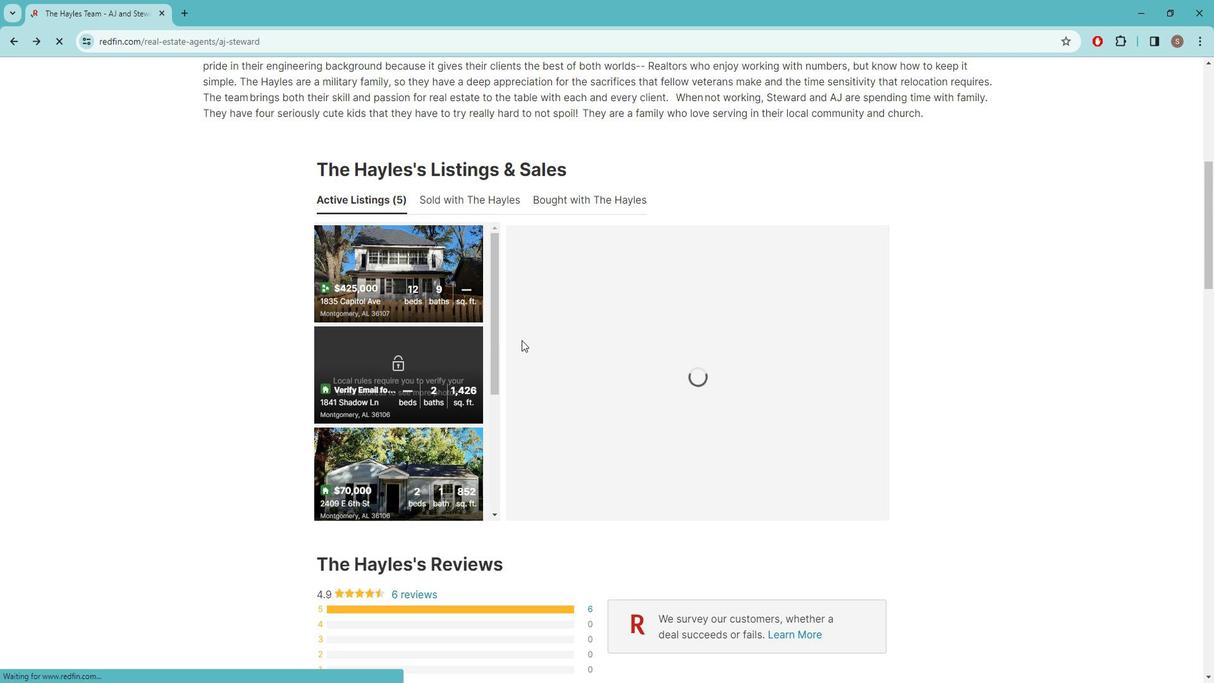 
Action: Mouse scrolled (528, 335) with delta (0, 0)
Screenshot: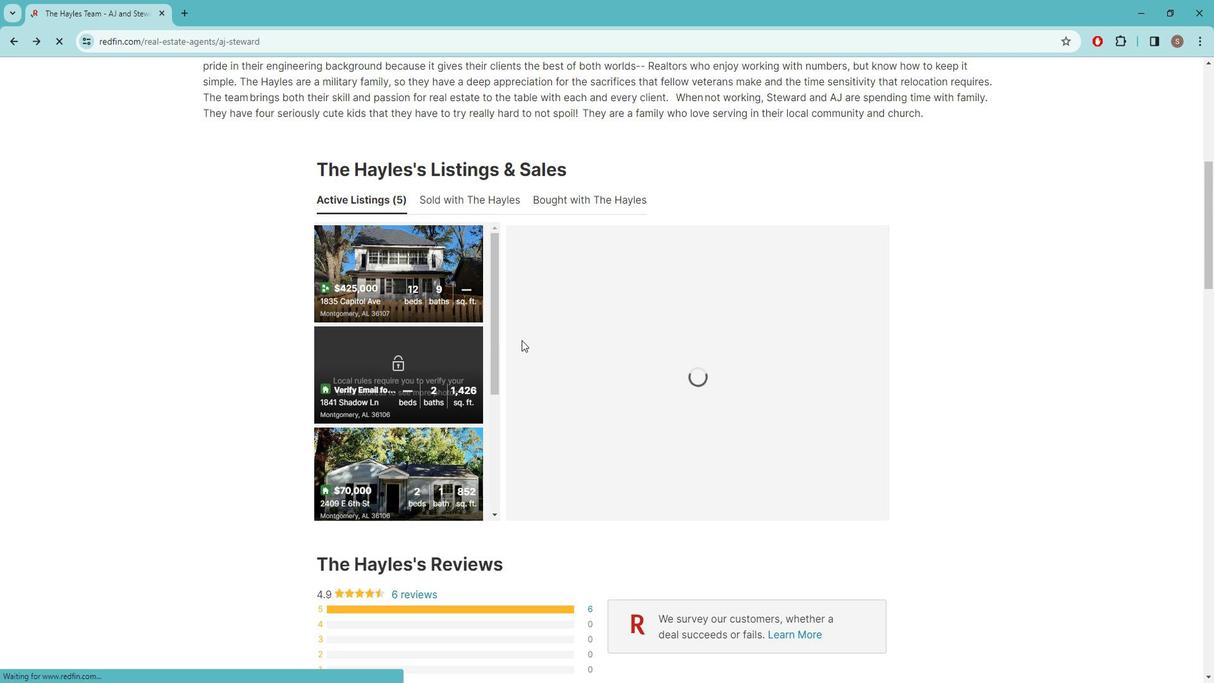 
Action: Mouse scrolled (528, 335) with delta (0, 0)
Screenshot: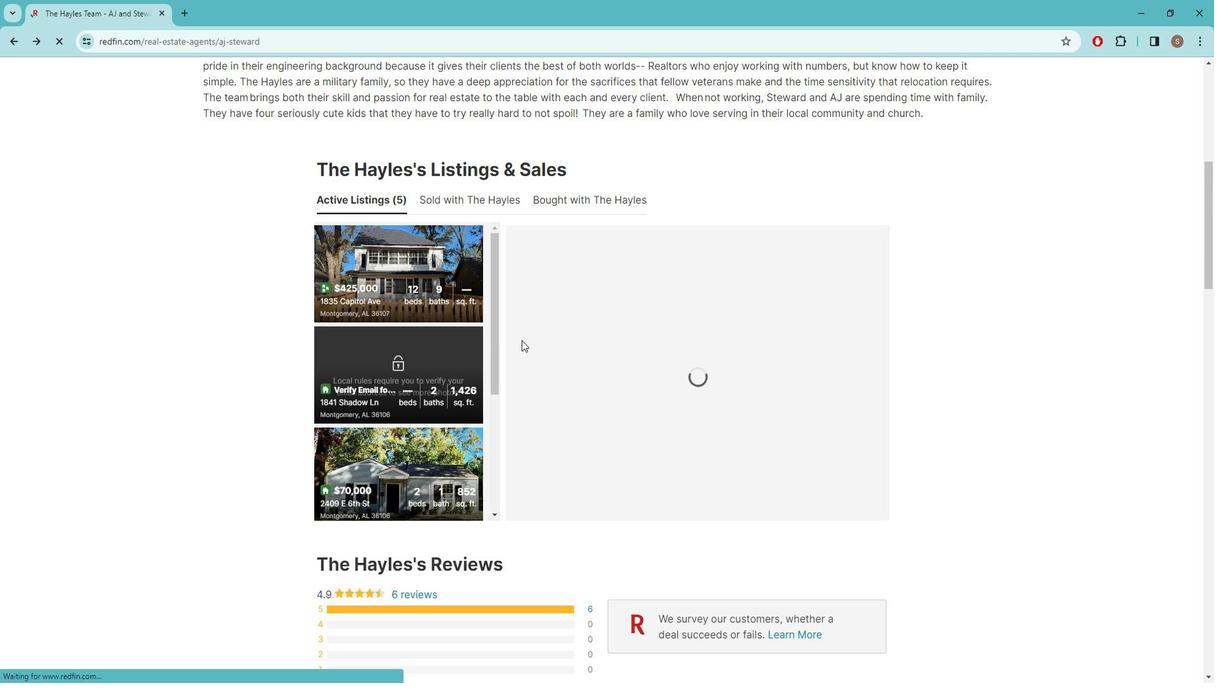 
Action: Mouse scrolled (528, 335) with delta (0, 0)
Screenshot: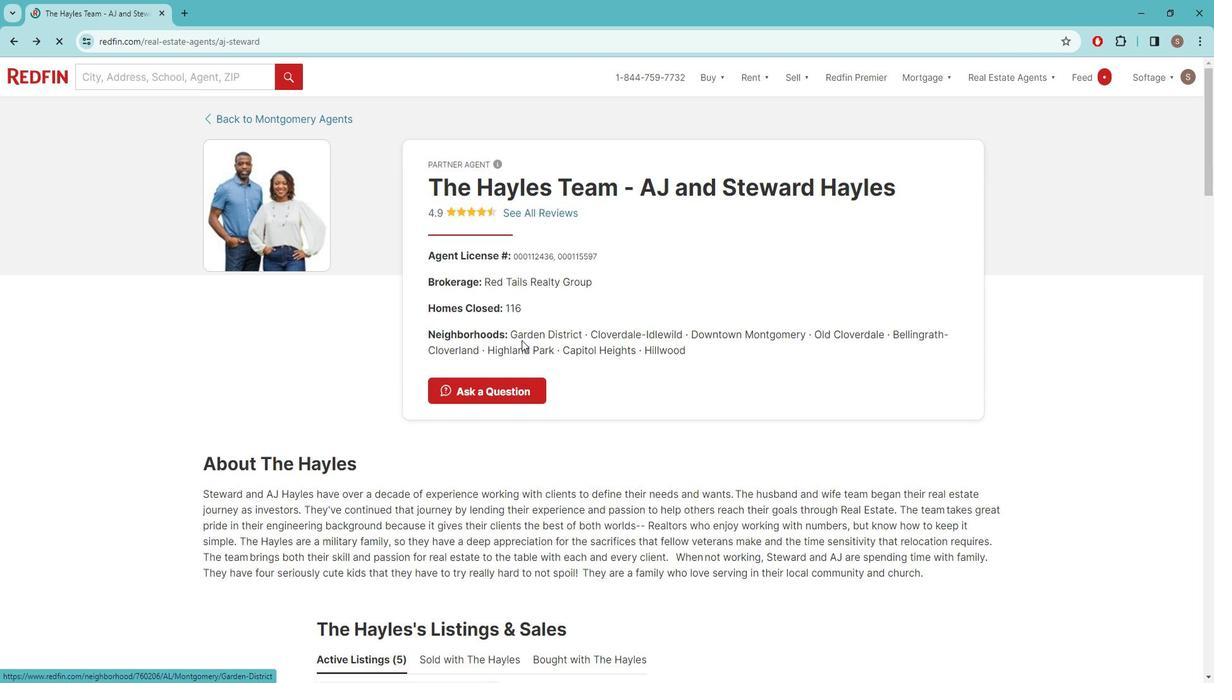 
Action: Mouse scrolled (528, 335) with delta (0, 0)
Screenshot: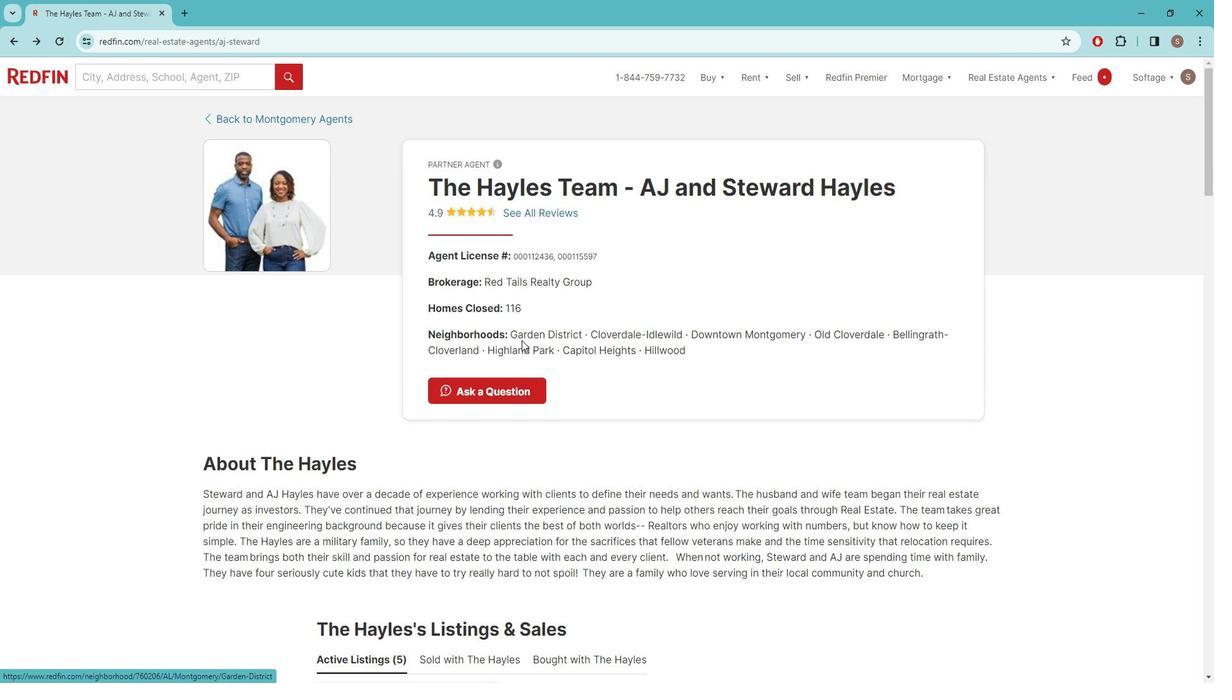 
Action: Mouse scrolled (528, 335) with delta (0, 0)
Screenshot: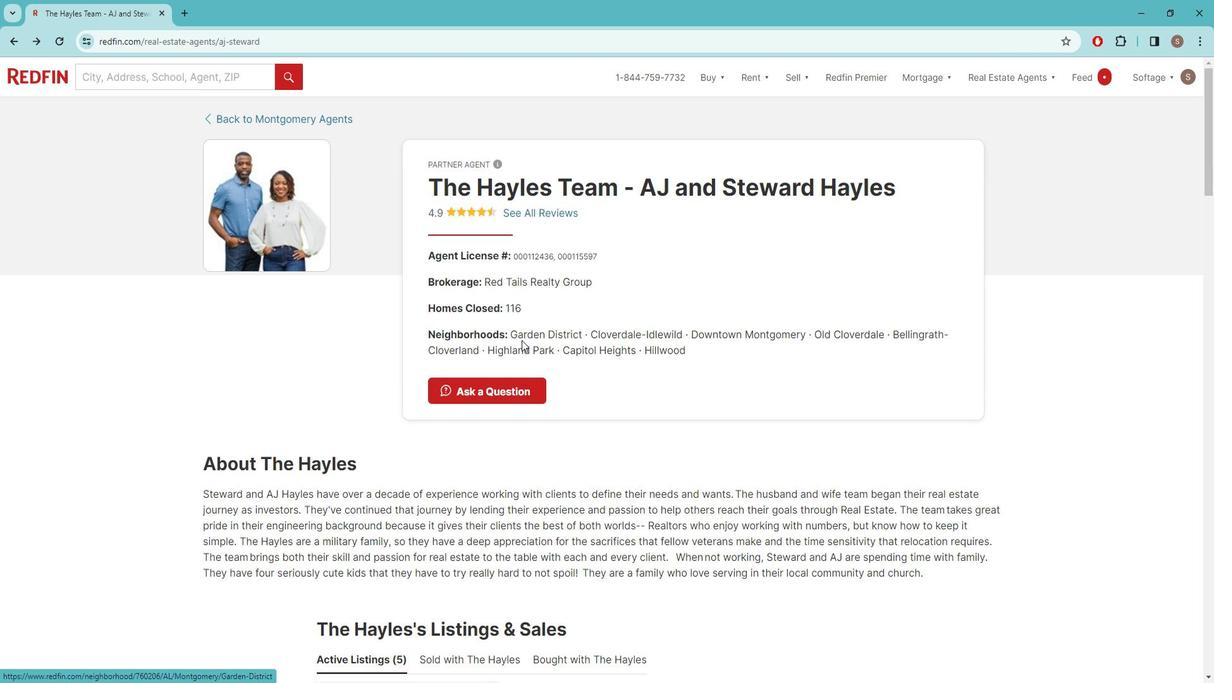 
Action: Mouse scrolled (528, 335) with delta (0, 0)
Screenshot: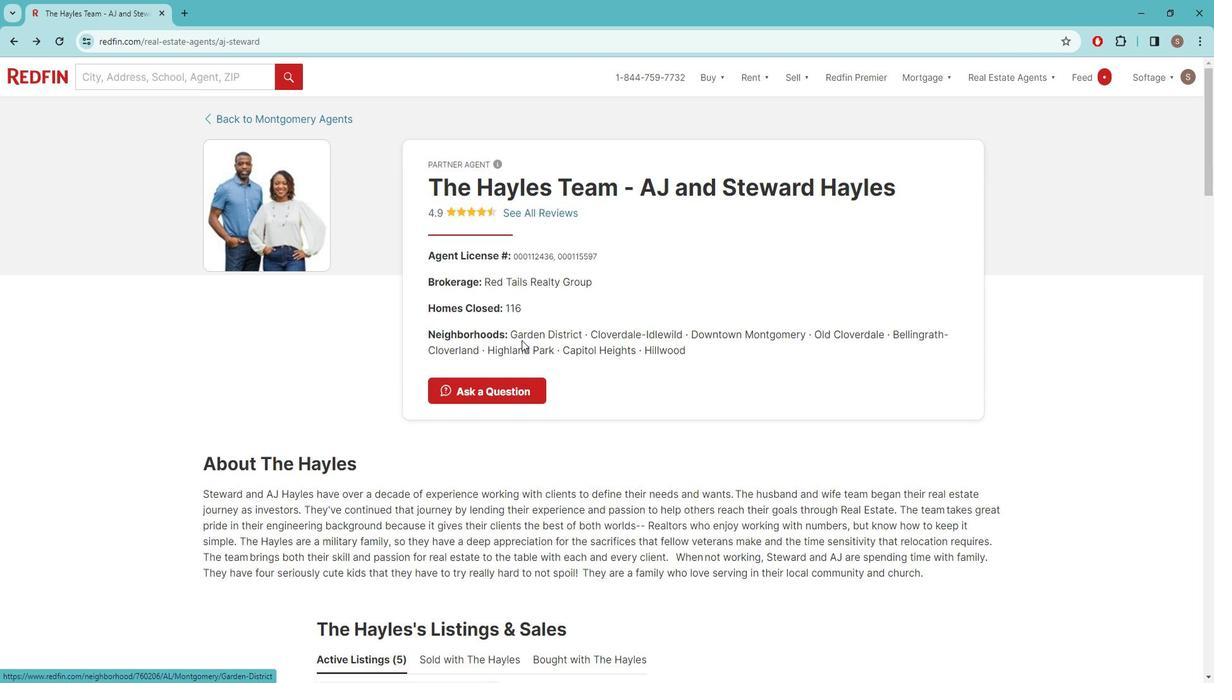 
Action: Mouse moved to (20, 46)
Screenshot: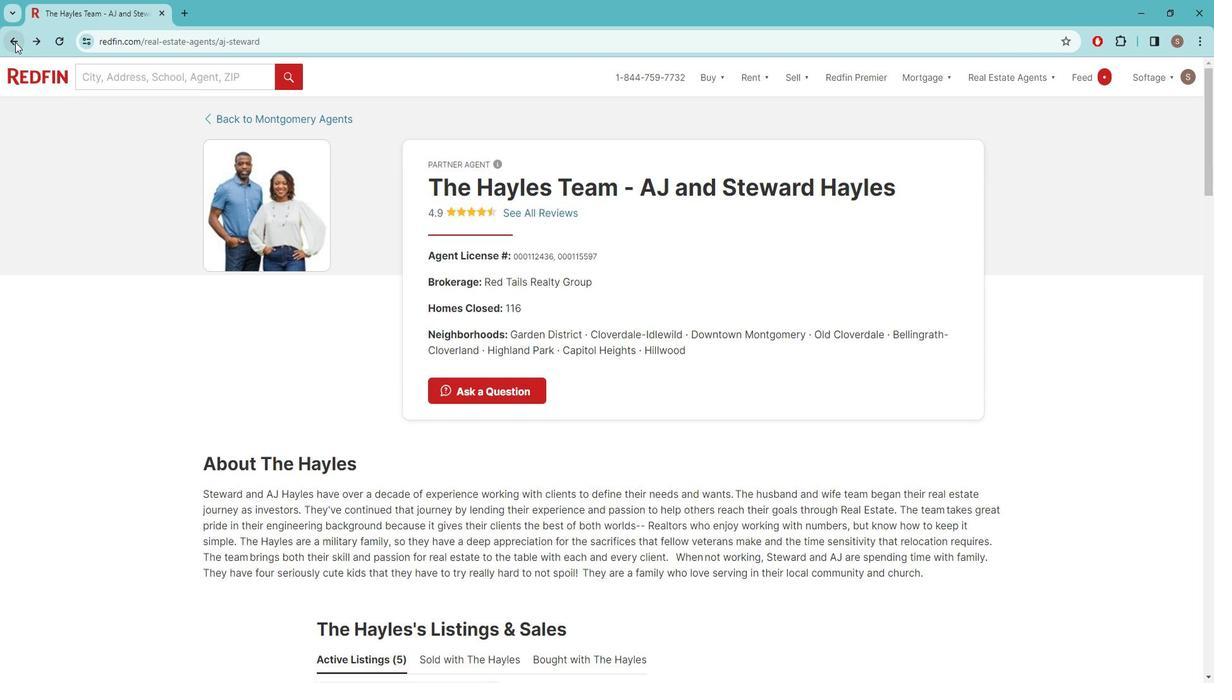 
Action: Mouse pressed left at (20, 46)
Screenshot: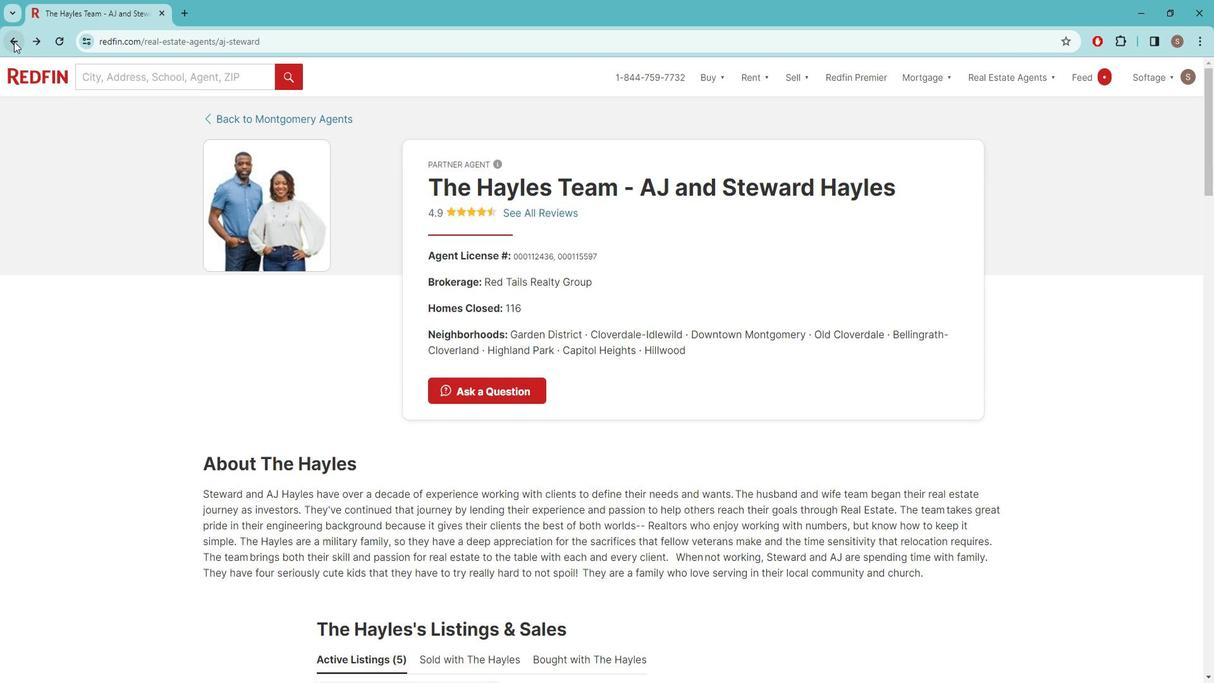 
Action: Mouse moved to (853, 277)
Screenshot: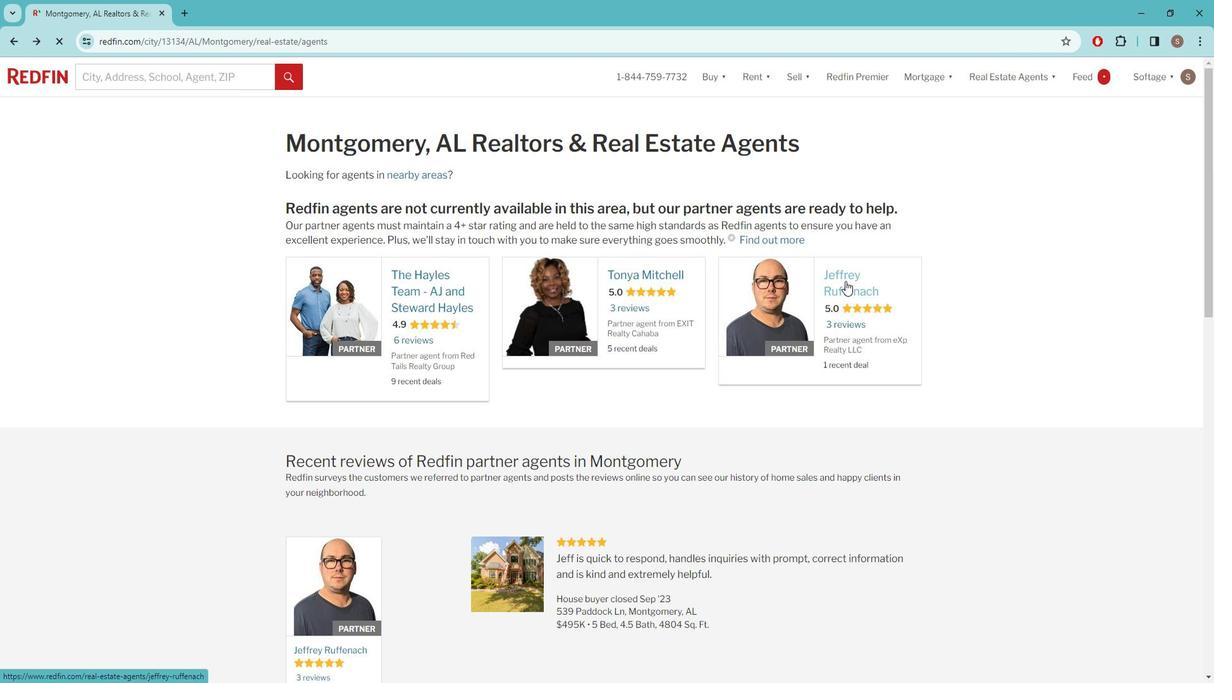 
Action: Mouse pressed left at (853, 277)
Screenshot: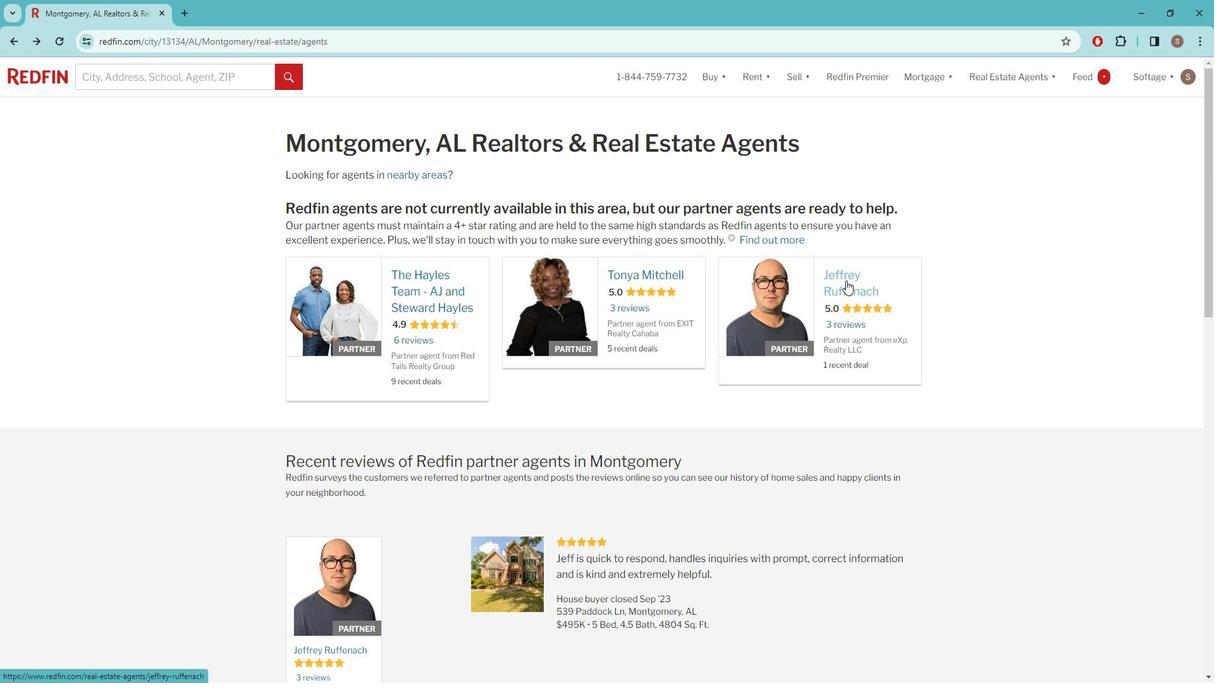 
Action: Mouse moved to (665, 322)
Screenshot: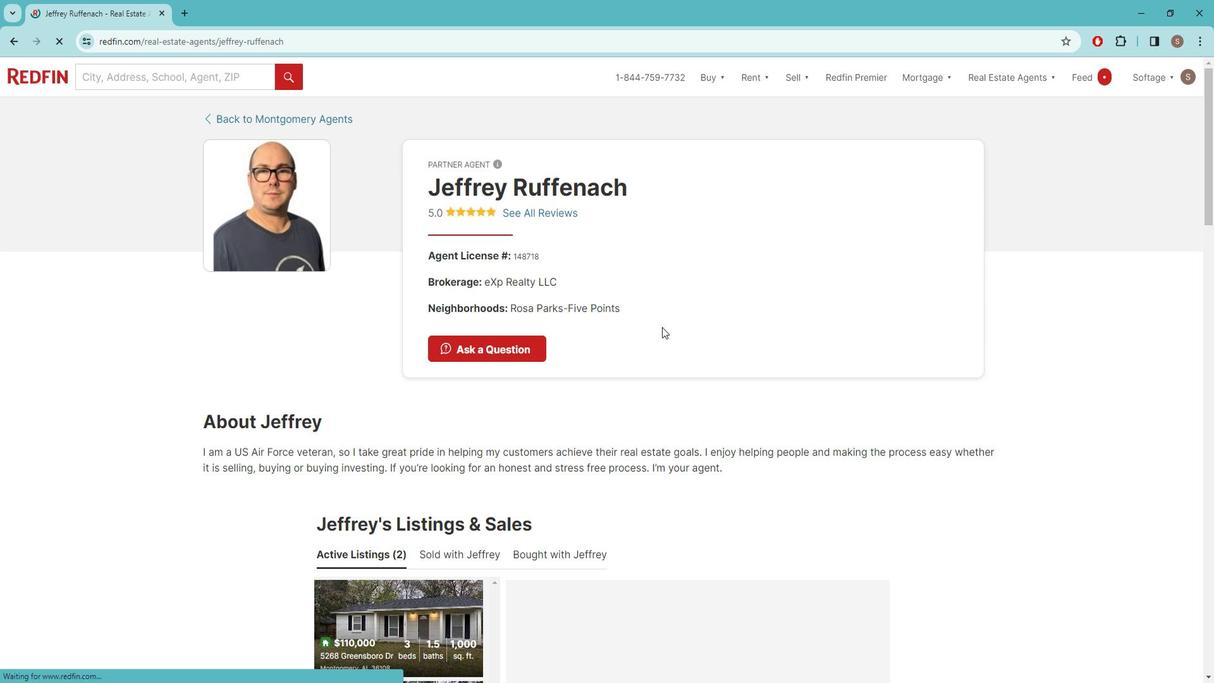 
Action: Mouse scrolled (665, 321) with delta (0, 0)
Screenshot: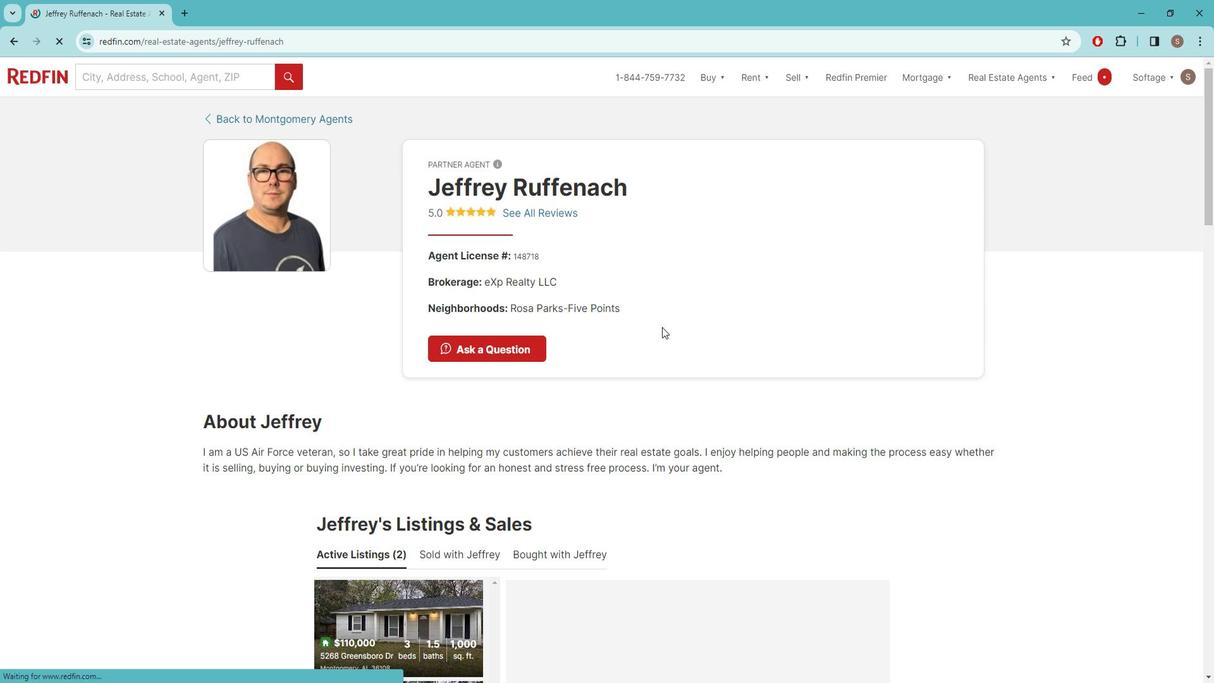 
Action: Mouse moved to (663, 321)
Screenshot: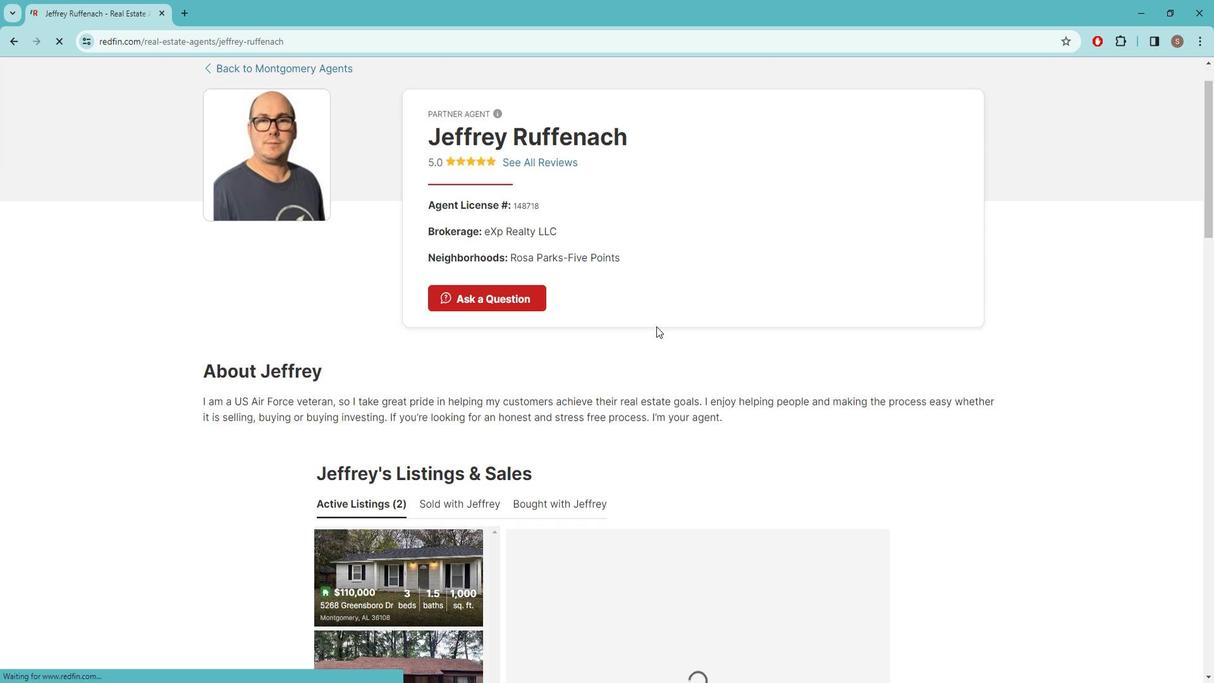 
Action: Mouse scrolled (663, 320) with delta (0, 0)
Screenshot: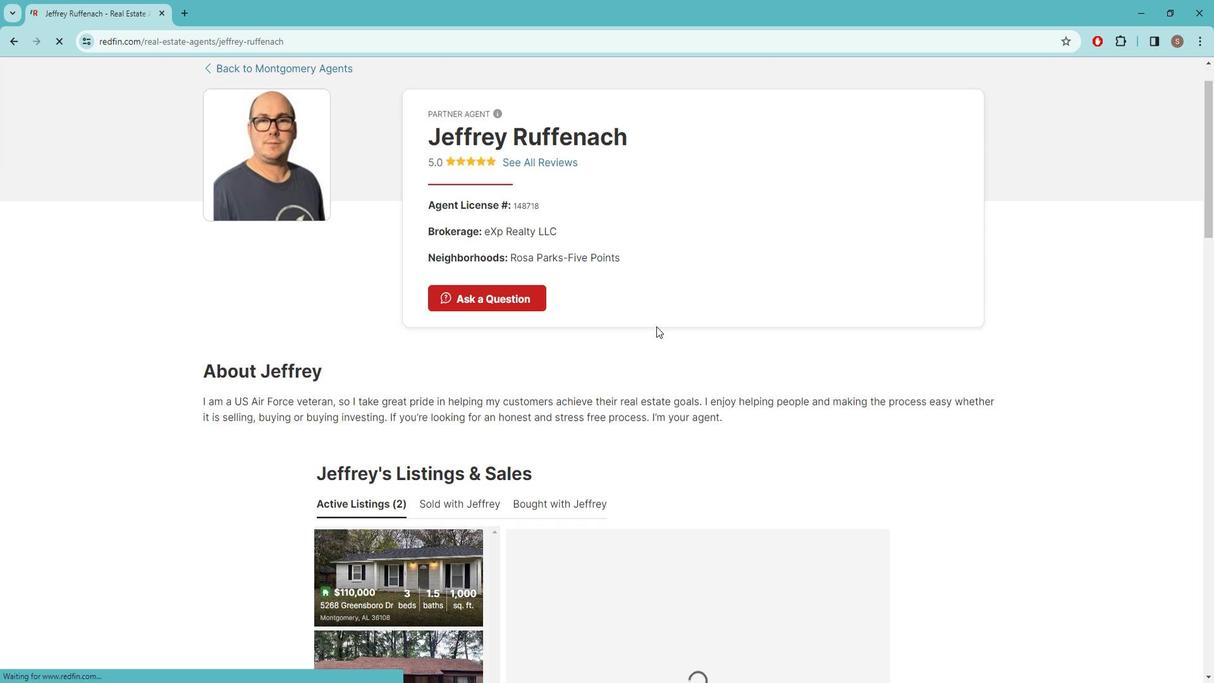 
Action: Mouse moved to (662, 321)
Screenshot: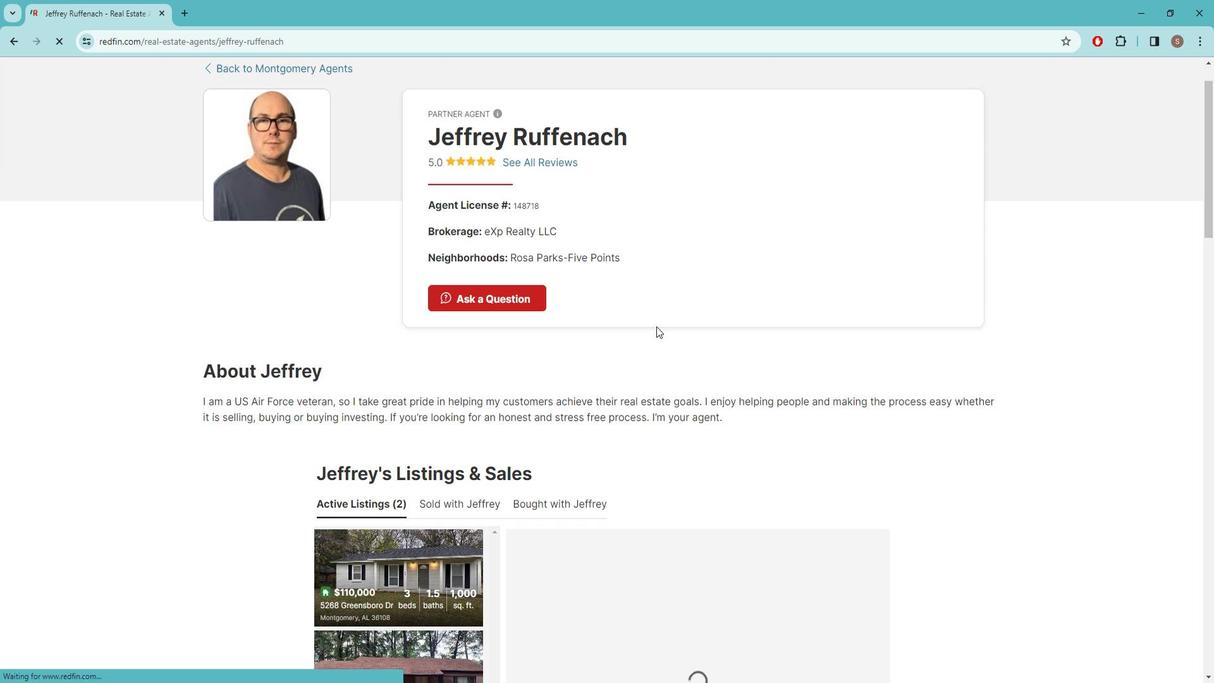 
Action: Mouse scrolled (662, 320) with delta (0, 0)
Screenshot: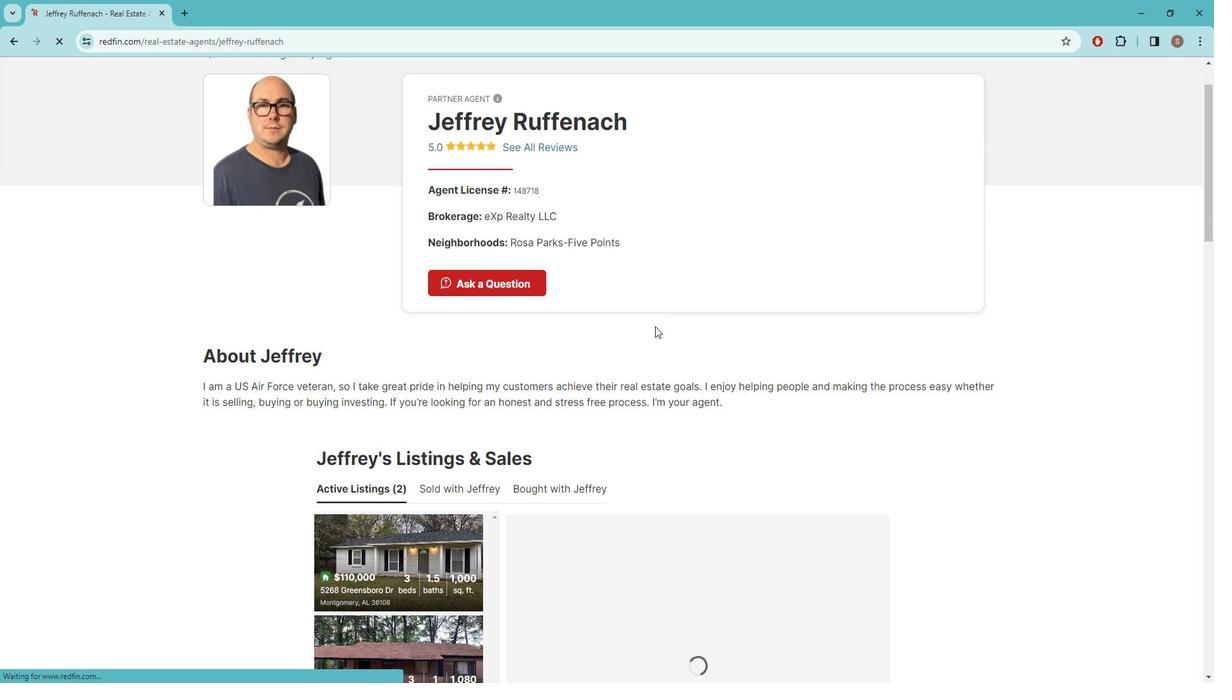
Action: Mouse moved to (659, 283)
Screenshot: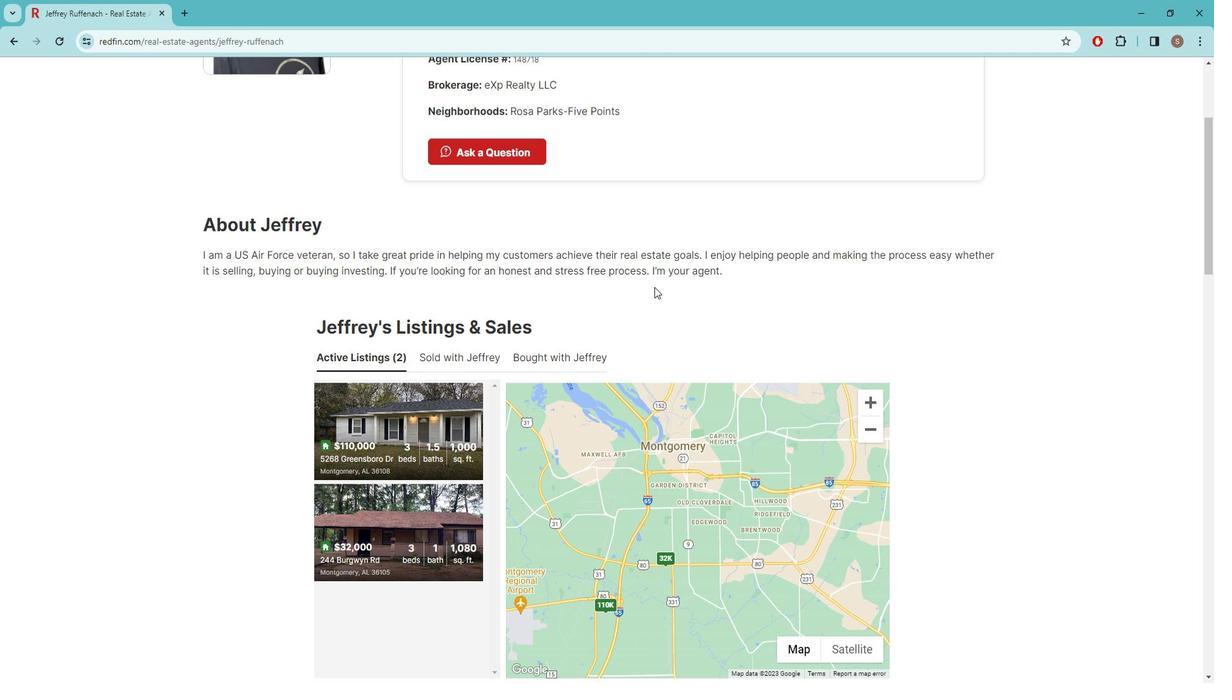 
Action: Mouse scrolled (659, 282) with delta (0, 0)
Screenshot: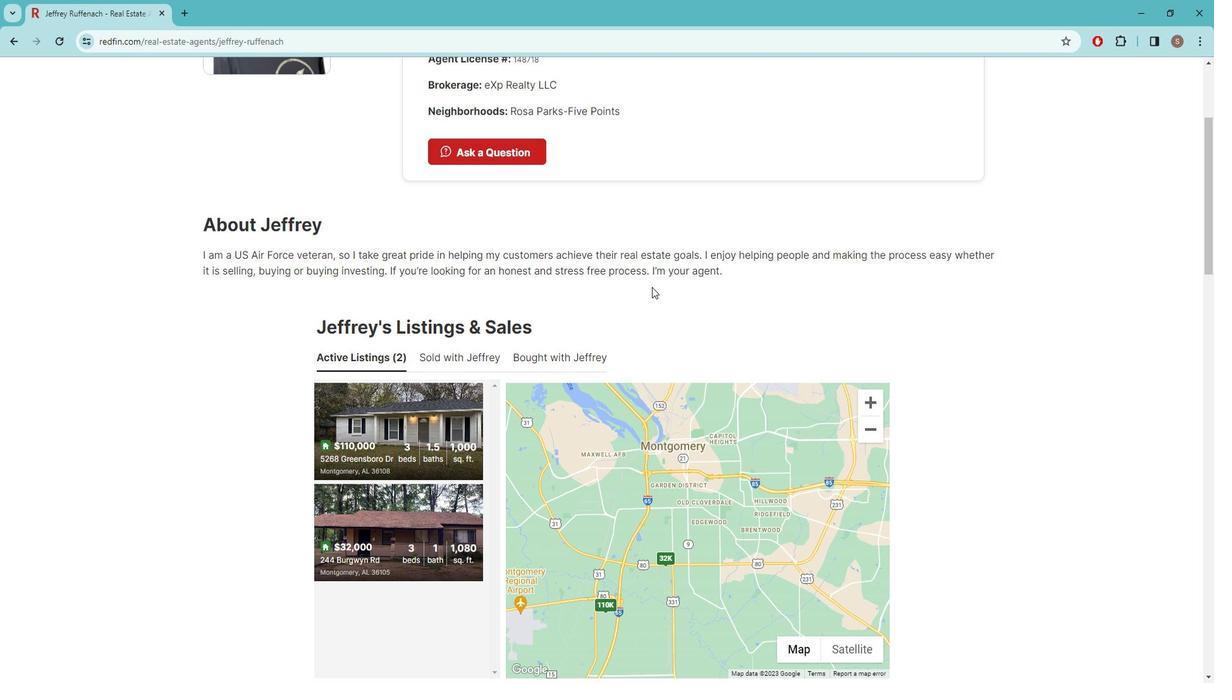 
Action: Mouse moved to (658, 283)
Screenshot: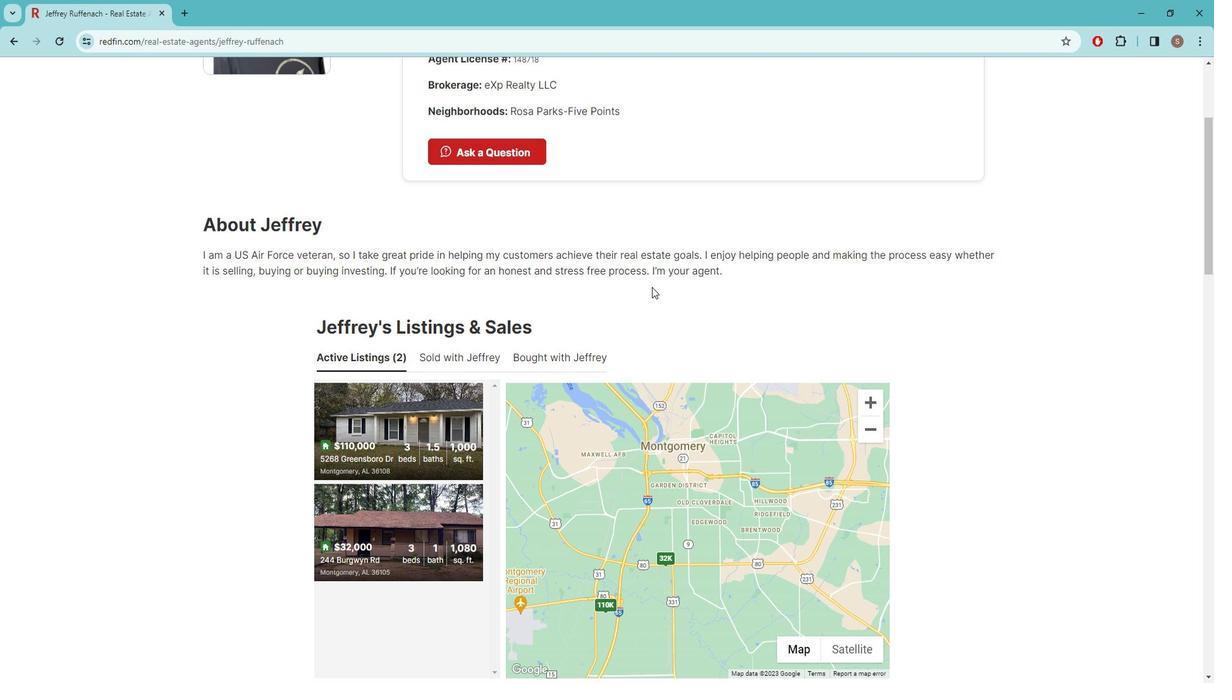 
Action: Mouse scrolled (658, 282) with delta (0, 0)
Screenshot: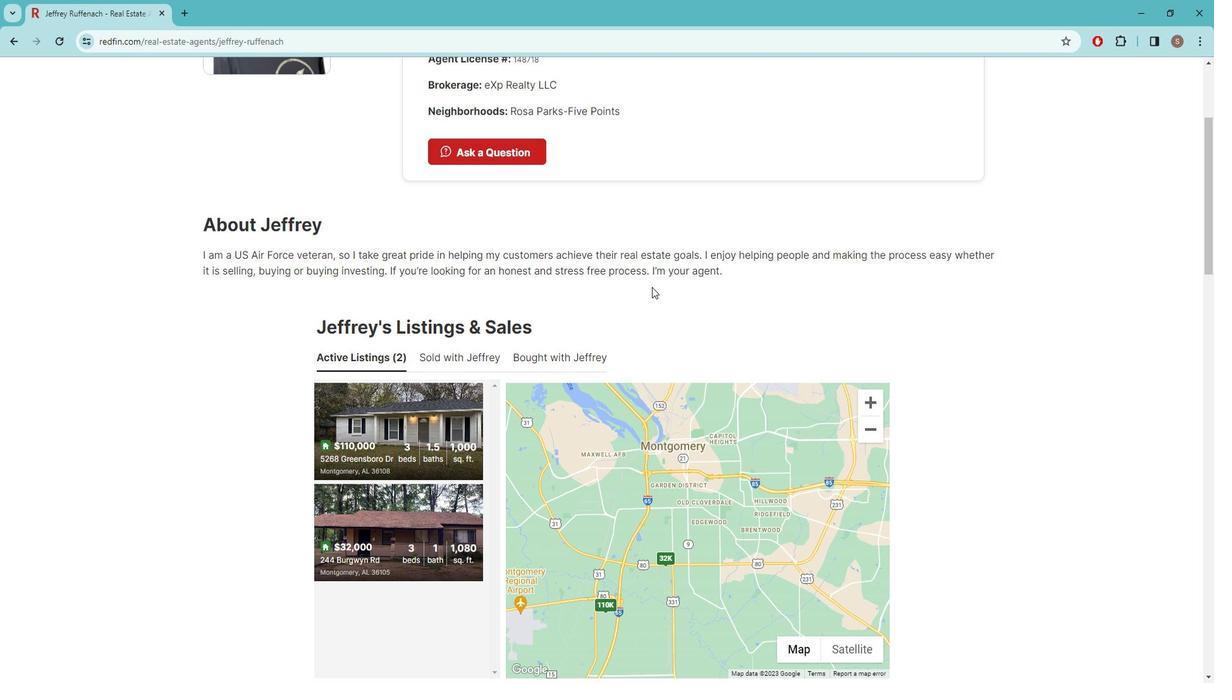
Action: Mouse moved to (656, 283)
Screenshot: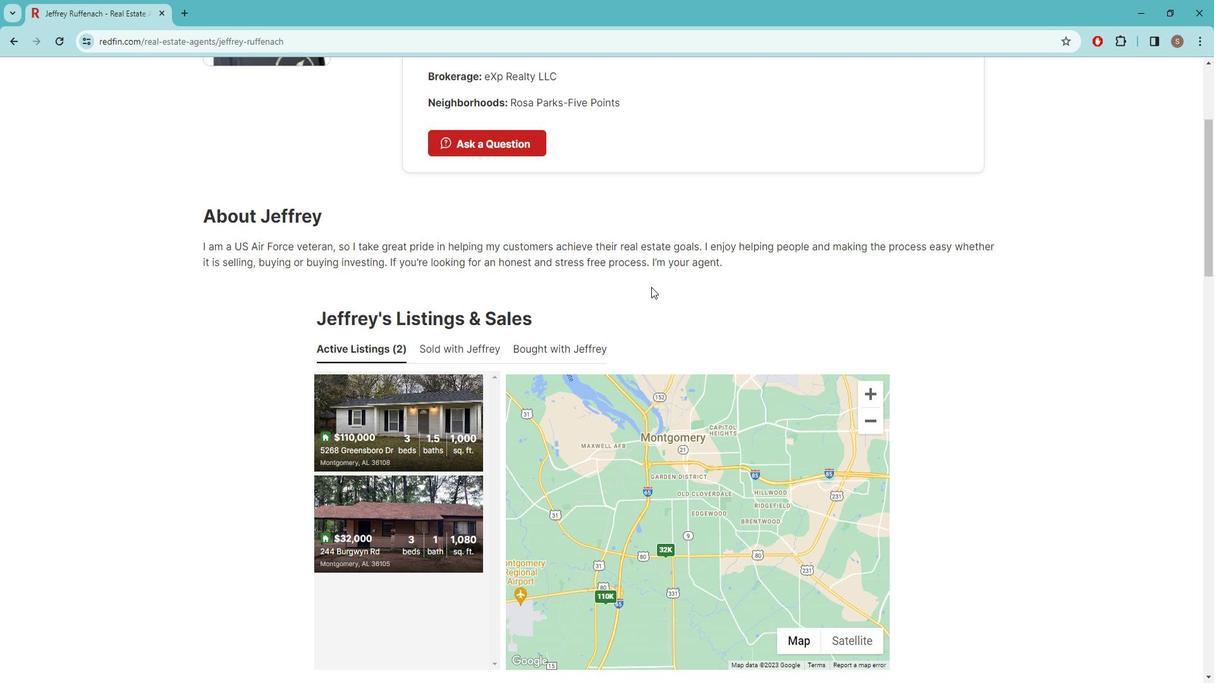 
Action: Mouse scrolled (656, 282) with delta (0, 0)
Screenshot: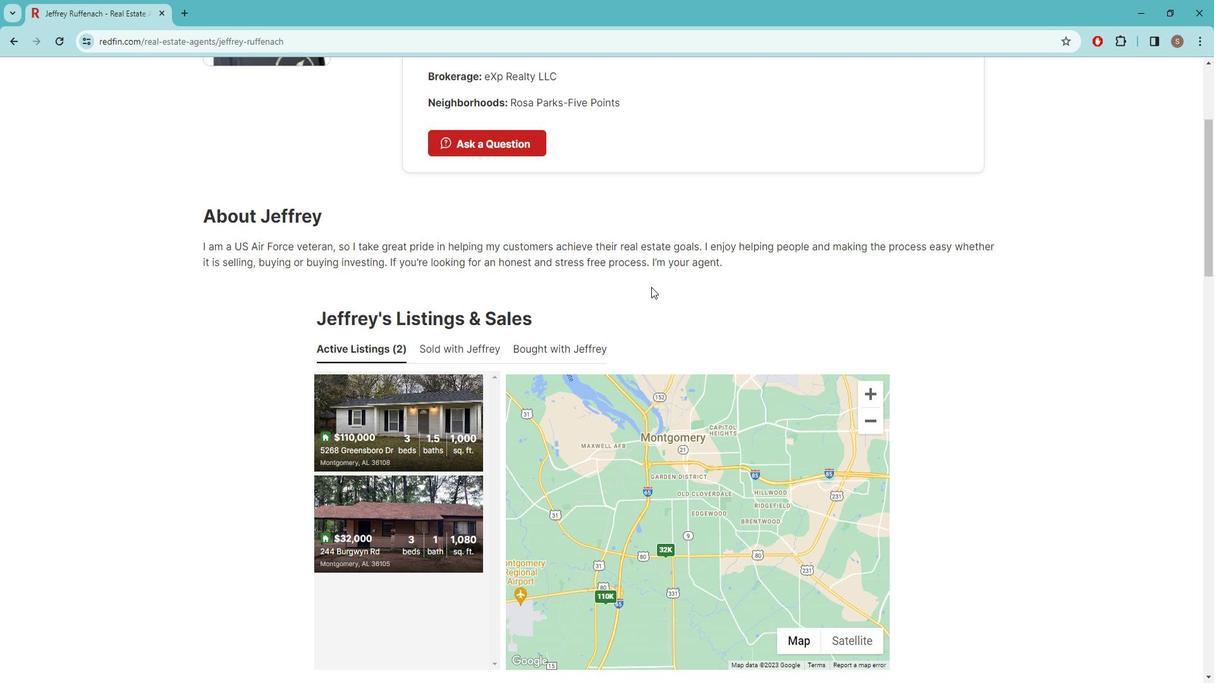 
Action: Mouse moved to (650, 283)
Screenshot: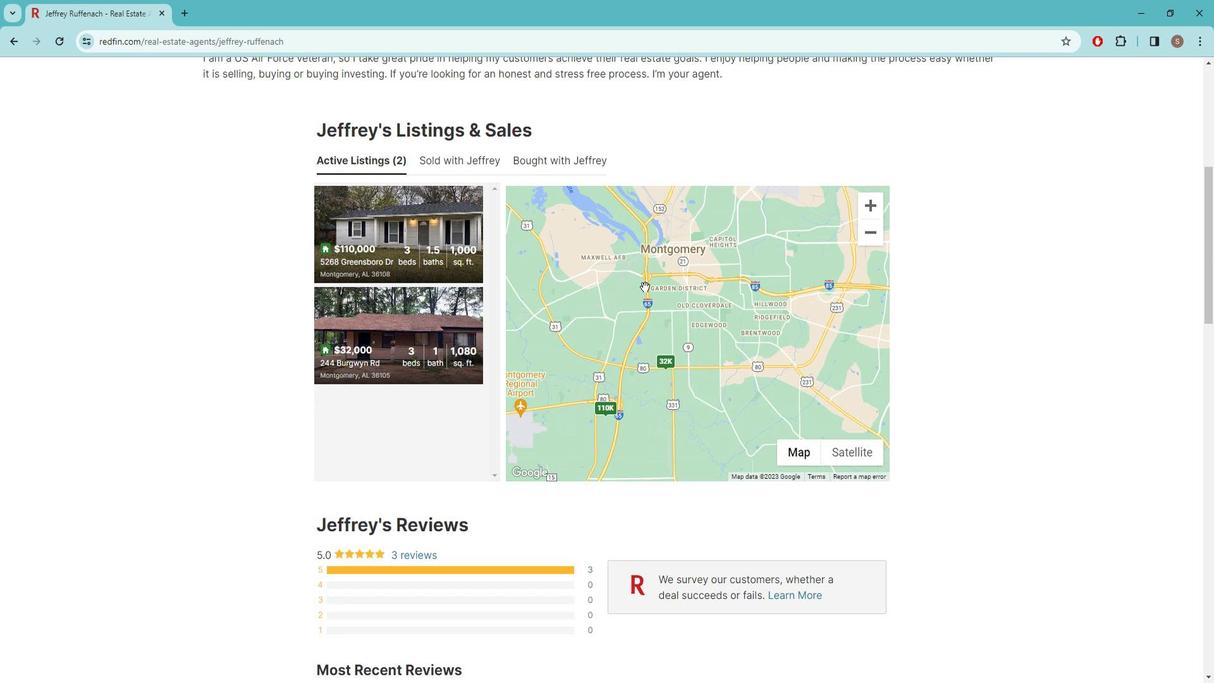 
Action: Mouse scrolled (650, 282) with delta (0, 0)
Screenshot: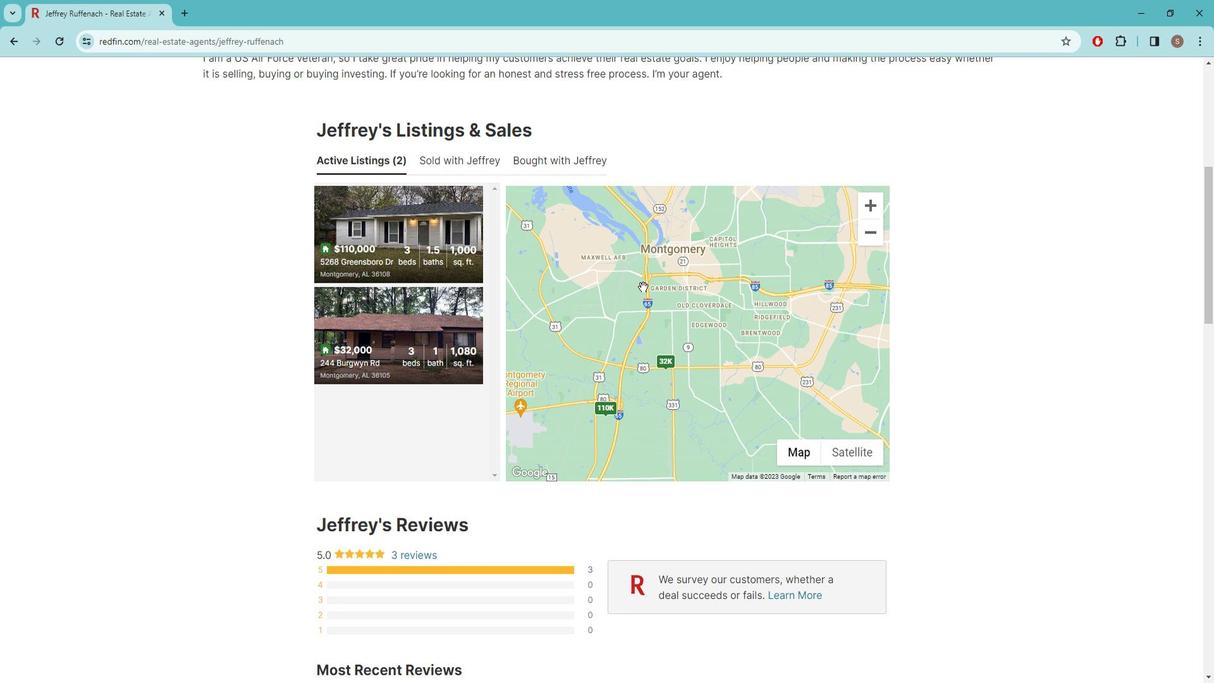
Action: Mouse scrolled (650, 282) with delta (0, 0)
Screenshot: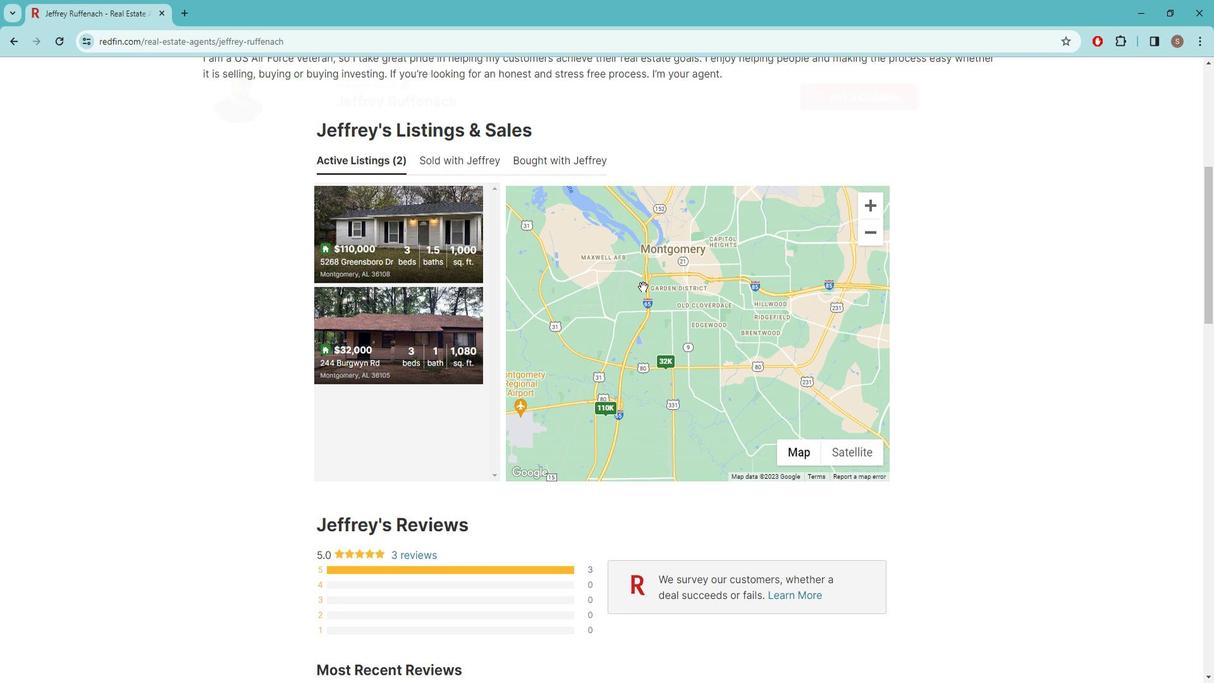 
Action: Mouse scrolled (650, 282) with delta (0, 0)
Screenshot: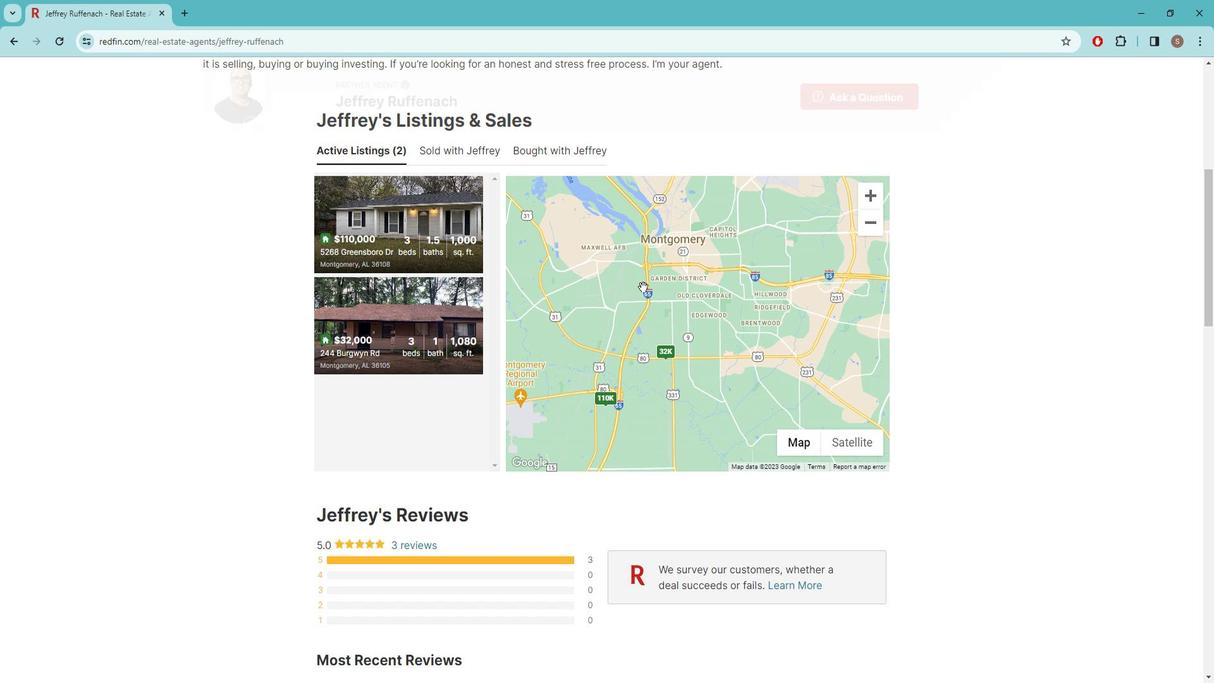 
Action: Mouse scrolled (650, 282) with delta (0, 0)
Screenshot: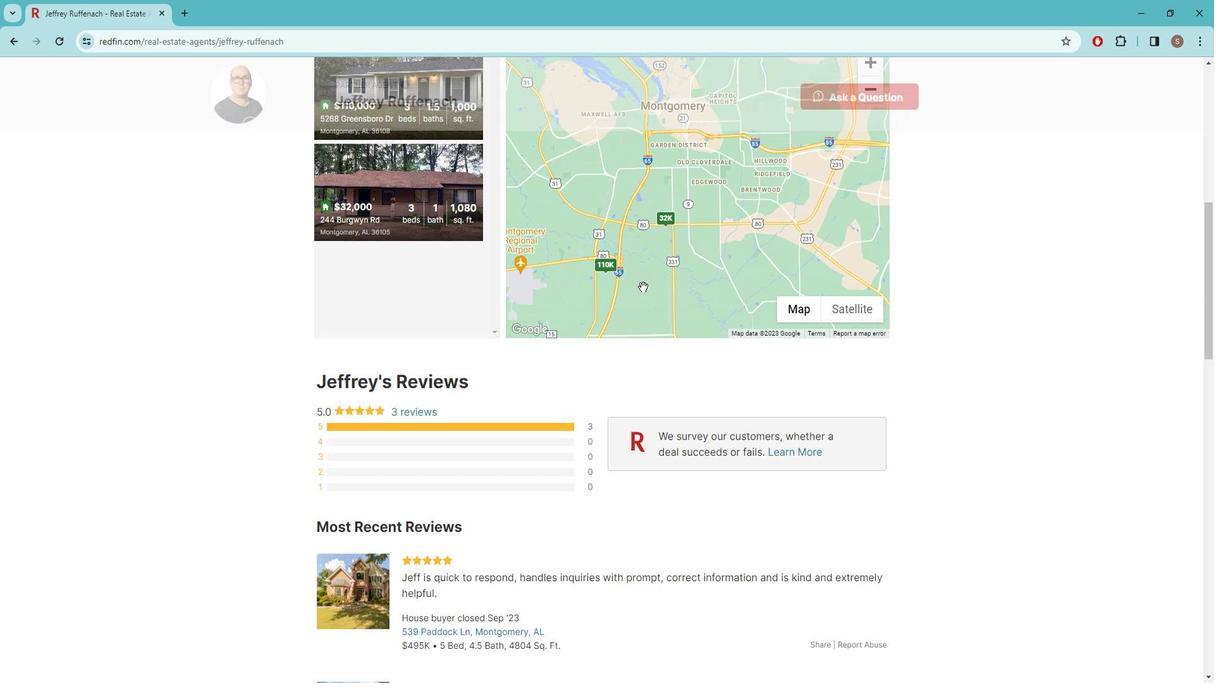 
Action: Mouse moved to (648, 283)
Screenshot: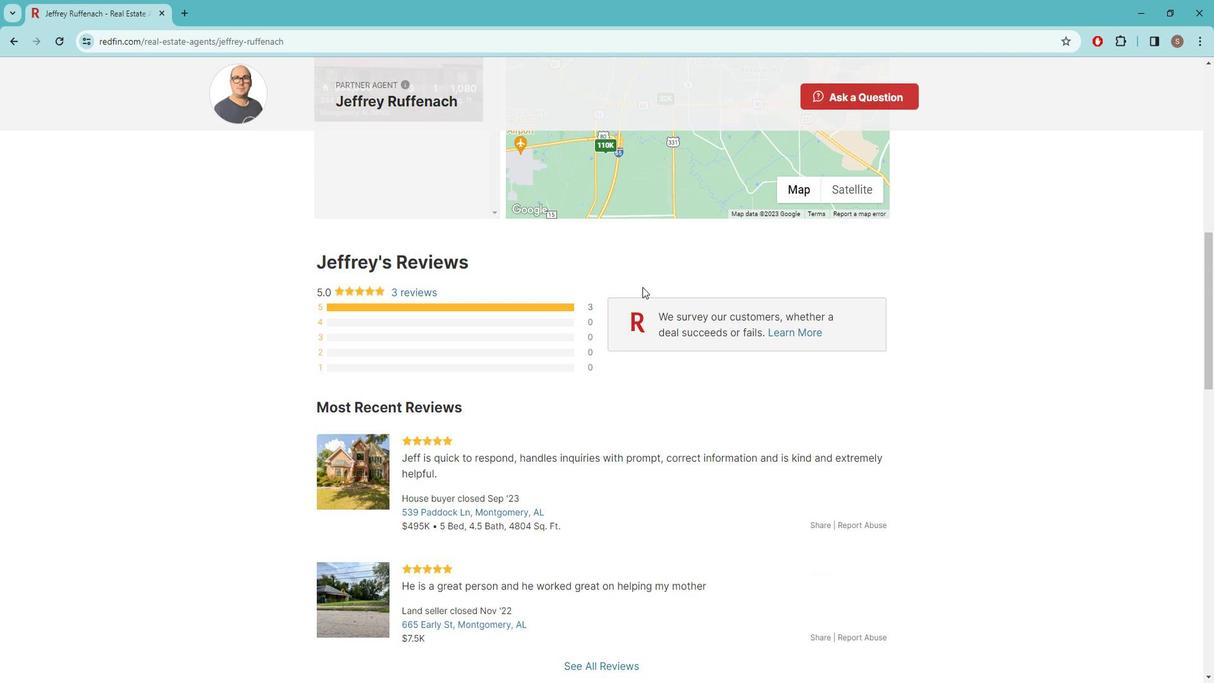 
Action: Mouse scrolled (648, 282) with delta (0, 0)
Screenshot: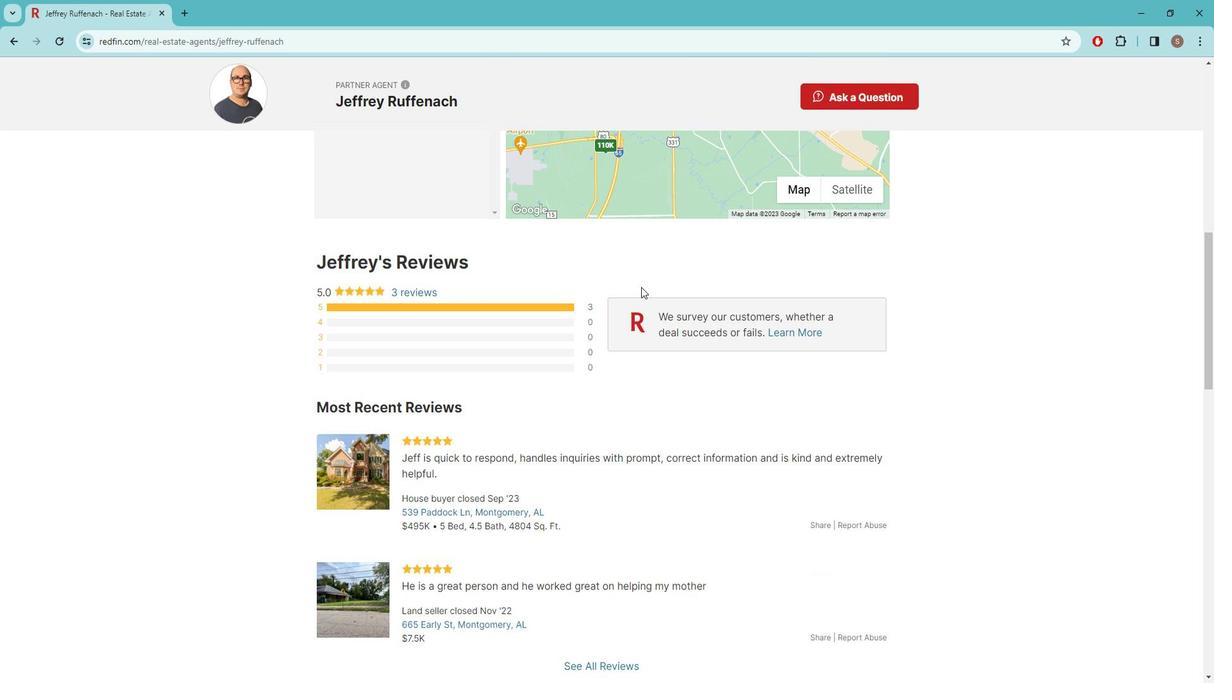
Action: Mouse scrolled (648, 282) with delta (0, 0)
Screenshot: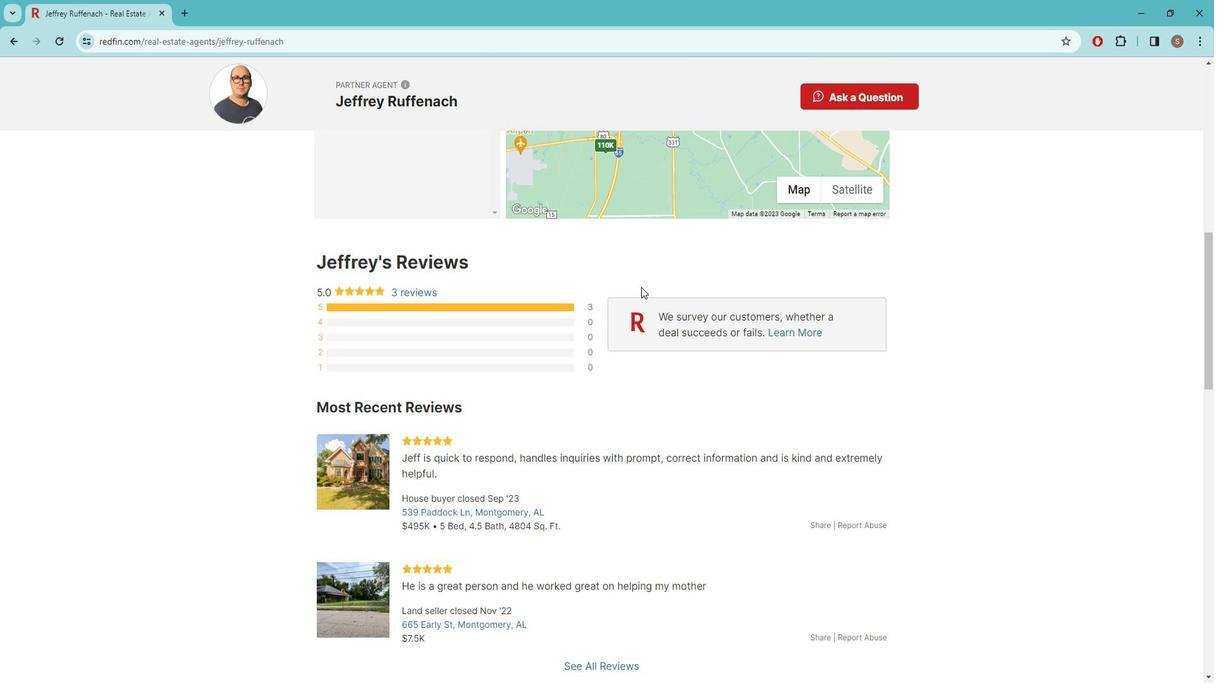 
Action: Mouse moved to (646, 283)
Screenshot: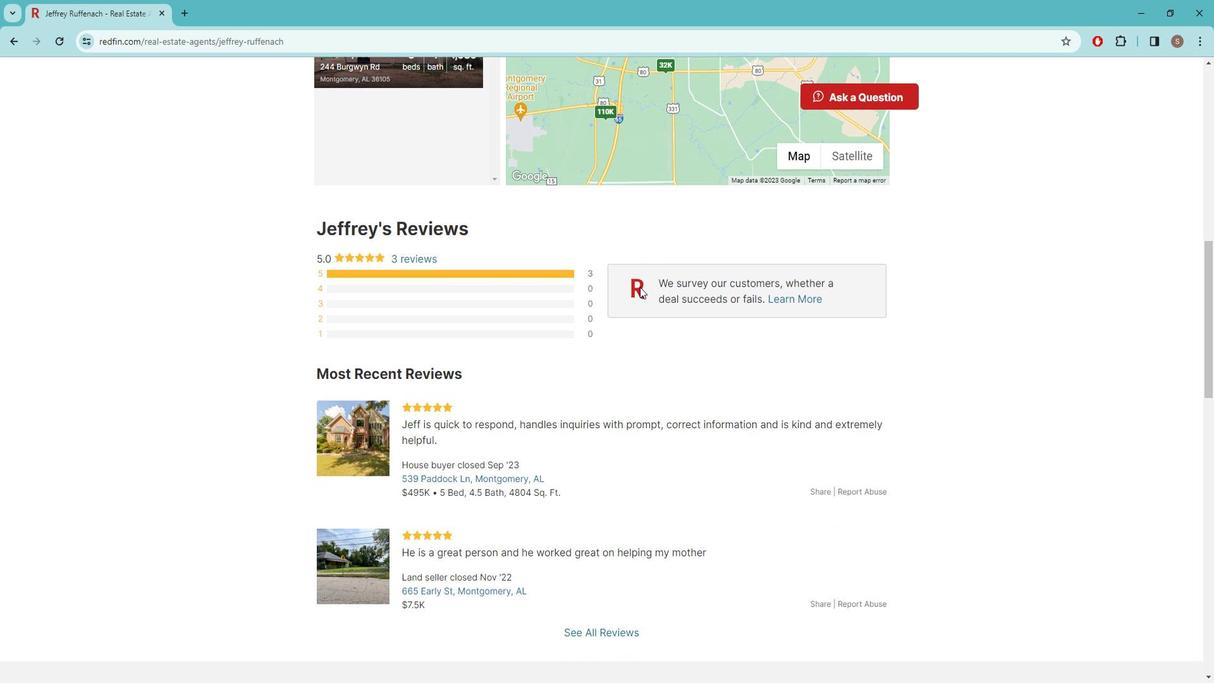 
Action: Mouse scrolled (646, 282) with delta (0, 0)
Screenshot: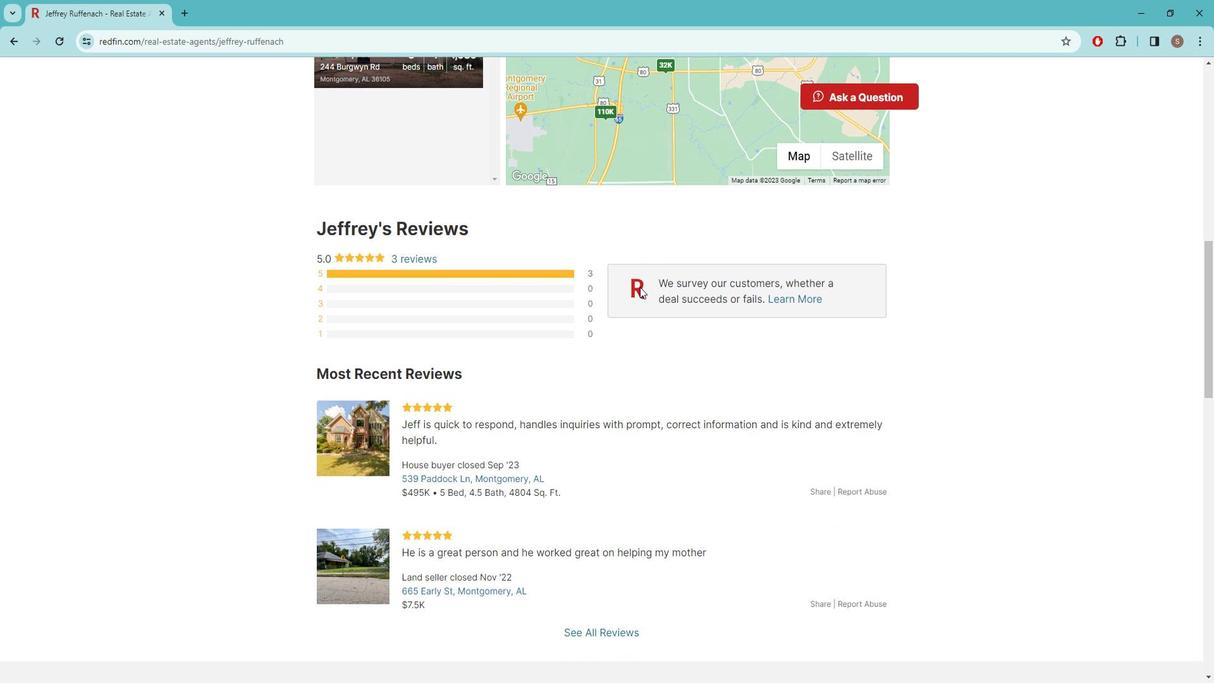 
Action: Mouse moved to (596, 464)
Screenshot: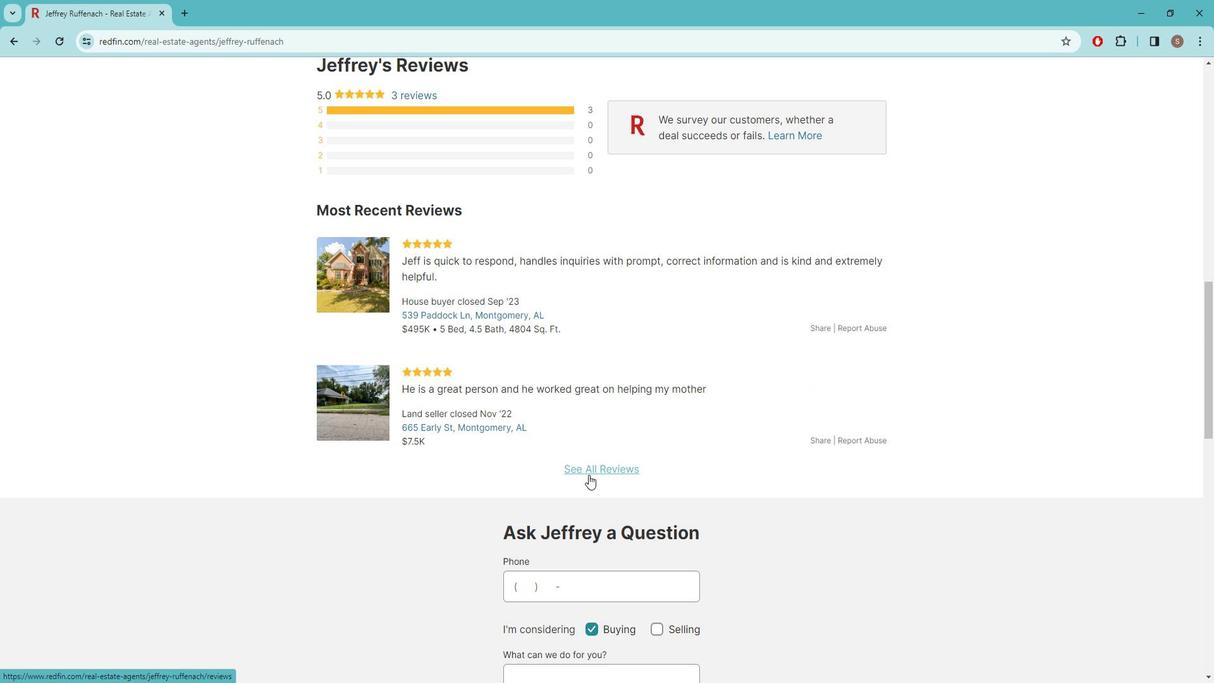 
Action: Mouse pressed left at (596, 464)
Screenshot: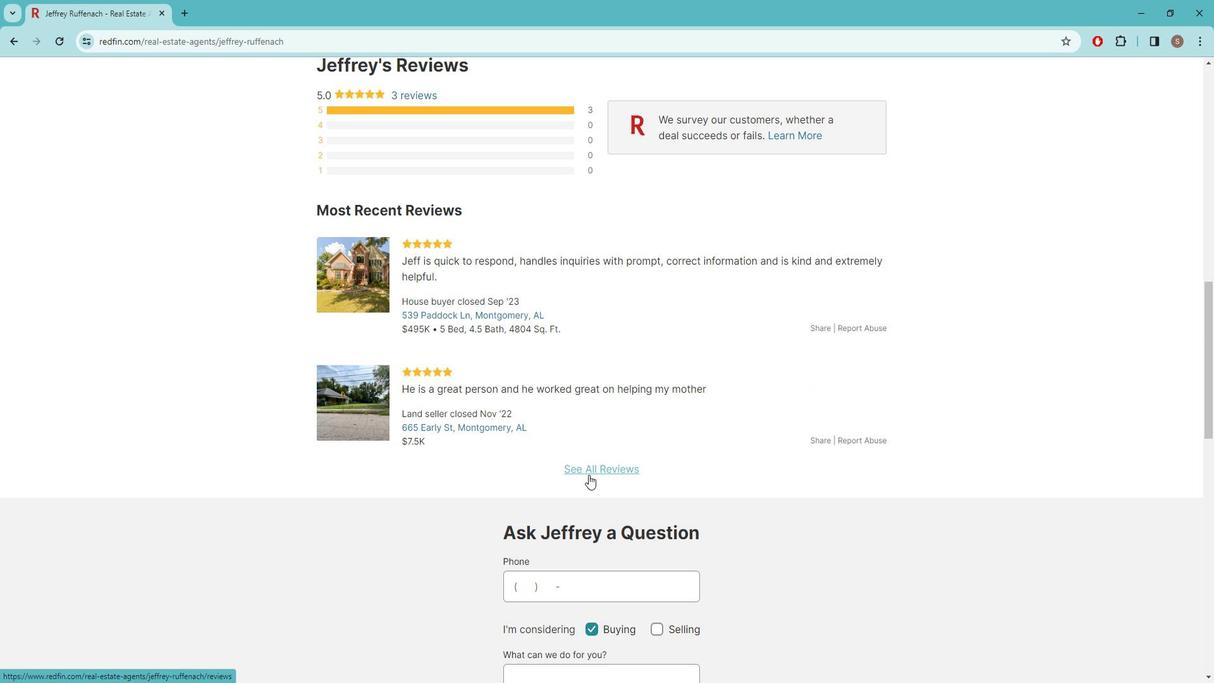 
Action: Mouse moved to (509, 375)
Screenshot: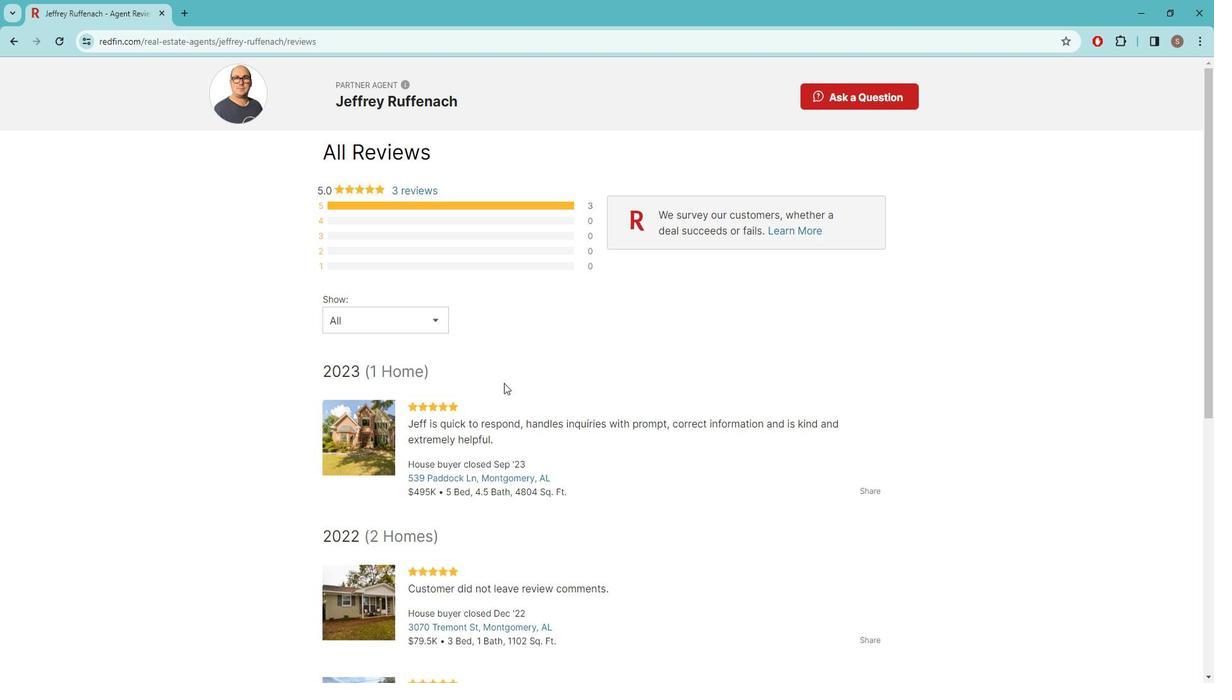 
Action: Mouse scrolled (509, 375) with delta (0, 0)
Screenshot: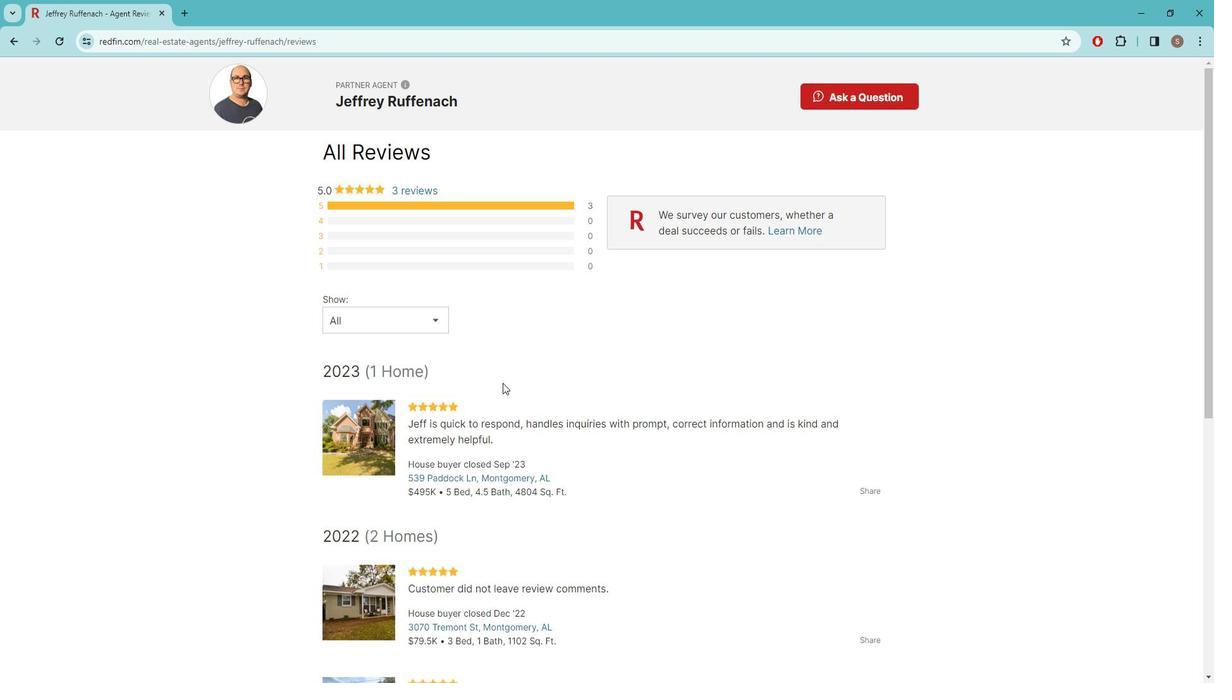 
Action: Mouse scrolled (509, 375) with delta (0, 0)
Screenshot: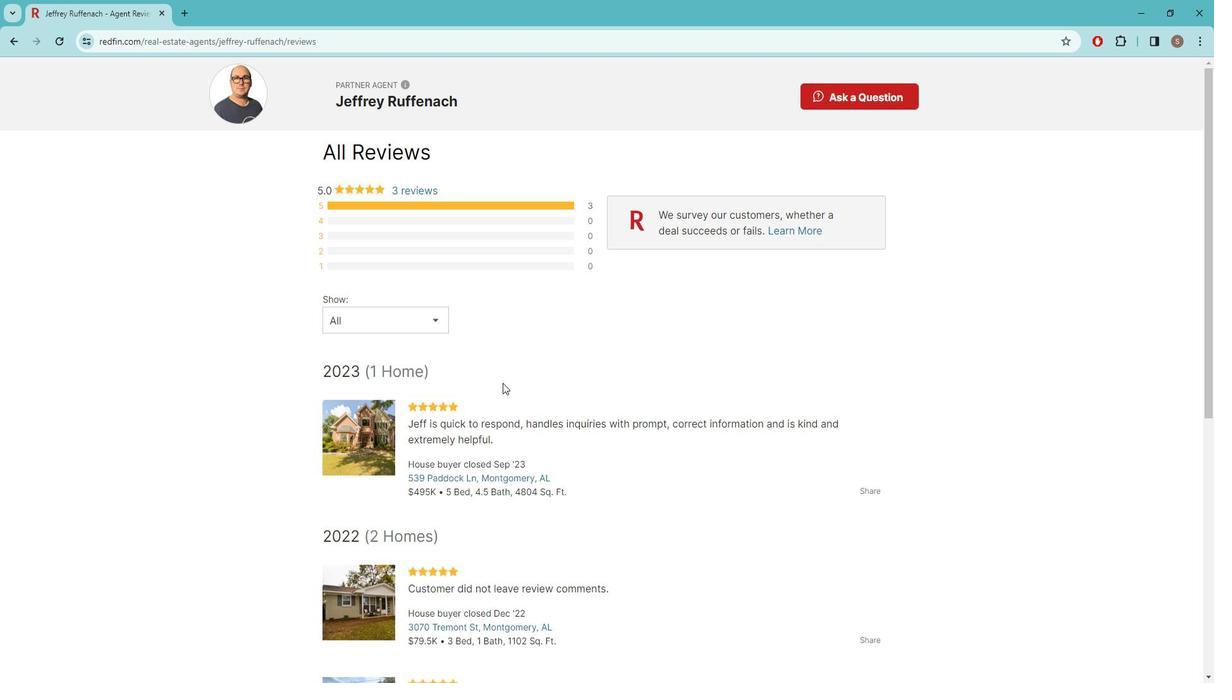 
Action: Mouse moved to (579, 344)
Screenshot: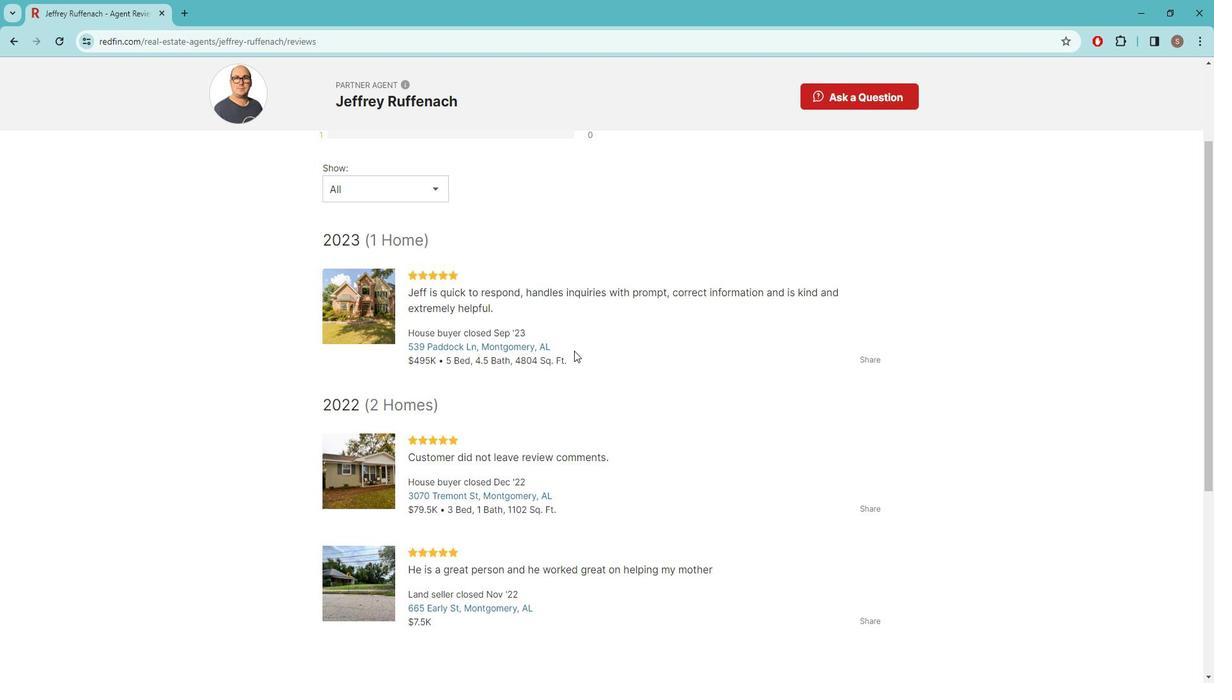 
Action: Mouse scrolled (579, 344) with delta (0, 0)
Screenshot: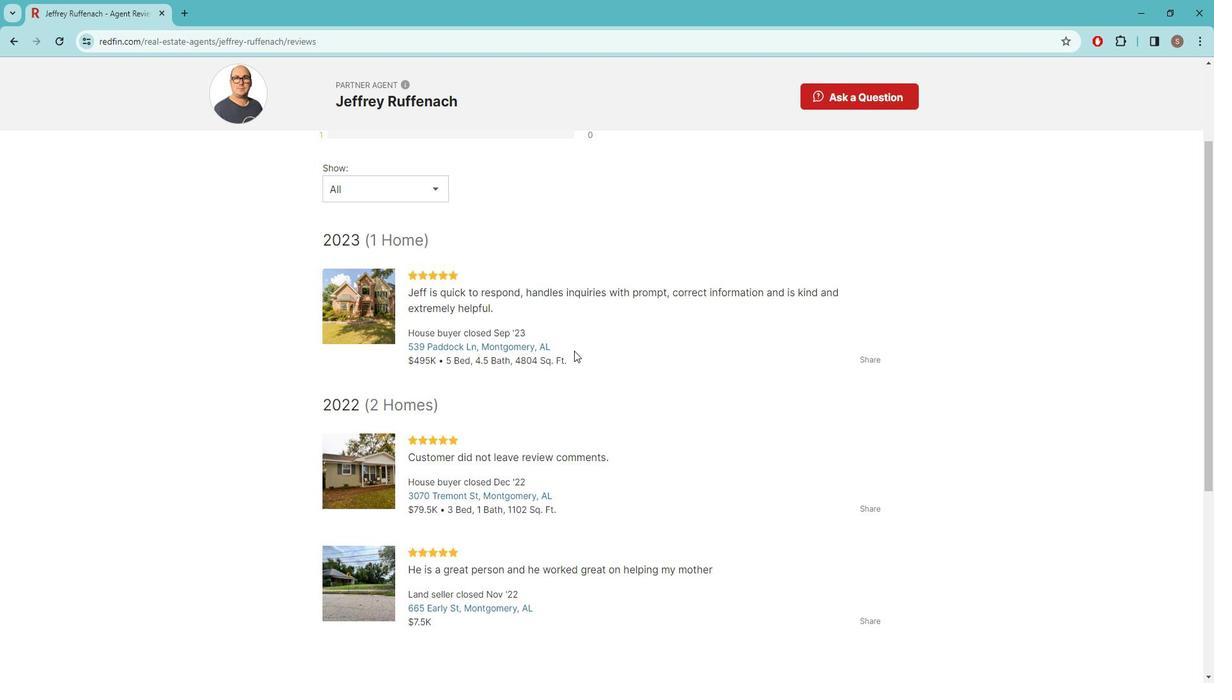 
Action: Mouse moved to (577, 344)
Screenshot: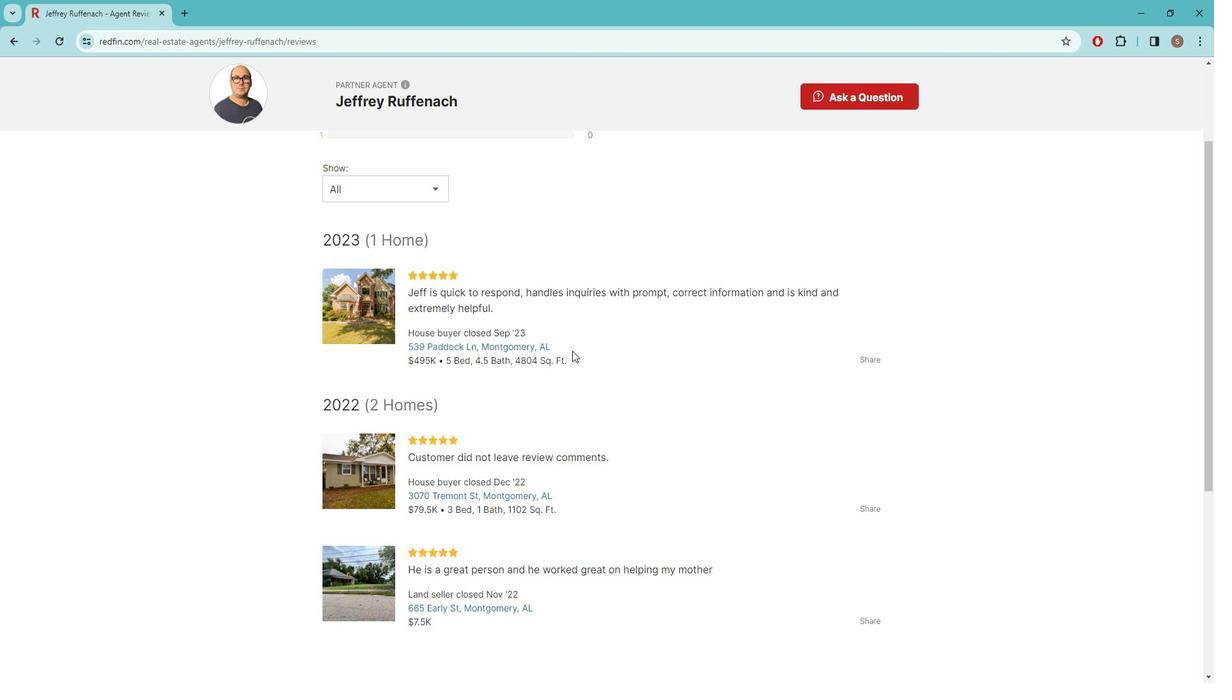 
Action: Mouse scrolled (577, 344) with delta (0, 0)
Screenshot: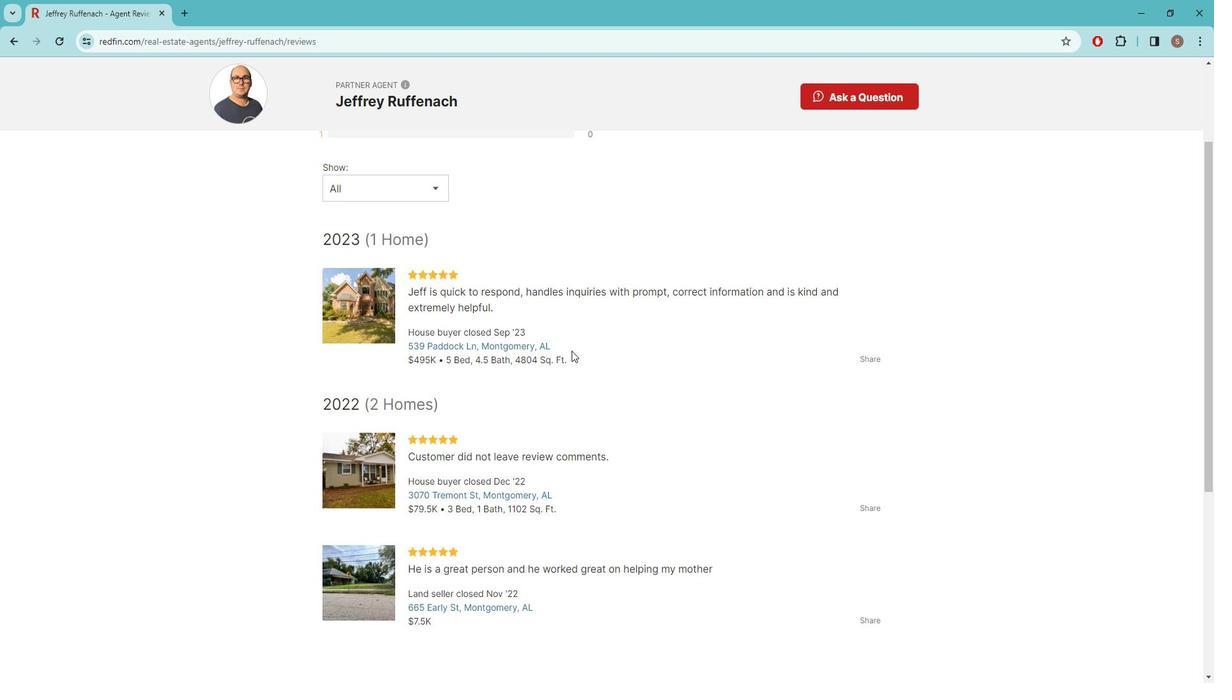 
Action: Mouse moved to (590, 437)
Screenshot: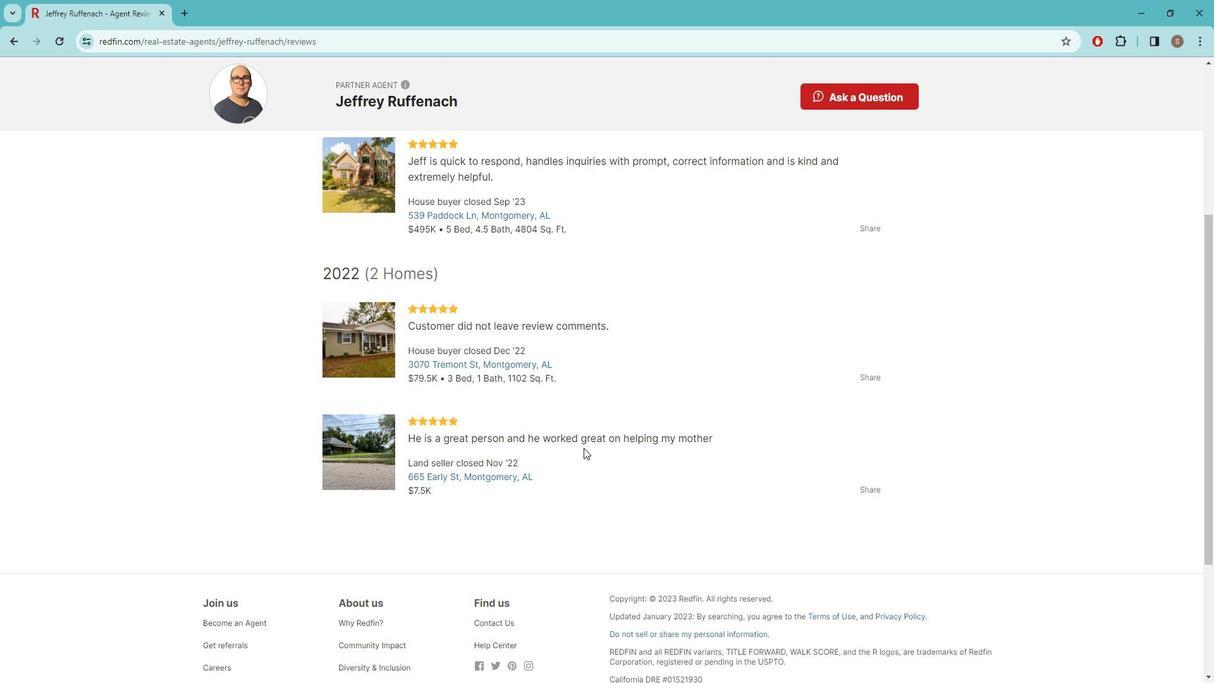 
Action: Mouse scrolled (590, 437) with delta (0, 0)
Screenshot: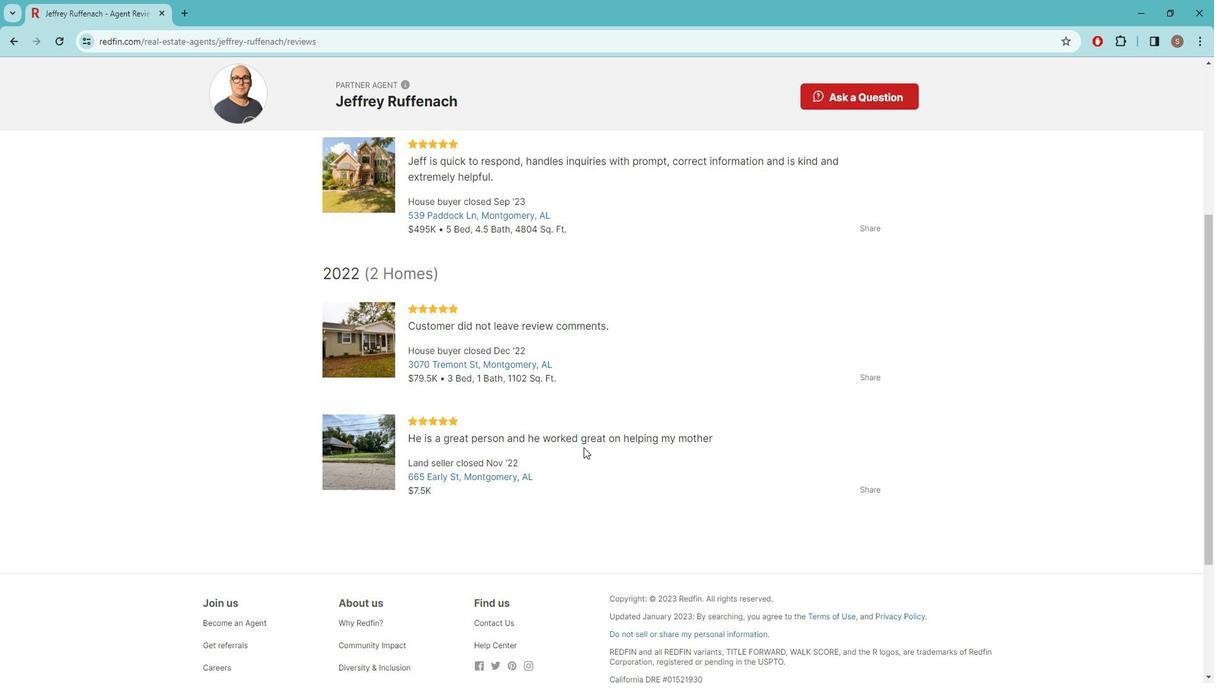 
Action: Mouse moved to (590, 429)
Screenshot: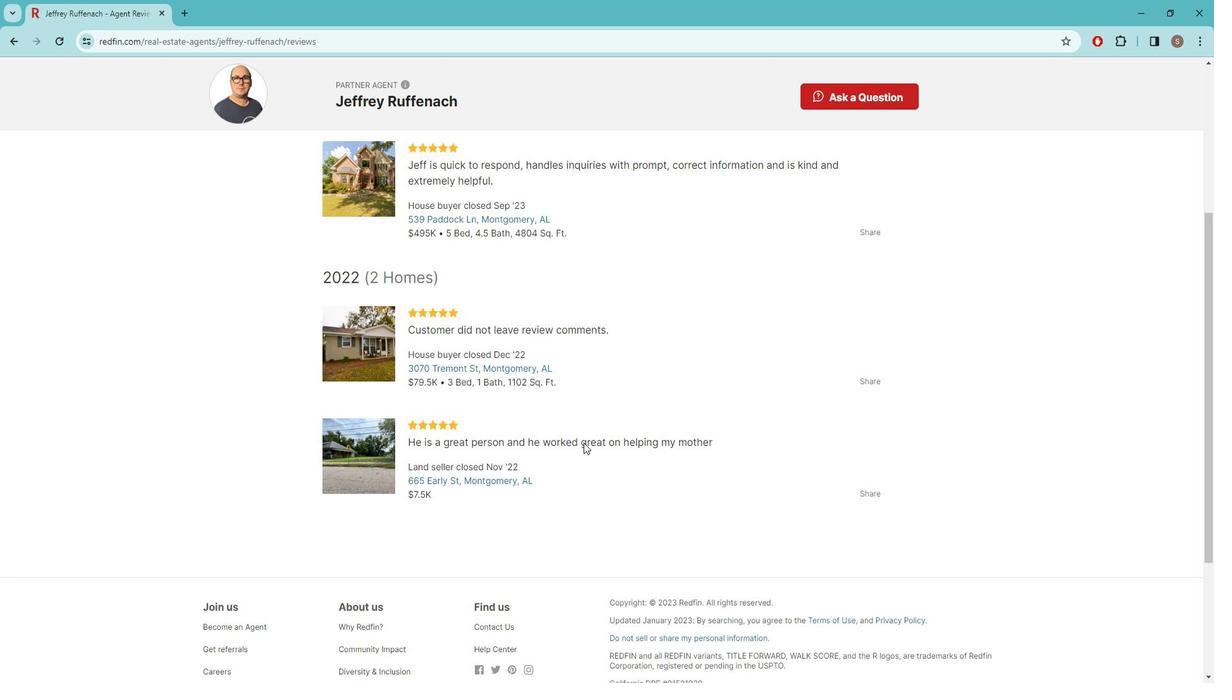 
Action: Mouse scrolled (590, 430) with delta (0, 0)
Screenshot: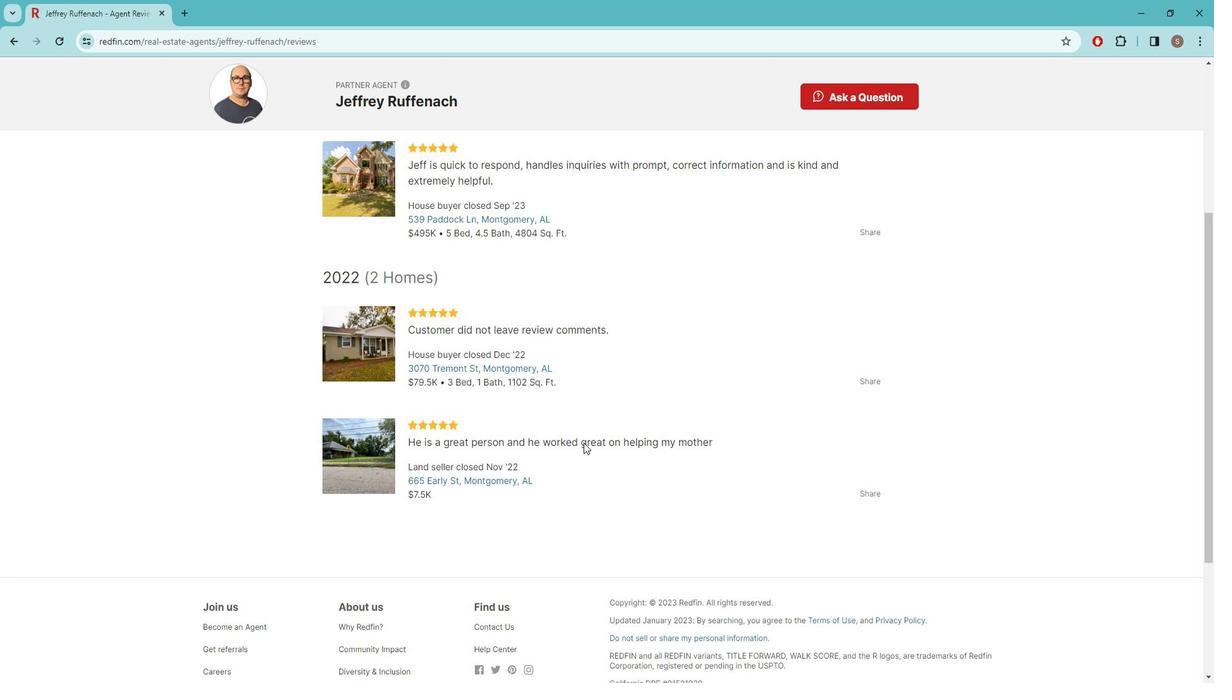 
Action: Mouse moved to (588, 414)
Screenshot: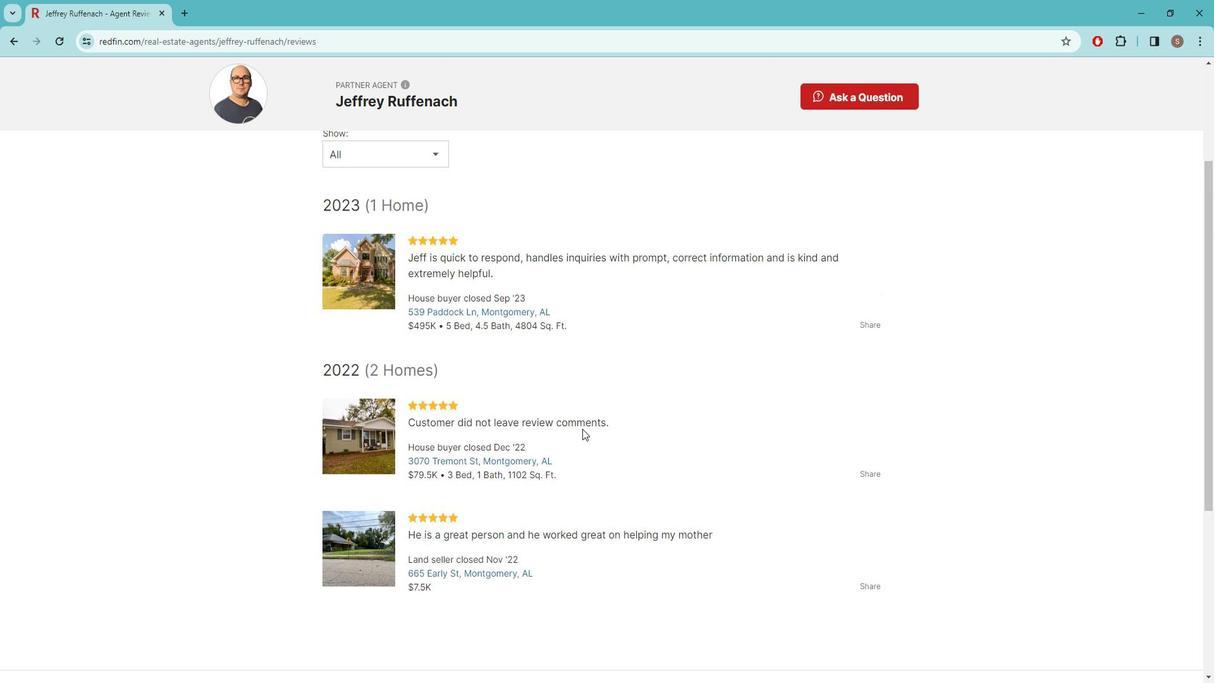 
Action: Mouse scrolled (588, 415) with delta (0, 0)
Screenshot: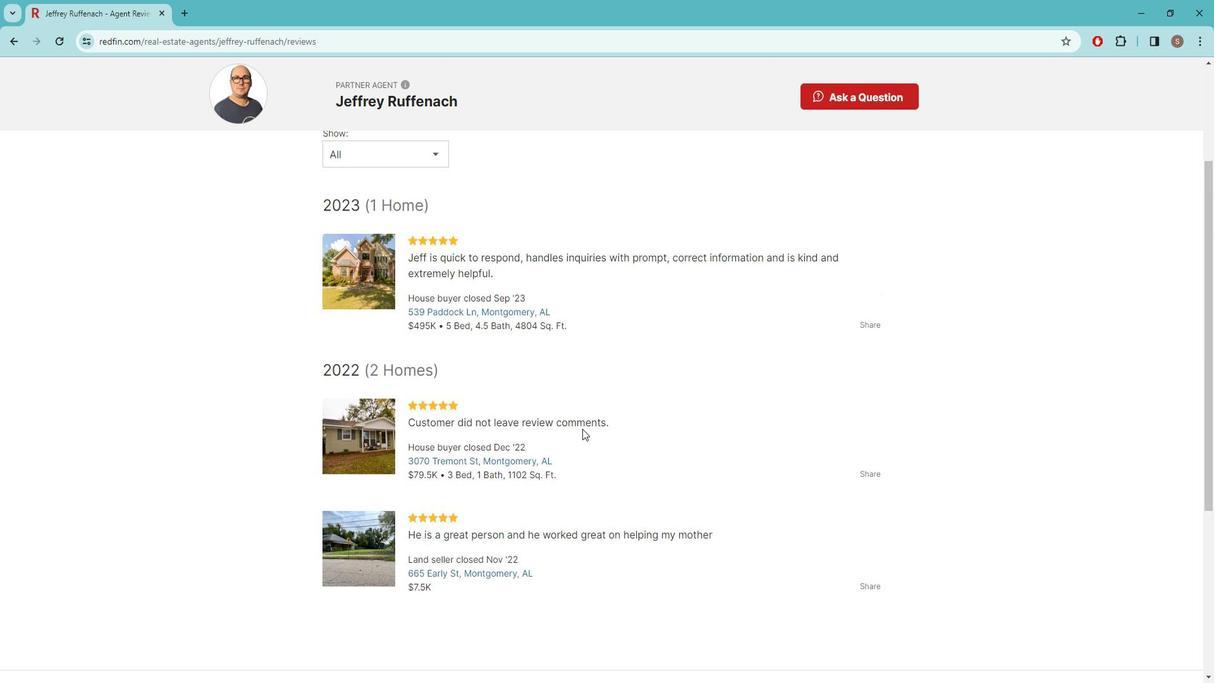 
Action: Mouse moved to (575, 372)
Screenshot: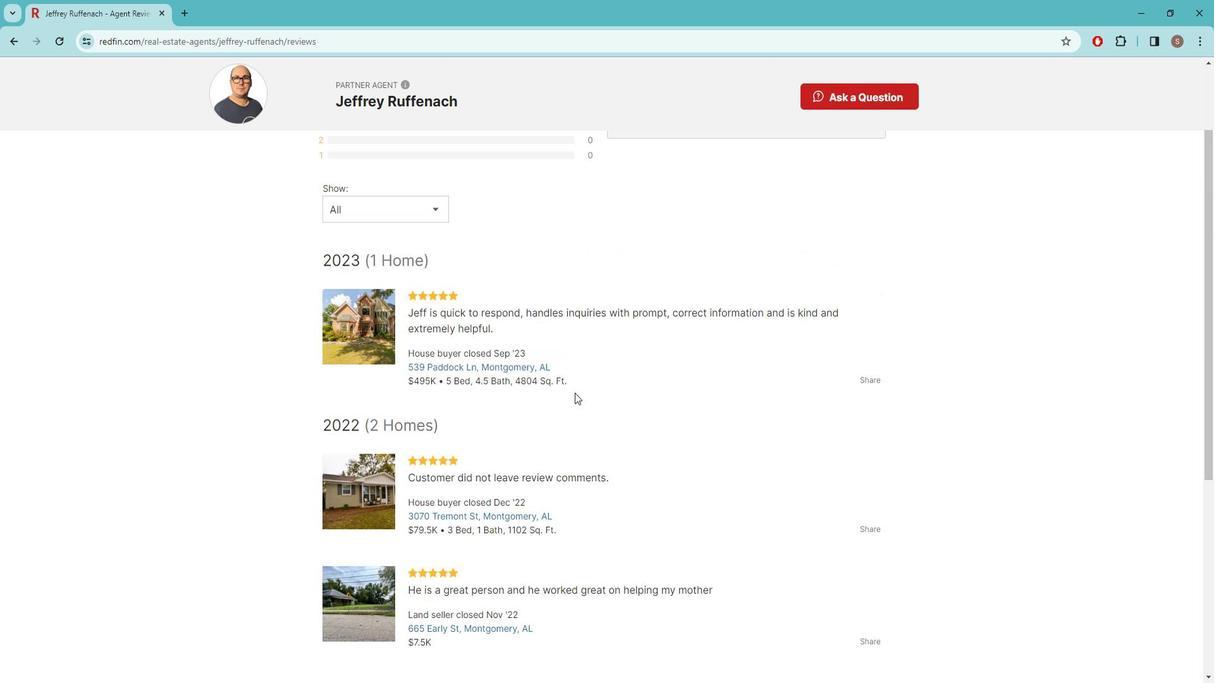 
Action: Mouse scrolled (575, 373) with delta (0, 0)
Screenshot: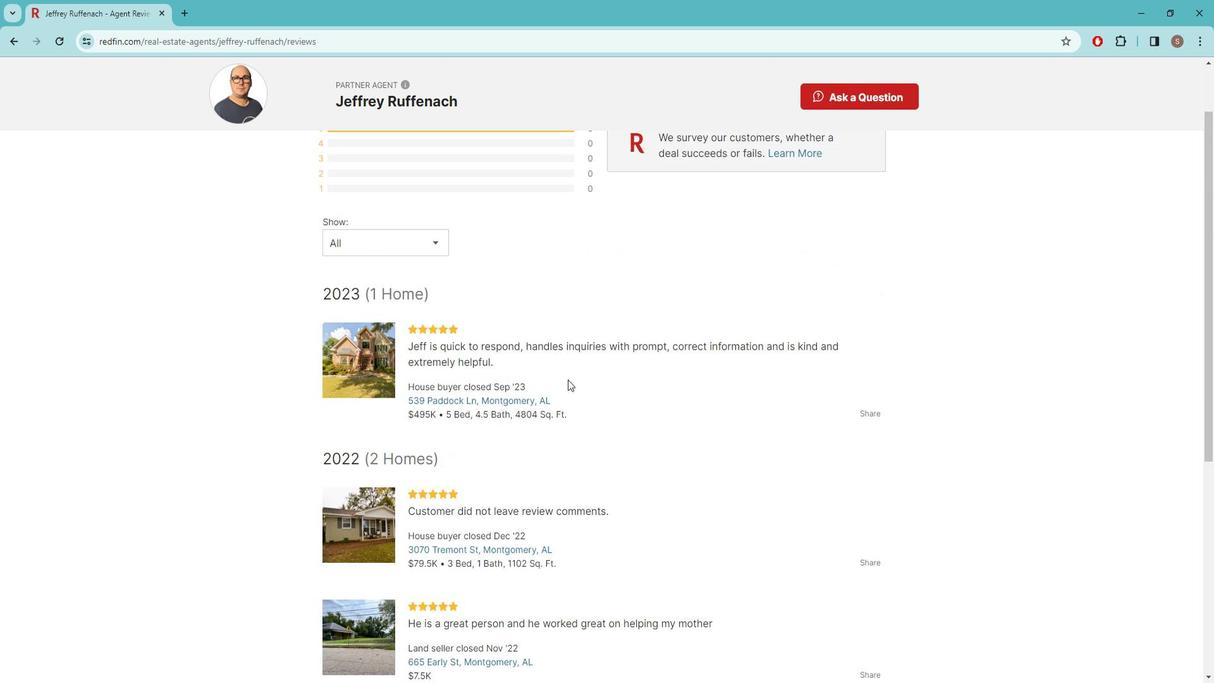 
Action: Mouse moved to (520, 330)
Screenshot: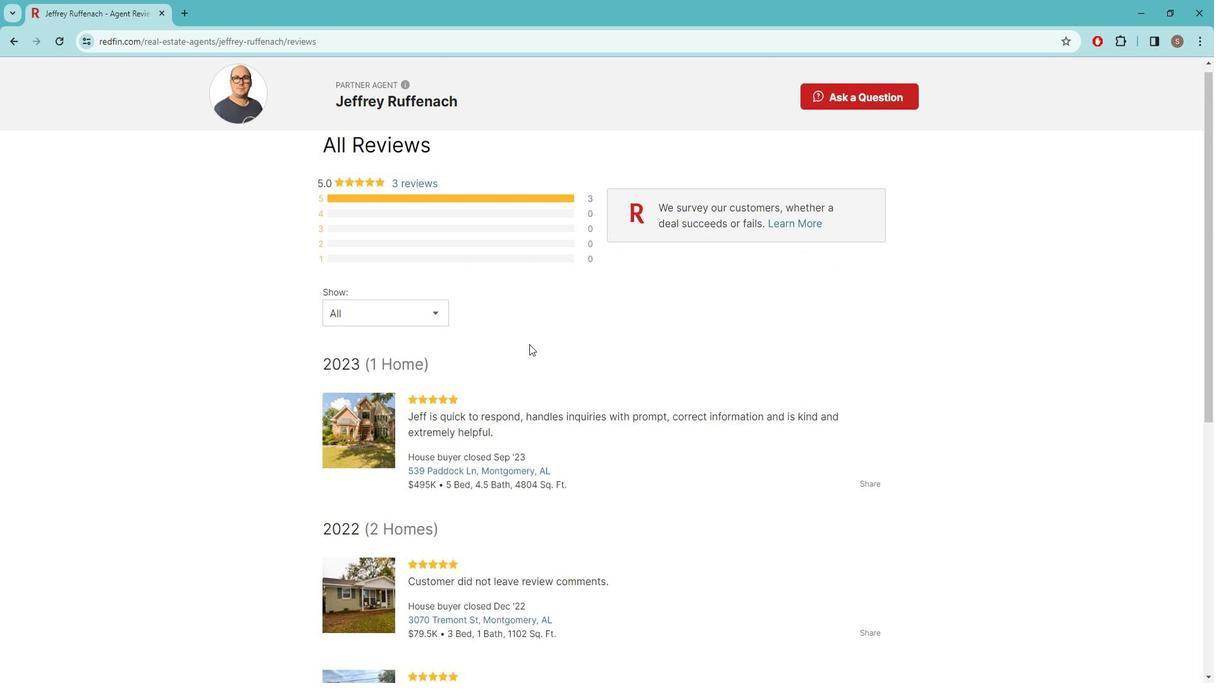 
Action: Mouse scrolled (520, 331) with delta (0, 0)
Screenshot: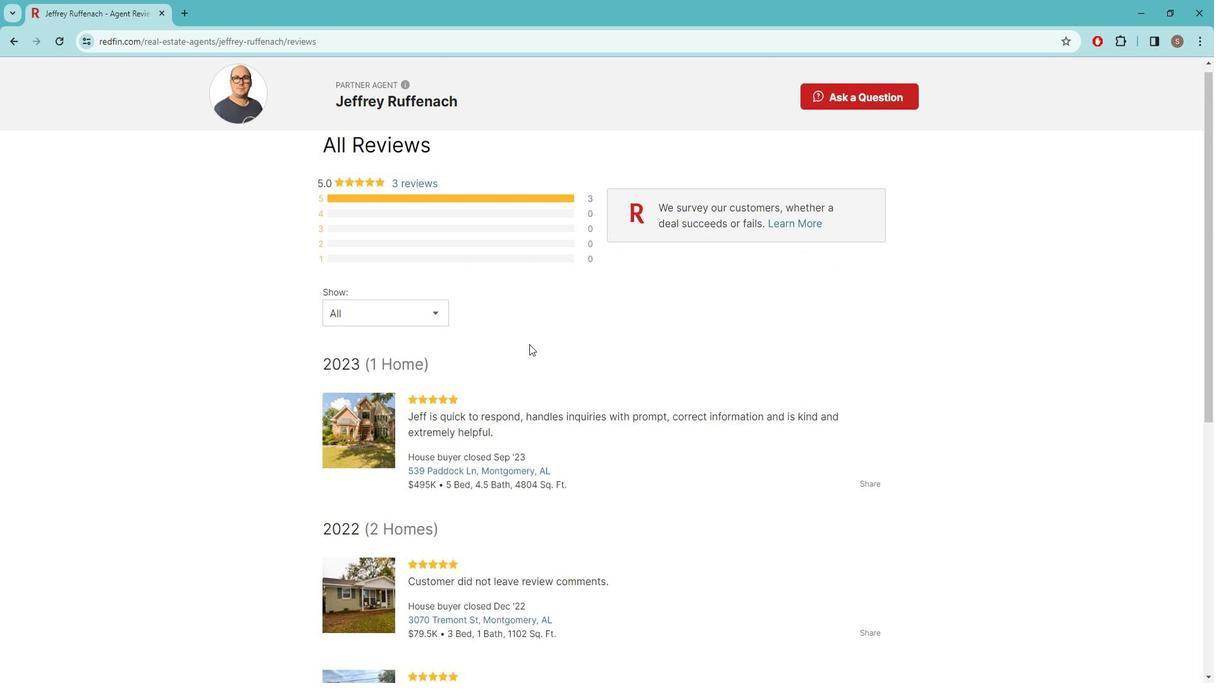 
Action: Mouse moved to (446, 325)
Screenshot: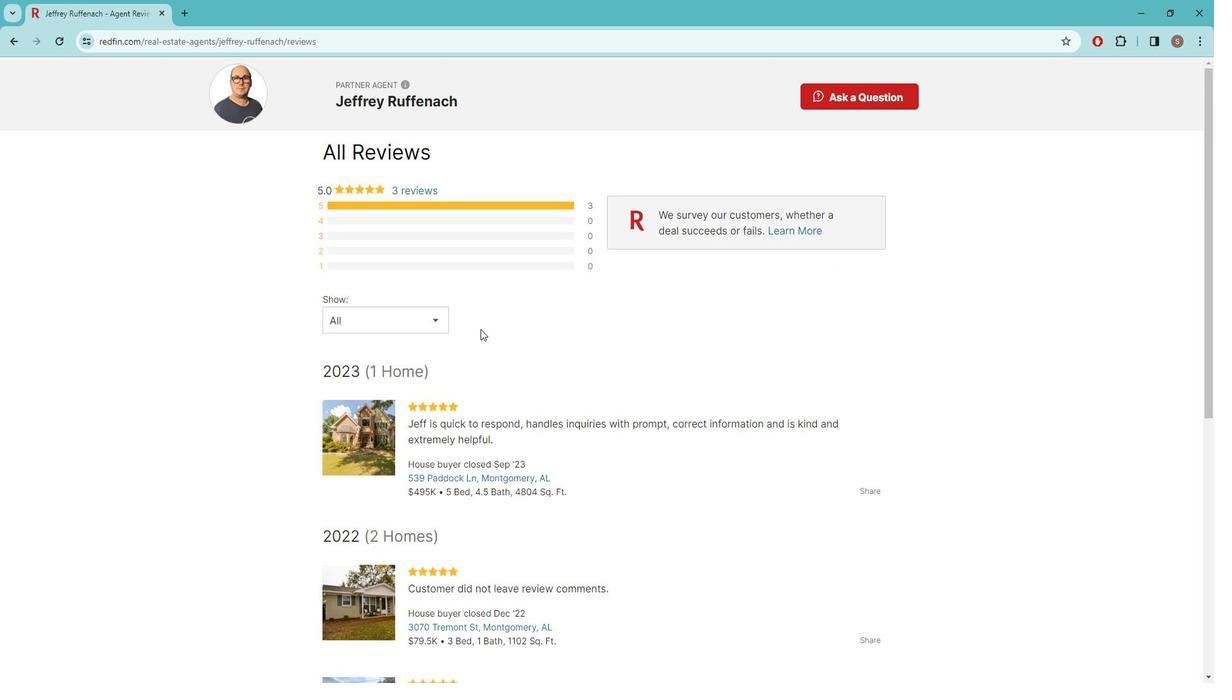 
Action: Mouse scrolled (446, 325) with delta (0, 0)
Screenshot: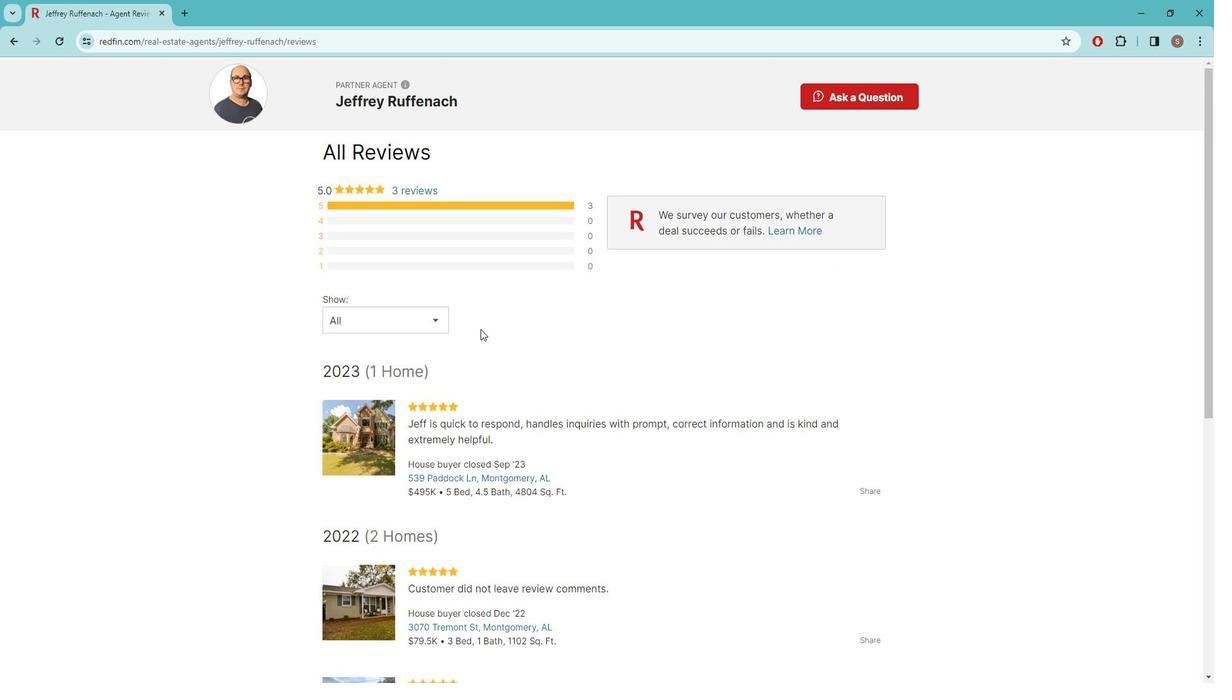 
Action: Mouse moved to (421, 322)
Screenshot: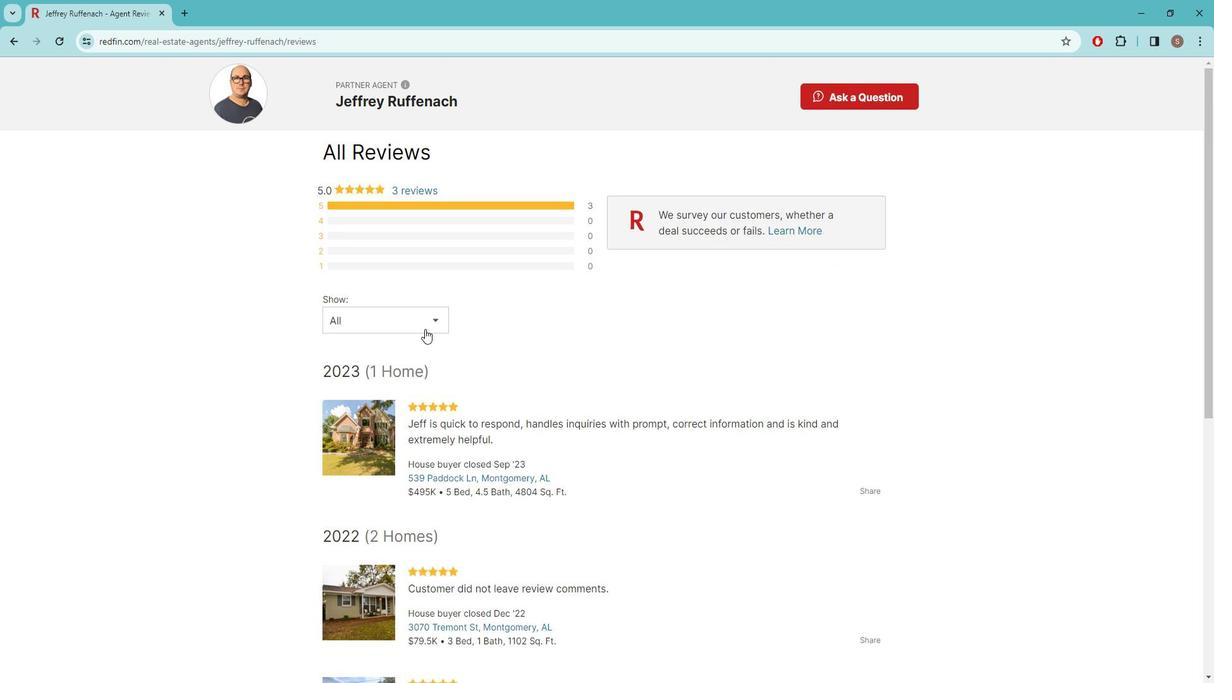 
Action: Mouse scrolled (421, 322) with delta (0, 0)
Screenshot: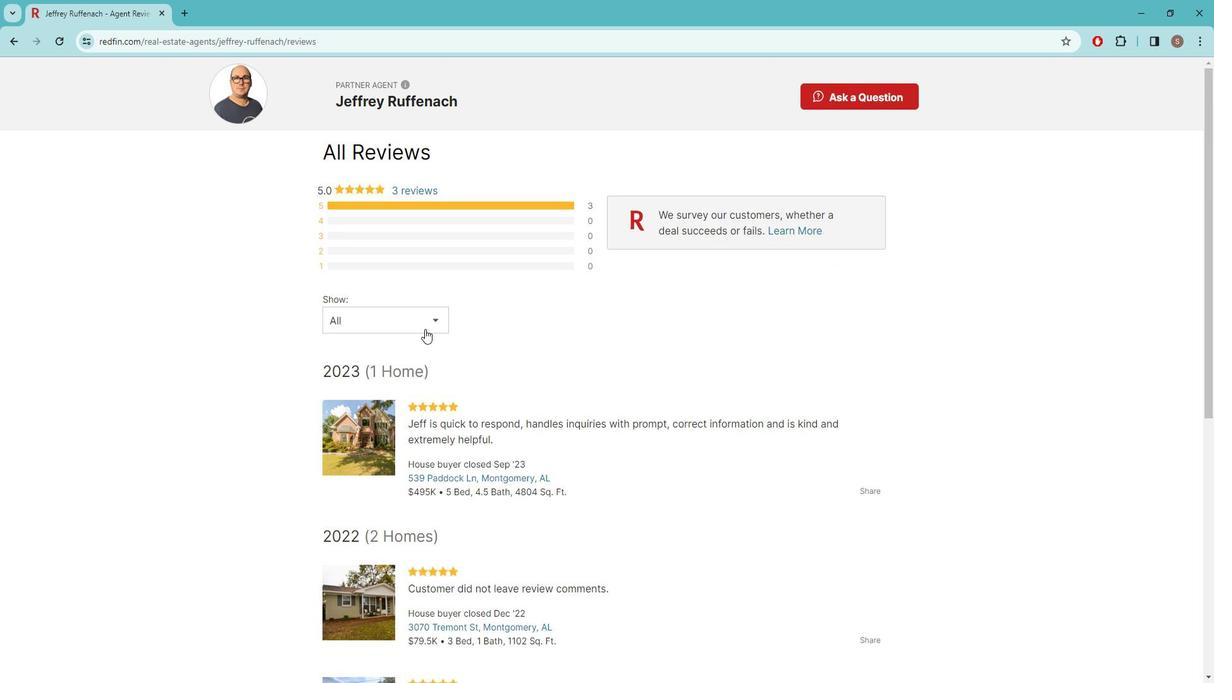 
Action: Mouse moved to (401, 320)
Screenshot: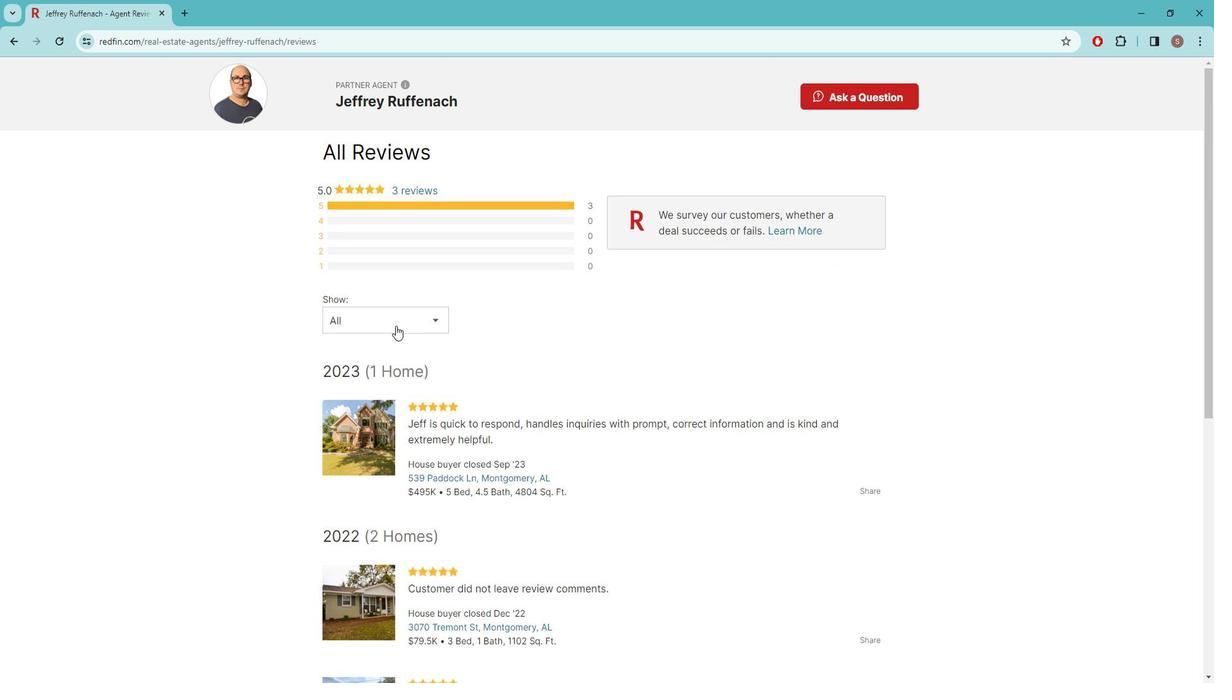 
Action: Mouse scrolled (401, 321) with delta (0, 0)
Screenshot: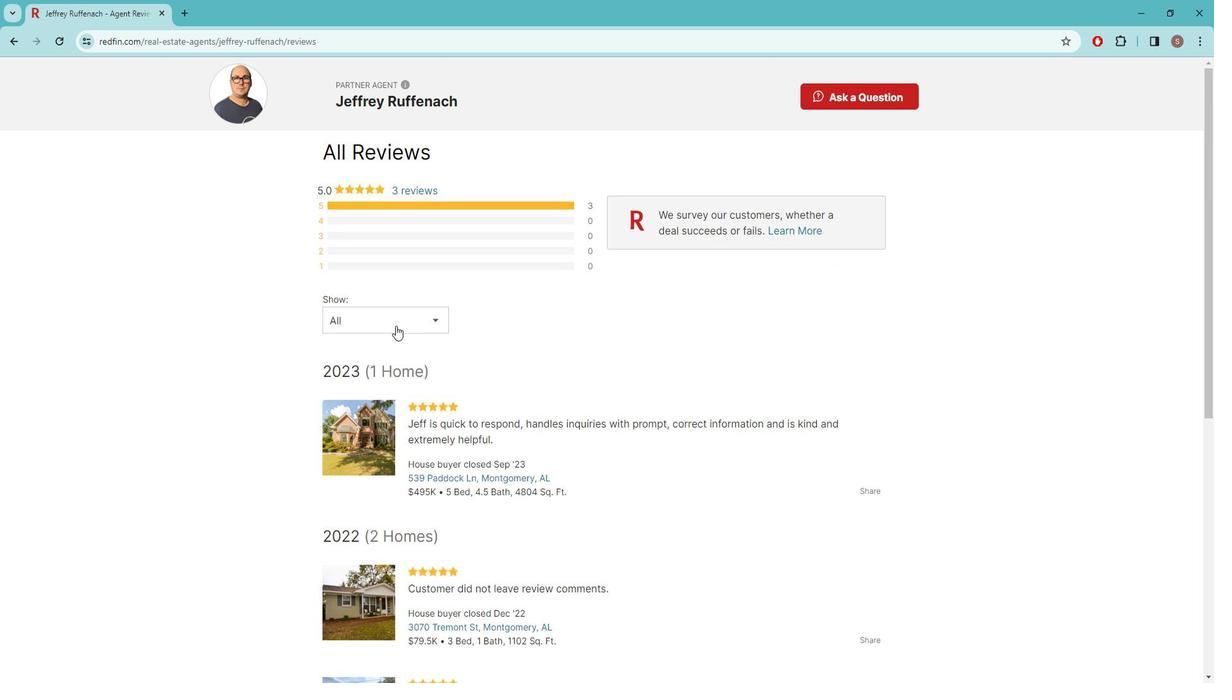 
Action: Mouse moved to (15, 44)
Screenshot: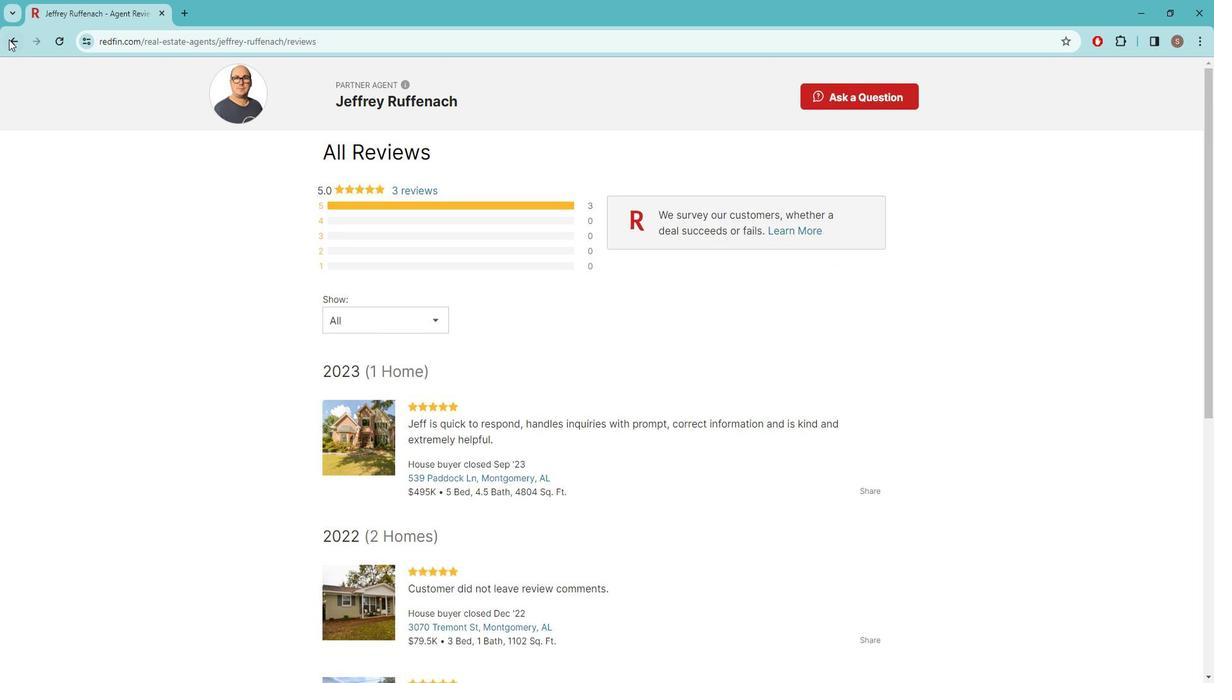 
Action: Mouse pressed left at (15, 44)
Screenshot: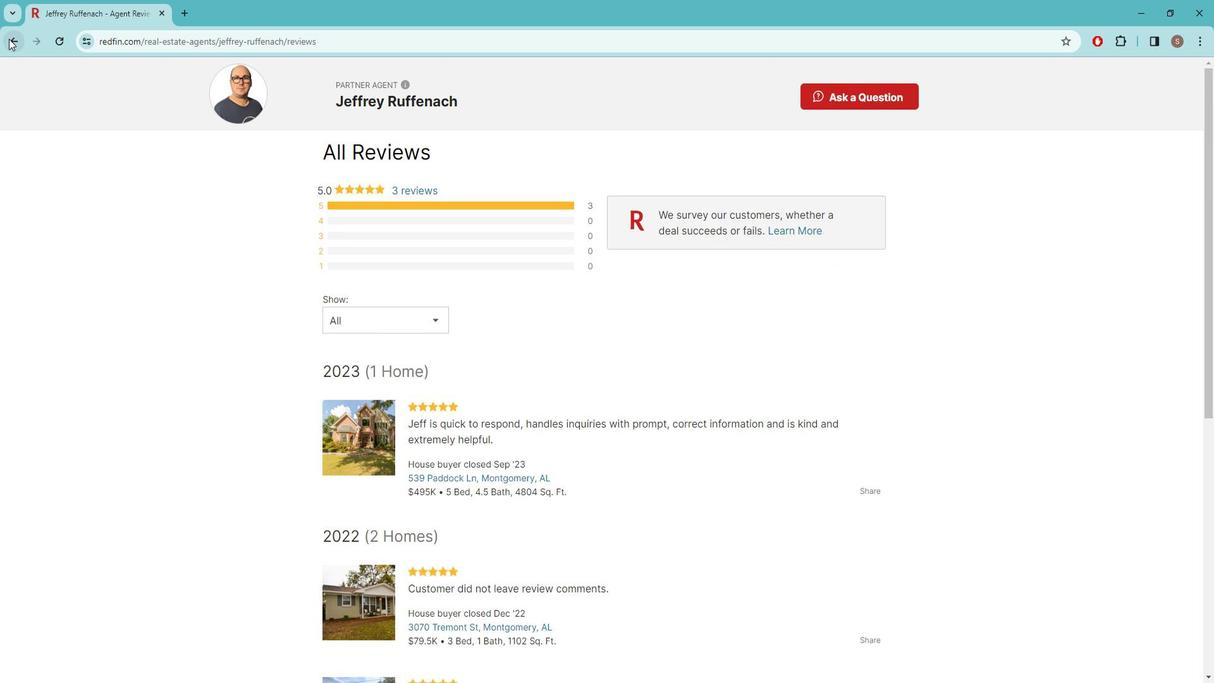 
Action: Mouse moved to (589, 323)
Screenshot: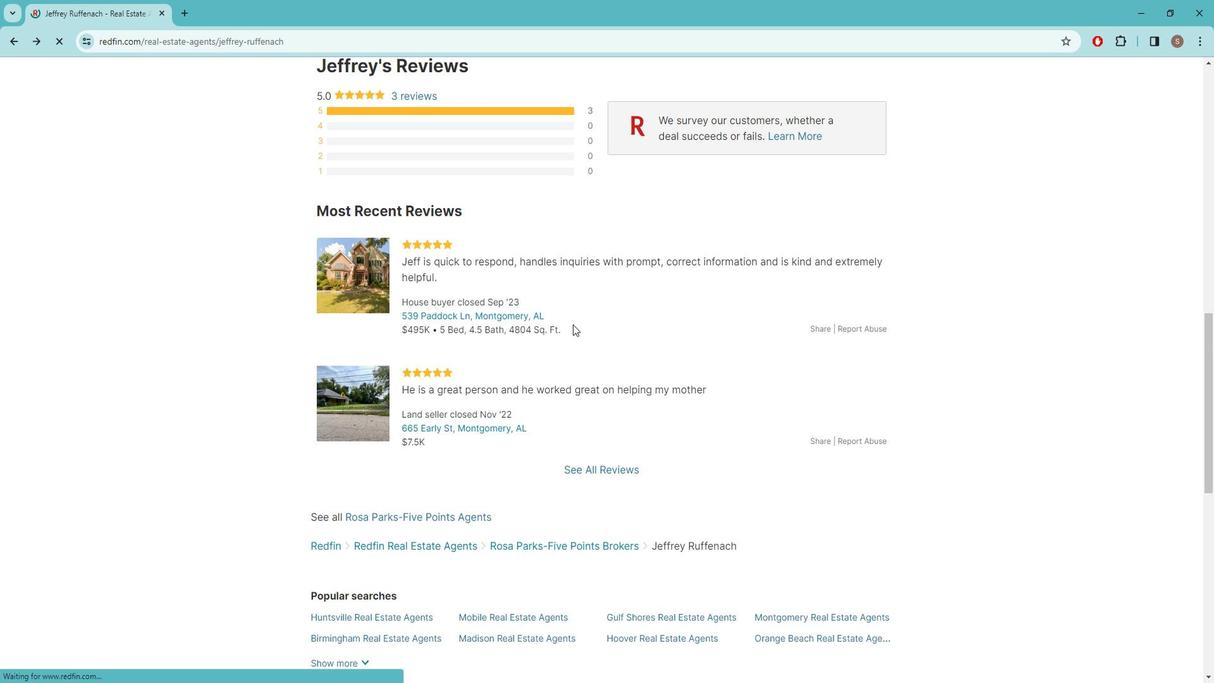 
Action: Mouse scrolled (589, 324) with delta (0, 0)
Screenshot: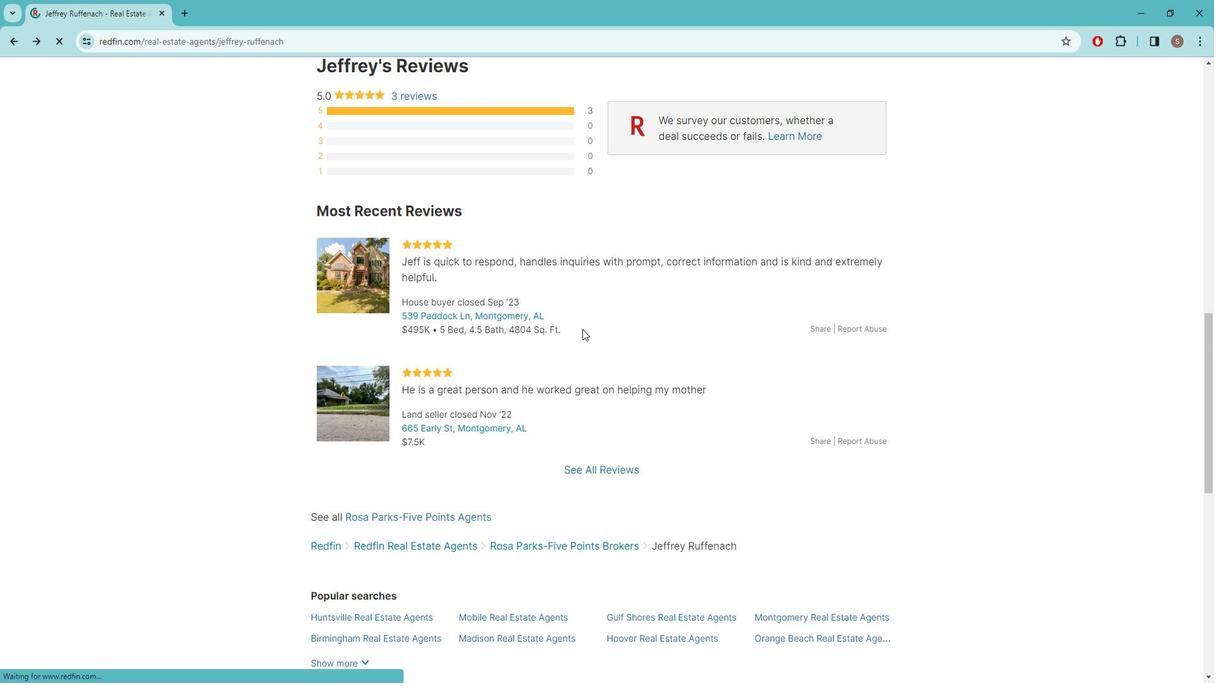
Action: Mouse scrolled (589, 324) with delta (0, 0)
Screenshot: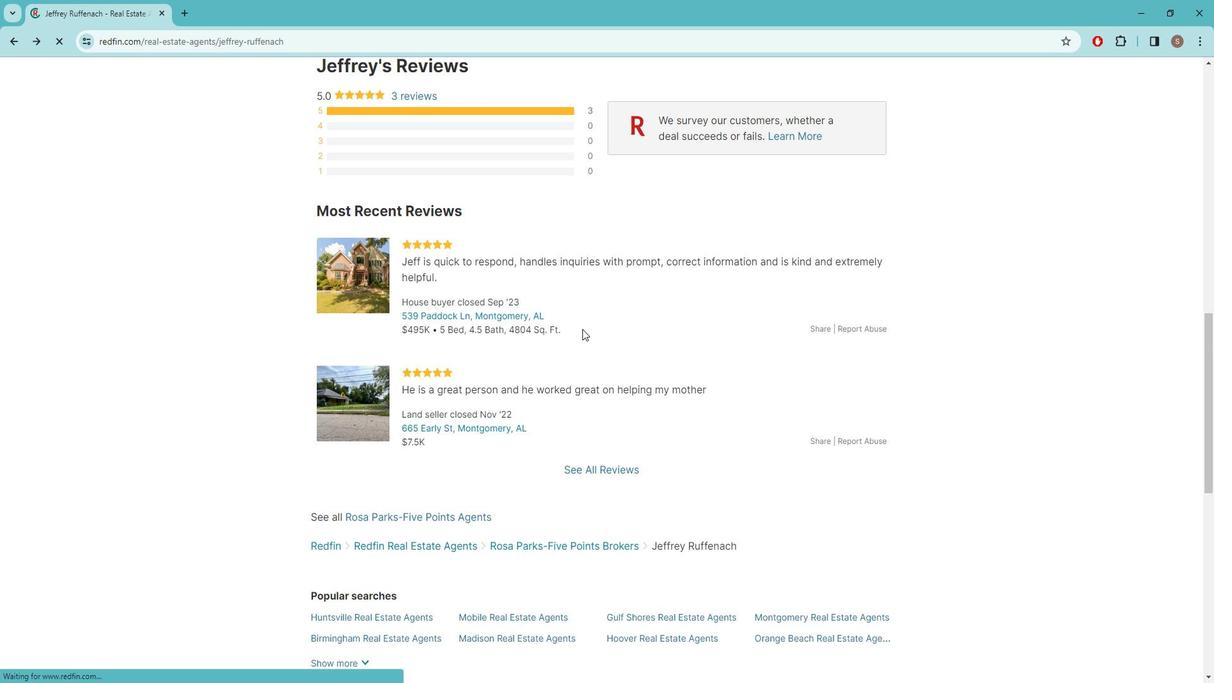 
Action: Mouse scrolled (589, 324) with delta (0, 0)
Screenshot: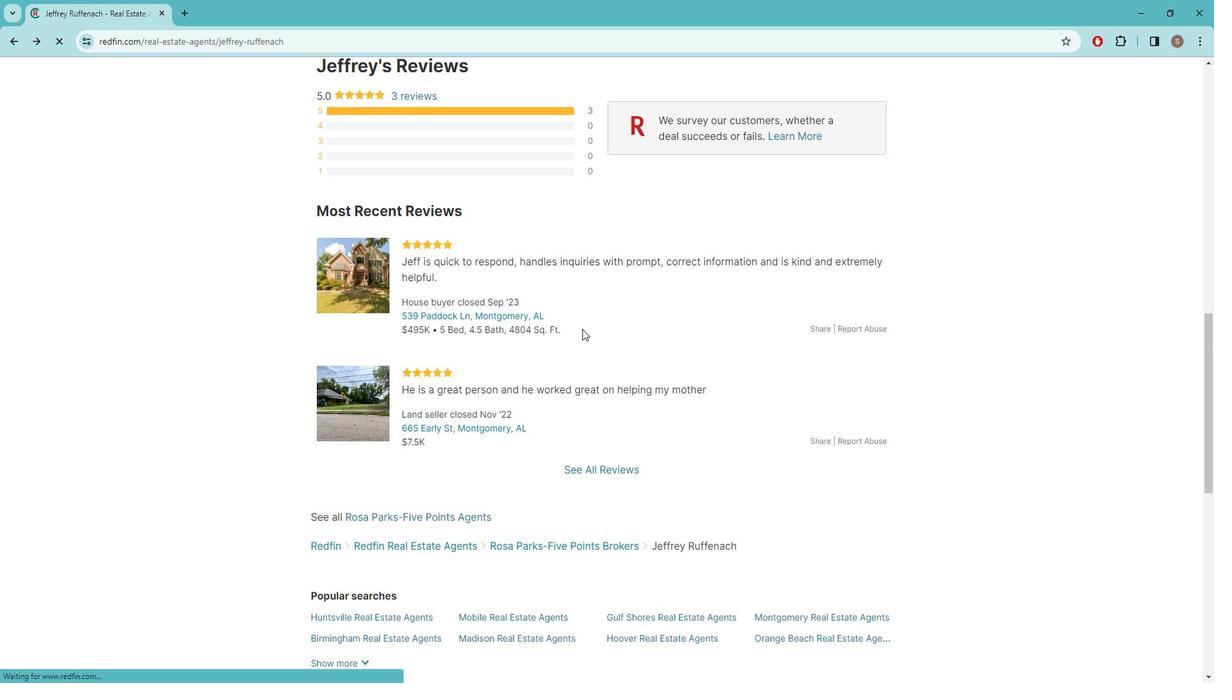 
Action: Mouse scrolled (589, 324) with delta (0, 0)
Screenshot: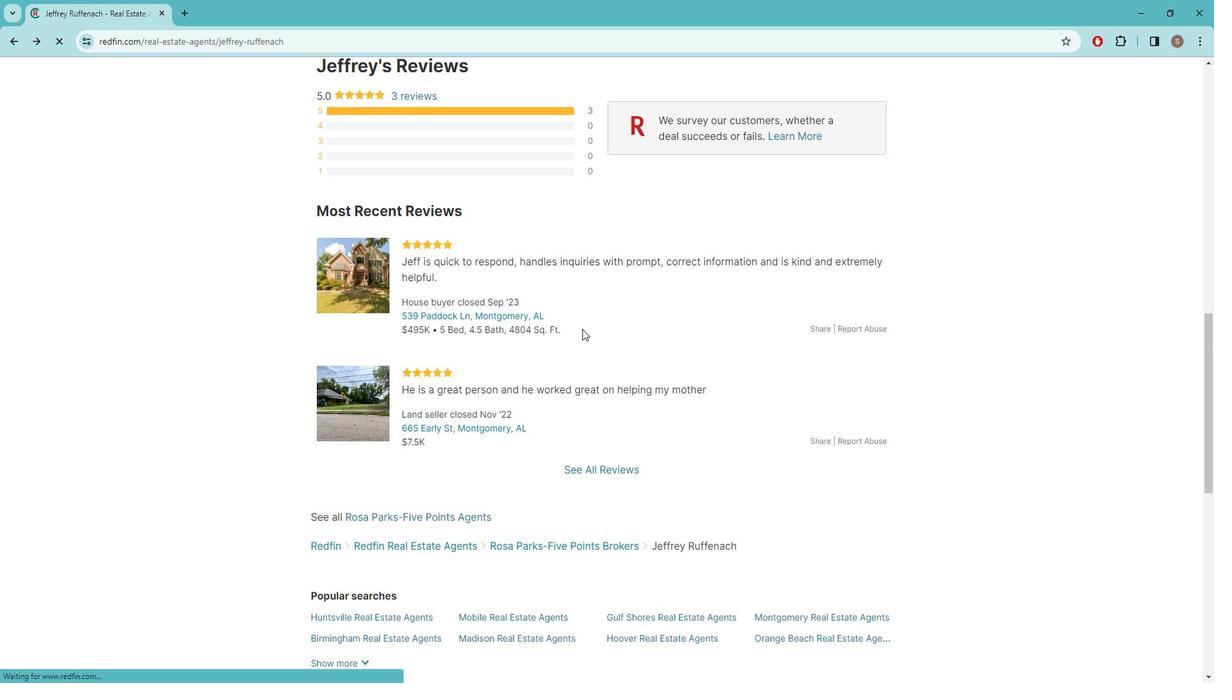 
Action: Mouse scrolled (589, 324) with delta (0, 0)
Screenshot: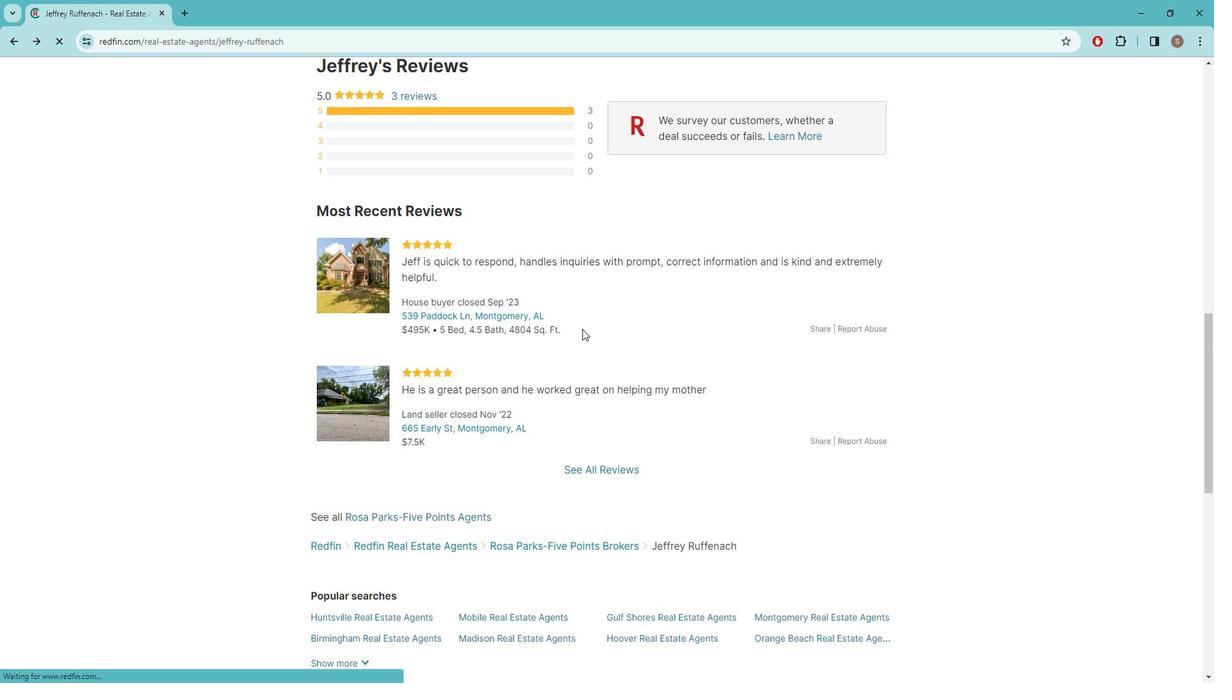 
Action: Mouse scrolled (589, 324) with delta (0, 0)
Screenshot: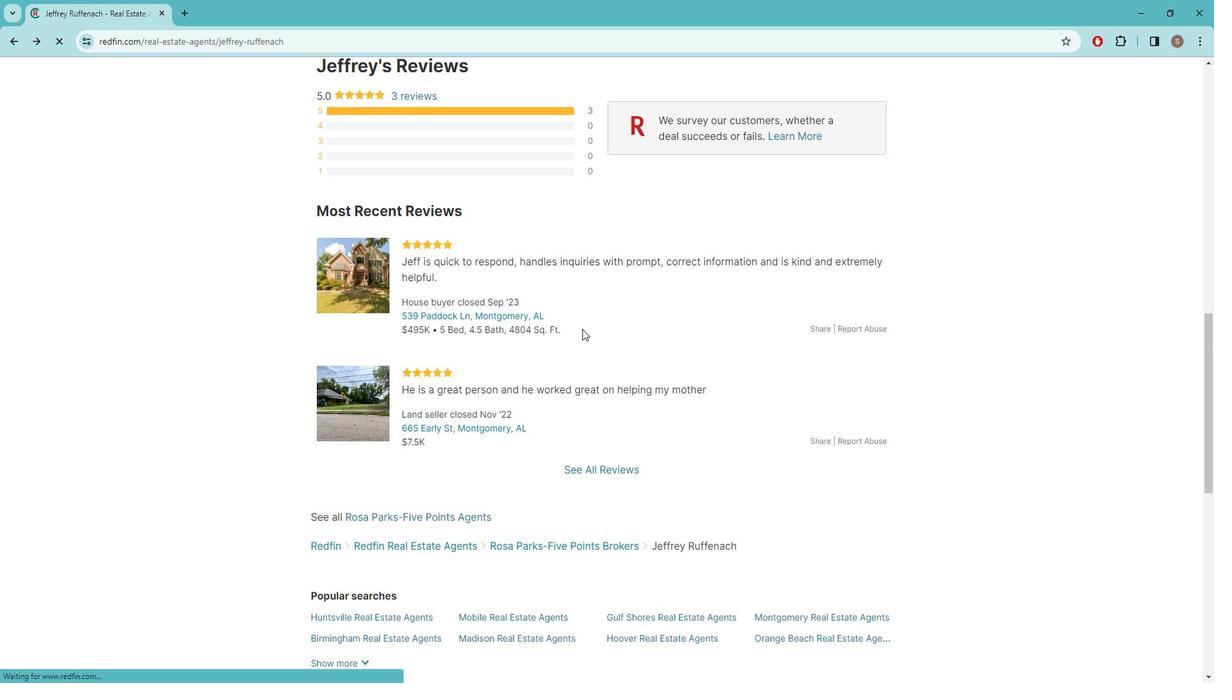 
Action: Mouse scrolled (589, 324) with delta (0, 0)
Screenshot: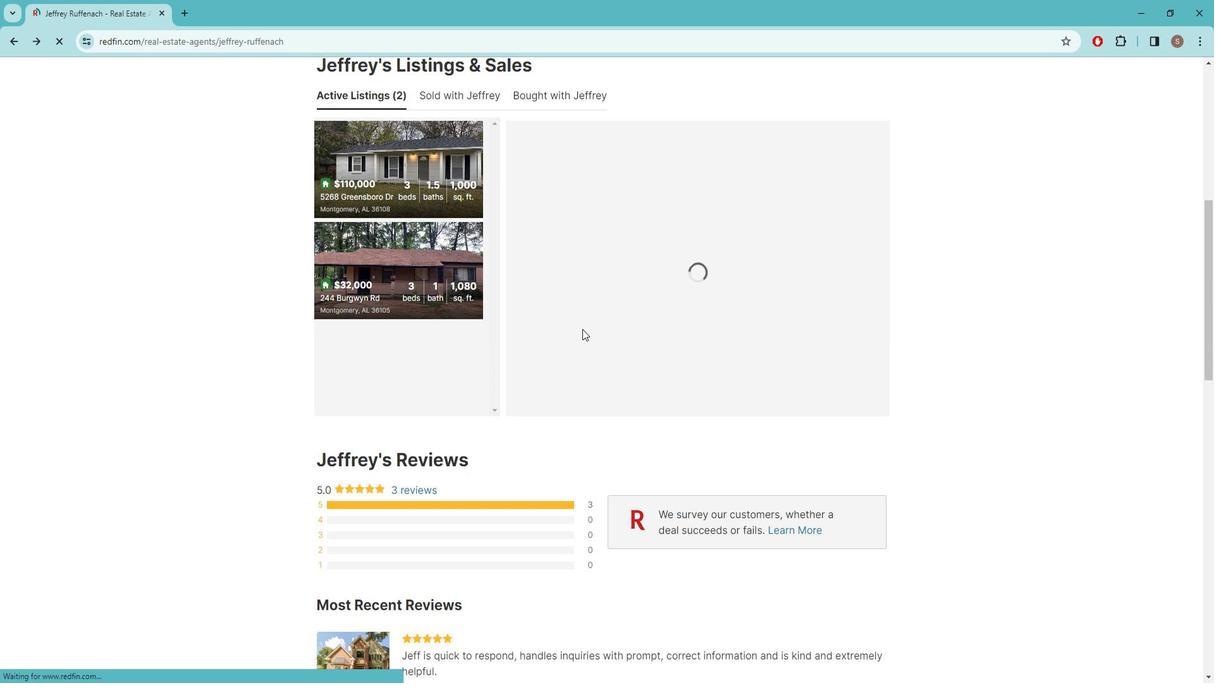 
Action: Mouse scrolled (589, 324) with delta (0, 0)
Screenshot: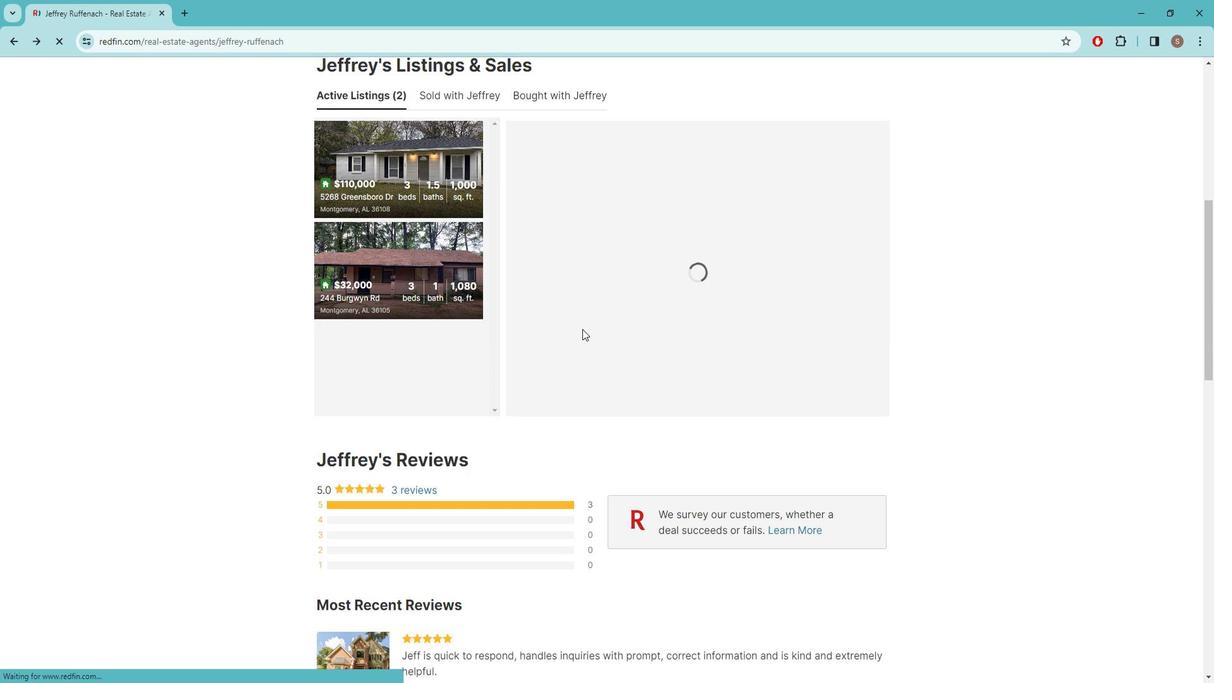 
Action: Mouse scrolled (589, 324) with delta (0, 0)
Screenshot: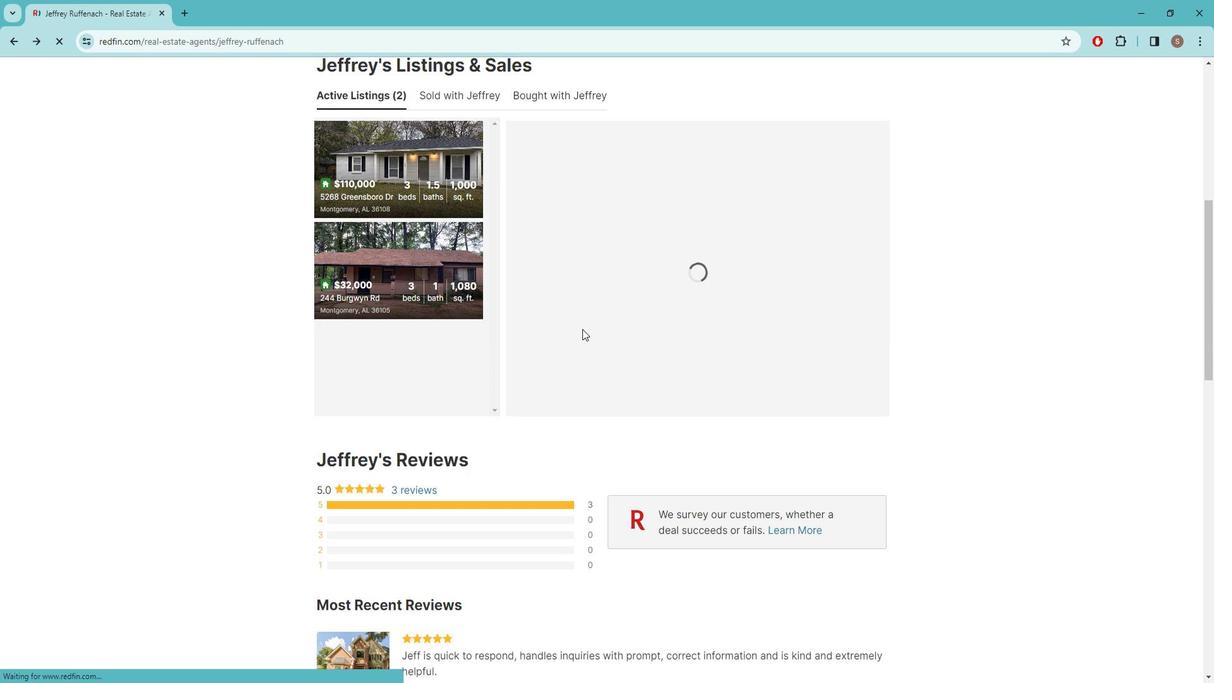 
Action: Mouse scrolled (589, 324) with delta (0, 0)
Screenshot: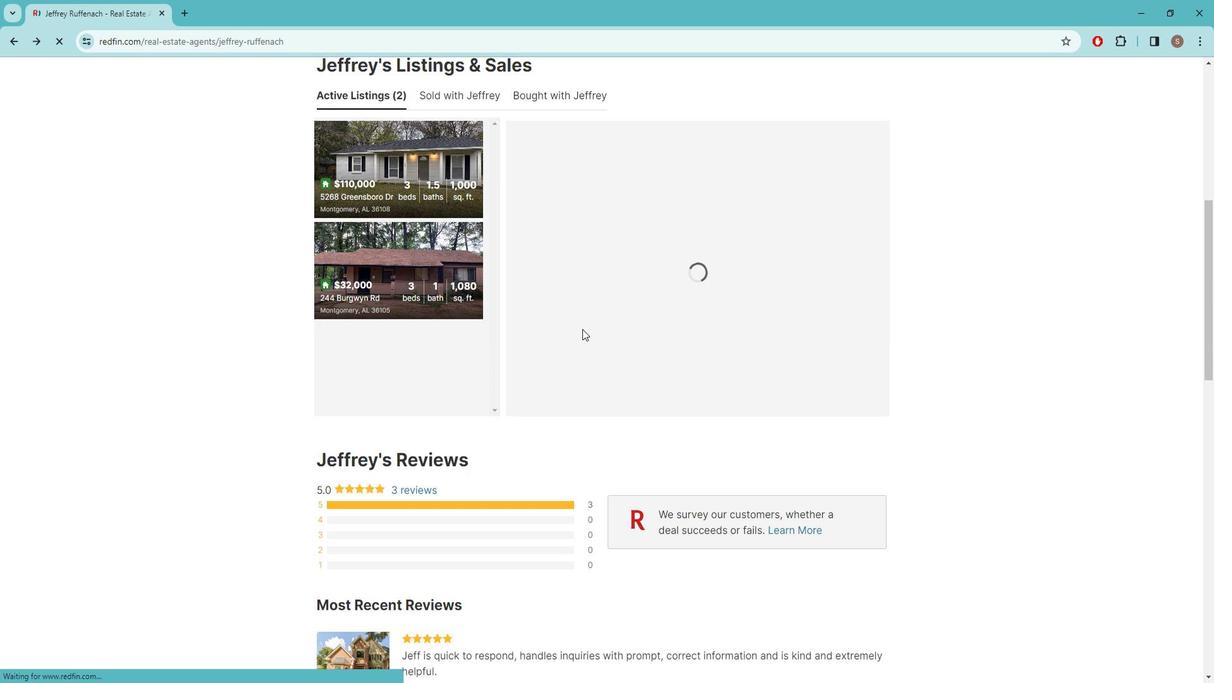 
Action: Mouse scrolled (589, 324) with delta (0, 0)
Screenshot: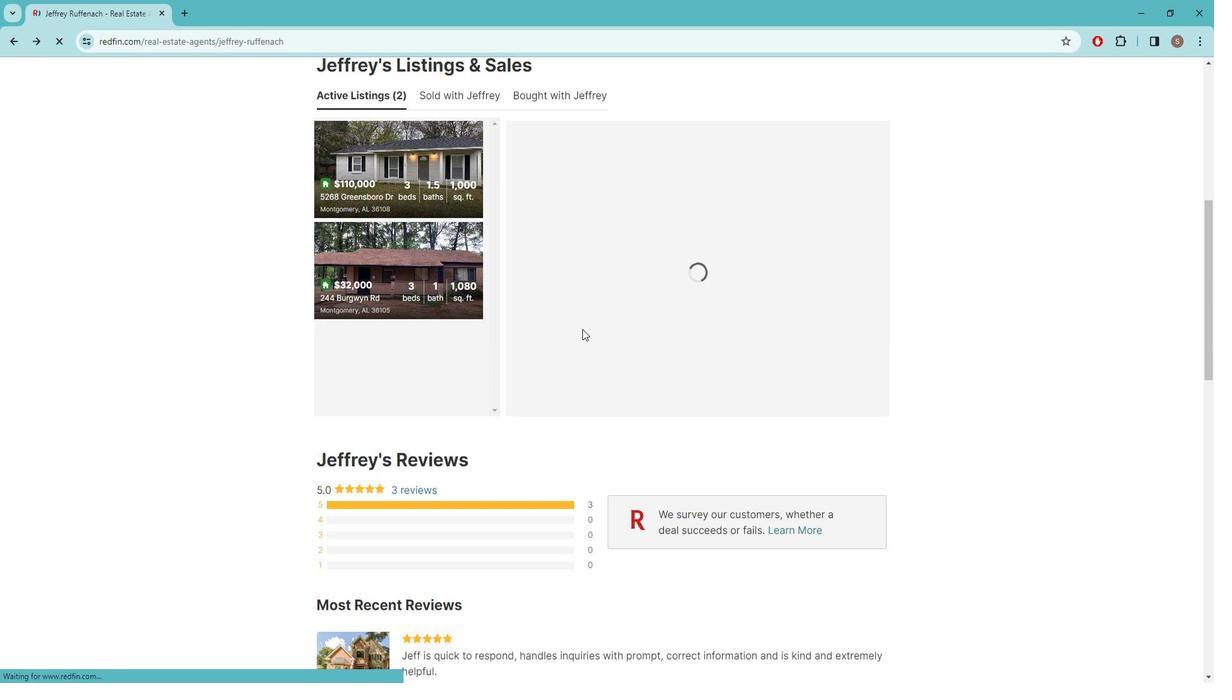 
Action: Mouse scrolled (589, 324) with delta (0, 0)
Screenshot: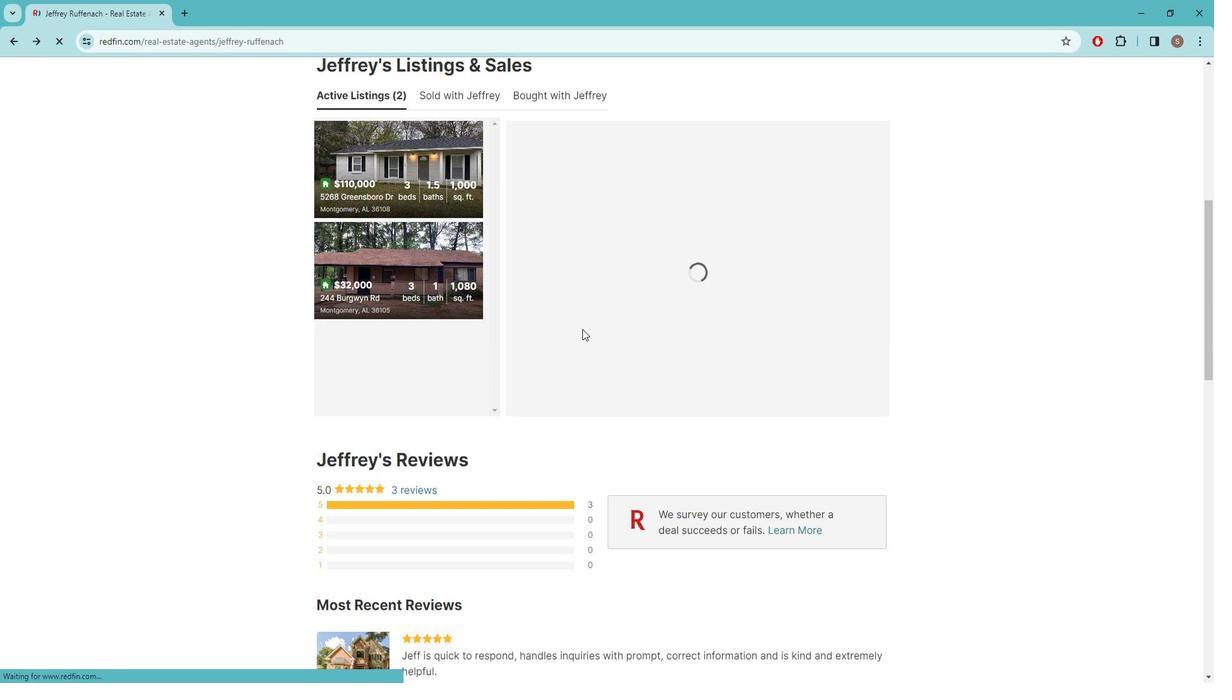 
Action: Mouse moved to (19, 44)
Screenshot: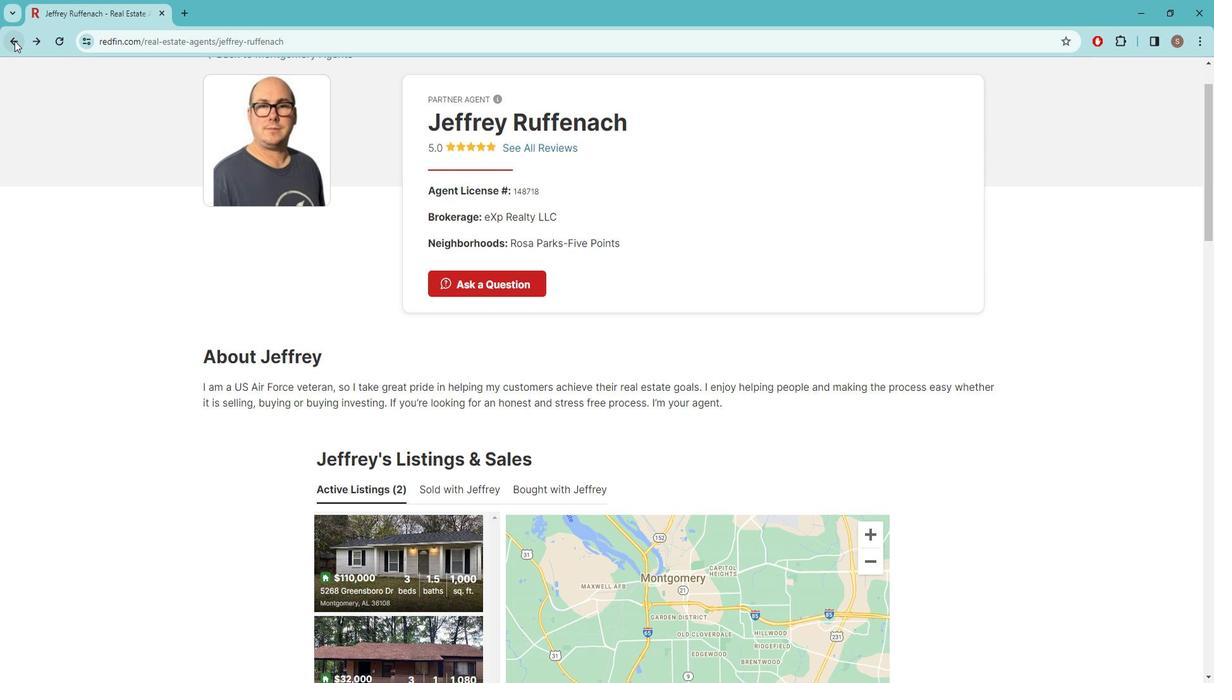 
Action: Mouse pressed left at (19, 44)
Screenshot: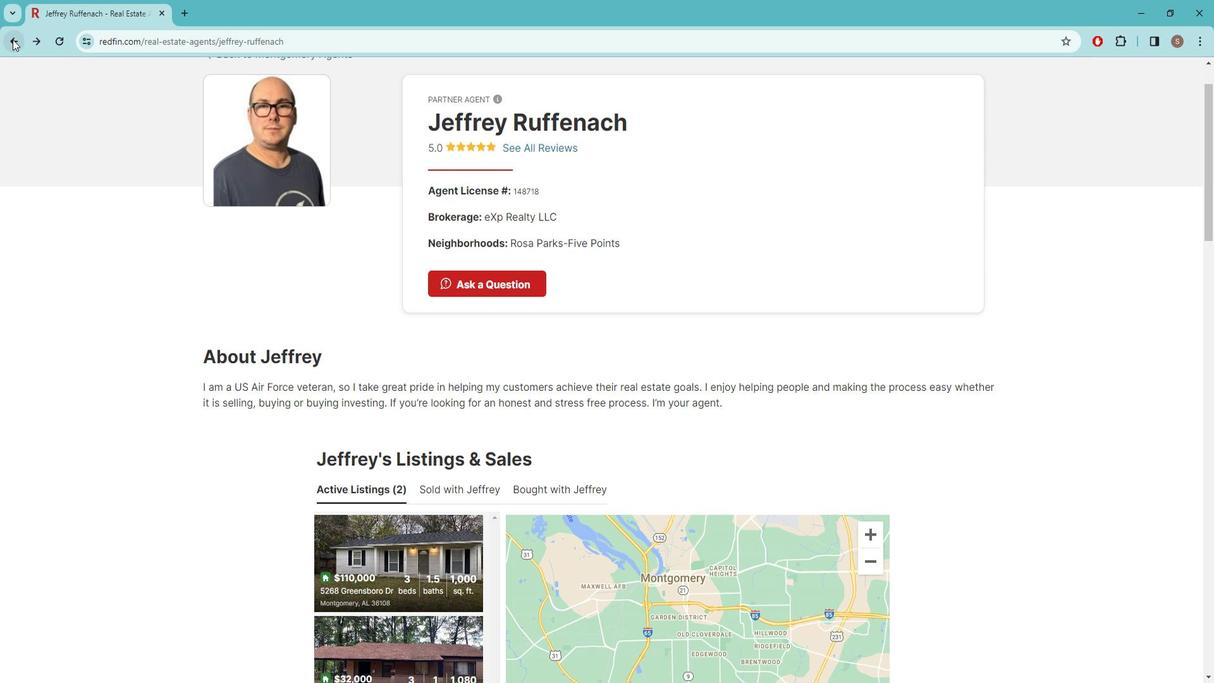 
Action: Mouse moved to (650, 275)
Screenshot: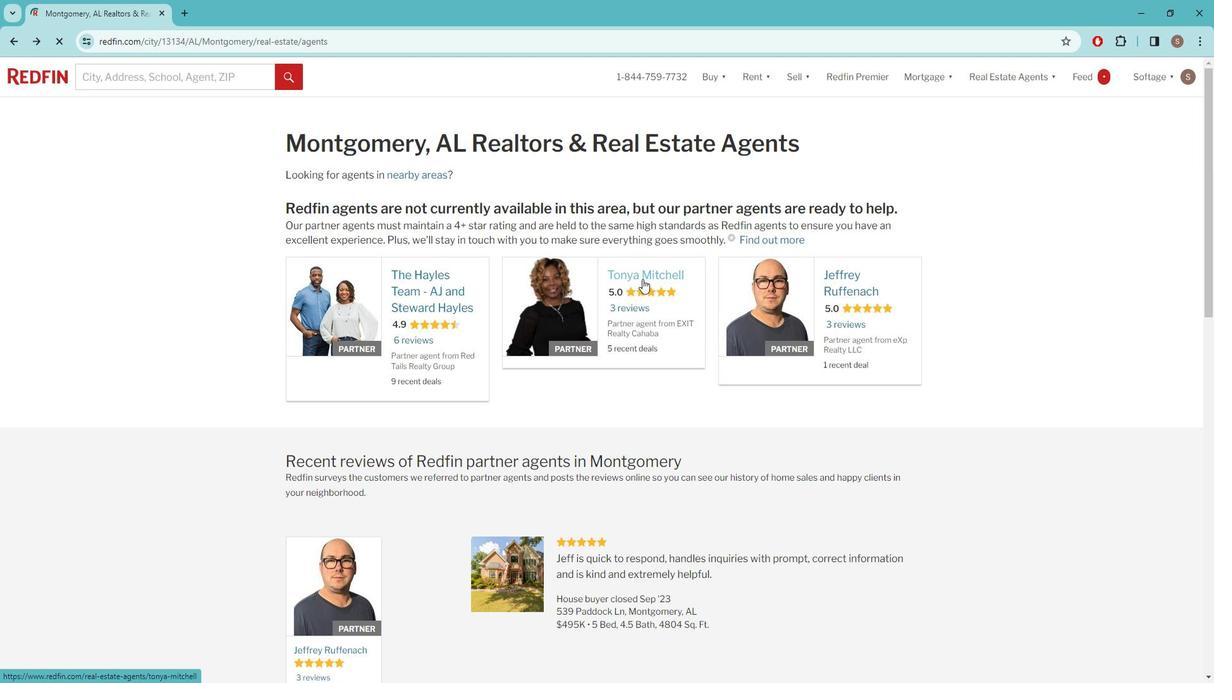 
Action: Mouse pressed left at (650, 275)
Screenshot: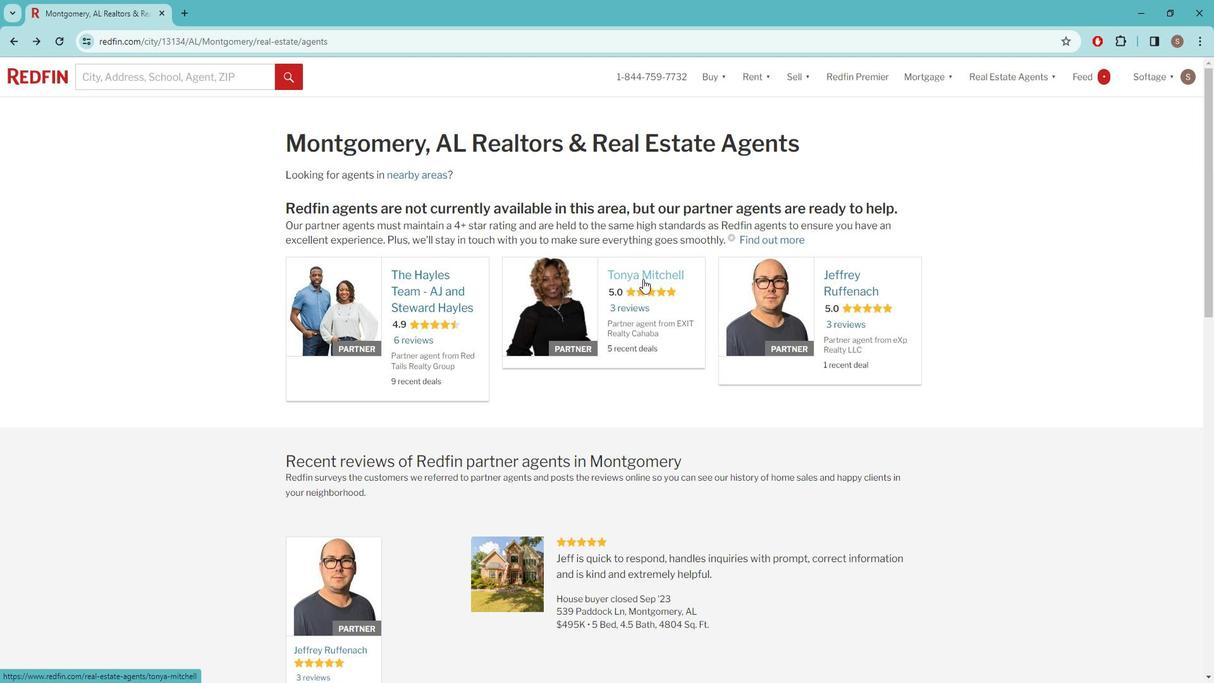 
Action: Mouse moved to (527, 259)
Screenshot: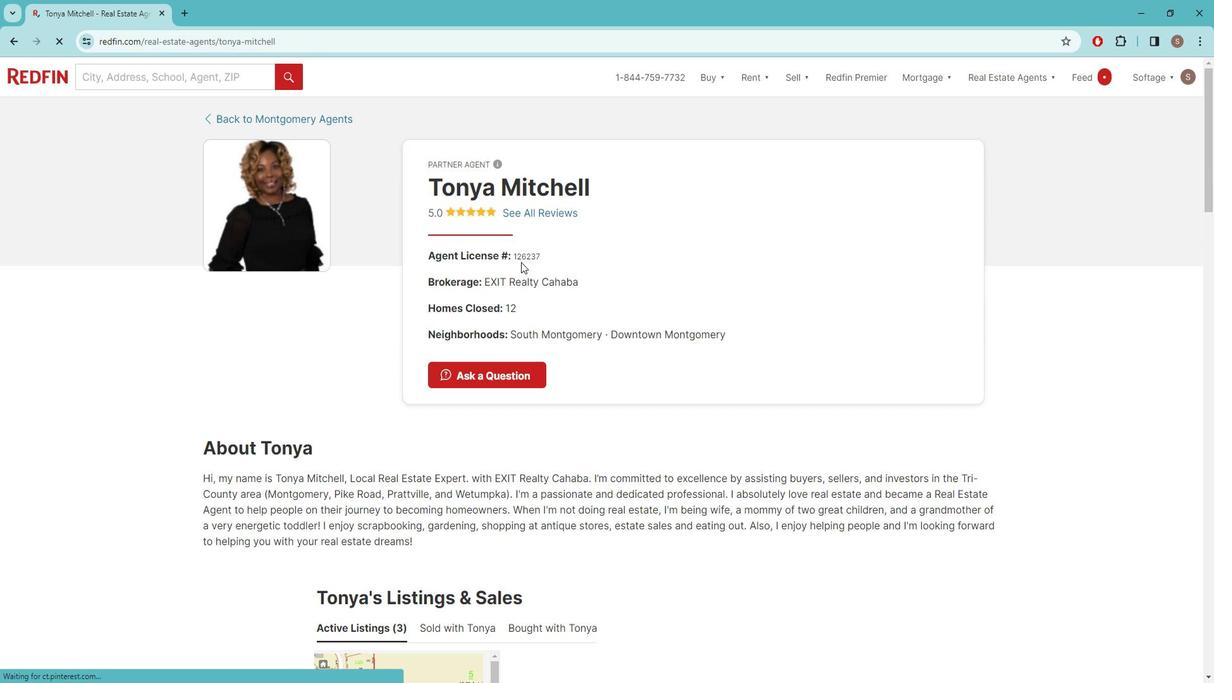 
Action: Mouse scrolled (527, 258) with delta (0, 0)
Screenshot: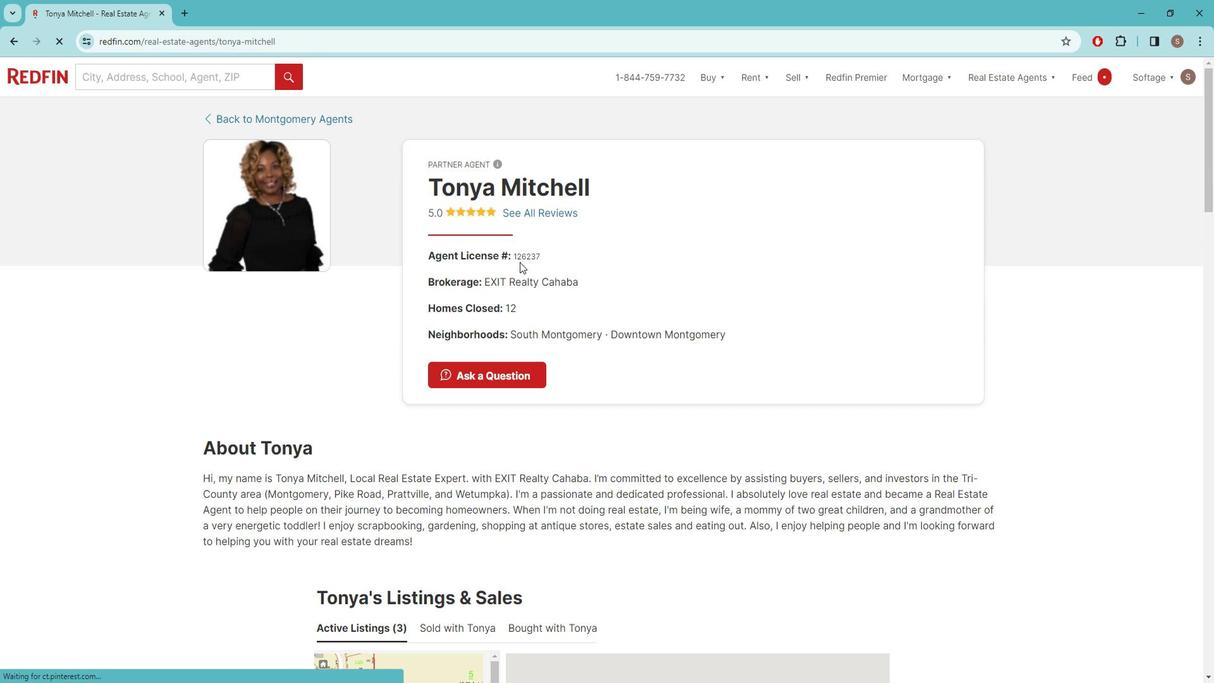
Action: Mouse scrolled (527, 258) with delta (0, 0)
Screenshot: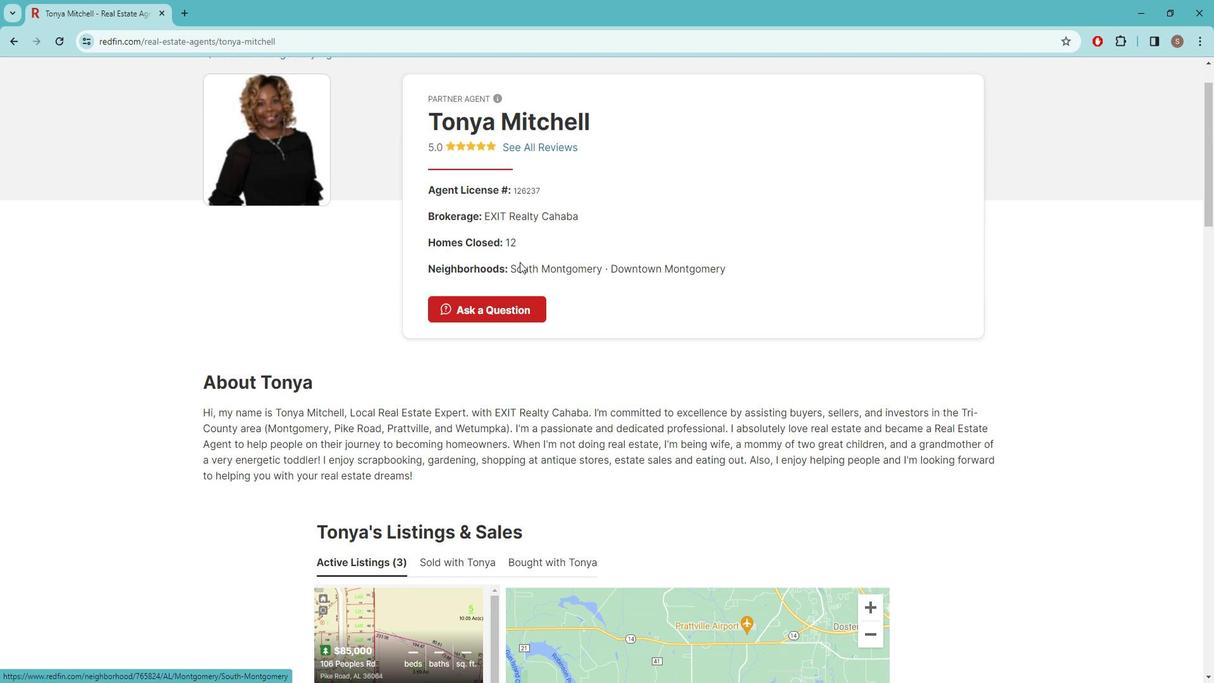 
Action: Mouse scrolled (527, 258) with delta (0, 0)
Screenshot: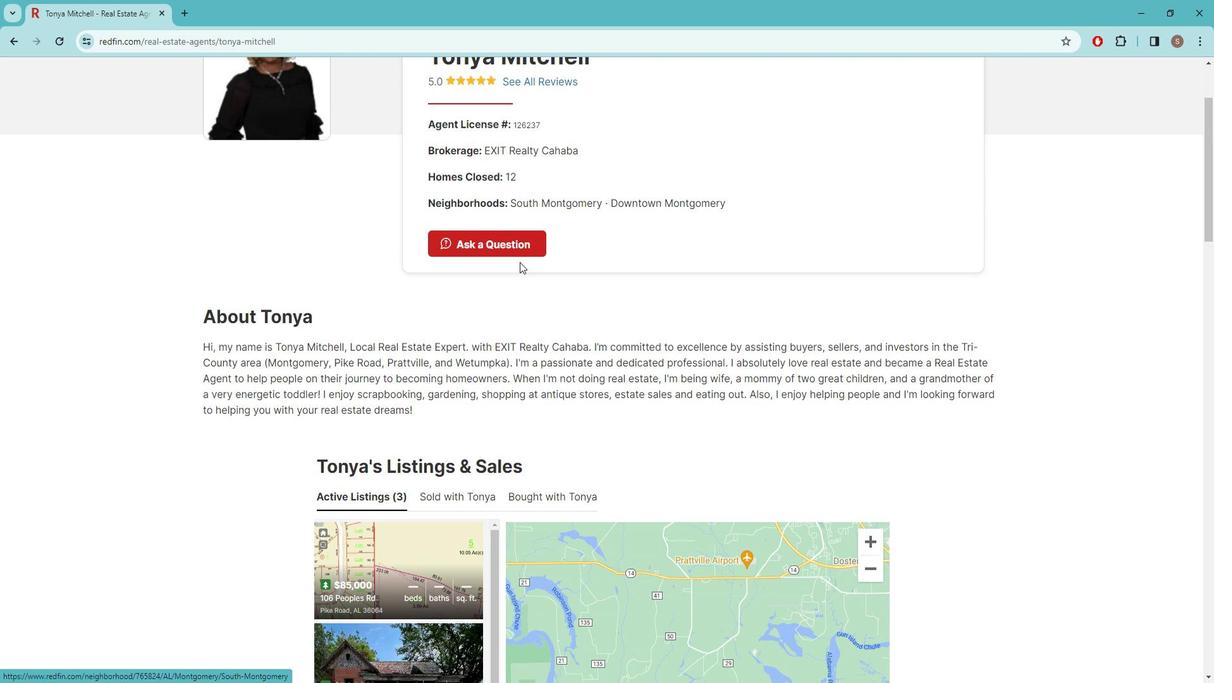 
Action: Mouse moved to (483, 302)
Screenshot: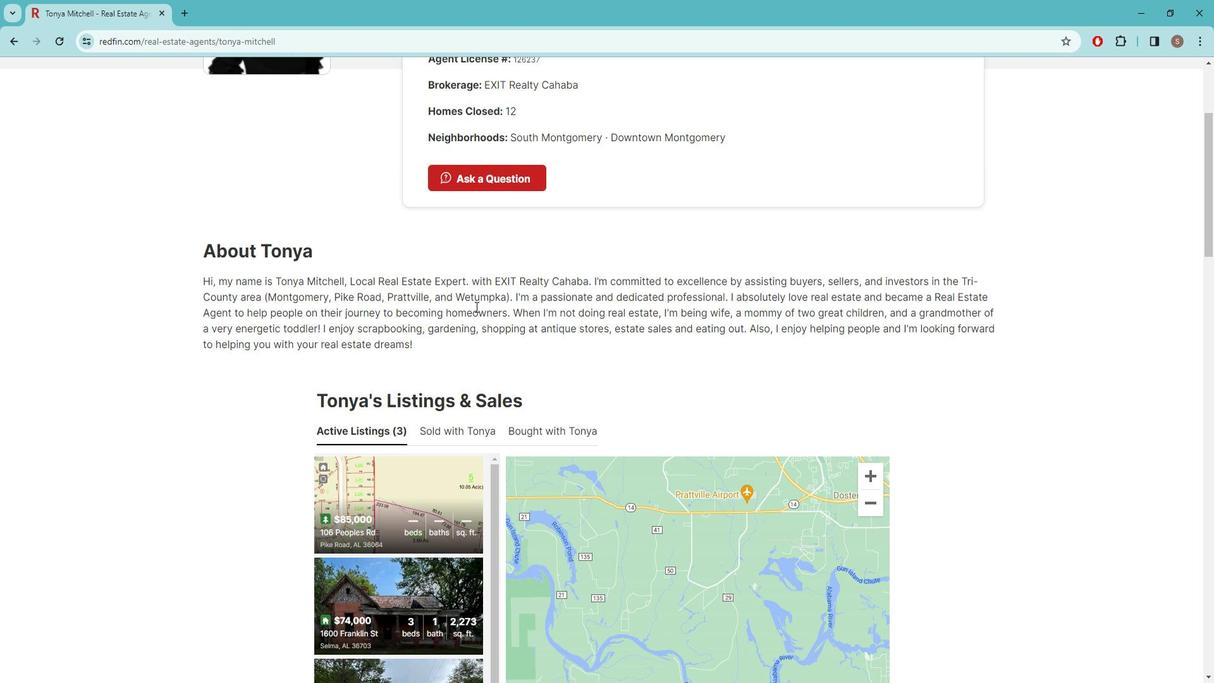 
Action: Mouse scrolled (483, 301) with delta (0, 0)
Screenshot: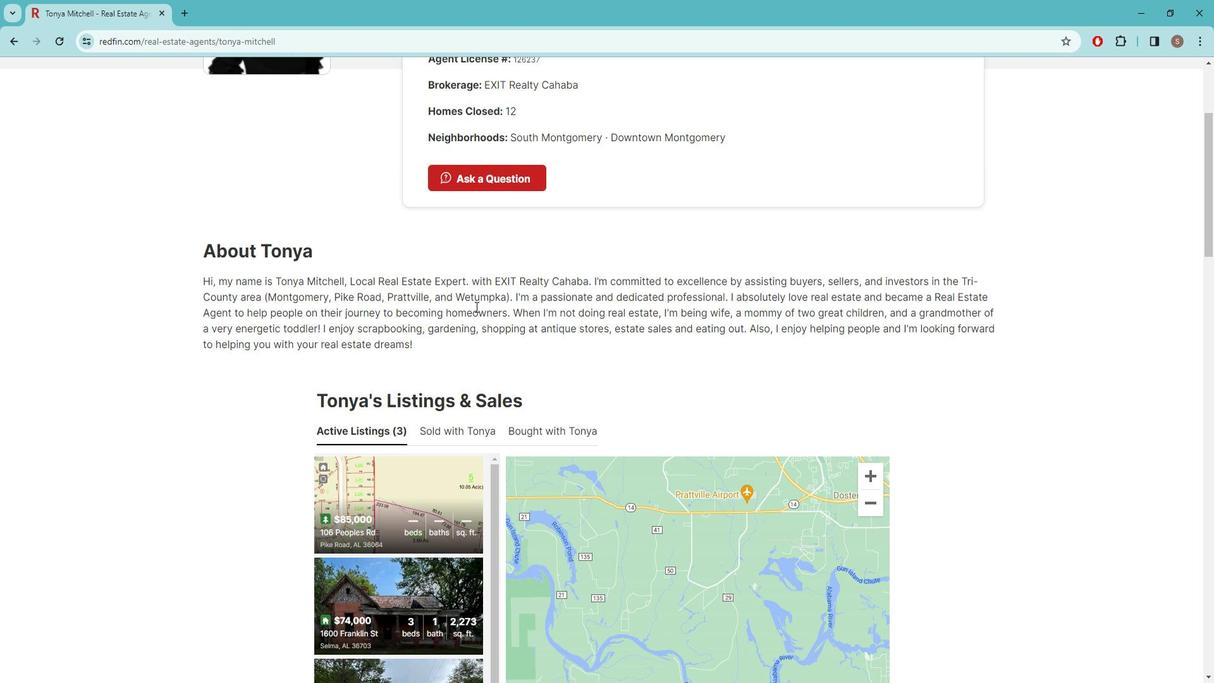 
Action: Mouse moved to (524, 311)
Screenshot: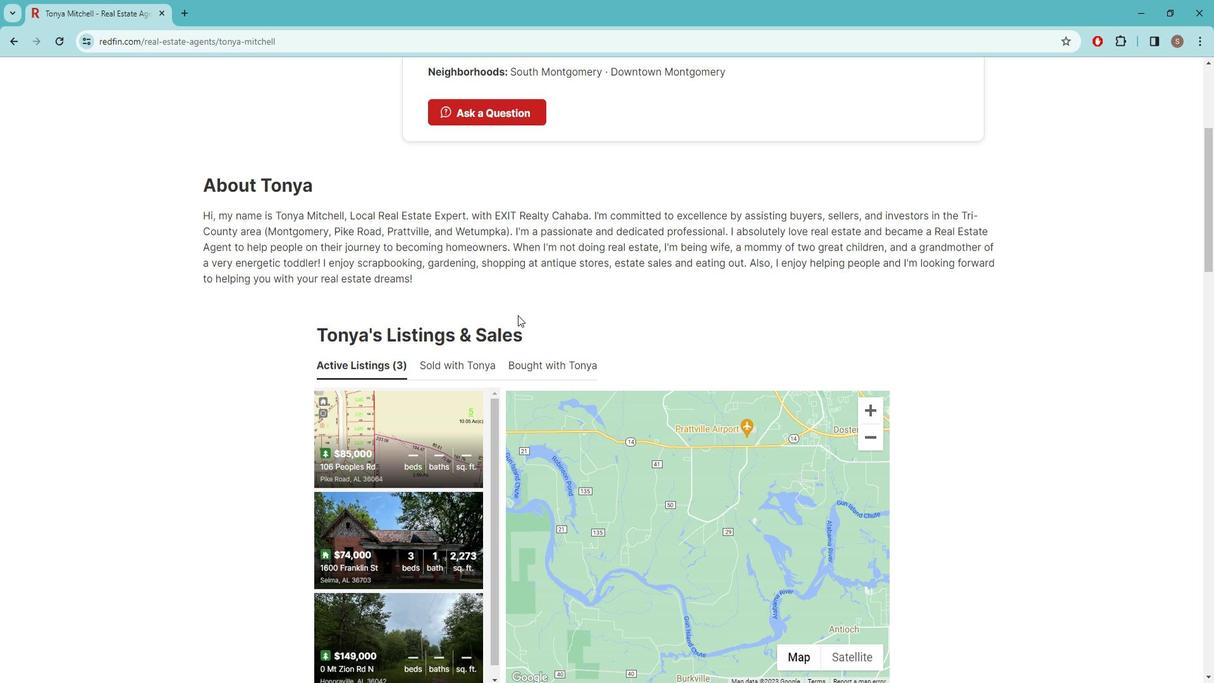 
Action: Mouse scrolled (524, 311) with delta (0, 0)
Screenshot: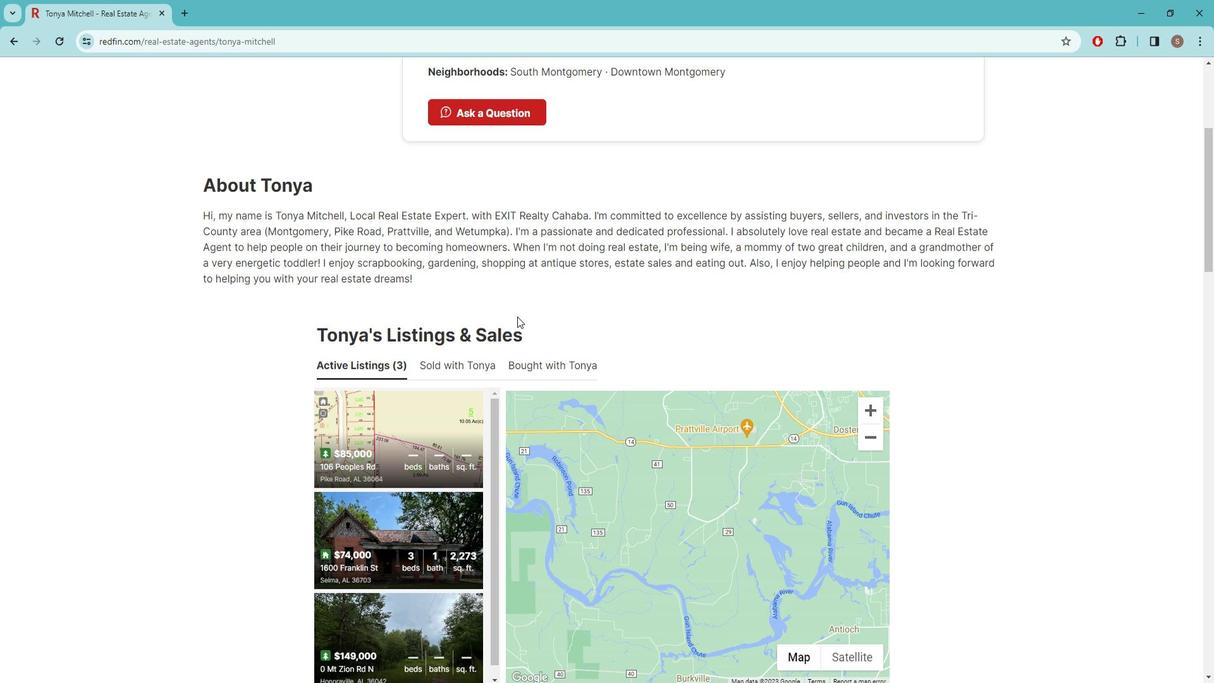 
Action: Mouse moved to (522, 312)
Screenshot: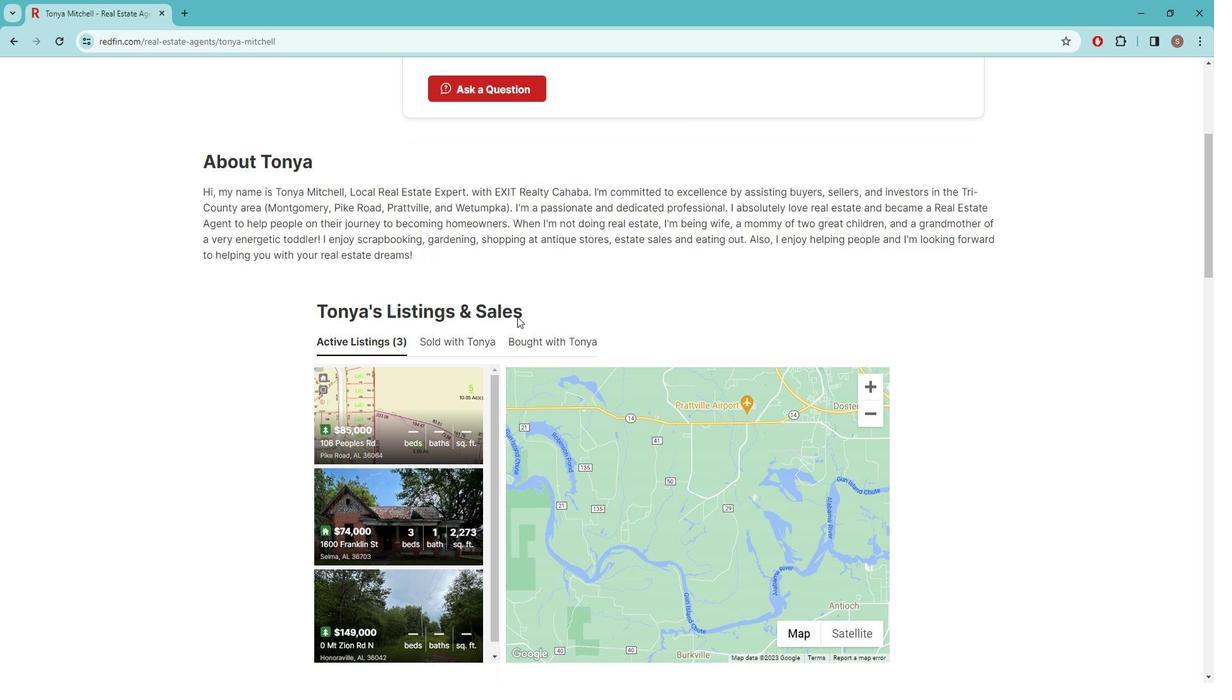 
Action: Mouse scrolled (522, 311) with delta (0, 0)
Screenshot: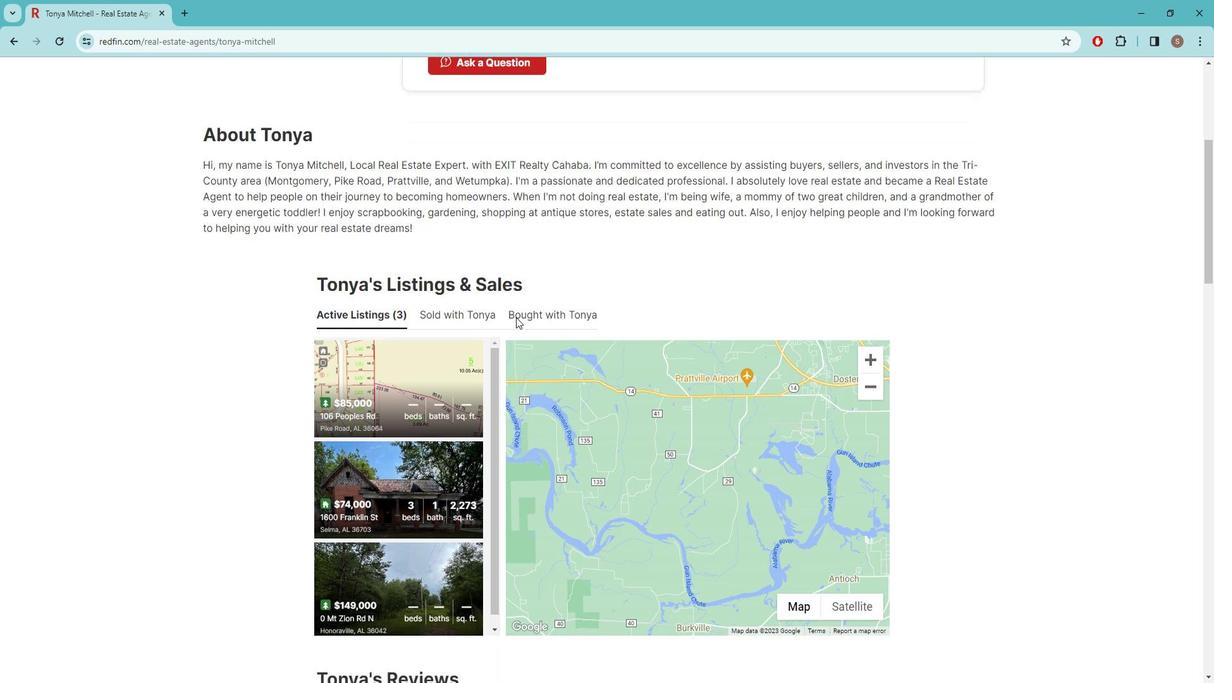 
Action: Mouse moved to (475, 299)
Screenshot: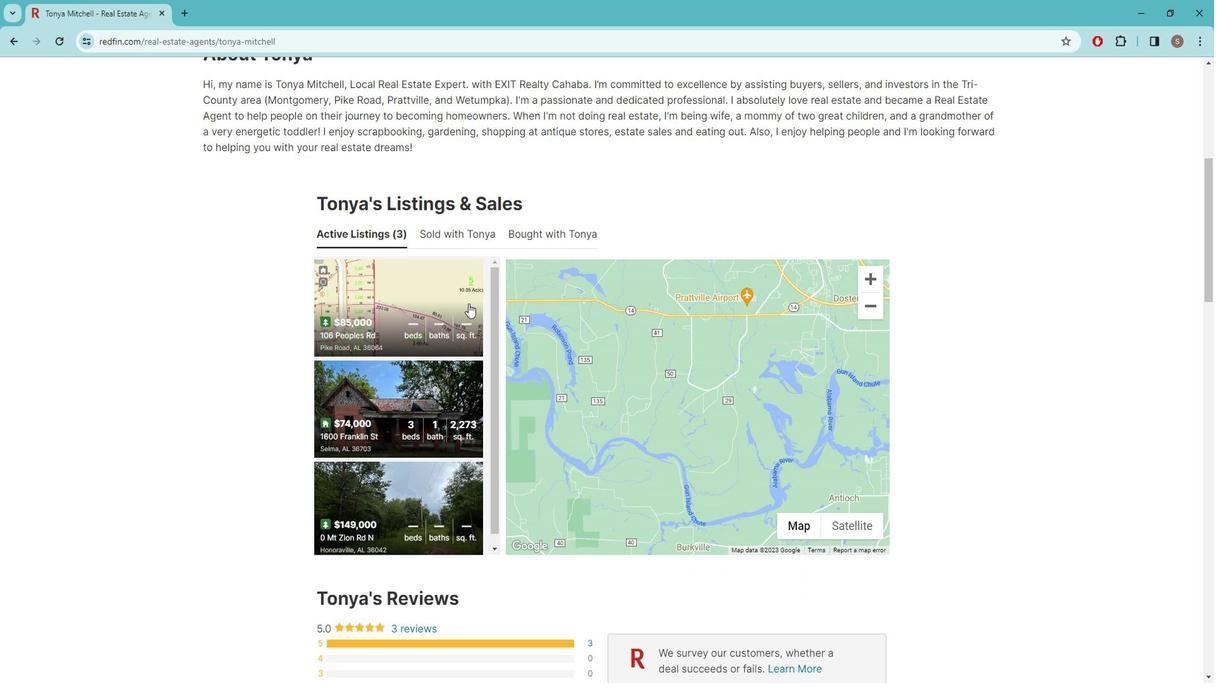 
Action: Mouse scrolled (475, 298) with delta (0, 0)
Screenshot: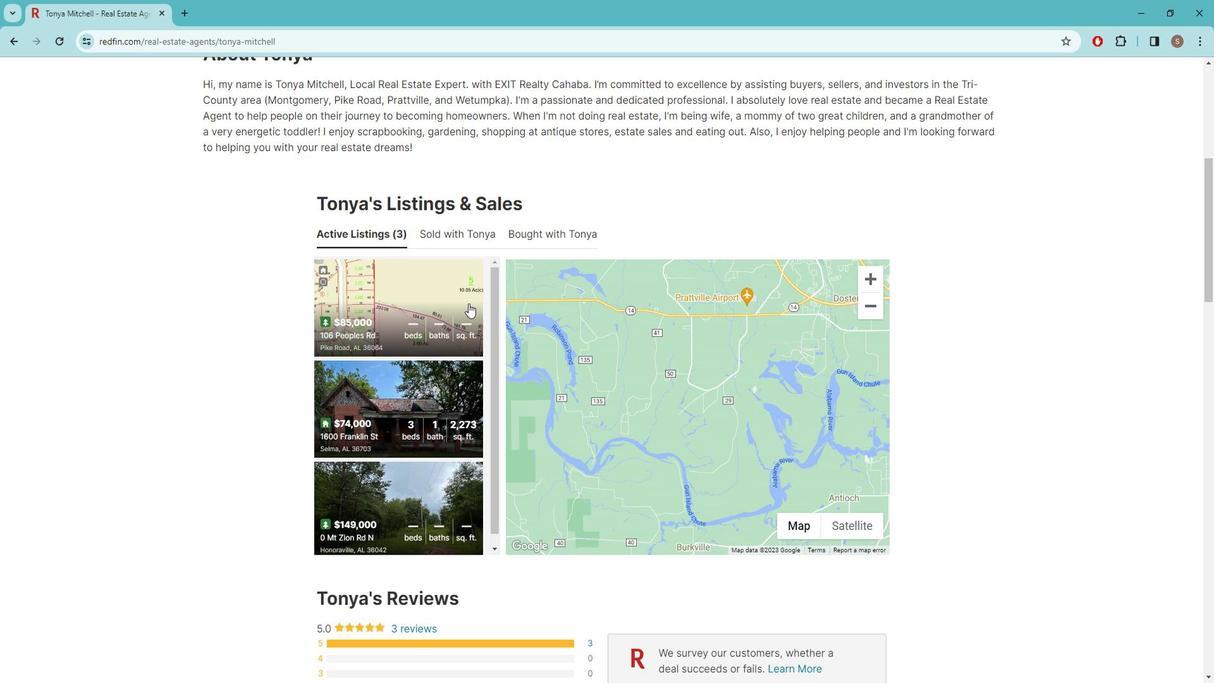 
Action: Mouse moved to (474, 299)
Screenshot: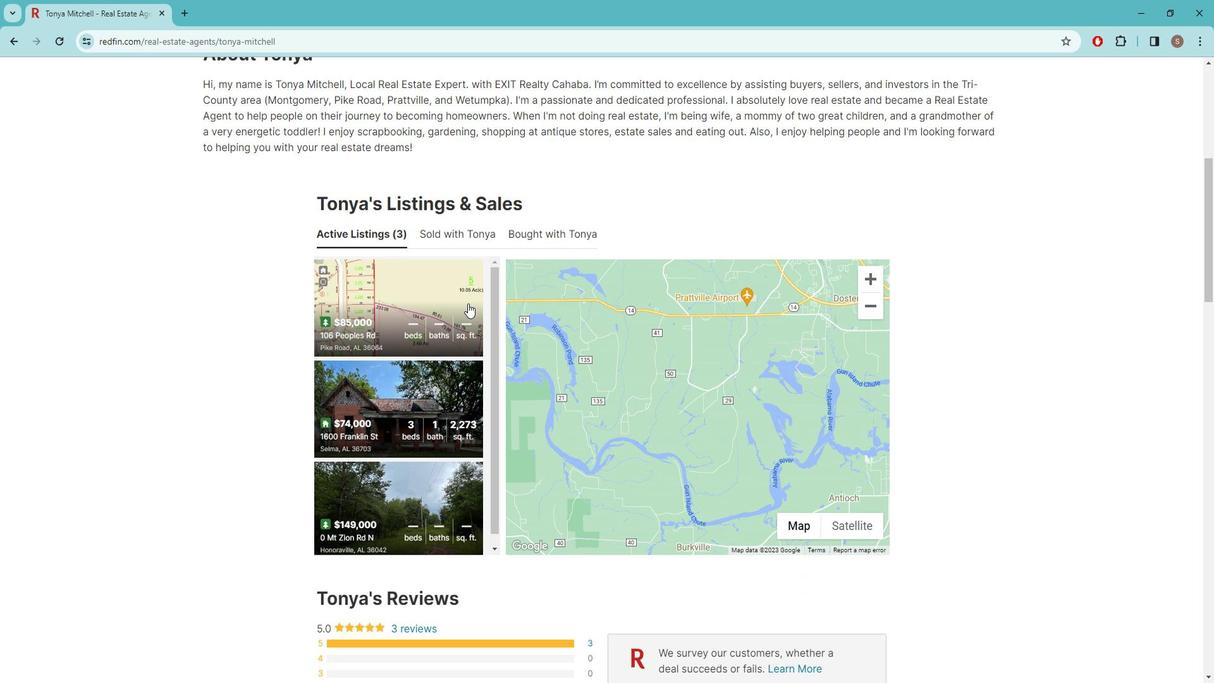 
Action: Mouse scrolled (474, 299) with delta (0, 0)
Screenshot: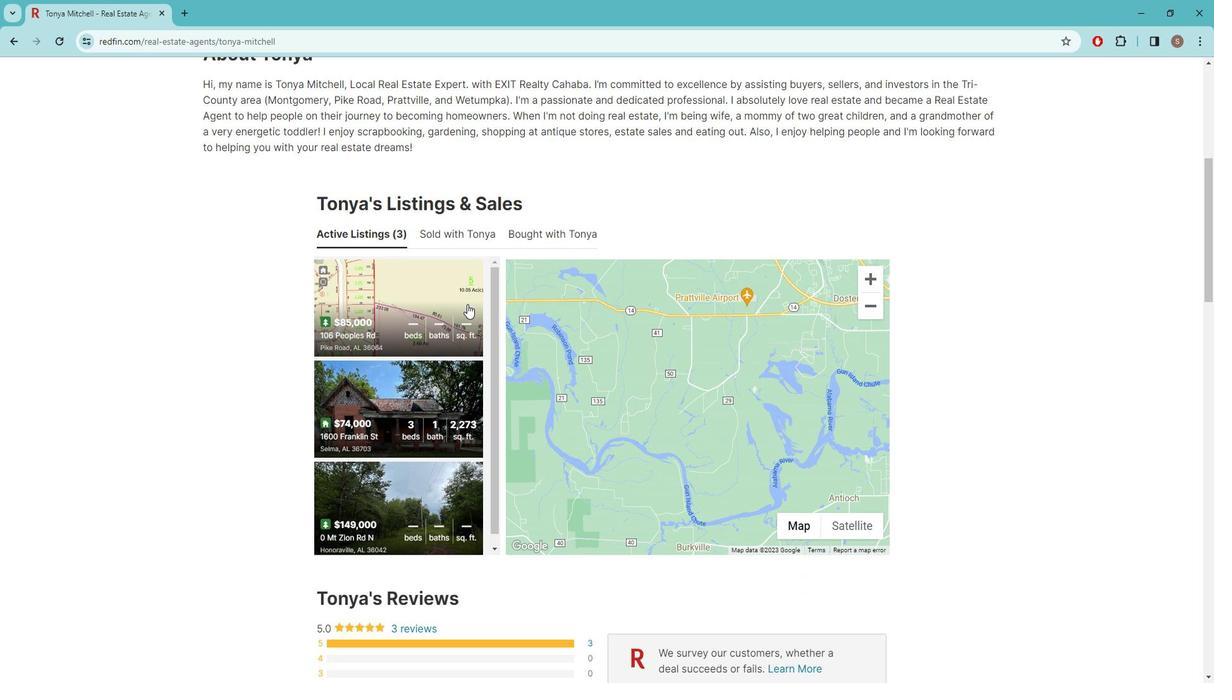 
Action: Mouse moved to (473, 300)
Screenshot: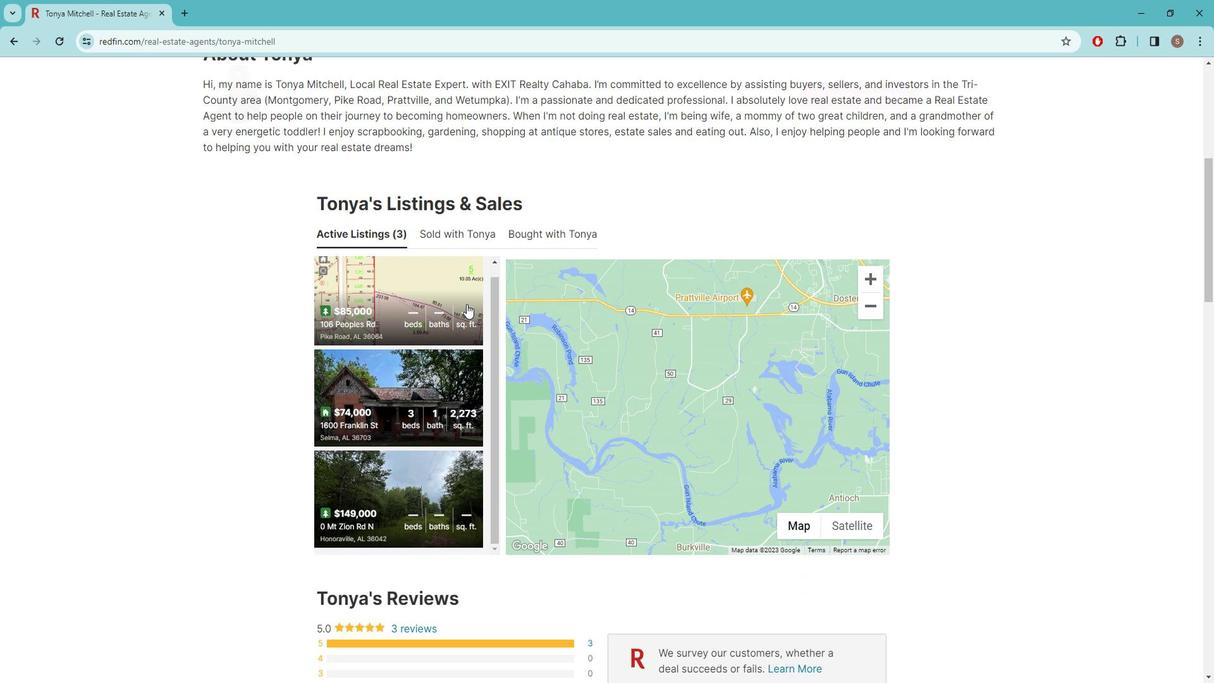 
Action: Mouse scrolled (473, 299) with delta (0, 0)
Screenshot: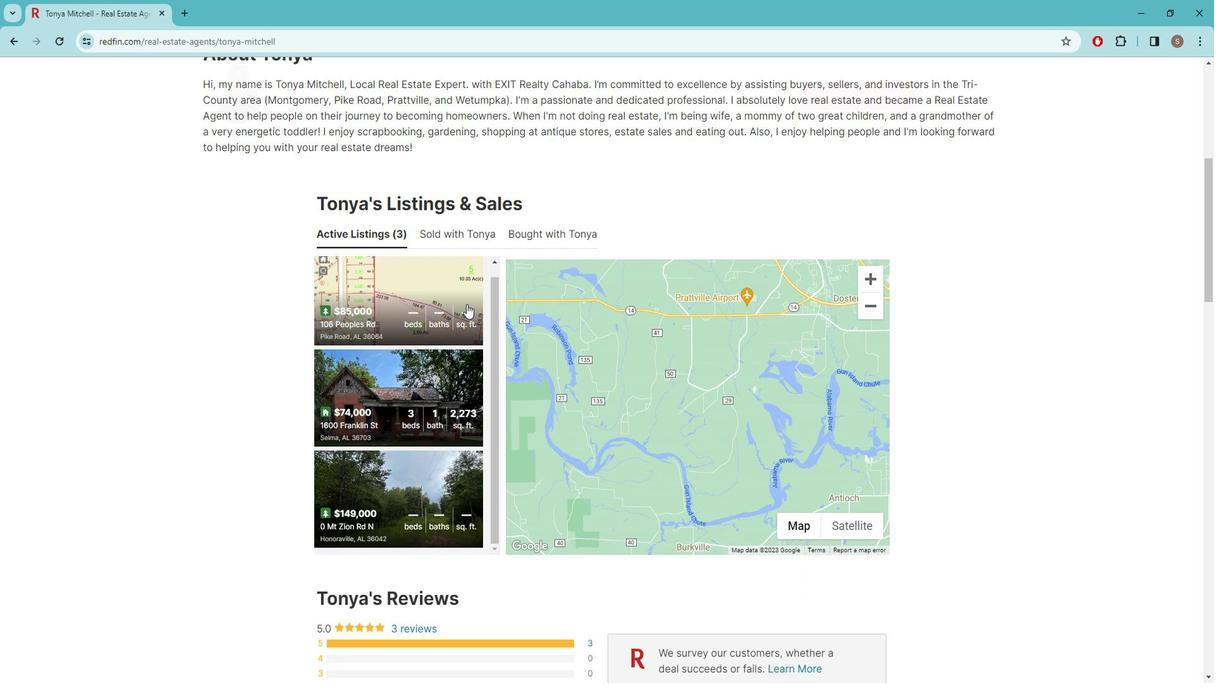 
Action: Mouse moved to (485, 291)
Screenshot: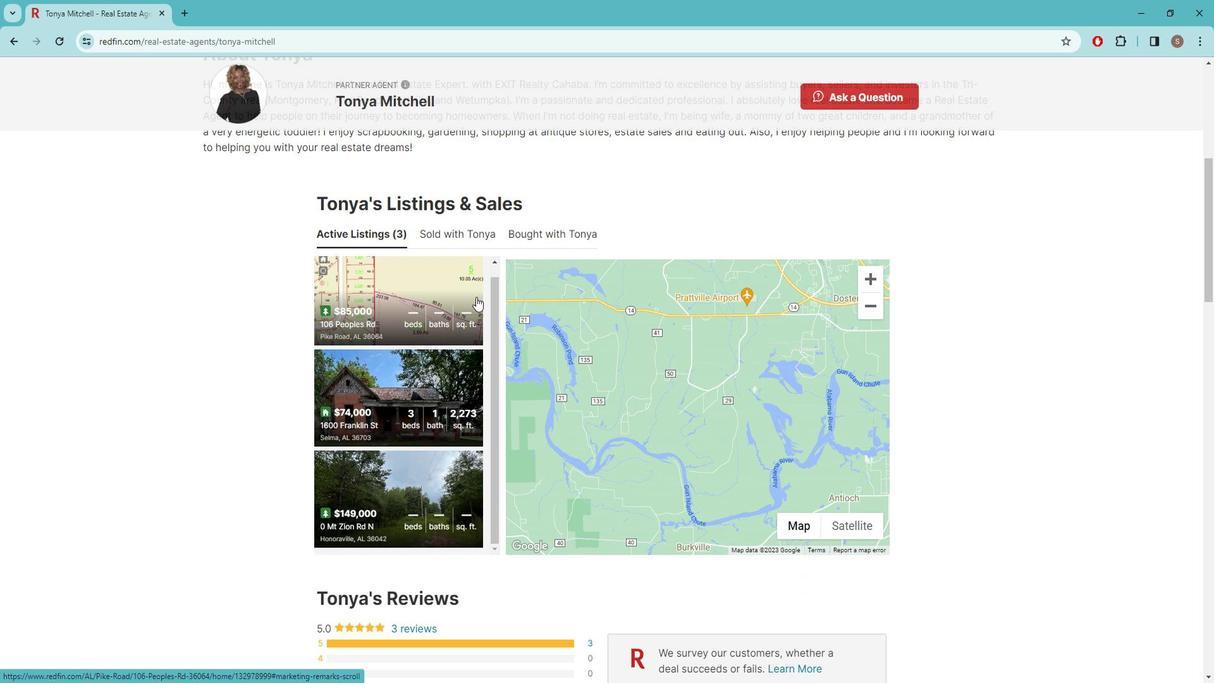 
Action: Mouse scrolled (485, 290) with delta (0, 0)
Screenshot: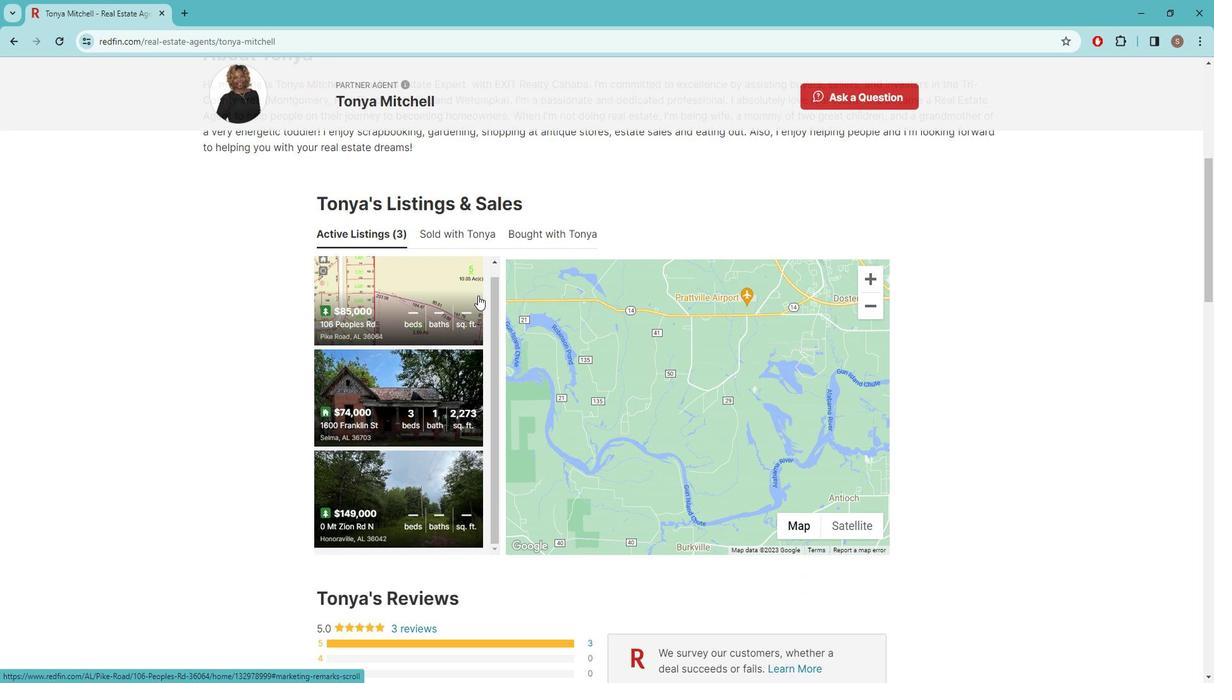 
Action: Mouse moved to (488, 291)
